 Task: Add Frontera ChickenTaco Skillet Sauce to the cart.
Action: Mouse moved to (291, 136)
Screenshot: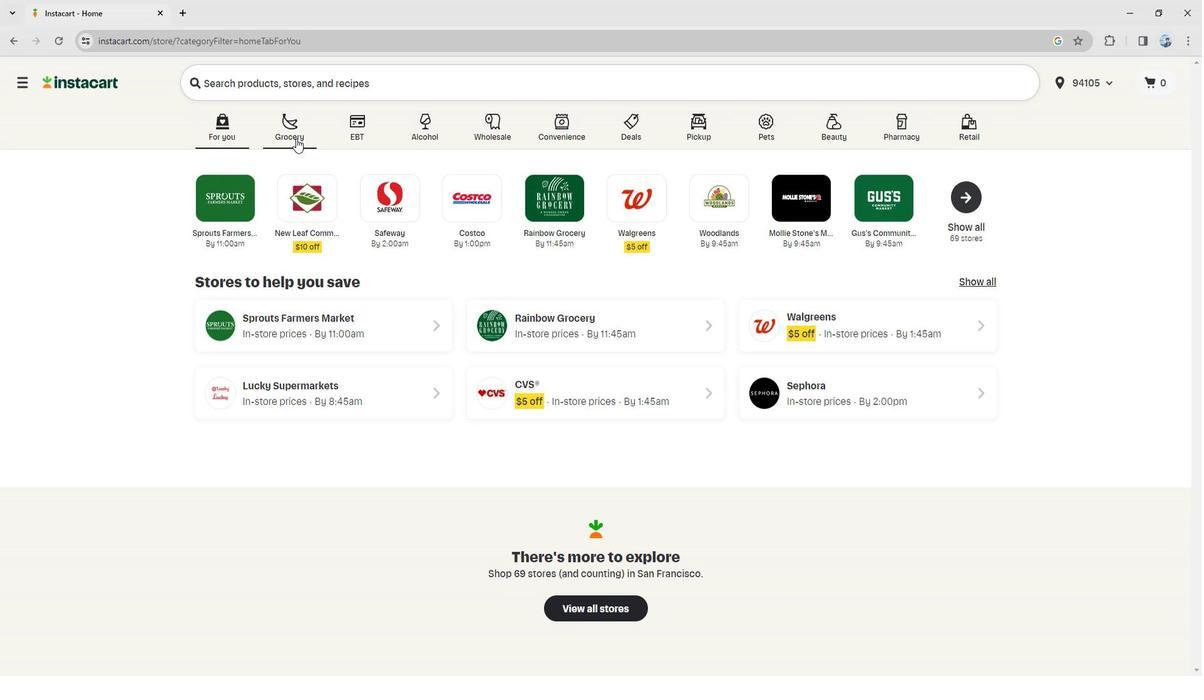 
Action: Mouse pressed left at (291, 136)
Screenshot: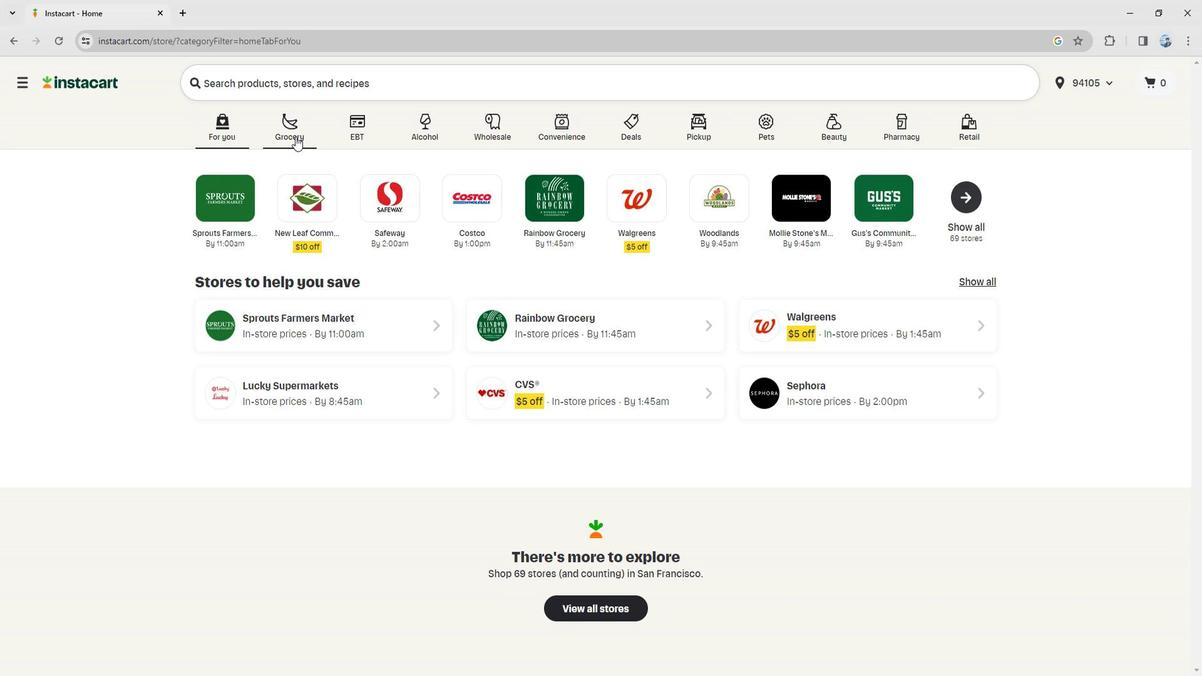 
Action: Mouse moved to (946, 204)
Screenshot: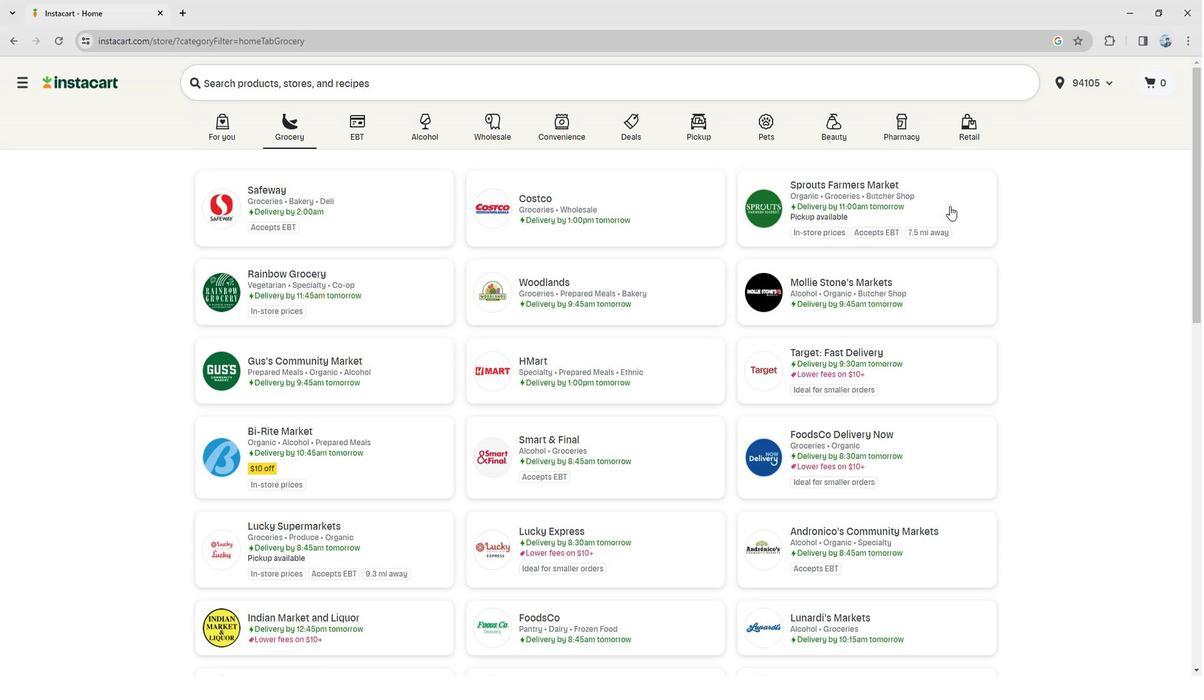 
Action: Mouse pressed left at (946, 204)
Screenshot: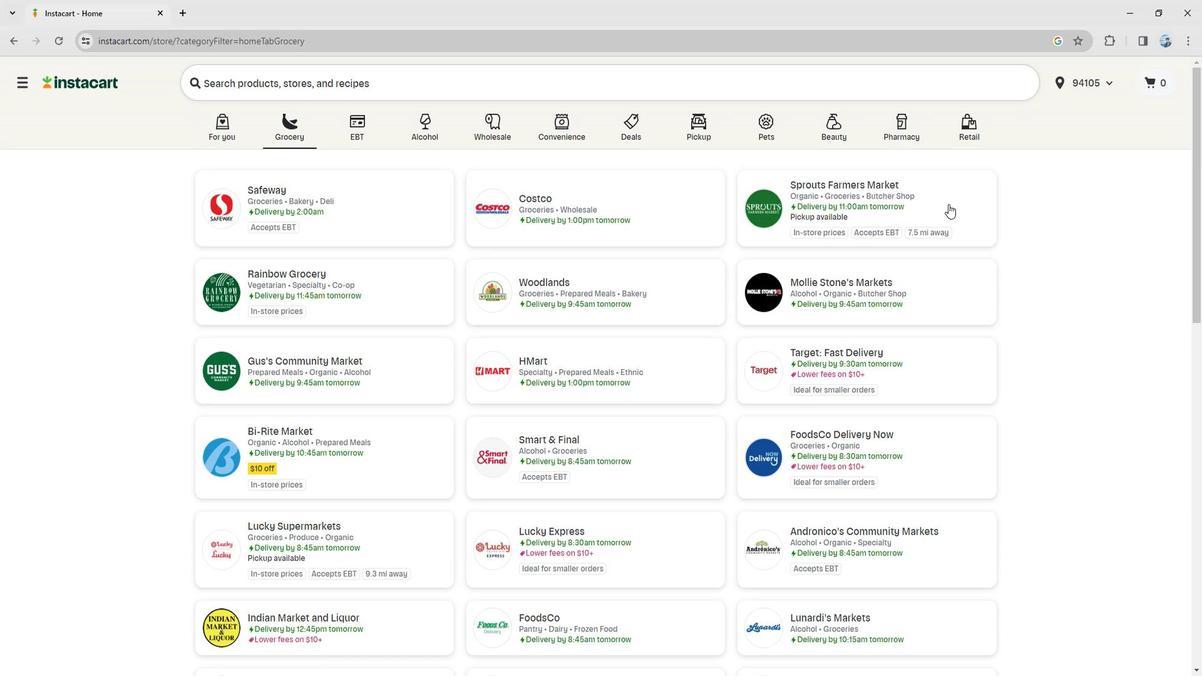 
Action: Mouse moved to (50, 483)
Screenshot: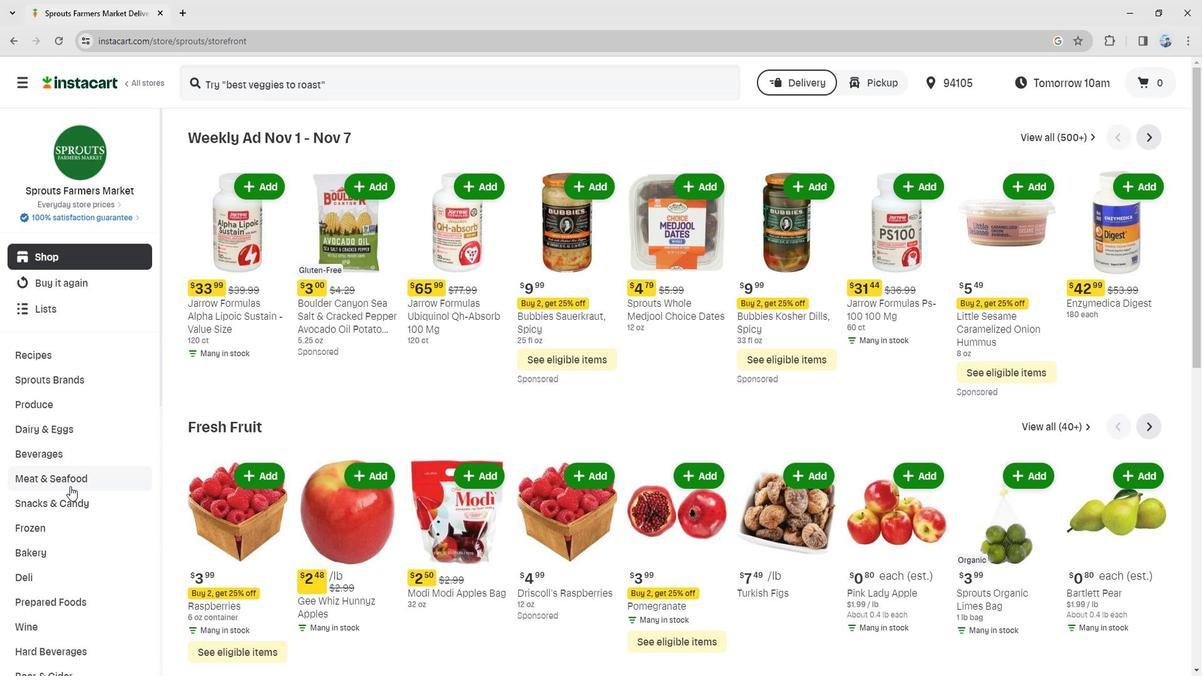
Action: Mouse scrolled (50, 483) with delta (0, 0)
Screenshot: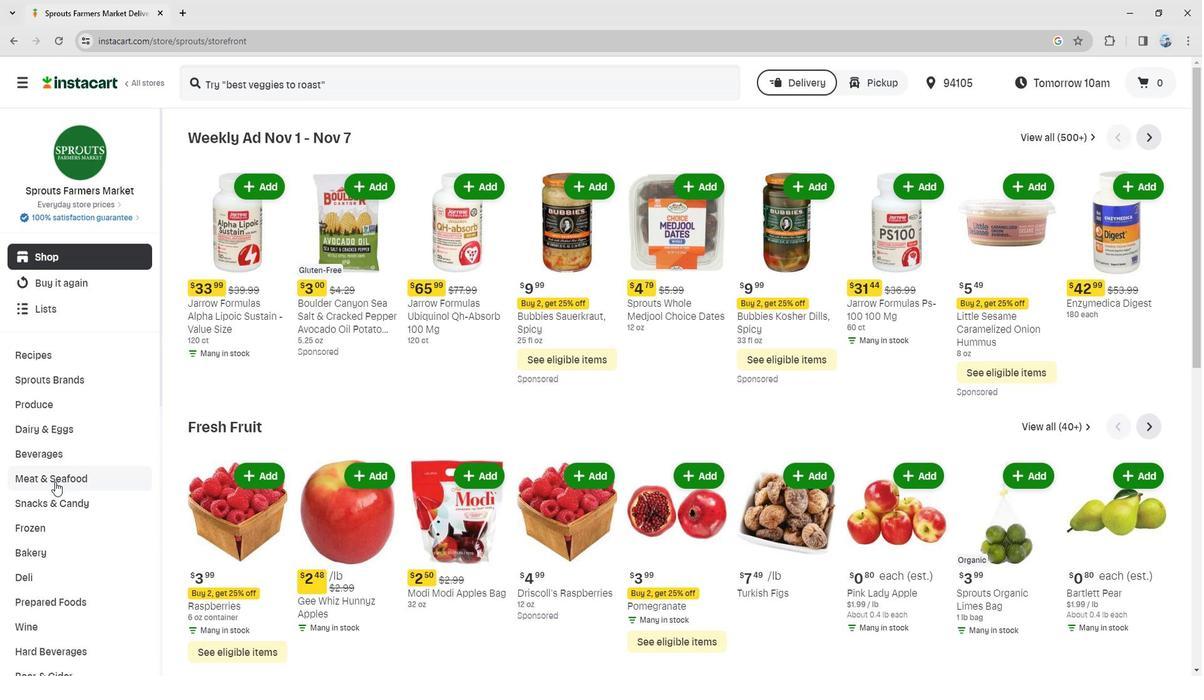 
Action: Mouse scrolled (50, 483) with delta (0, 0)
Screenshot: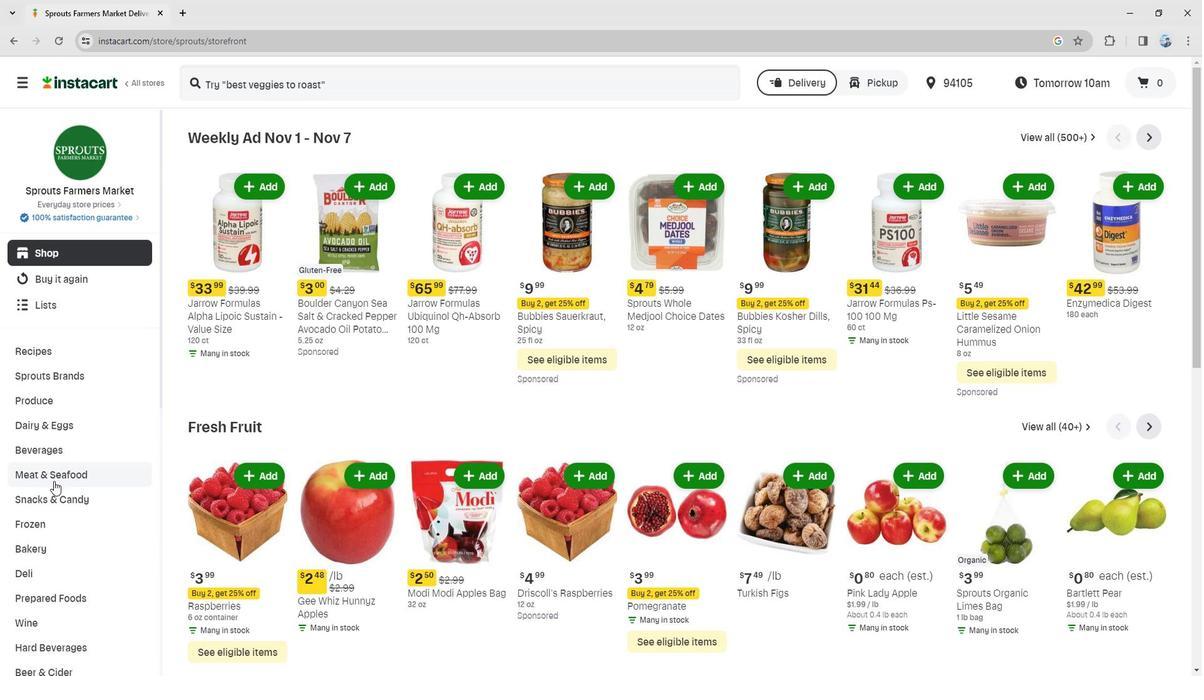 
Action: Mouse scrolled (50, 483) with delta (0, 0)
Screenshot: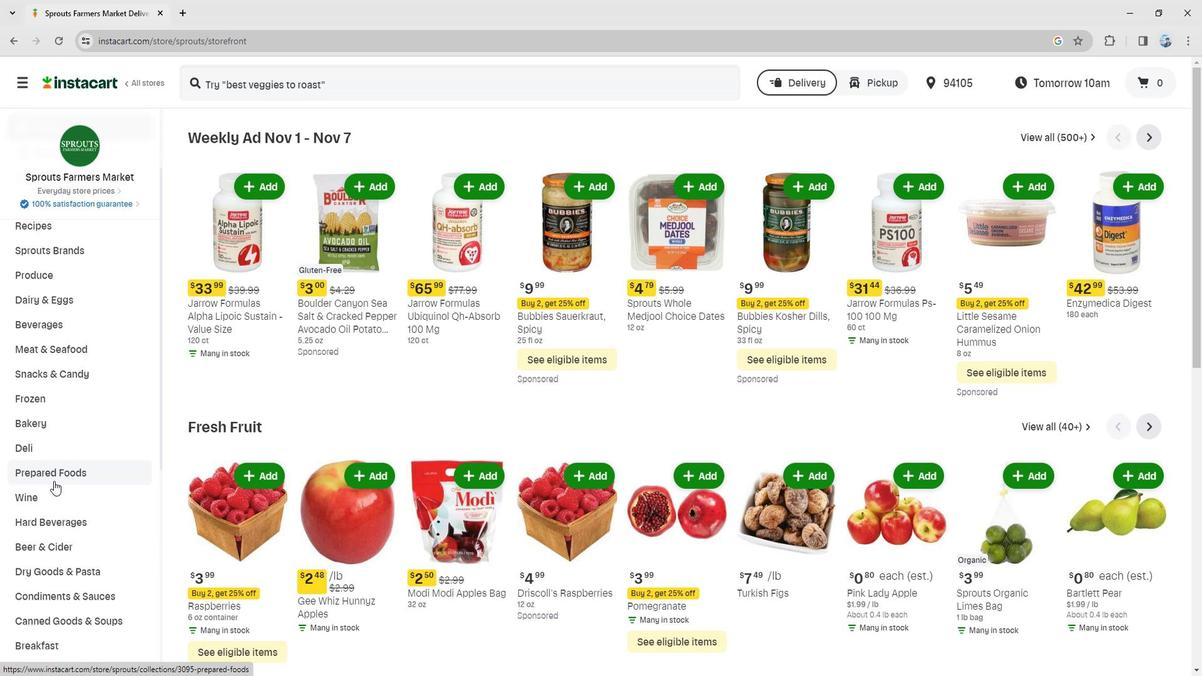 
Action: Mouse scrolled (50, 483) with delta (0, 0)
Screenshot: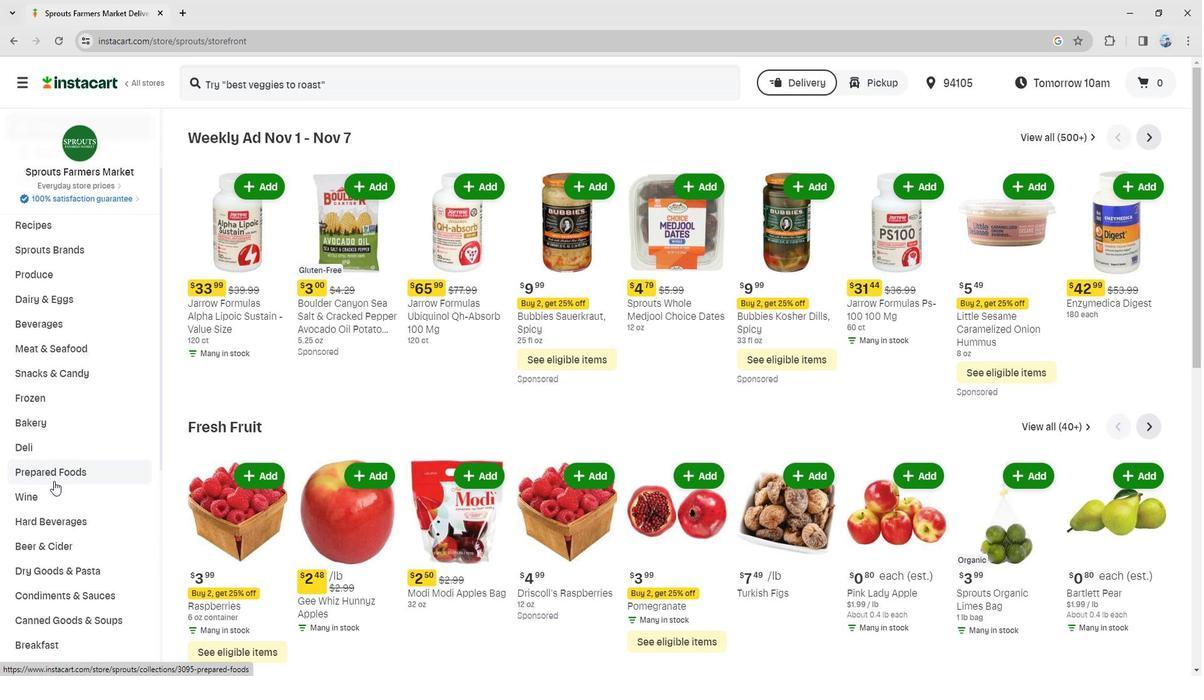 
Action: Mouse moved to (62, 459)
Screenshot: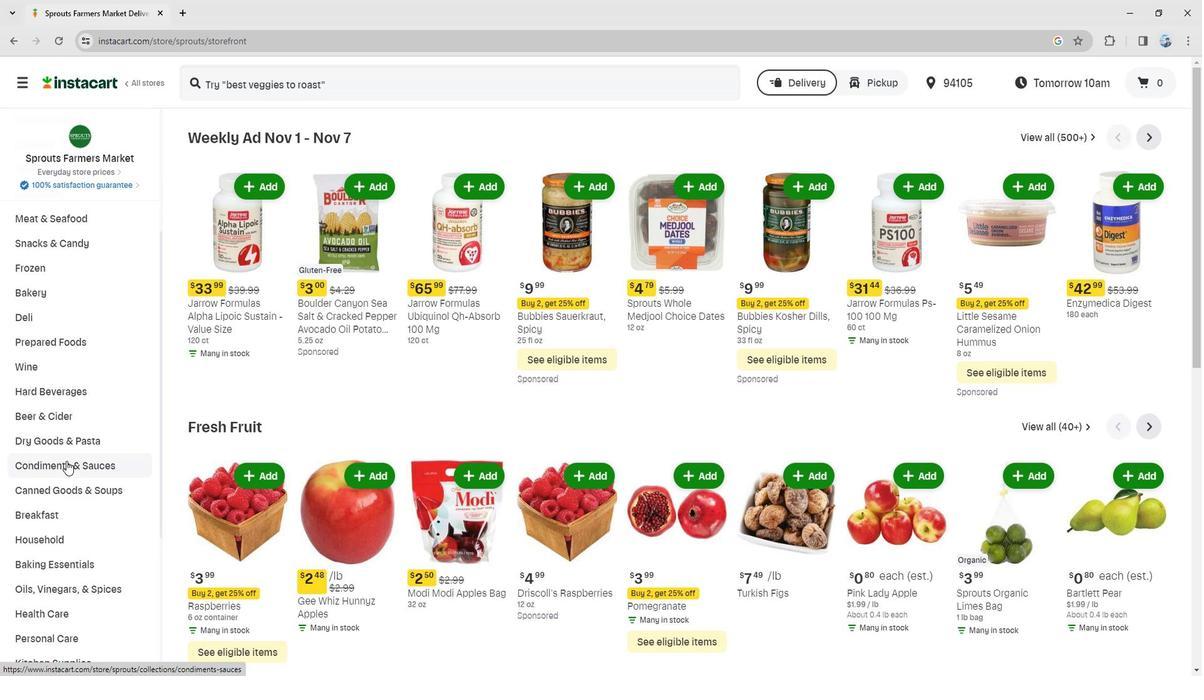
Action: Mouse pressed left at (62, 459)
Screenshot: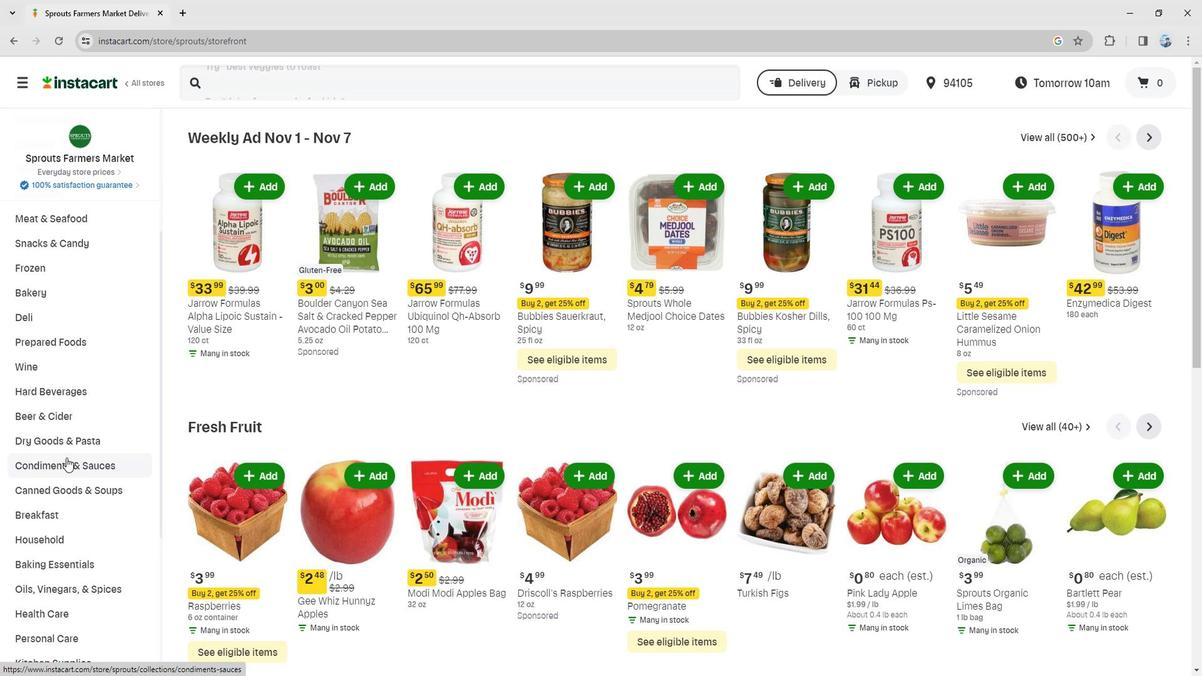 
Action: Mouse scrolled (62, 459) with delta (0, 0)
Screenshot: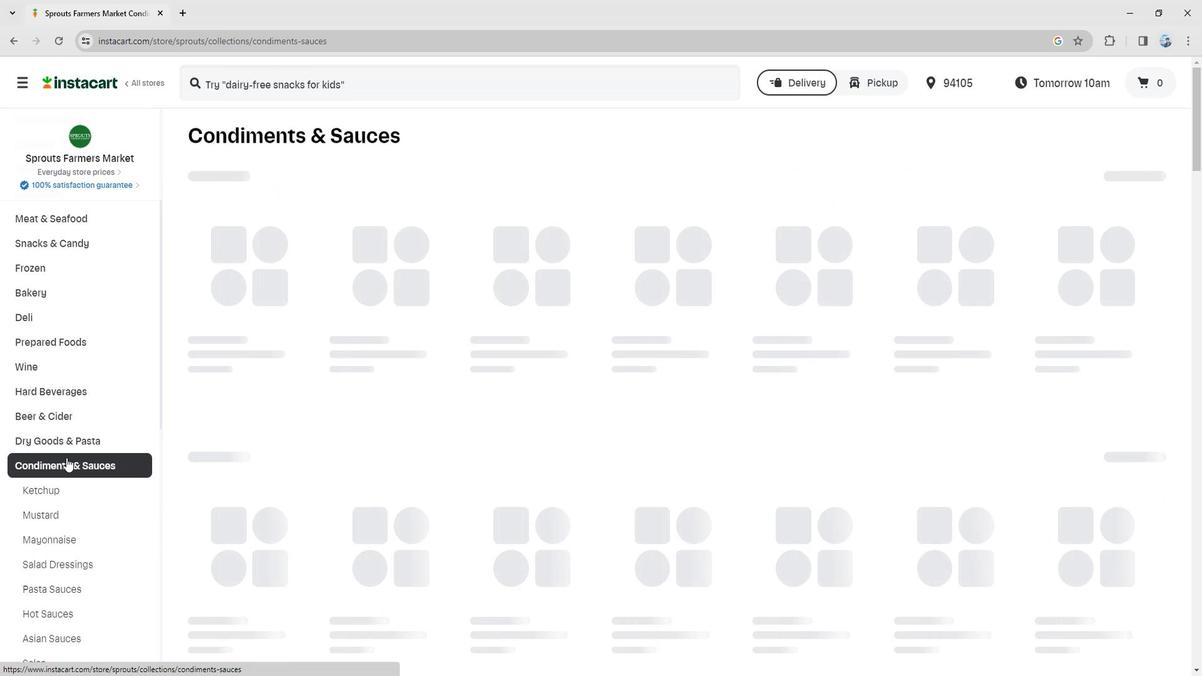 
Action: Mouse scrolled (62, 459) with delta (0, 0)
Screenshot: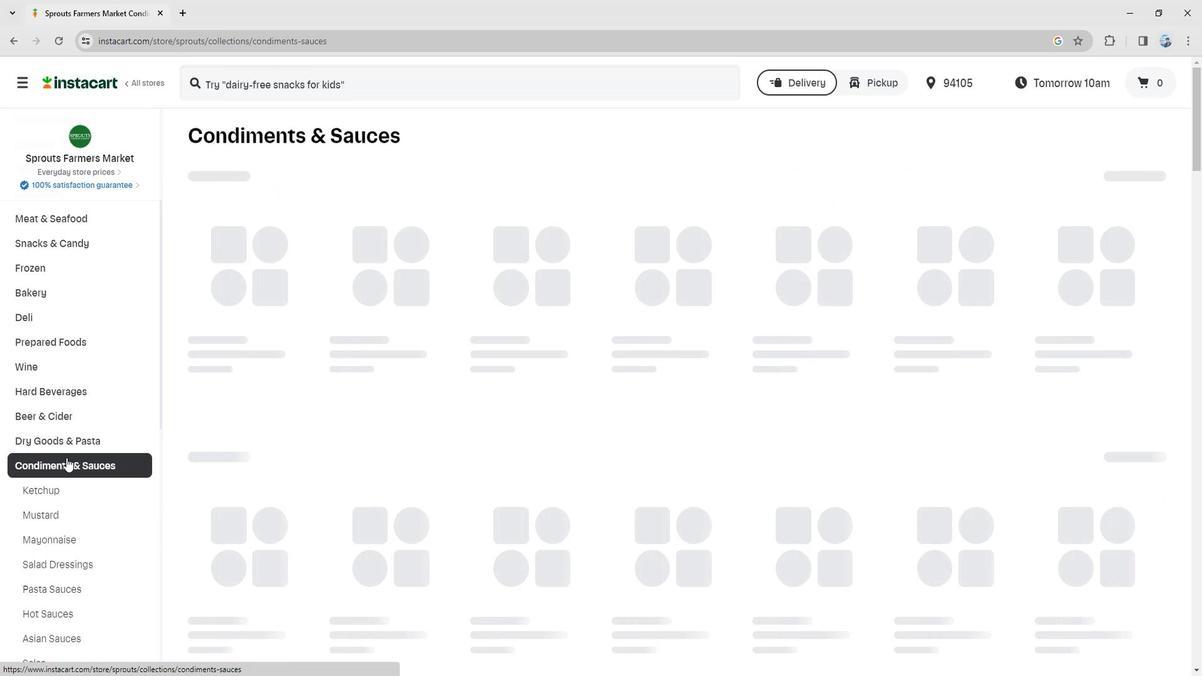 
Action: Mouse scrolled (62, 459) with delta (0, 0)
Screenshot: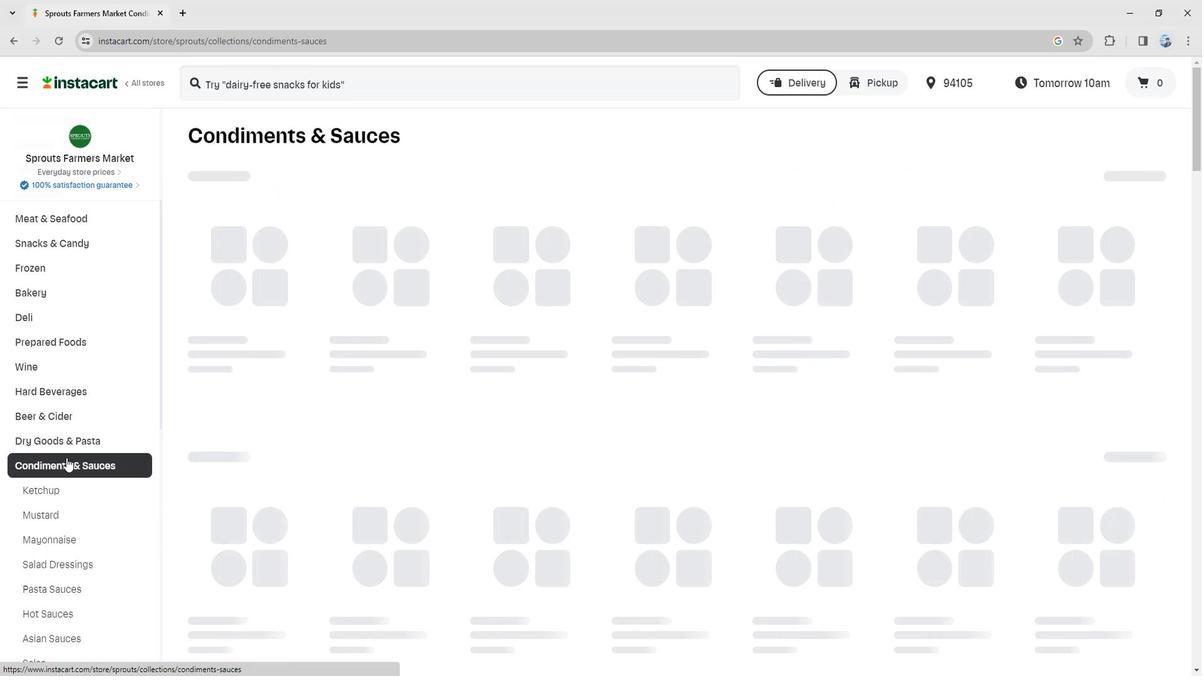 
Action: Mouse scrolled (62, 459) with delta (0, 0)
Screenshot: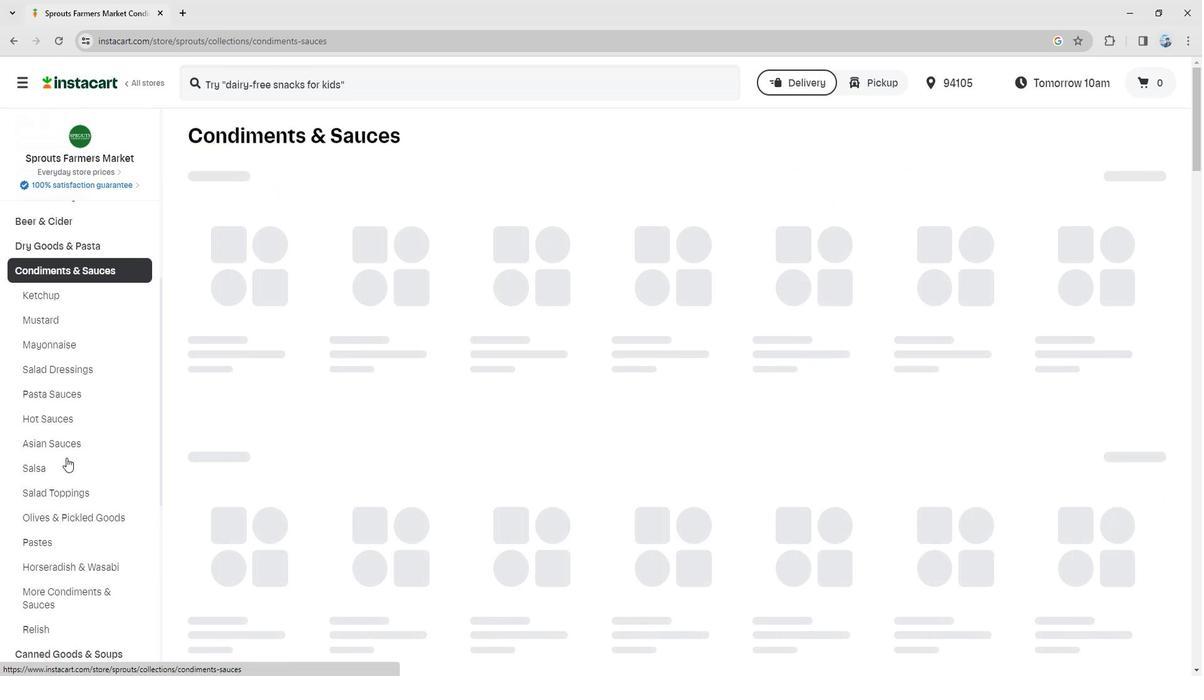 
Action: Mouse scrolled (62, 459) with delta (0, 0)
Screenshot: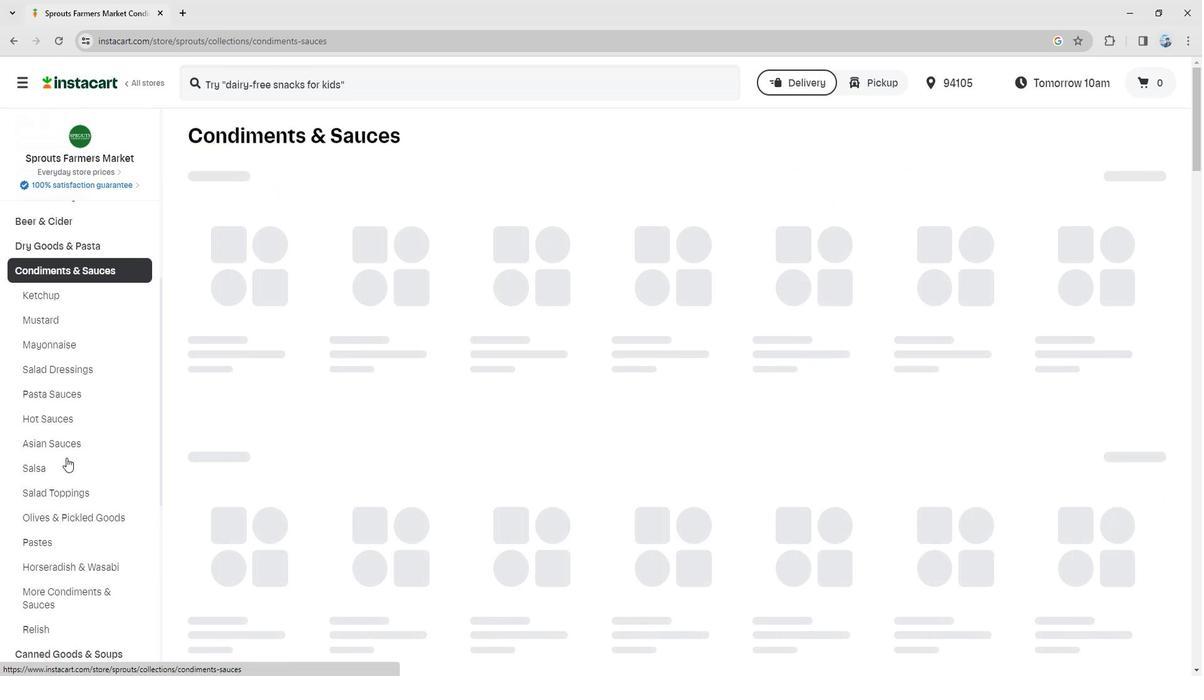 
Action: Mouse scrolled (62, 459) with delta (0, 0)
Screenshot: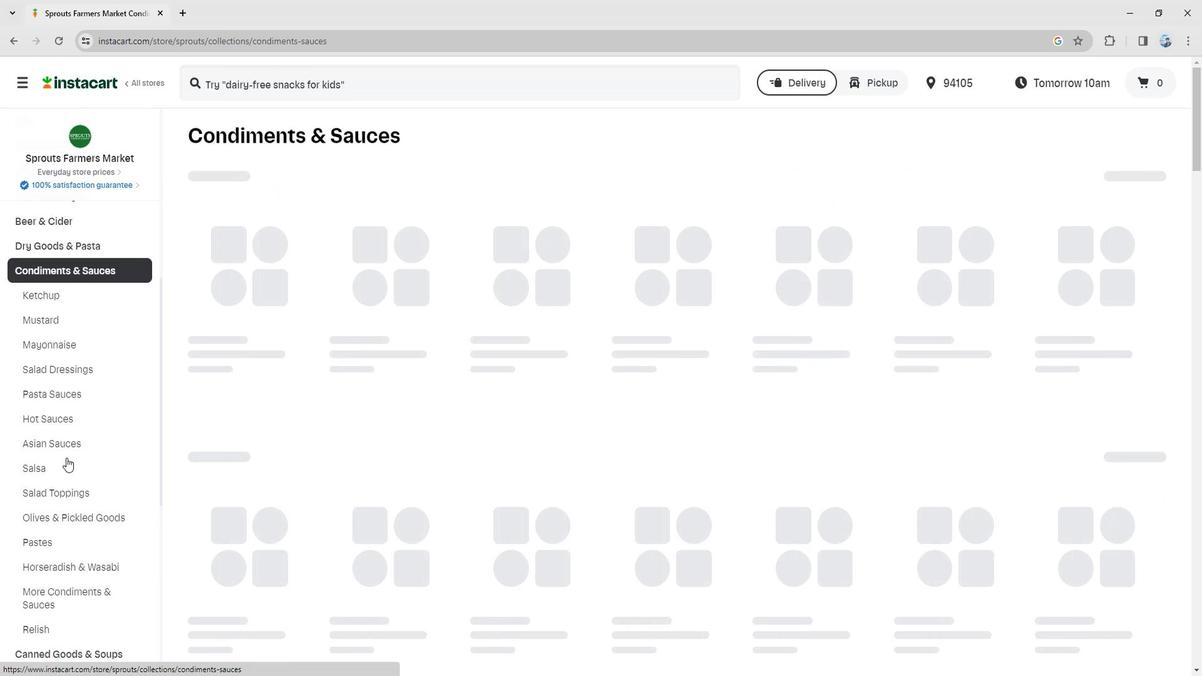 
Action: Mouse moved to (56, 410)
Screenshot: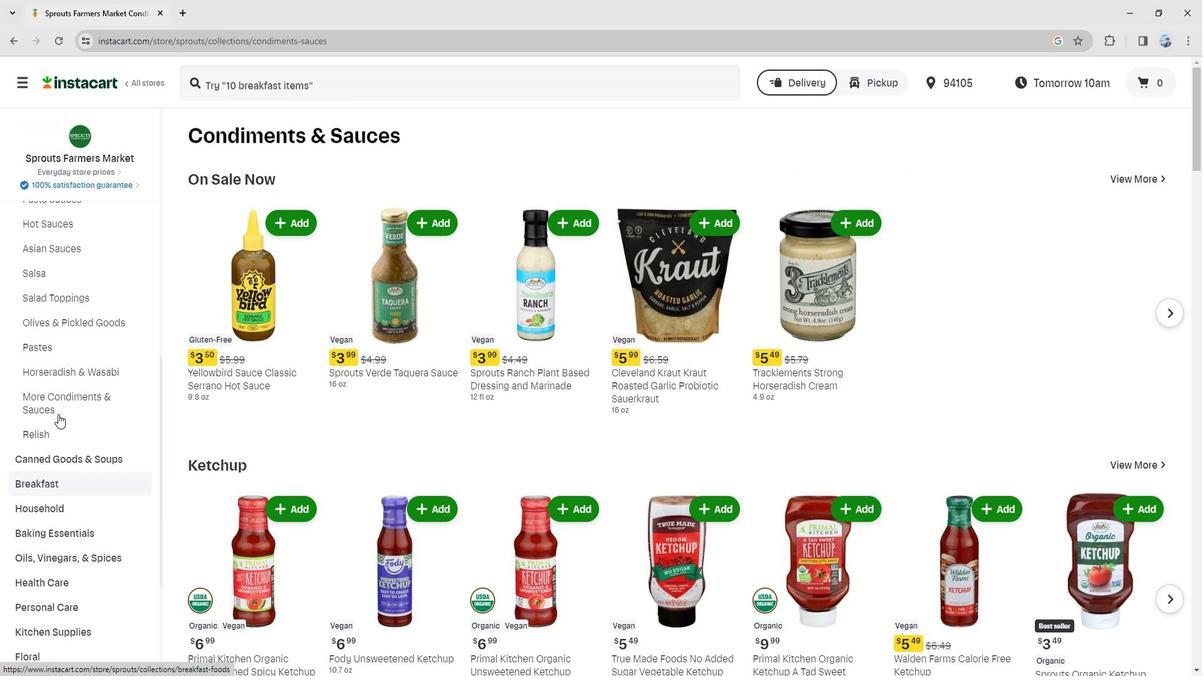 
Action: Mouse pressed left at (56, 410)
Screenshot: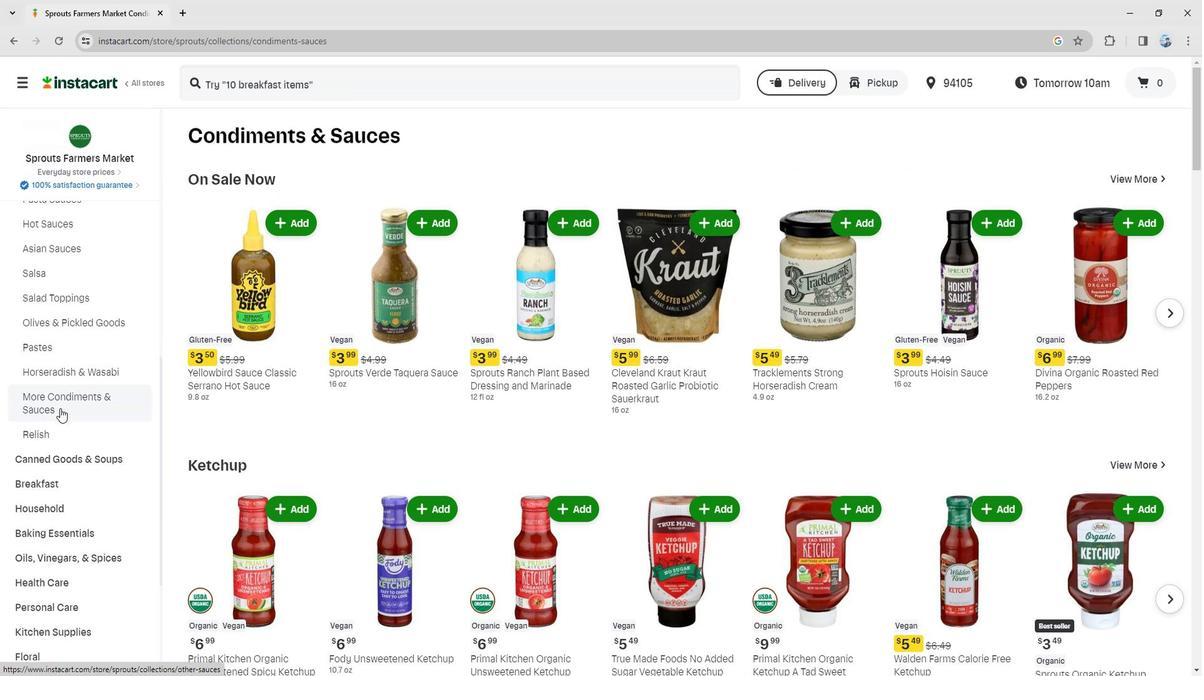 
Action: Mouse moved to (253, 79)
Screenshot: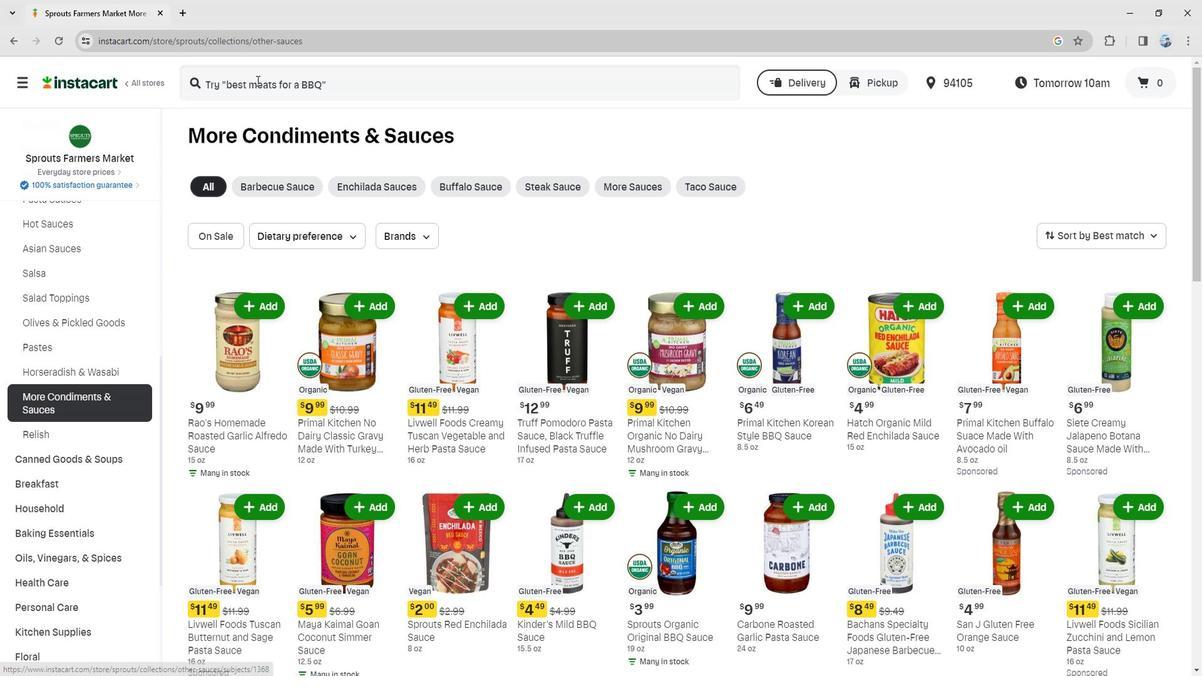 
Action: Mouse pressed left at (253, 79)
Screenshot: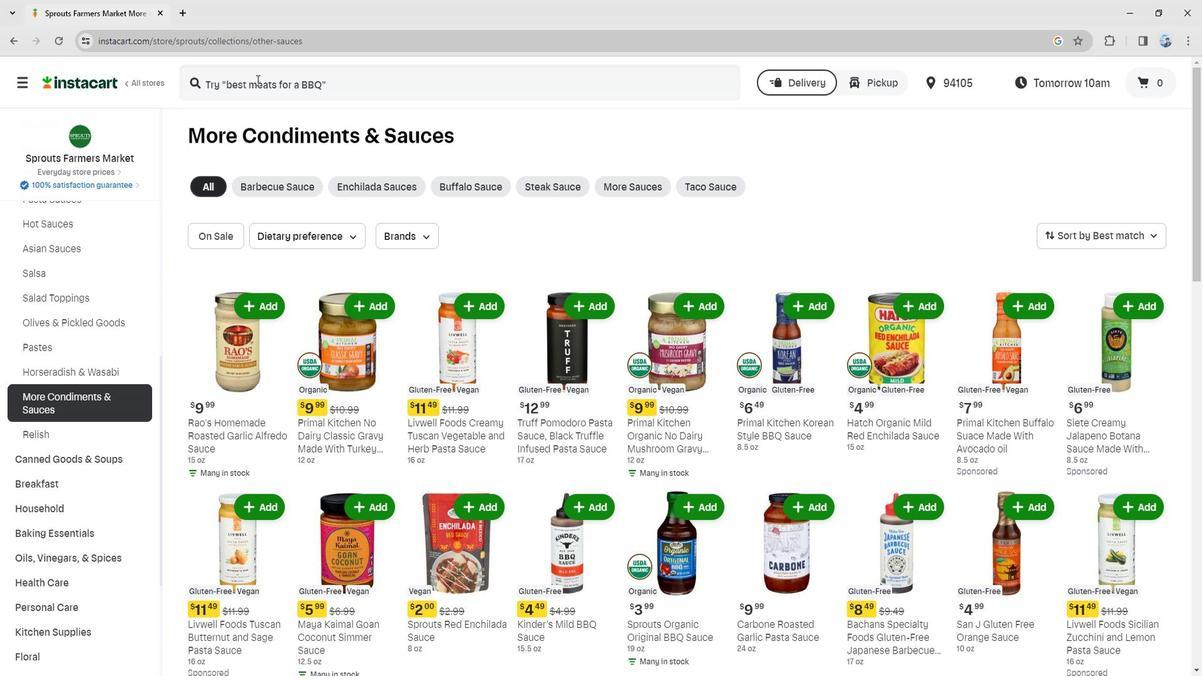 
Action: Key pressed <Key.shift>Frontera<Key.space><Key.shift>Chicken<Key.shift>Taco<Key.space><Key.shift>Skillet<Key.space><Key.shift>Sauce<Key.enter>
Screenshot: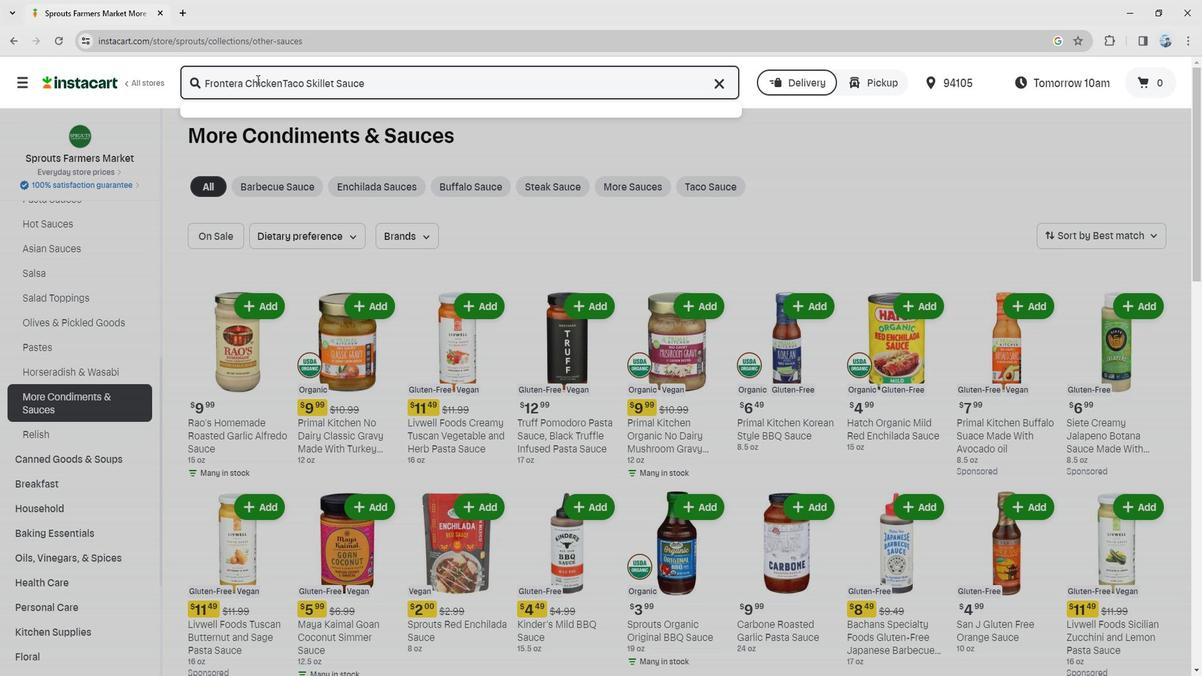 
Action: Mouse moved to (357, 327)
Screenshot: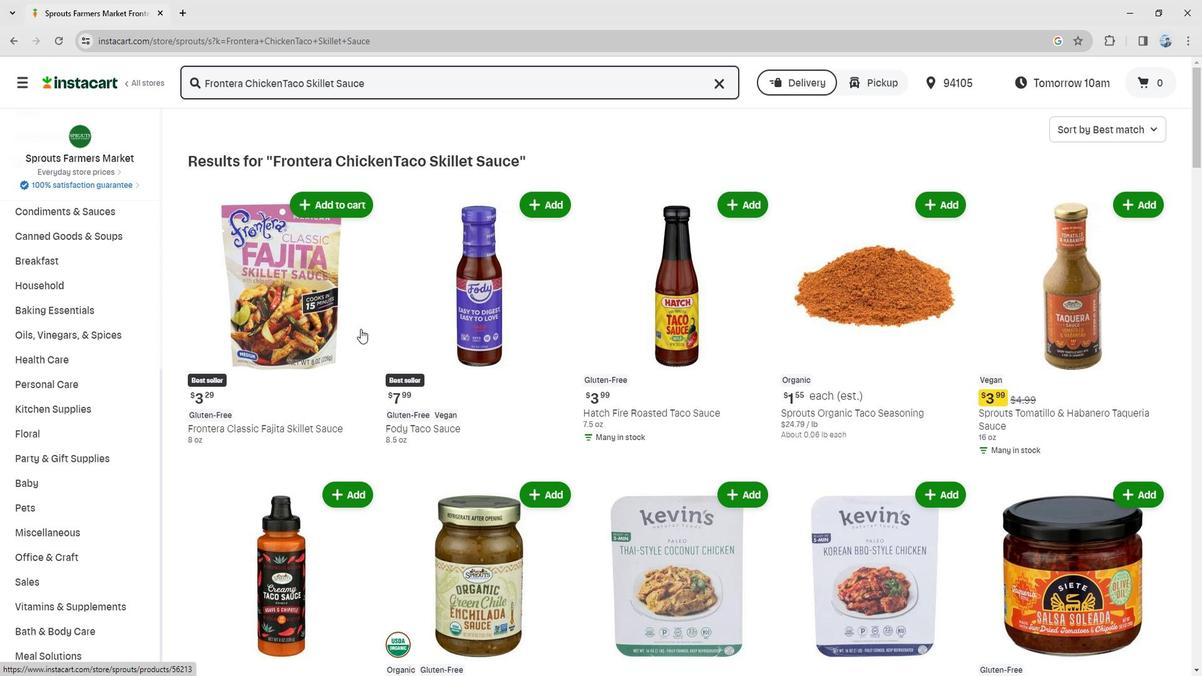 
Action: Mouse scrolled (357, 326) with delta (0, 0)
Screenshot: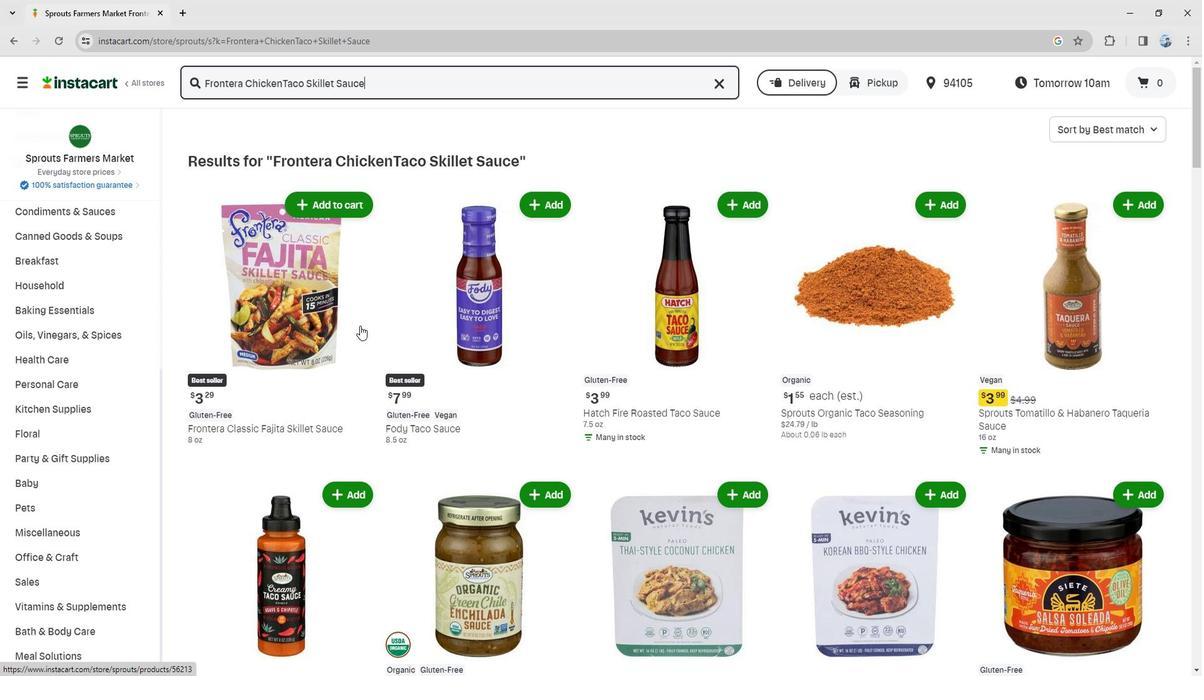 
Action: Mouse moved to (262, 389)
Screenshot: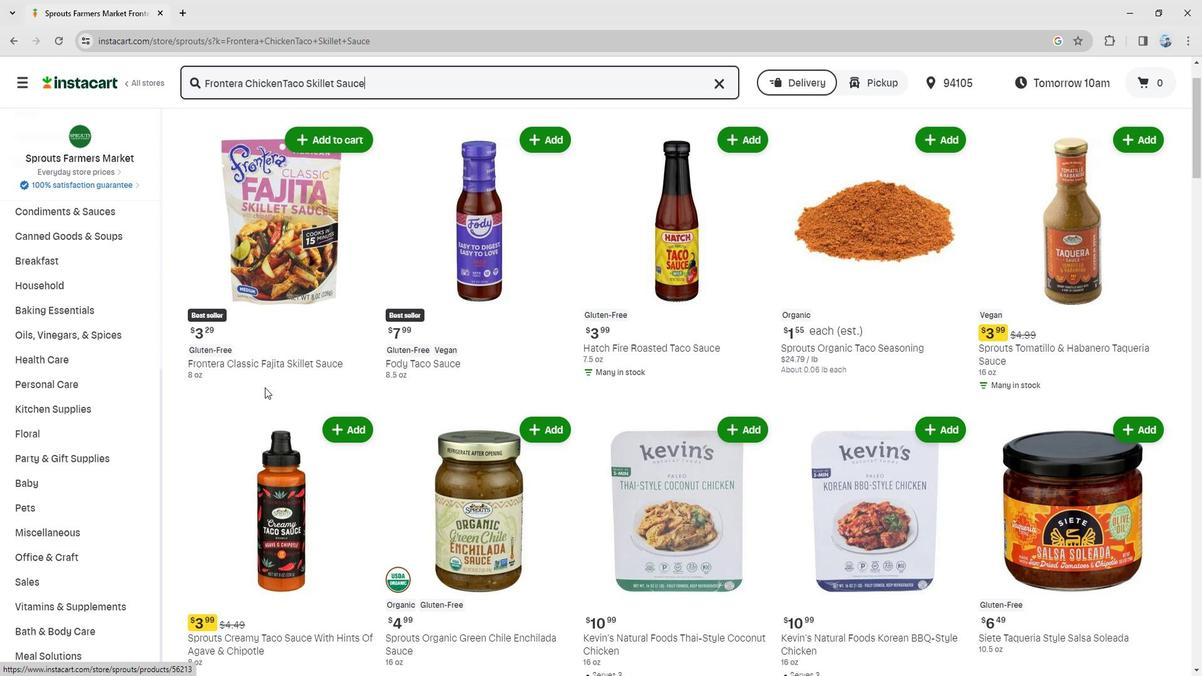 
Action: Mouse scrolled (262, 388) with delta (0, 0)
Screenshot: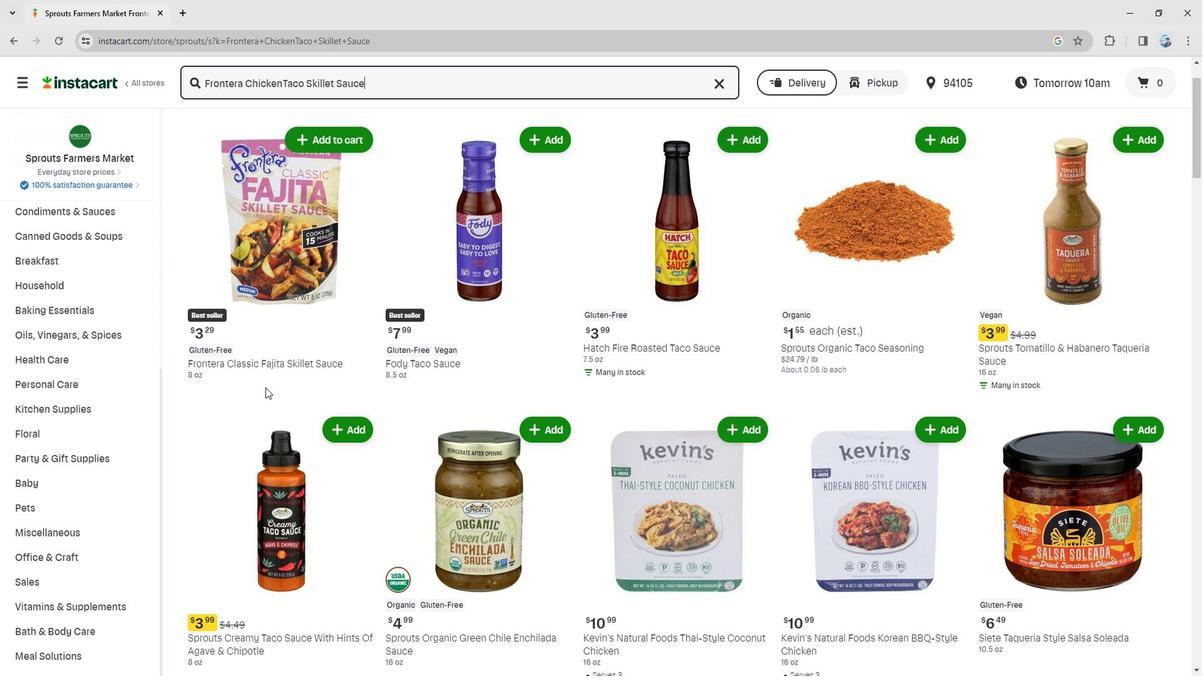 
Action: Mouse moved to (947, 320)
Screenshot: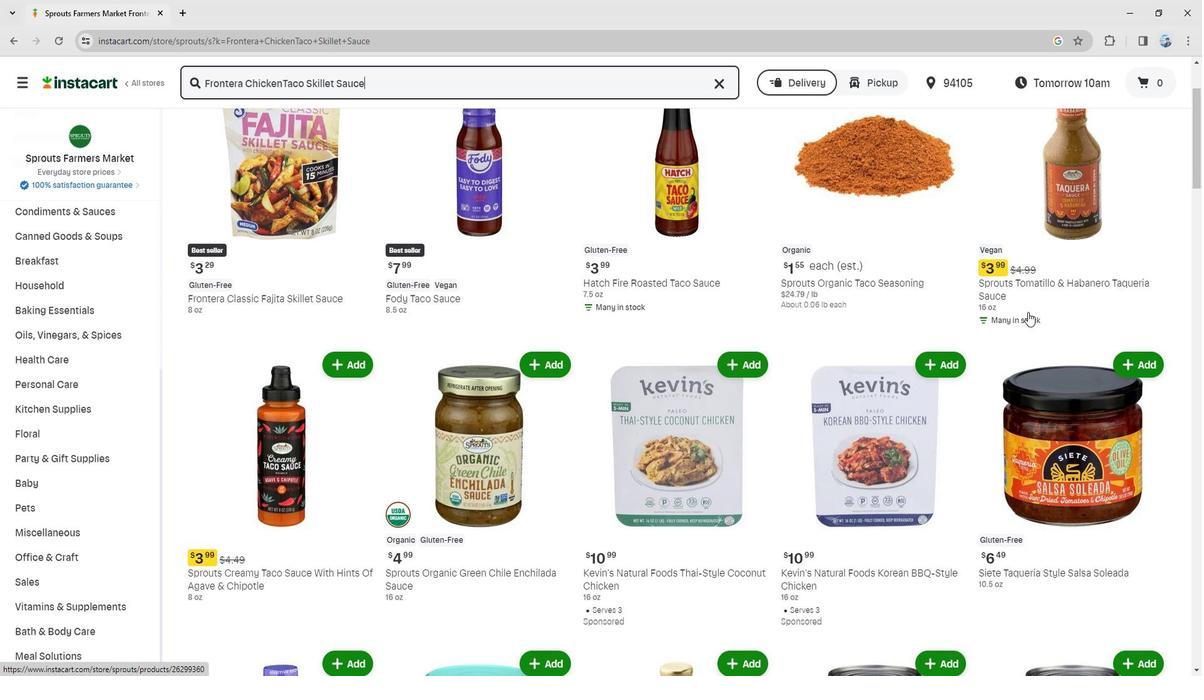 
Action: Mouse scrolled (947, 318) with delta (0, -1)
Screenshot: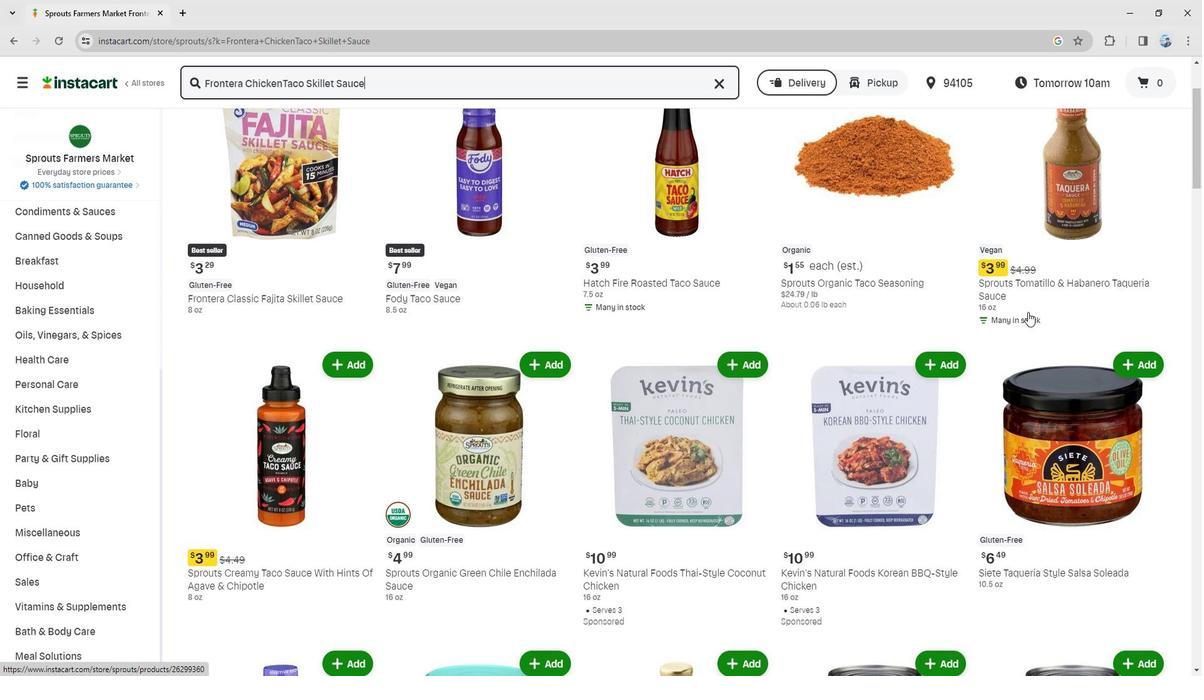 
Action: Mouse moved to (325, 394)
Screenshot: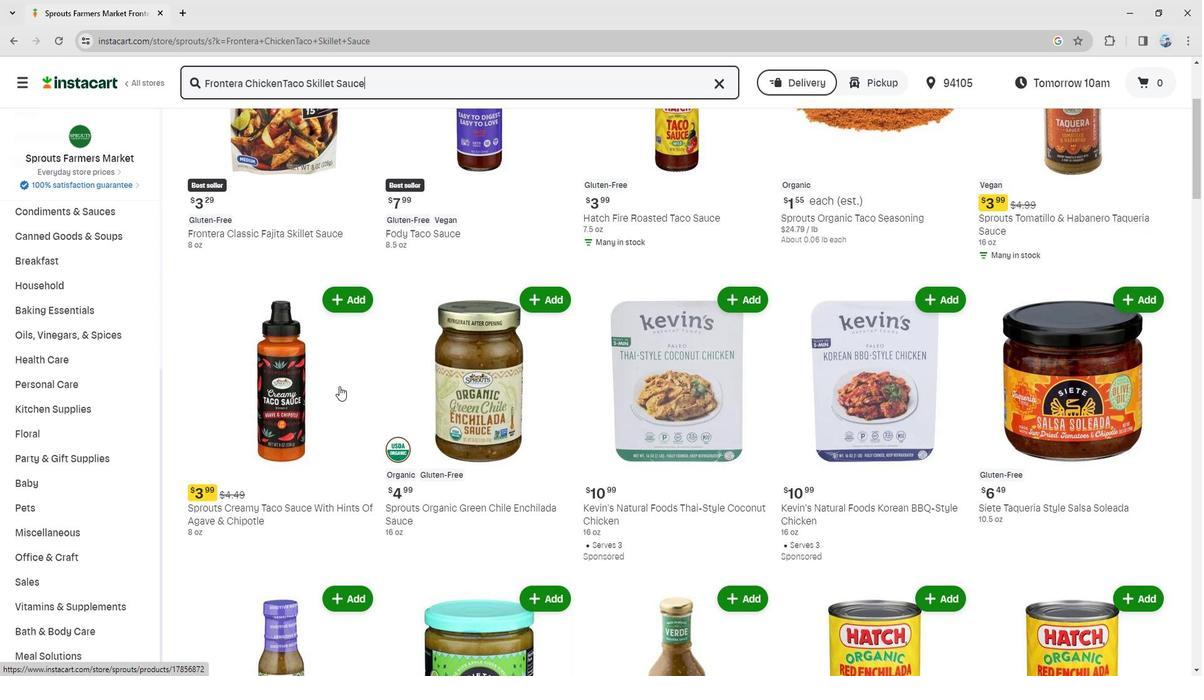 
Action: Mouse scrolled (325, 394) with delta (0, 0)
Screenshot: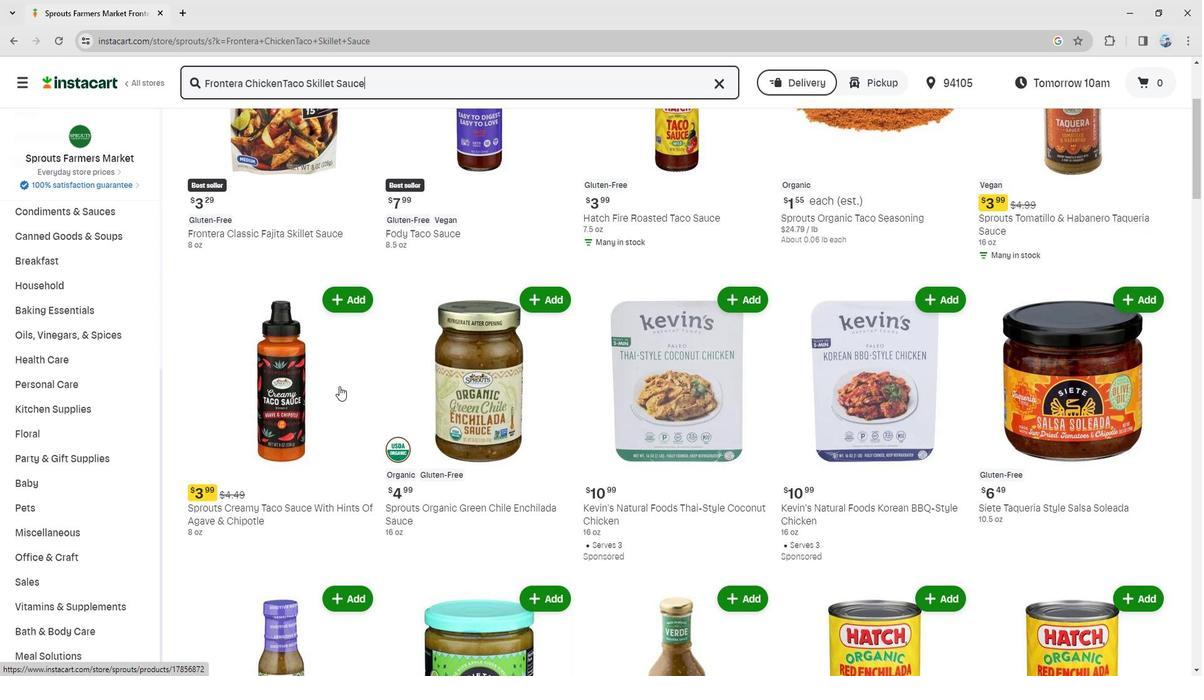 
Action: Mouse moved to (590, 482)
Screenshot: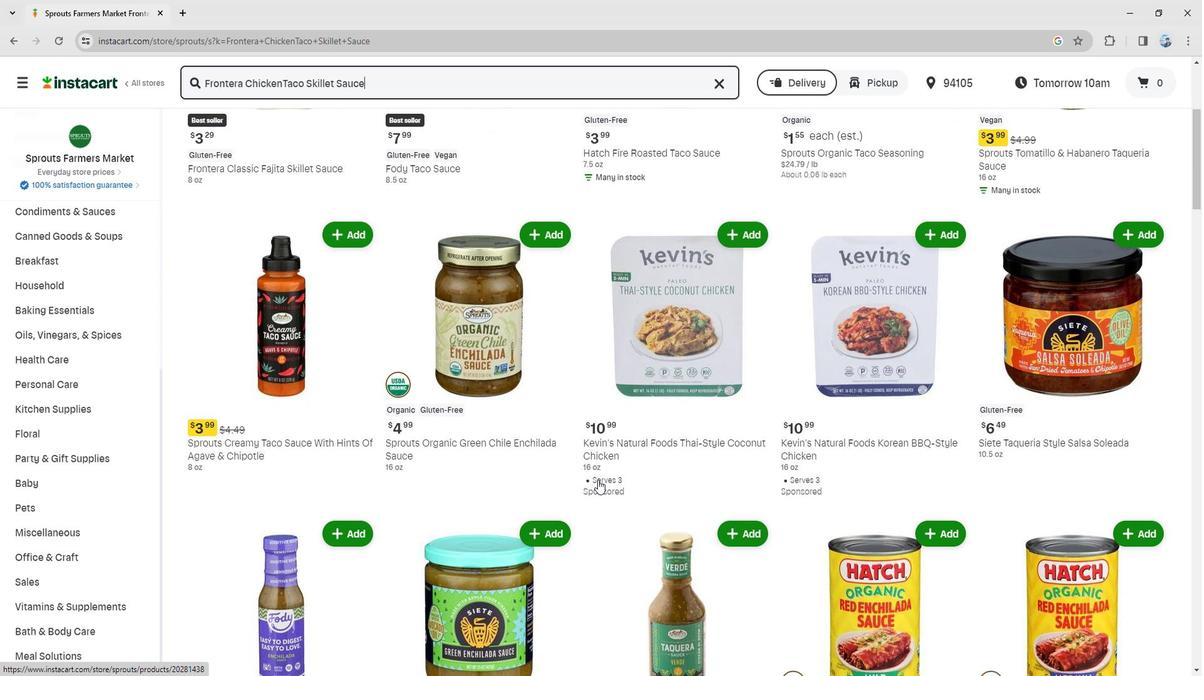 
Action: Mouse scrolled (590, 481) with delta (0, 0)
Screenshot: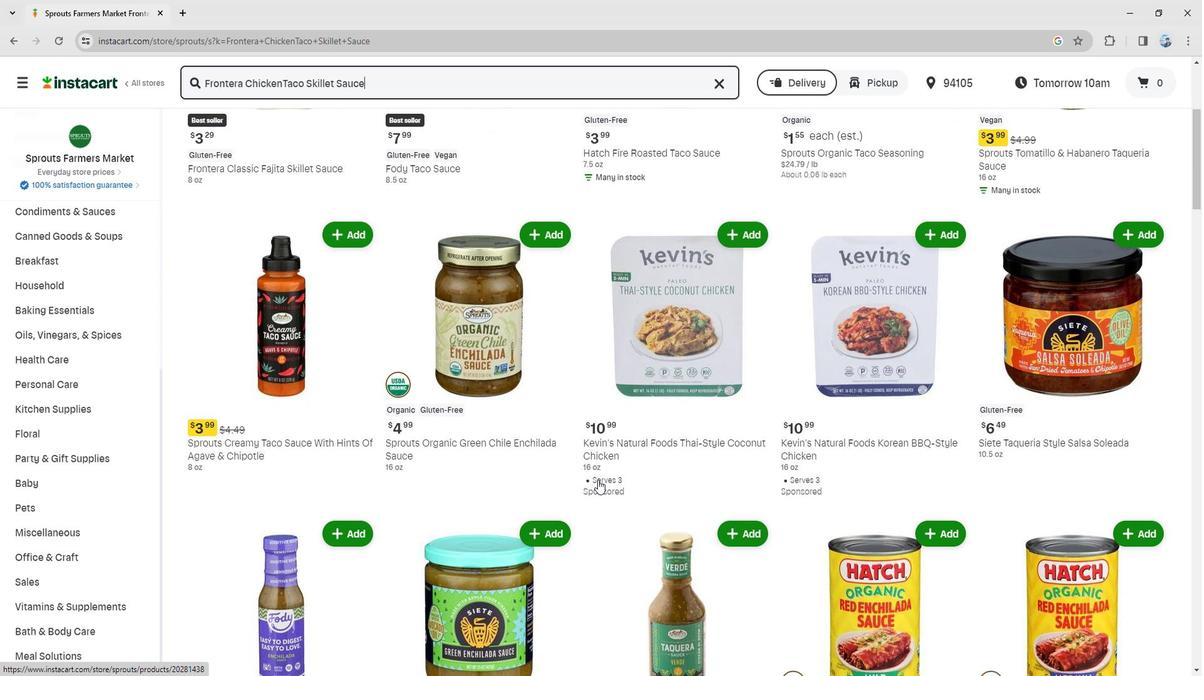
Action: Mouse moved to (580, 483)
Screenshot: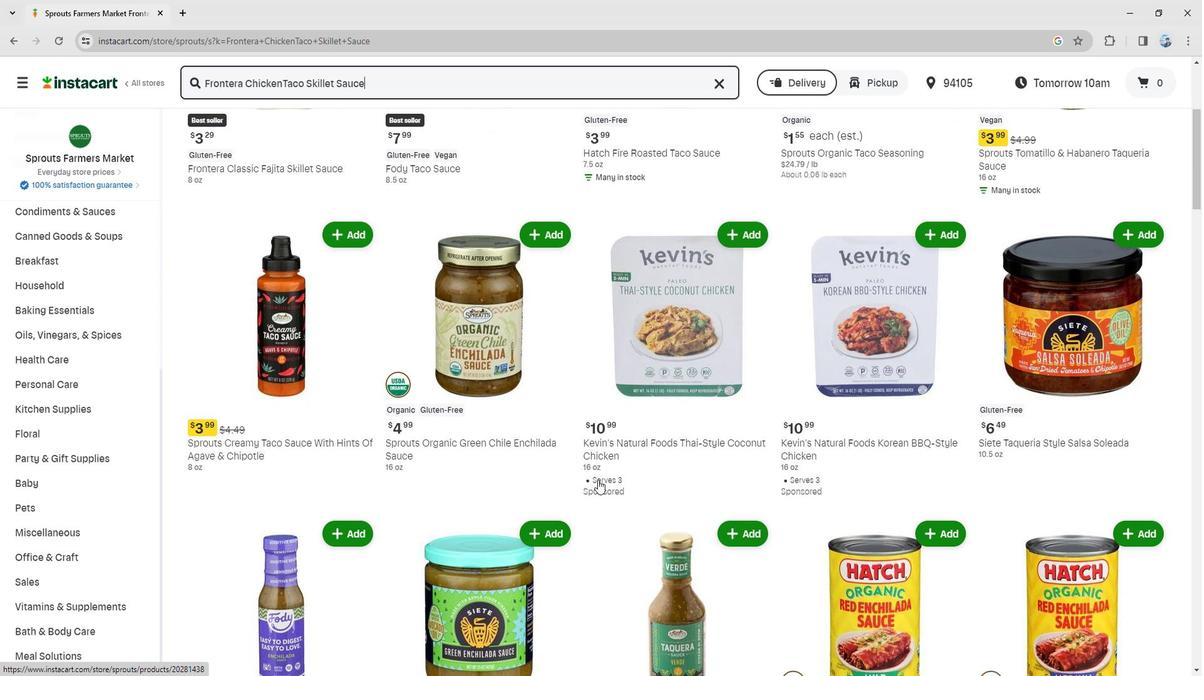 
Action: Mouse scrolled (580, 483) with delta (0, 0)
Screenshot: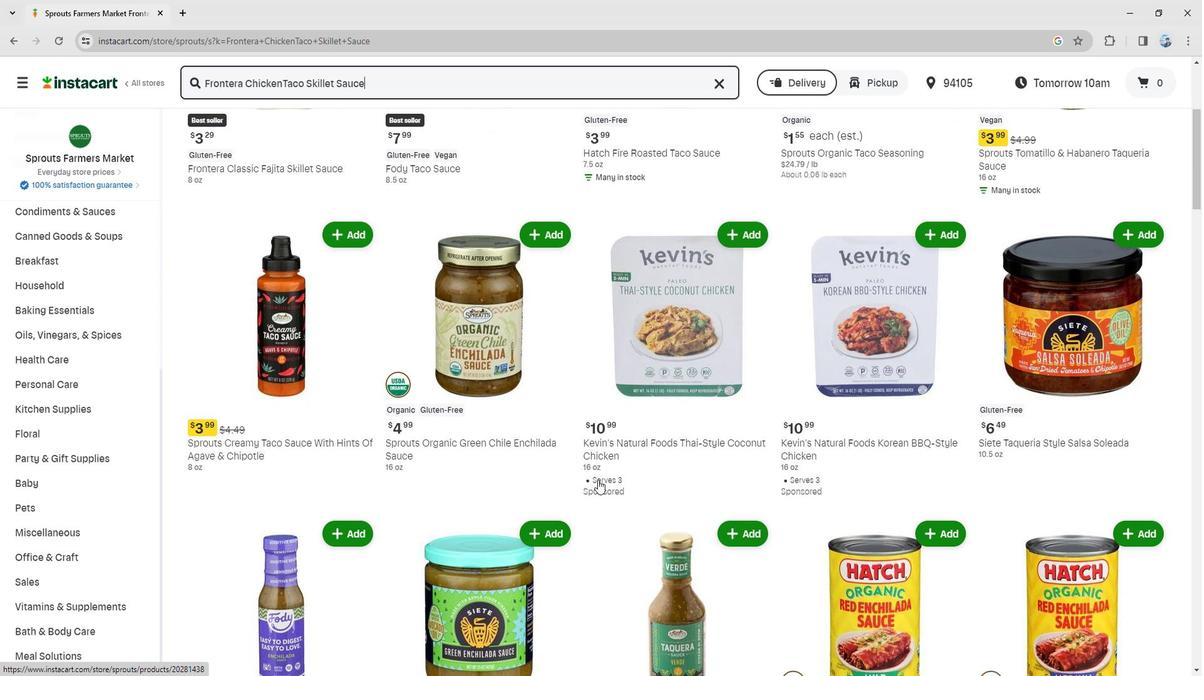 
Action: Mouse moved to (563, 483)
Screenshot: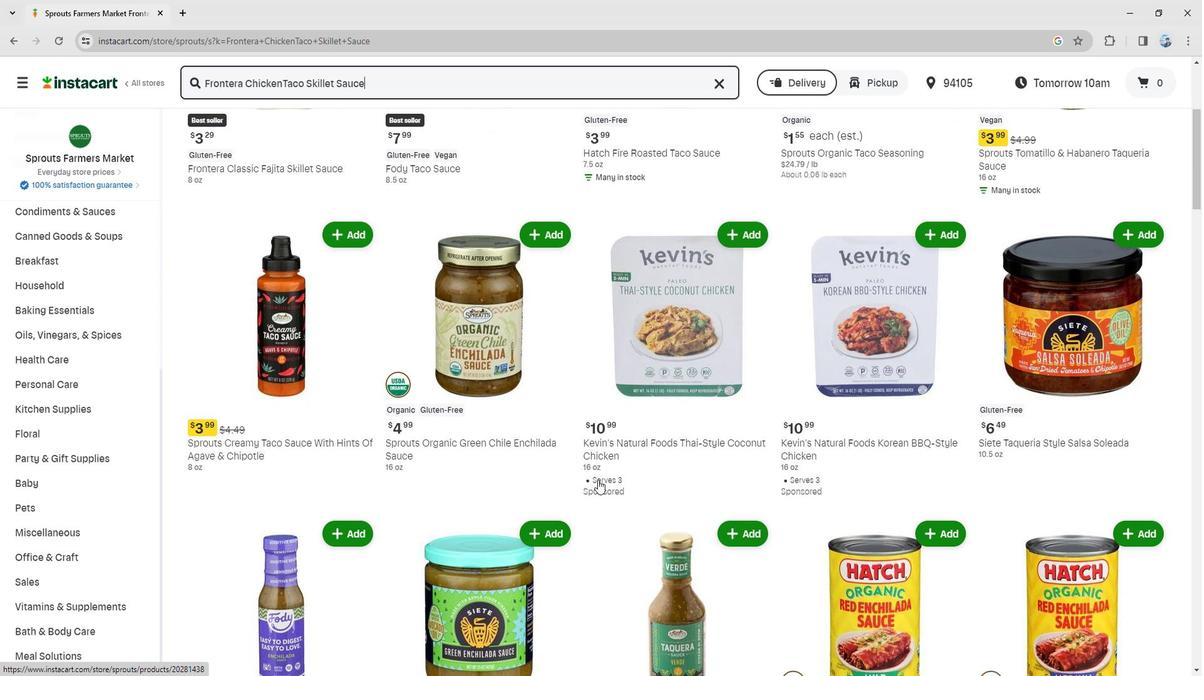 
Action: Mouse scrolled (563, 483) with delta (0, 0)
Screenshot: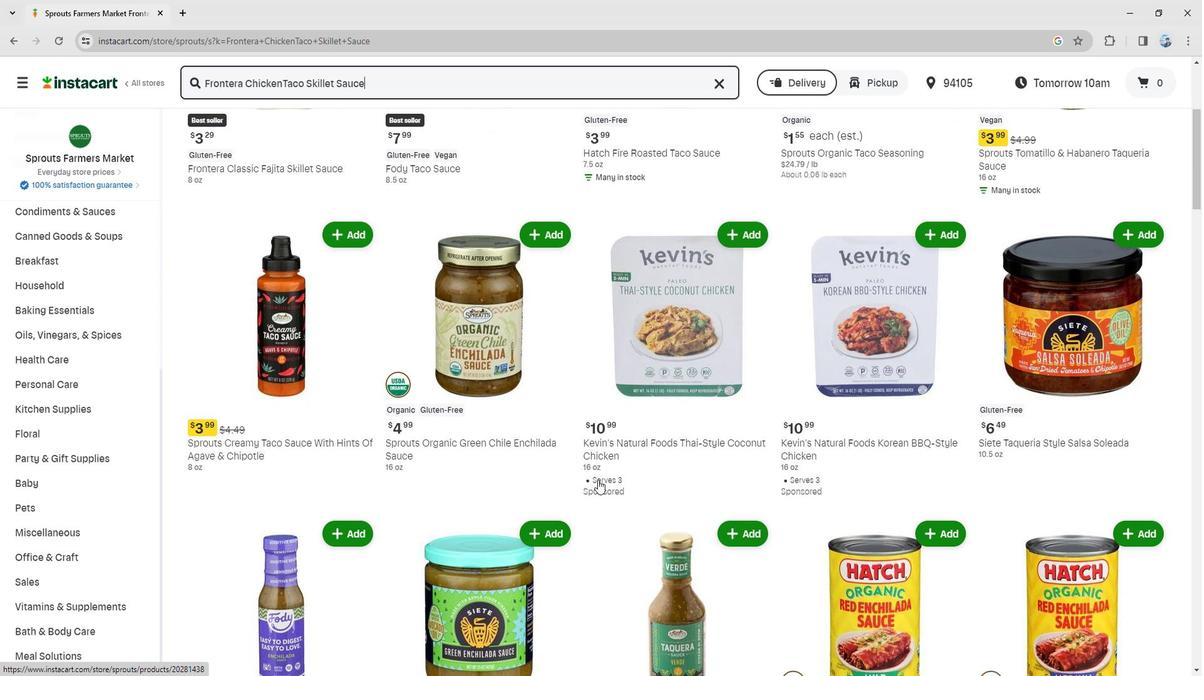 
Action: Mouse moved to (402, 449)
Screenshot: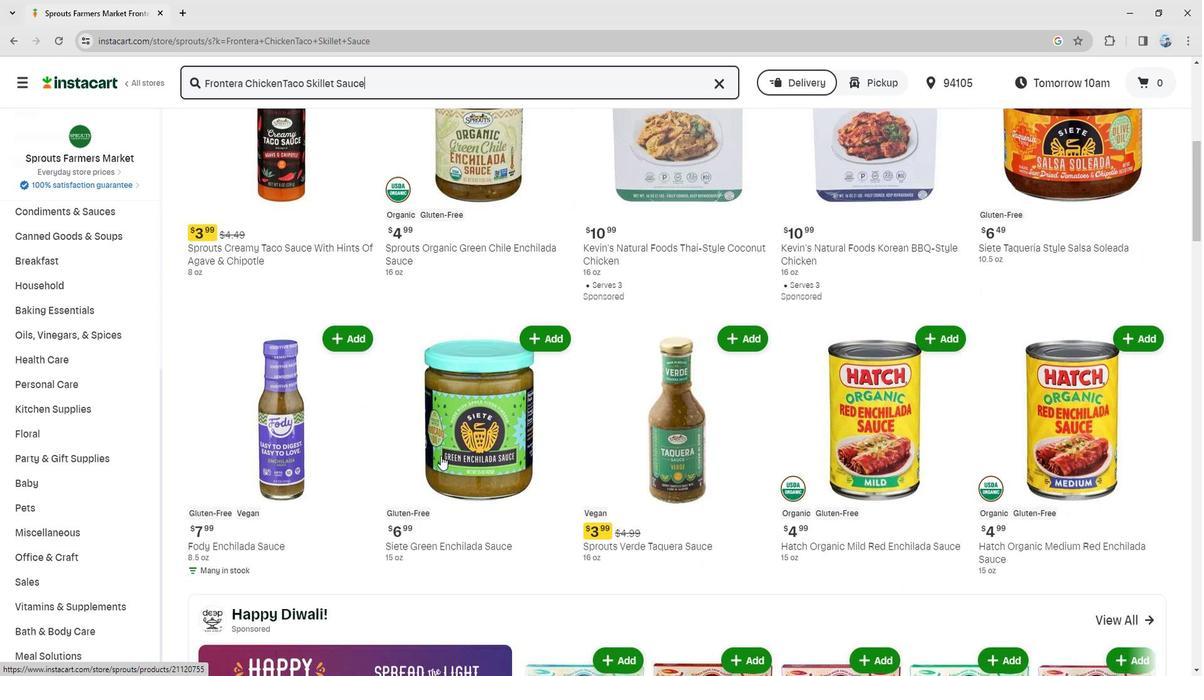 
Action: Mouse scrolled (402, 449) with delta (0, 0)
Screenshot: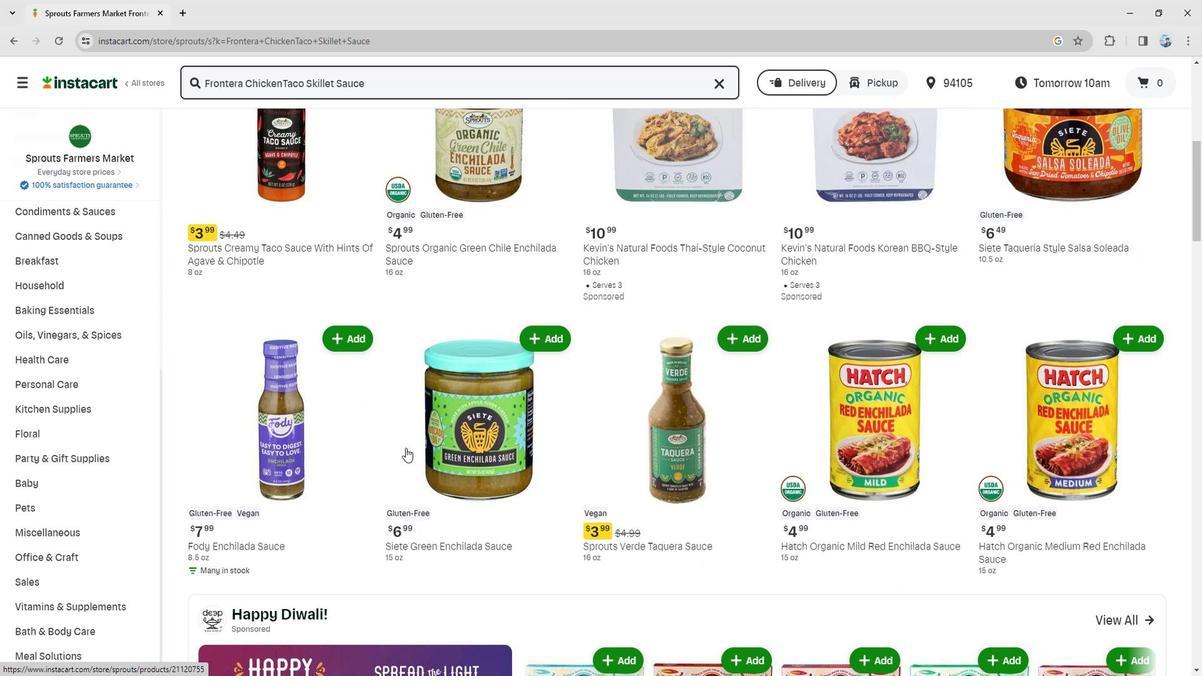 
Action: Mouse moved to (465, 489)
Screenshot: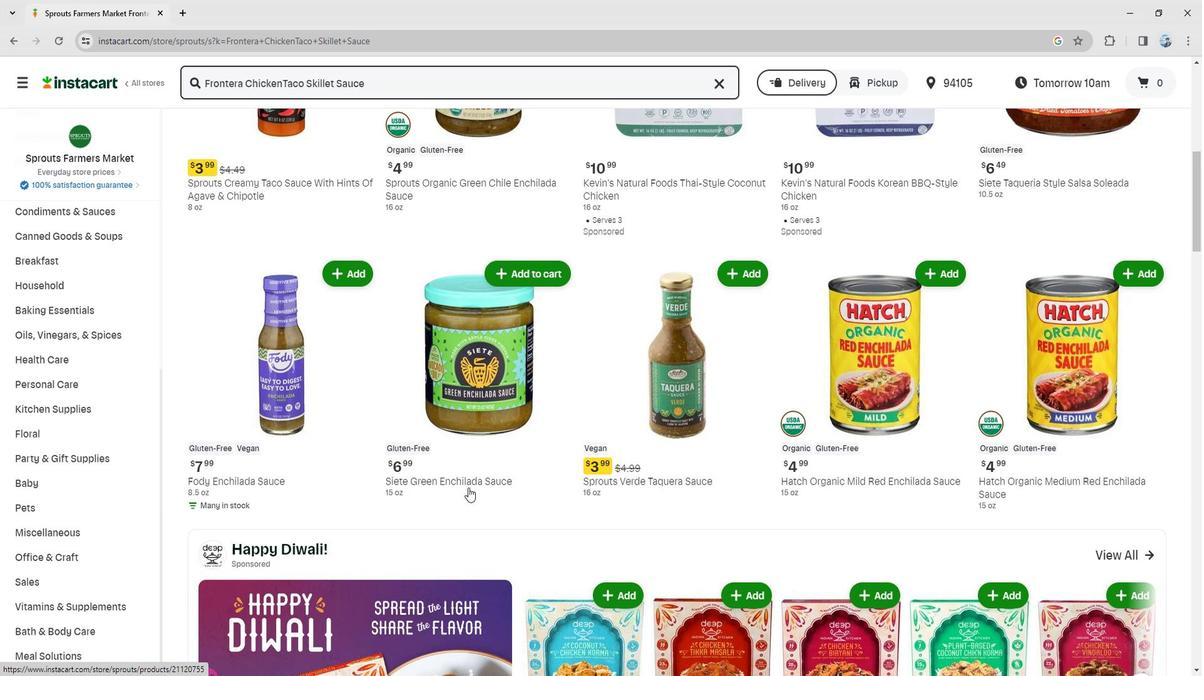 
Action: Mouse scrolled (465, 489) with delta (0, 0)
Screenshot: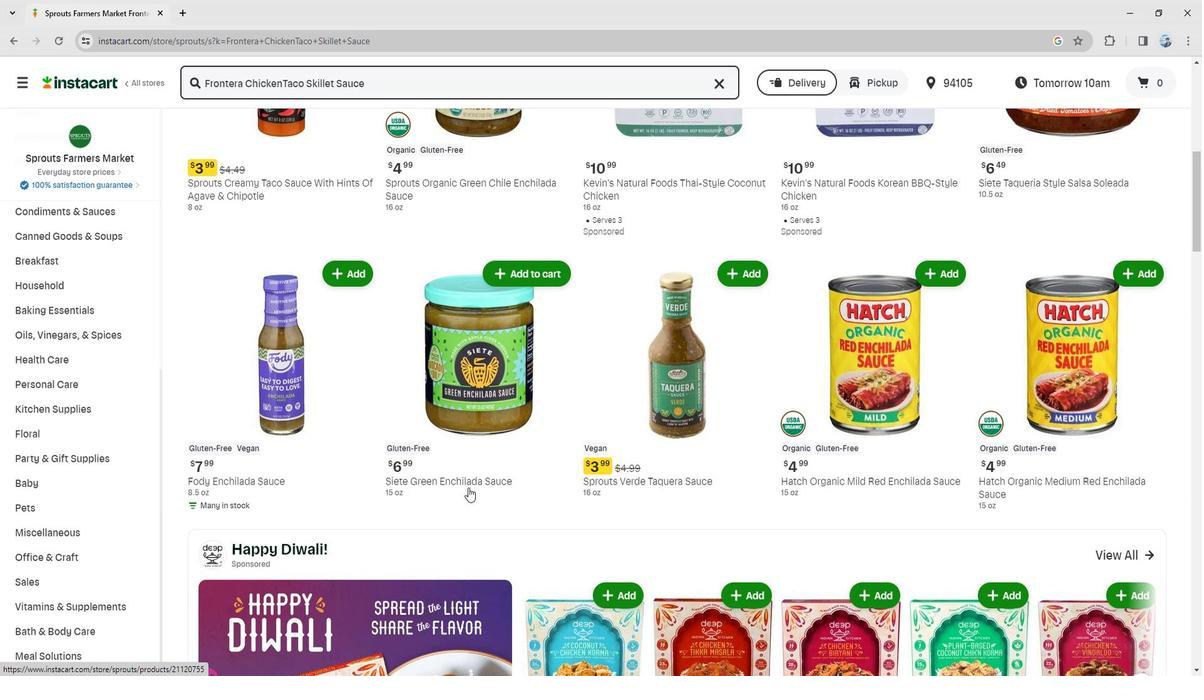 
Action: Mouse moved to (724, 451)
Screenshot: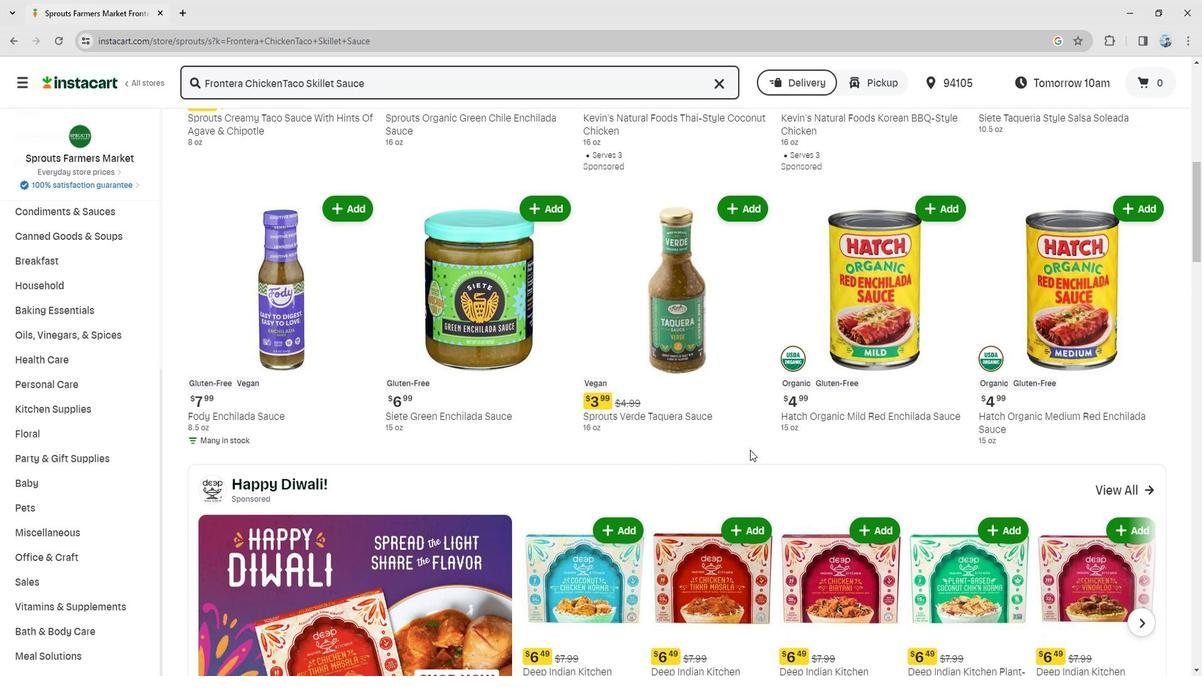 
Action: Mouse scrolled (724, 450) with delta (0, -1)
Screenshot: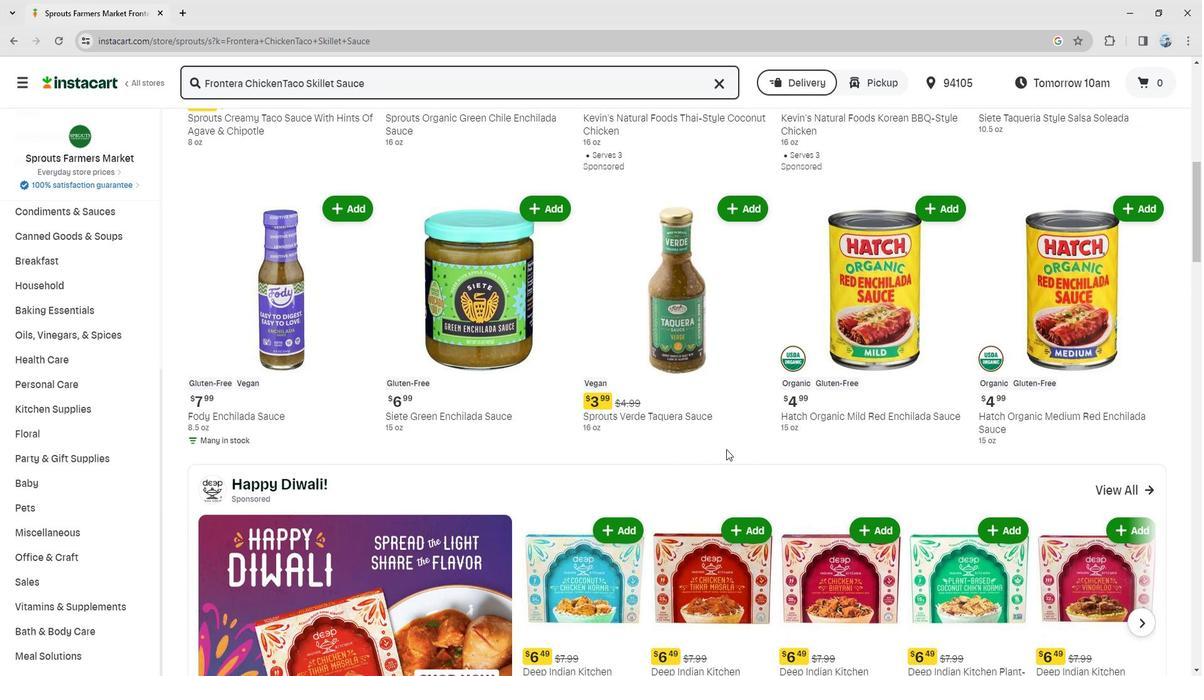 
Action: Mouse moved to (629, 442)
Screenshot: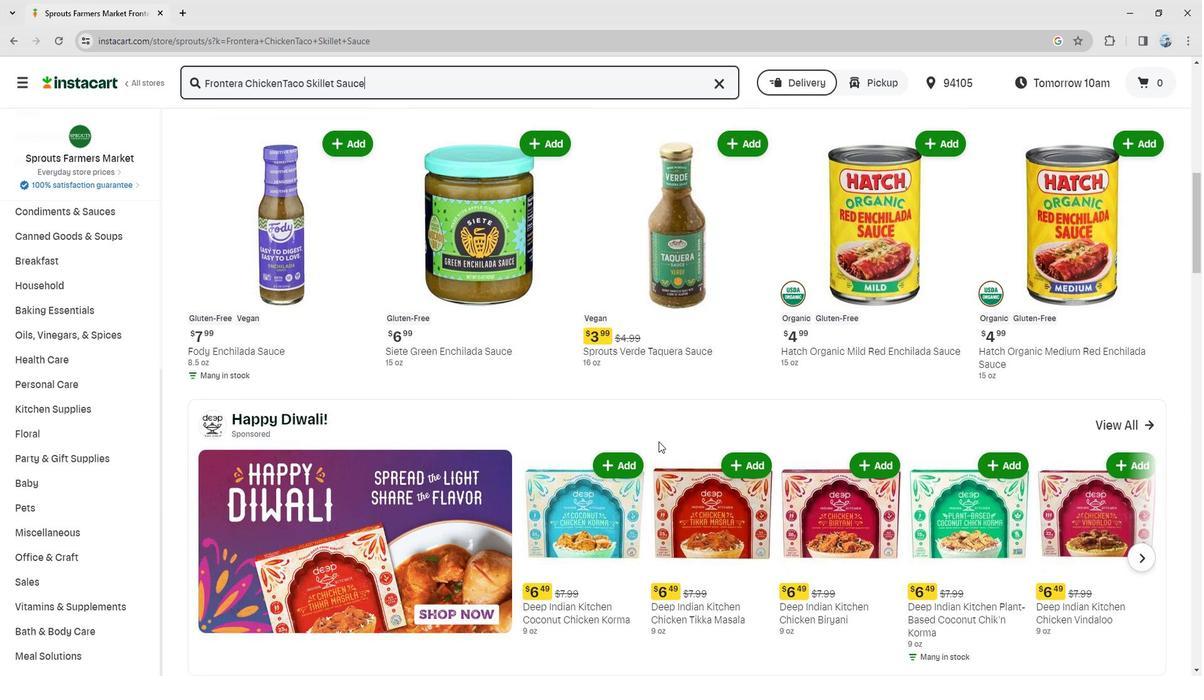 
Action: Mouse scrolled (629, 441) with delta (0, 0)
Screenshot: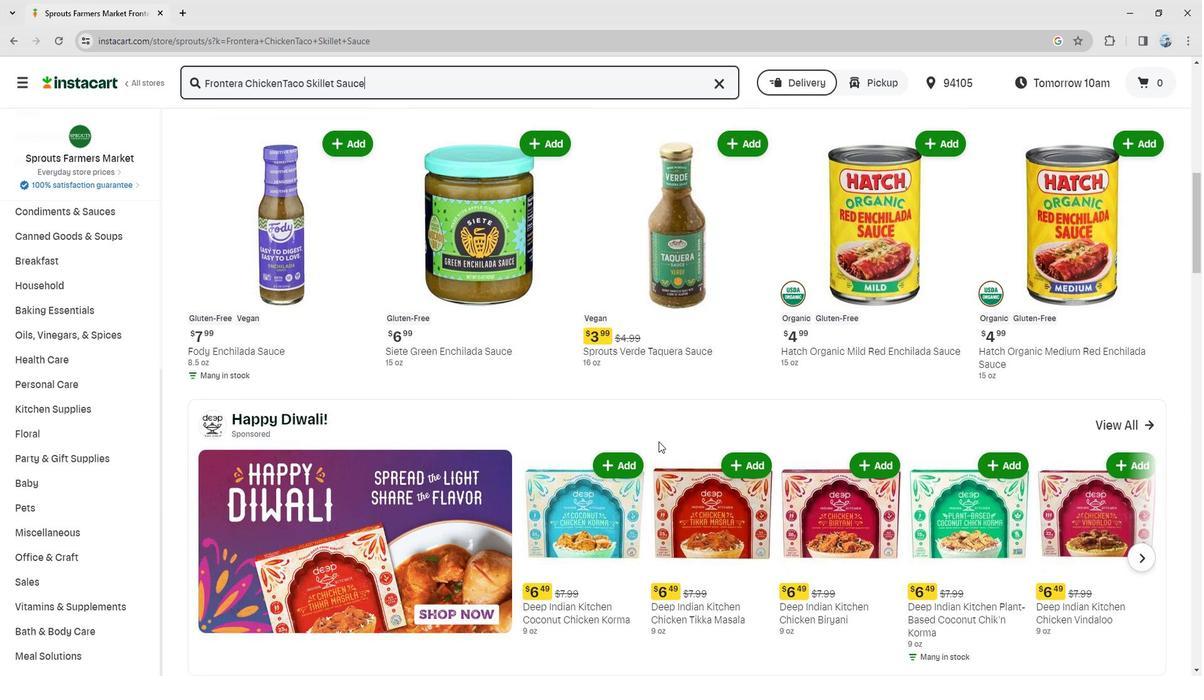 
Action: Mouse moved to (612, 442)
Screenshot: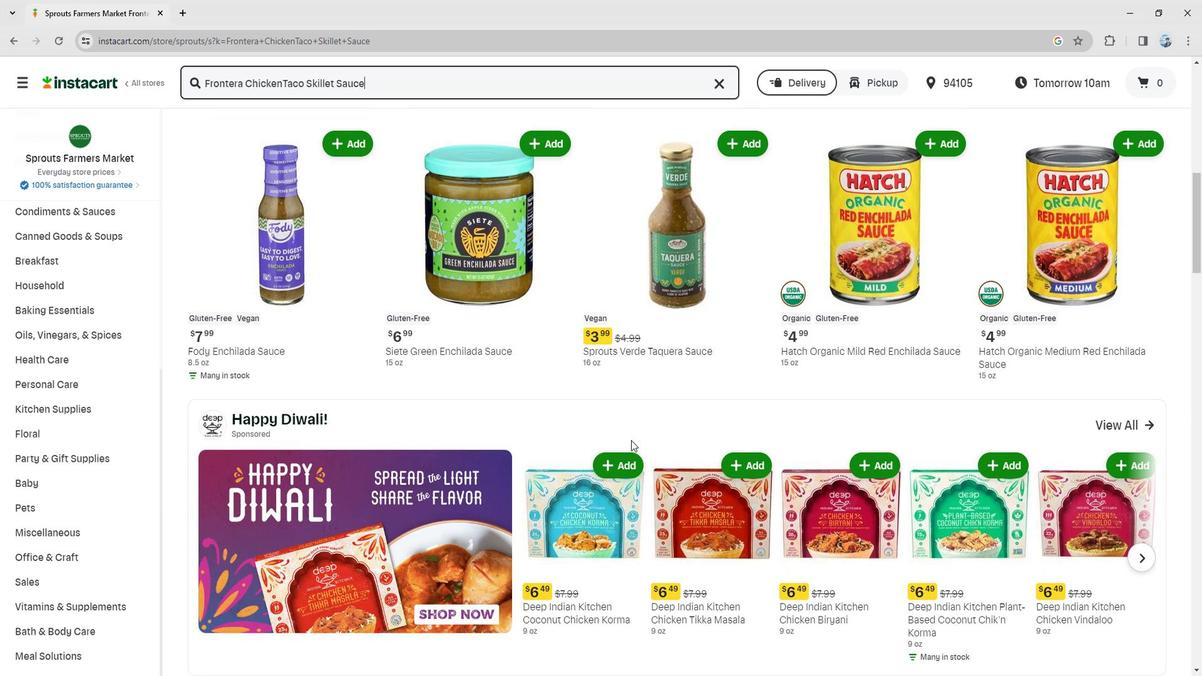 
Action: Mouse scrolled (612, 441) with delta (0, 0)
Screenshot: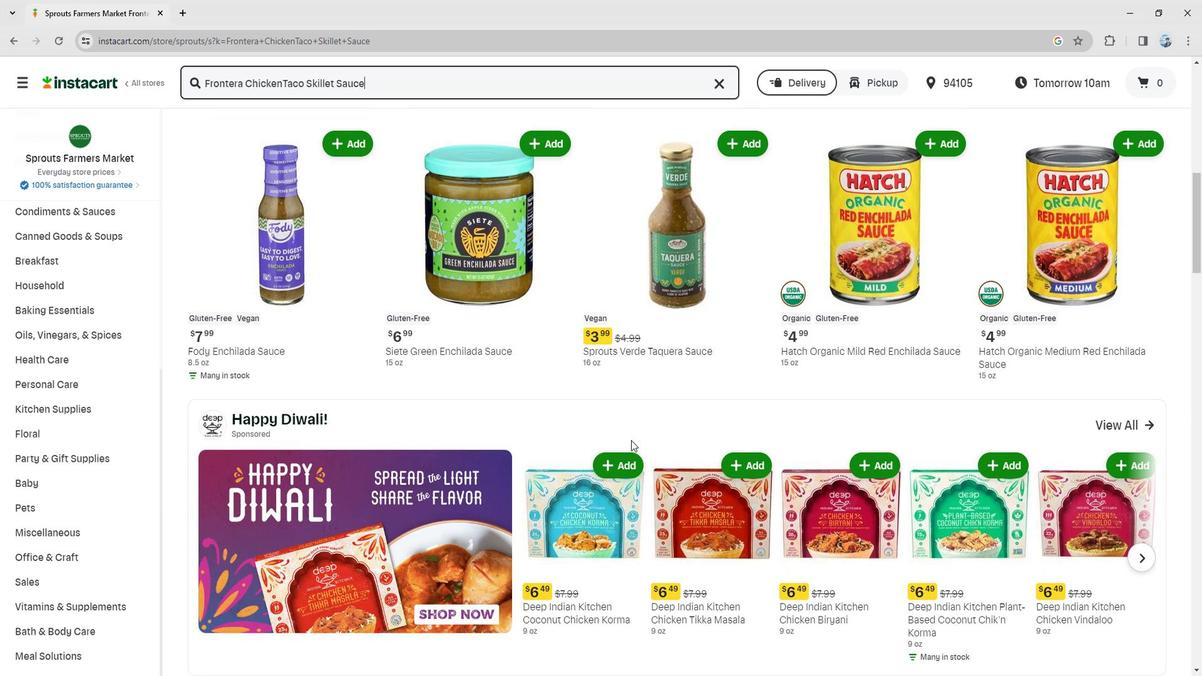 
Action: Mouse moved to (597, 442)
Screenshot: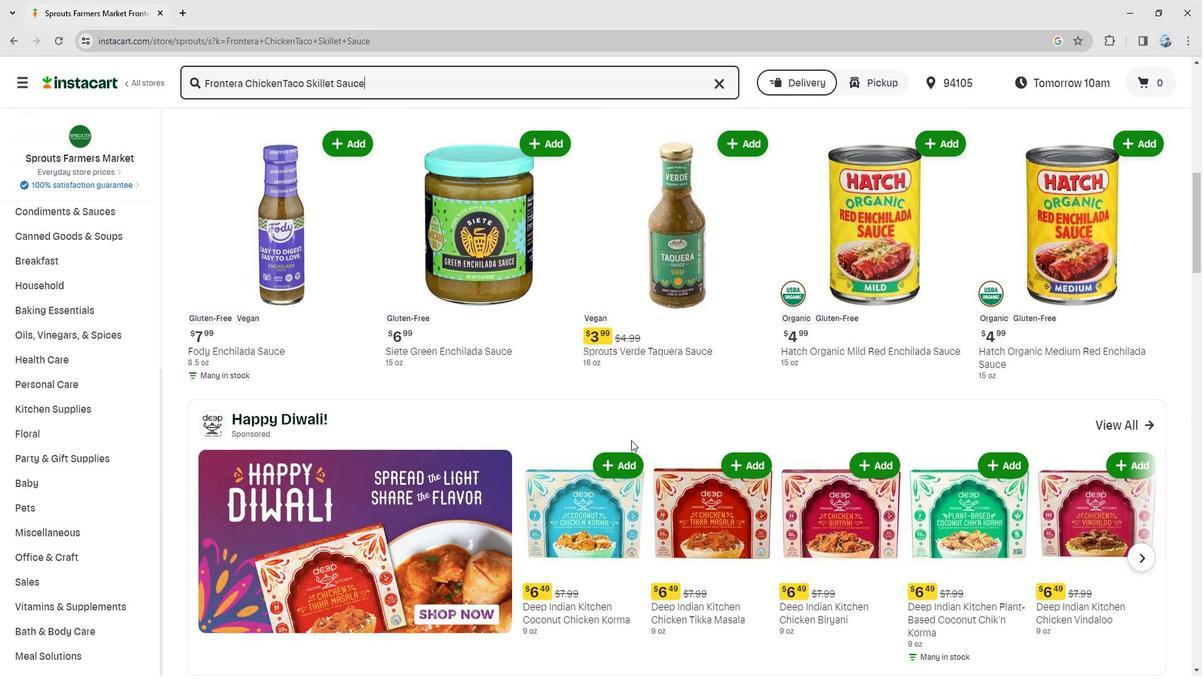 
Action: Mouse scrolled (597, 441) with delta (0, 0)
Screenshot: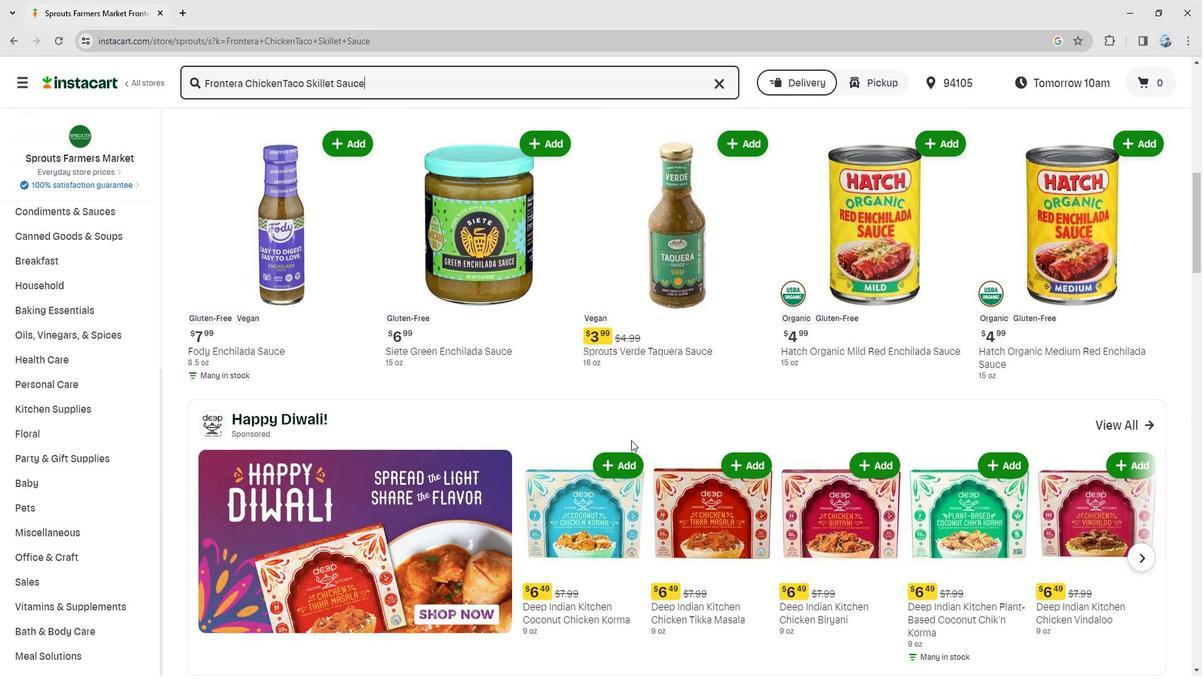 
Action: Mouse moved to (774, 455)
Screenshot: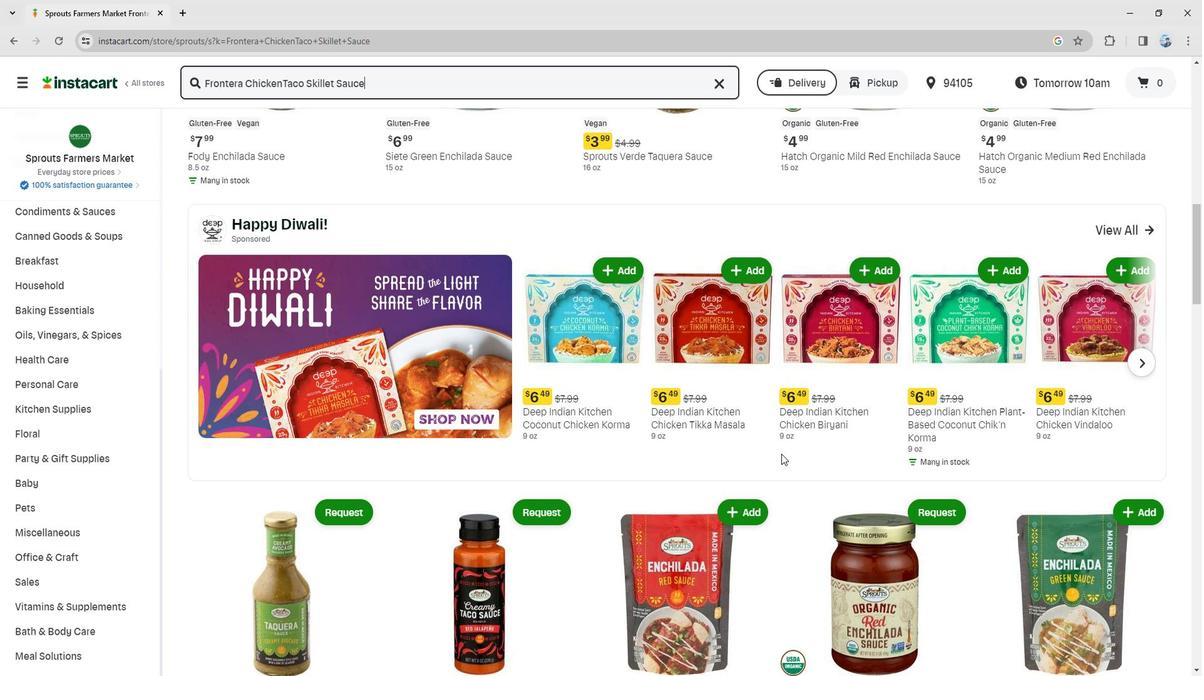 
Action: Mouse scrolled (774, 454) with delta (0, 0)
Screenshot: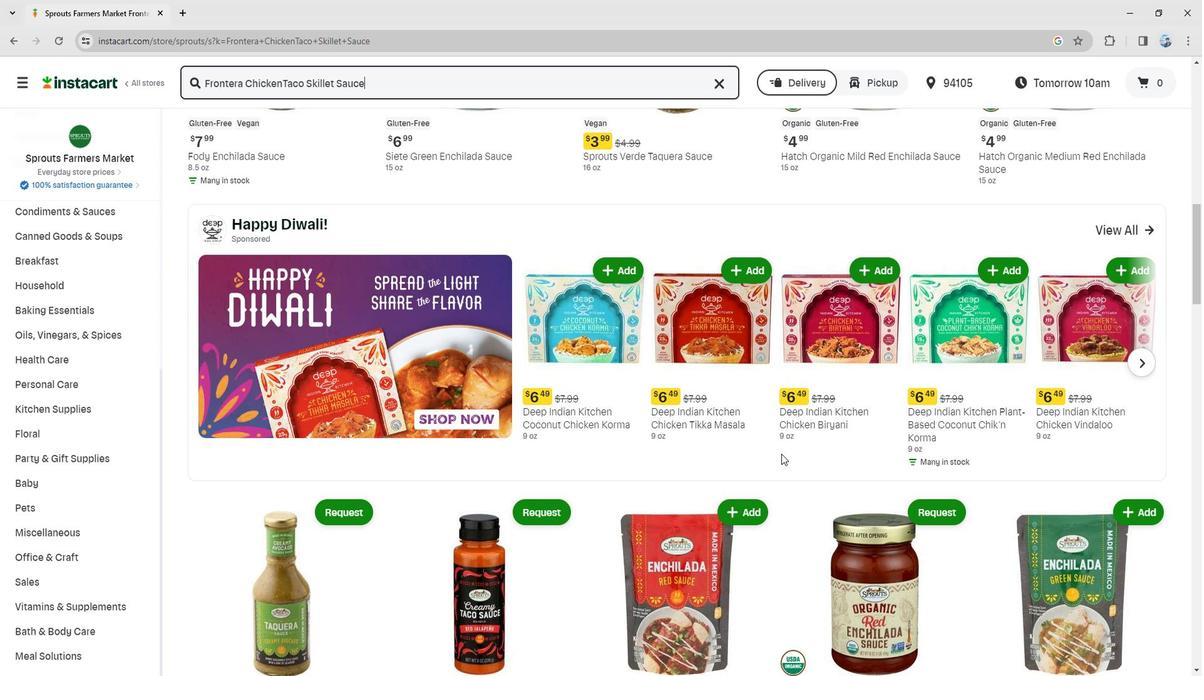 
Action: Mouse moved to (749, 454)
Screenshot: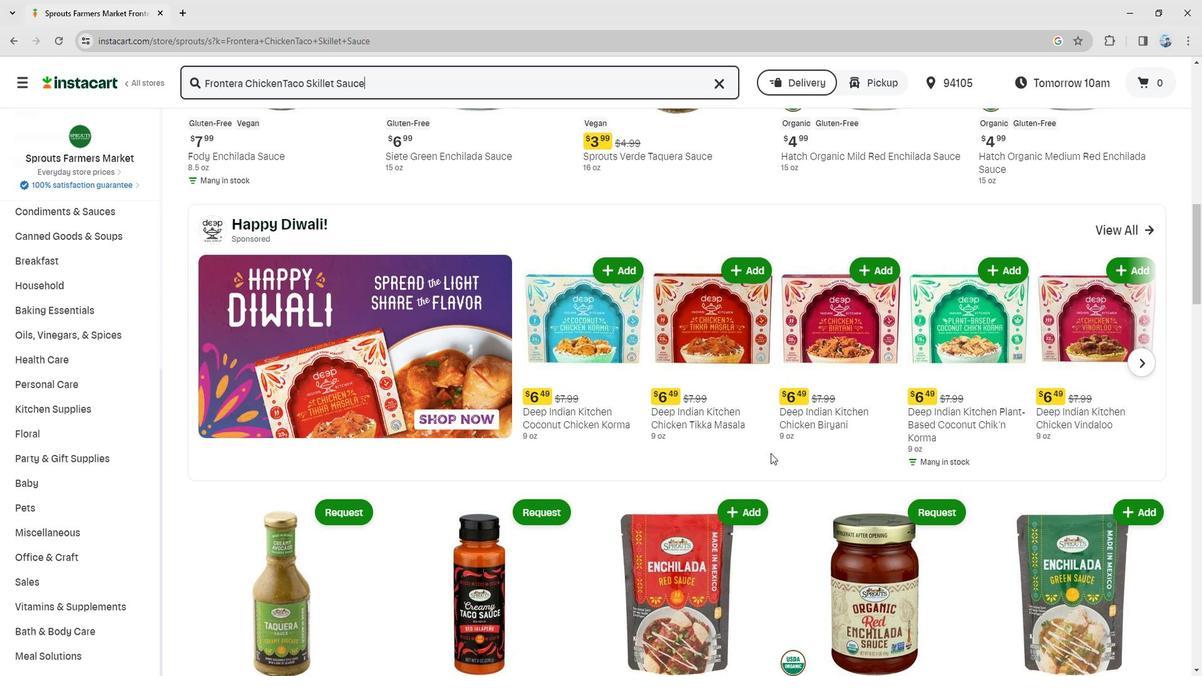 
Action: Mouse scrolled (749, 454) with delta (0, 0)
Screenshot: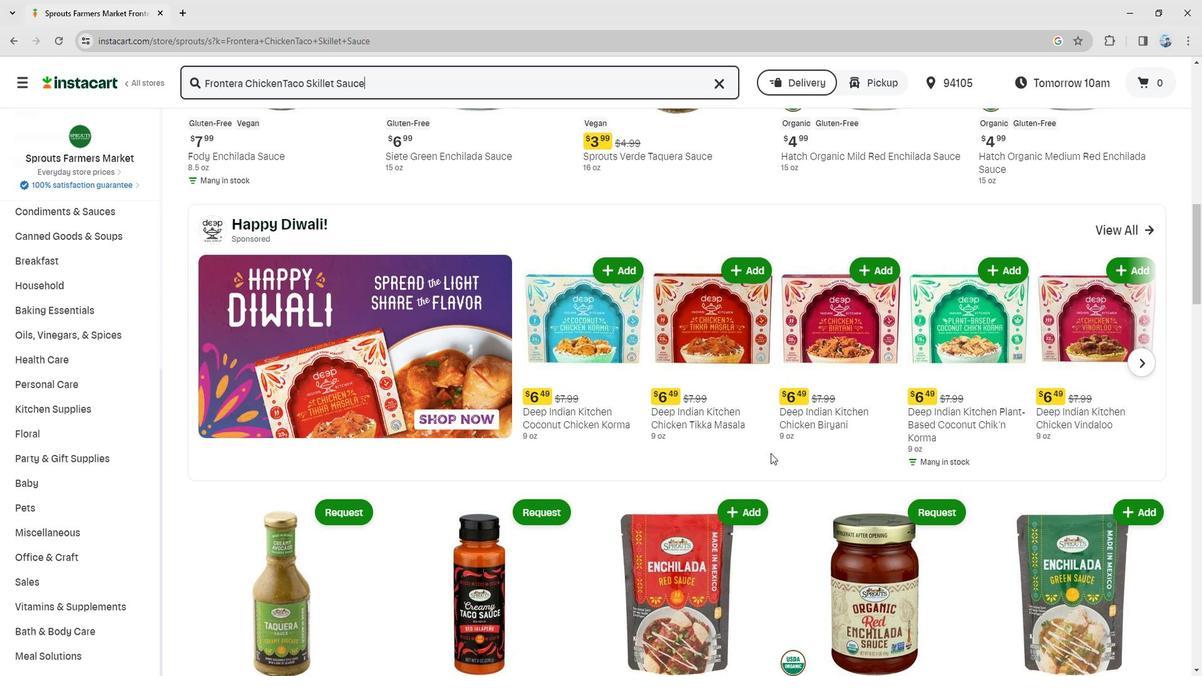 
Action: Mouse moved to (713, 450)
Screenshot: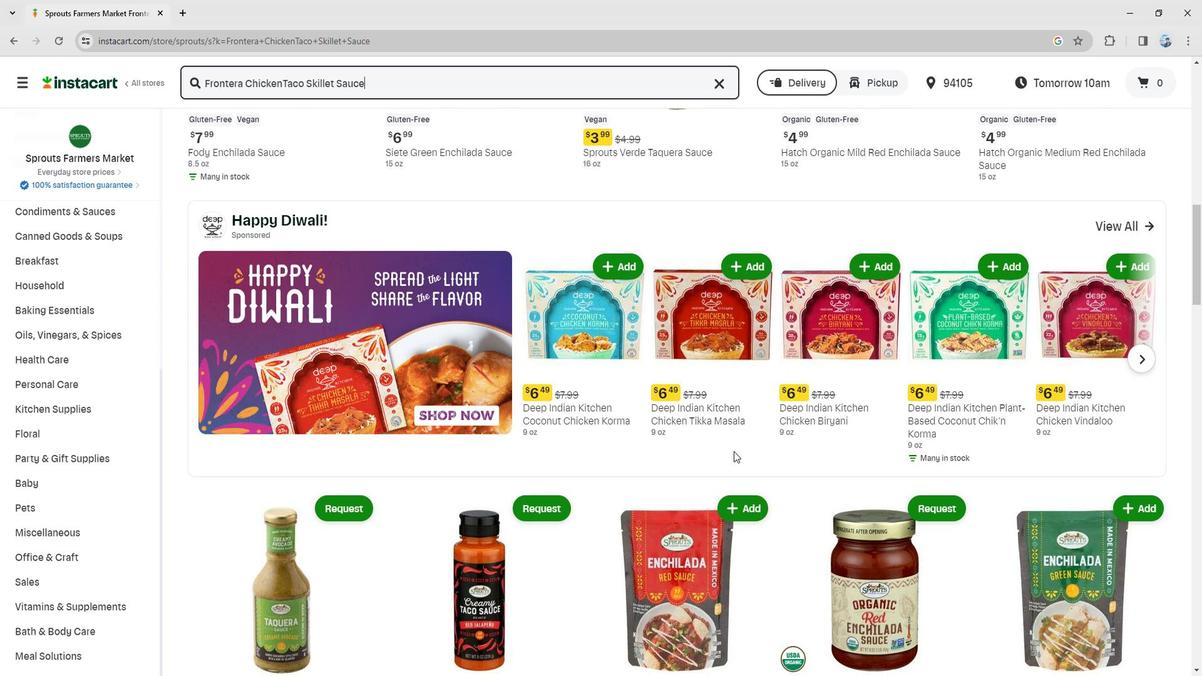 
Action: Mouse scrolled (713, 449) with delta (0, 0)
Screenshot: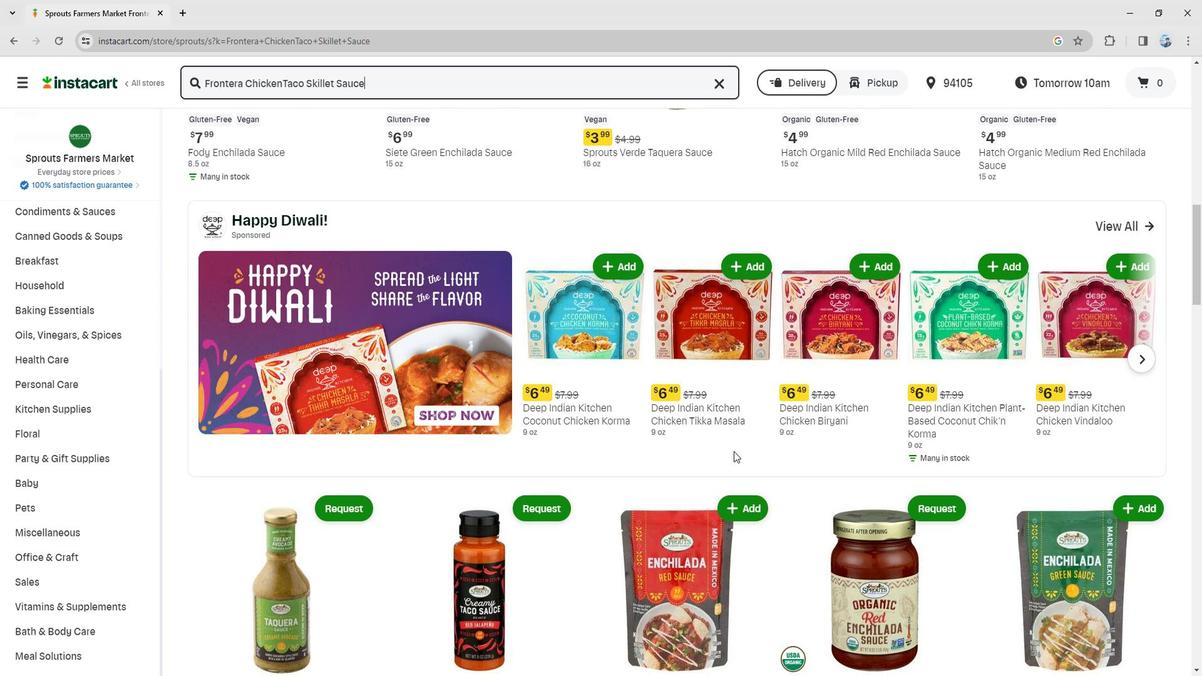 
Action: Mouse moved to (331, 488)
Screenshot: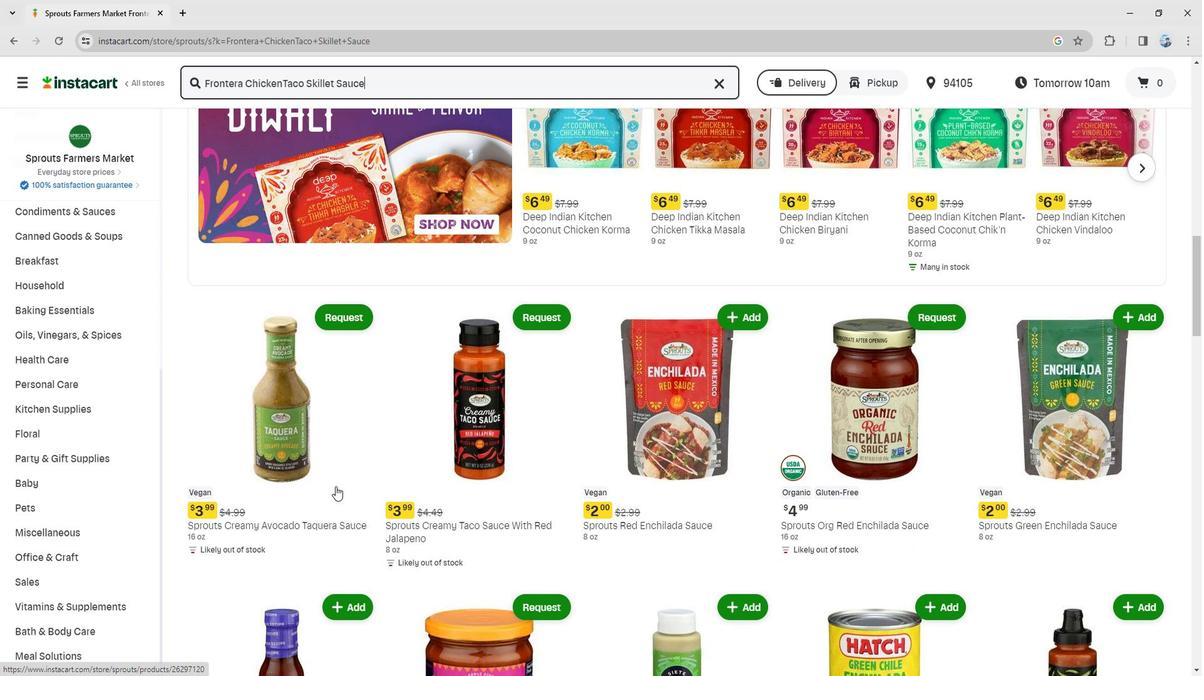 
Action: Mouse scrolled (331, 488) with delta (0, 0)
Screenshot: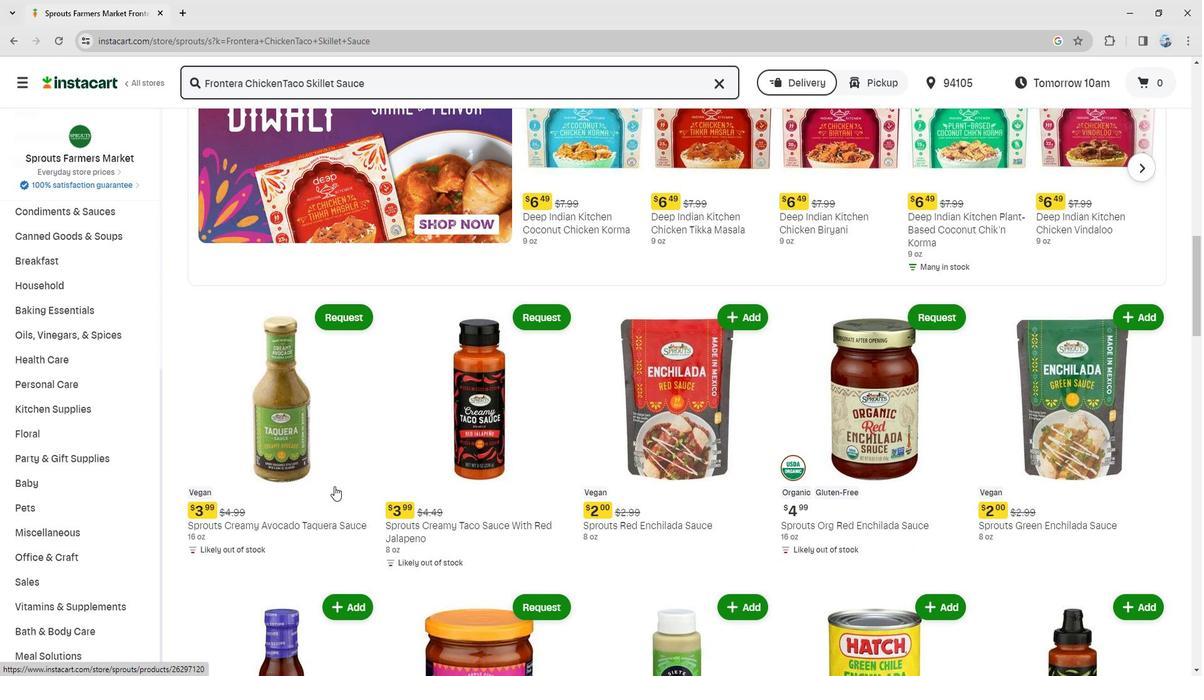
Action: Mouse moved to (862, 511)
Screenshot: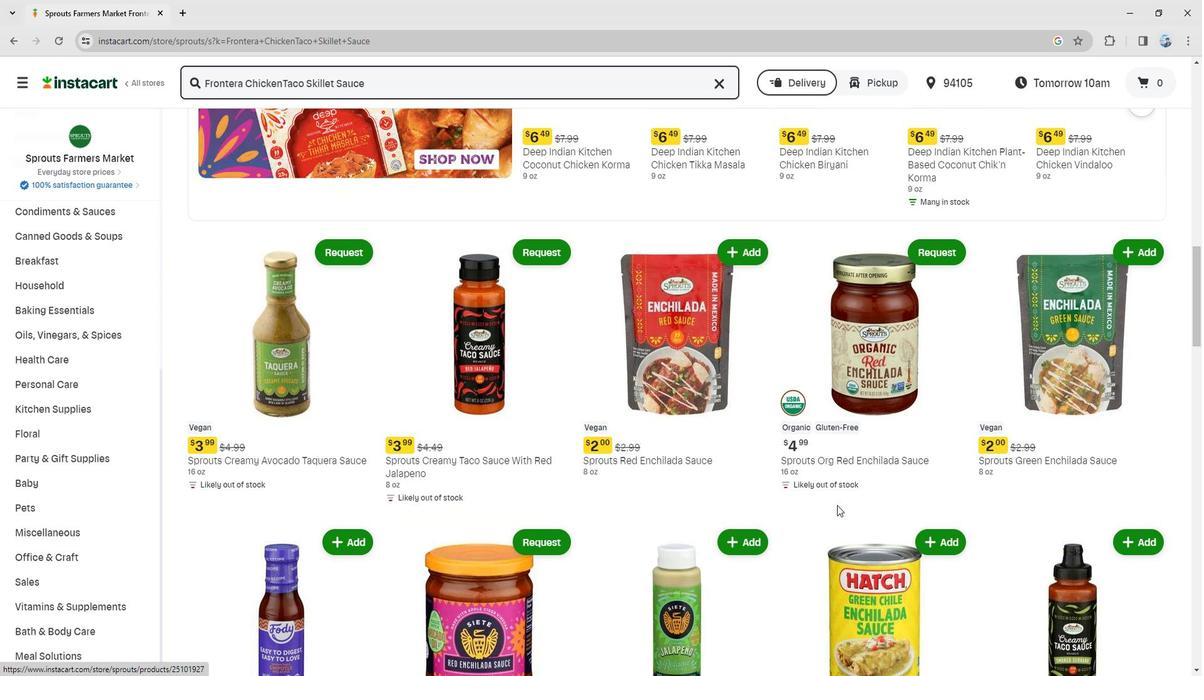 
Action: Mouse scrolled (862, 511) with delta (0, 0)
Screenshot: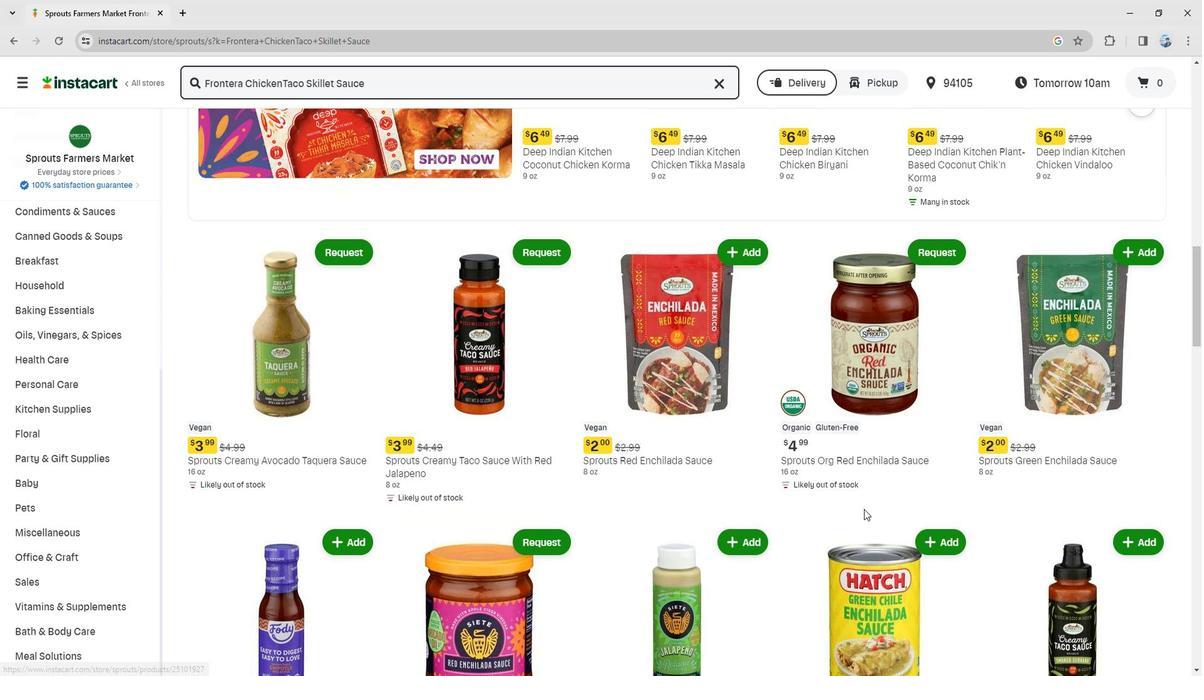 
Action: Mouse scrolled (862, 511) with delta (0, 0)
Screenshot: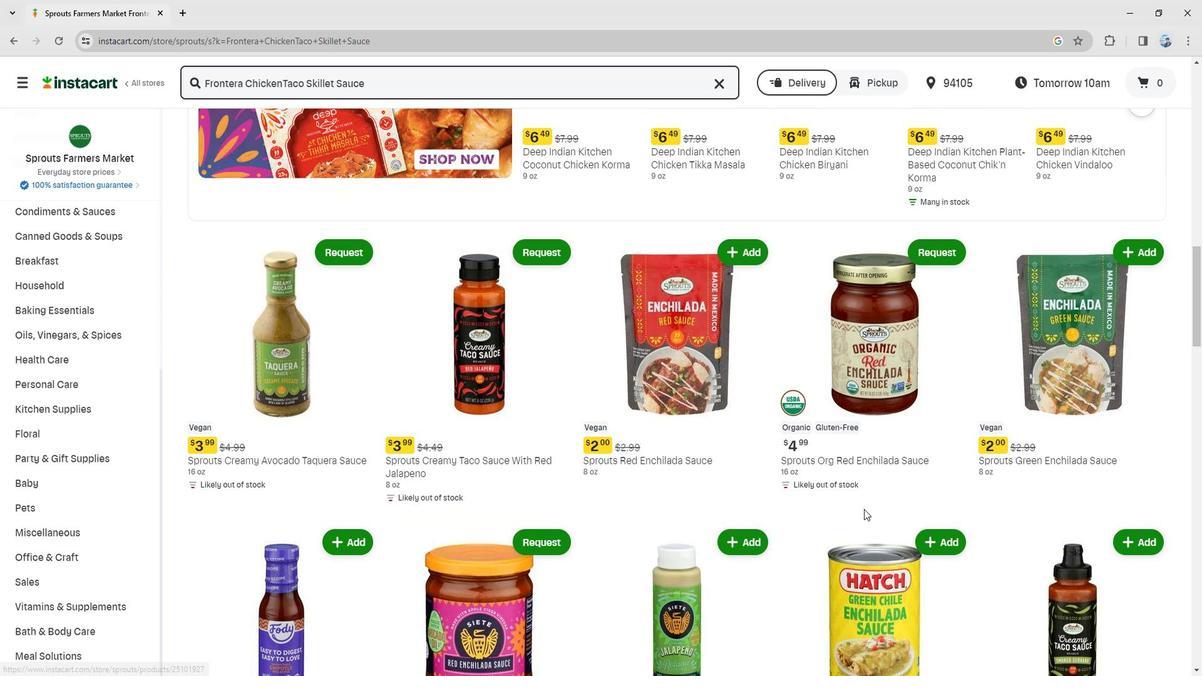 
Action: Mouse moved to (608, 484)
Screenshot: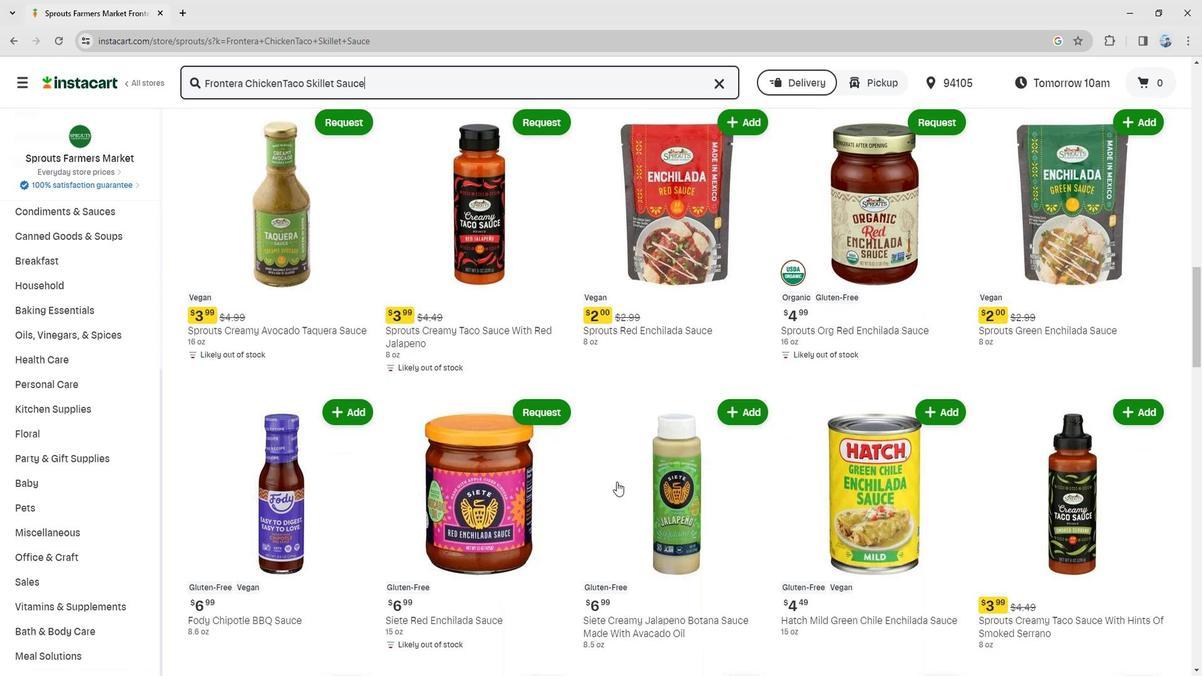 
Action: Mouse scrolled (608, 483) with delta (0, 0)
Screenshot: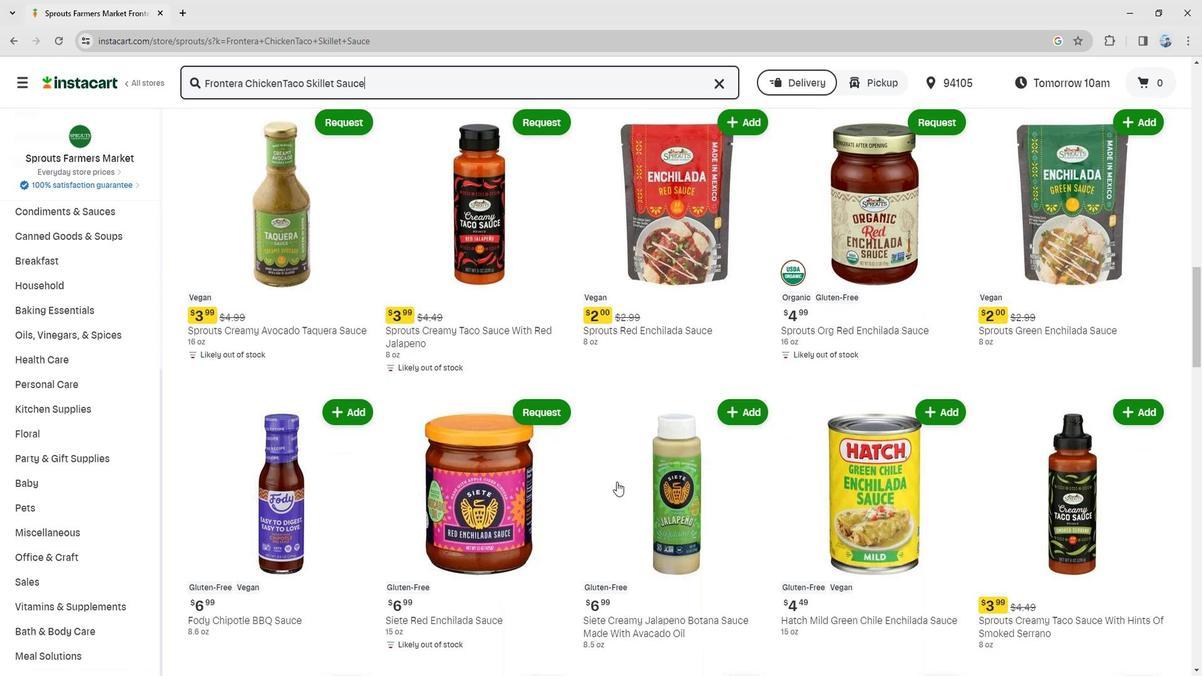 
Action: Mouse moved to (586, 484)
Screenshot: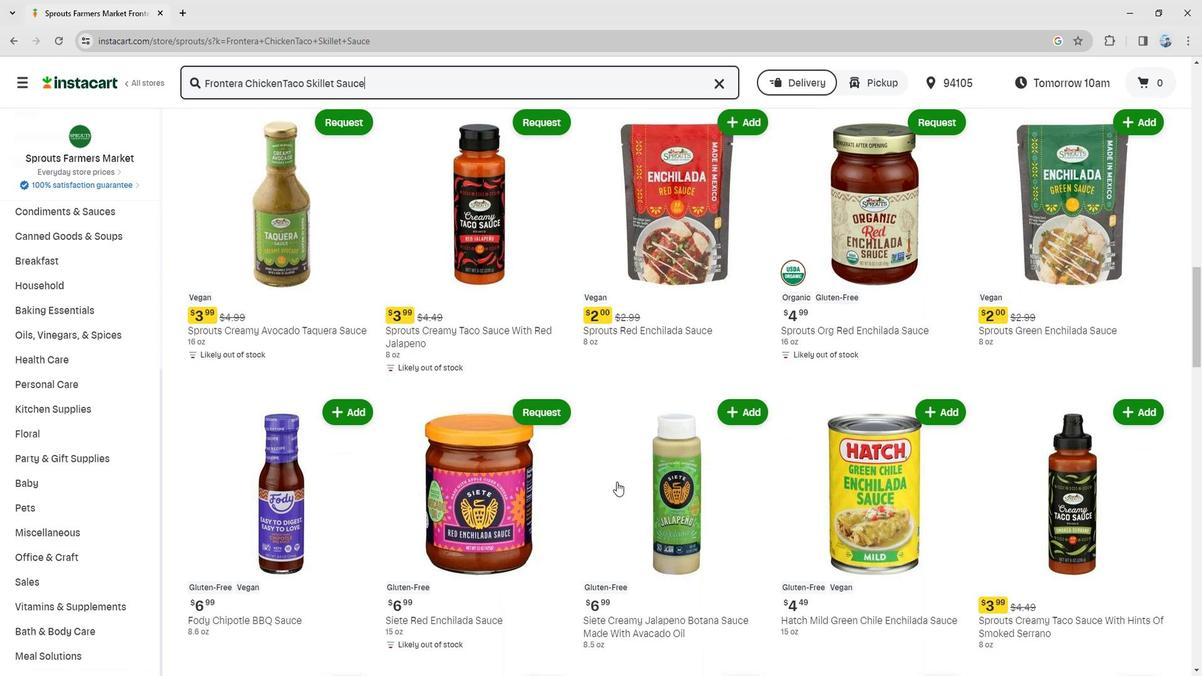 
Action: Mouse scrolled (586, 483) with delta (0, 0)
Screenshot: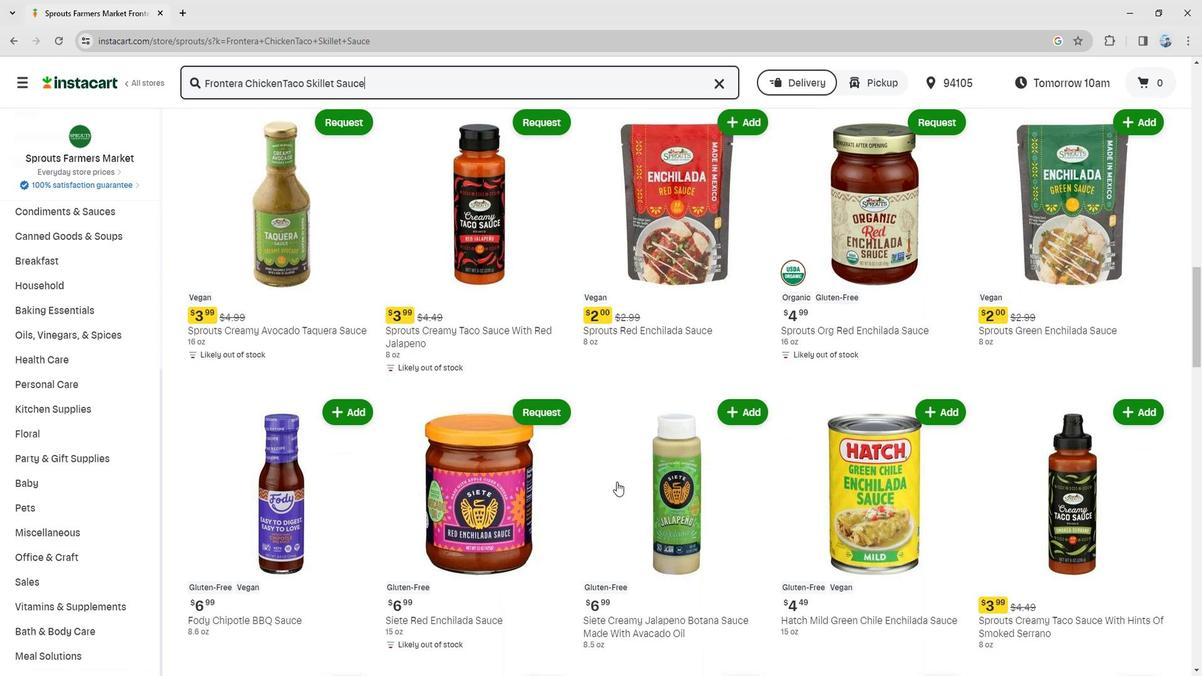 
Action: Mouse moved to (577, 481)
Screenshot: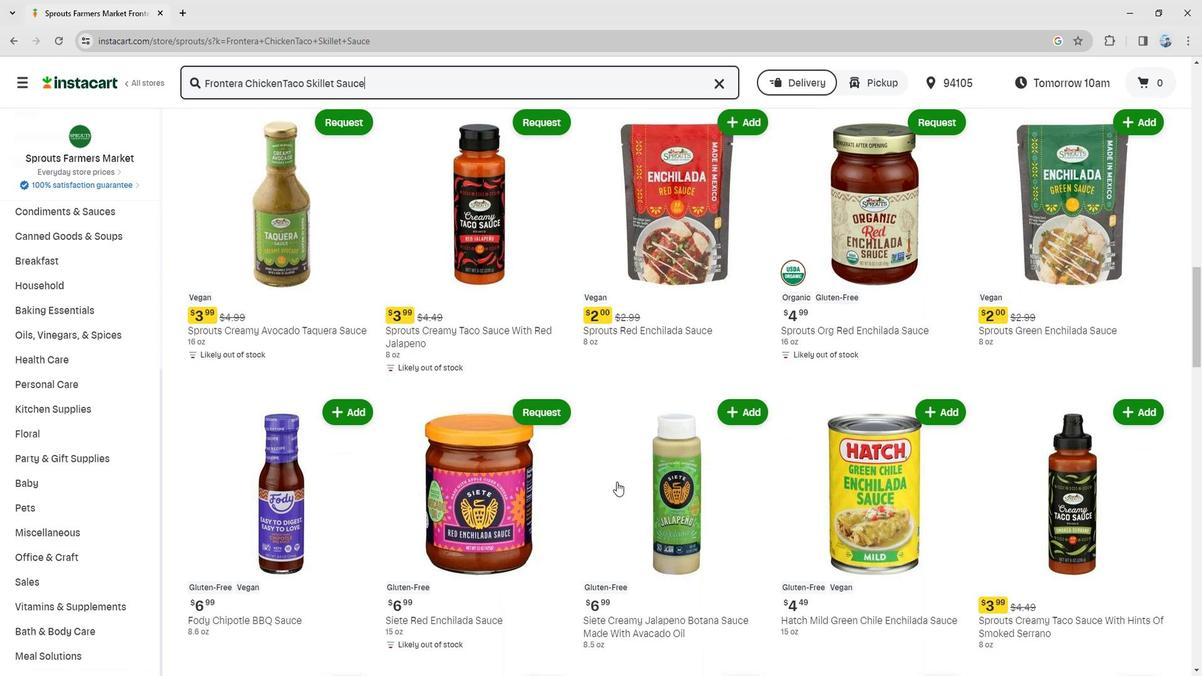 
Action: Mouse scrolled (577, 481) with delta (0, 0)
Screenshot: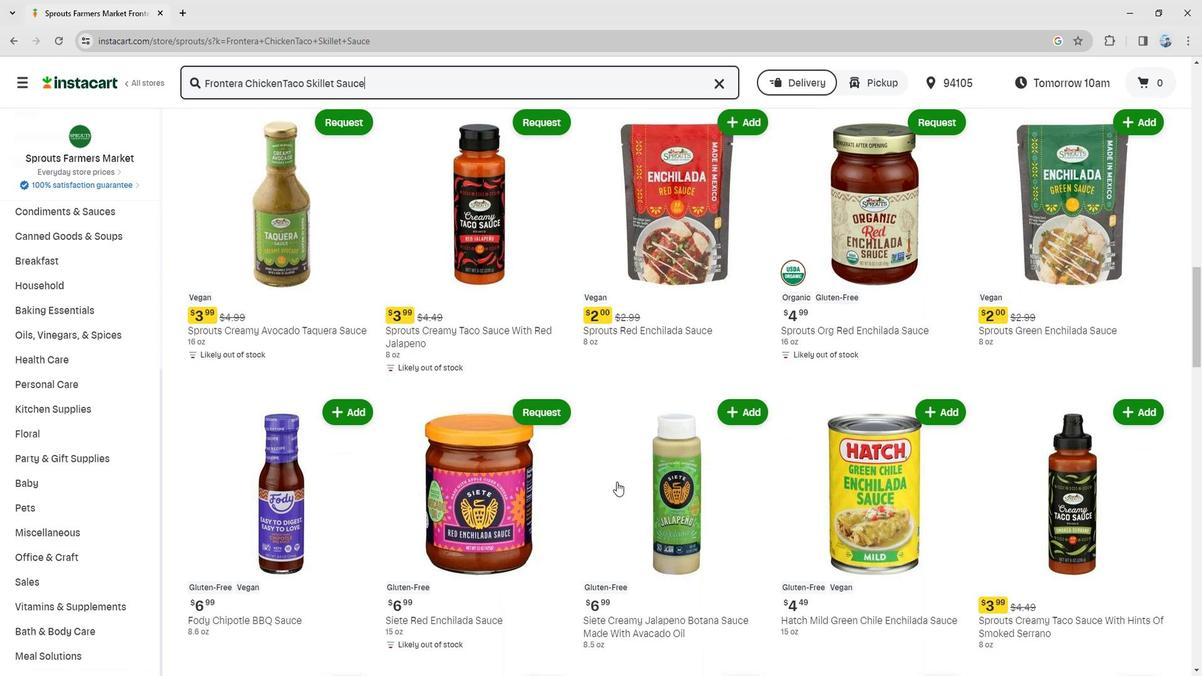 
Action: Mouse moved to (948, 456)
Screenshot: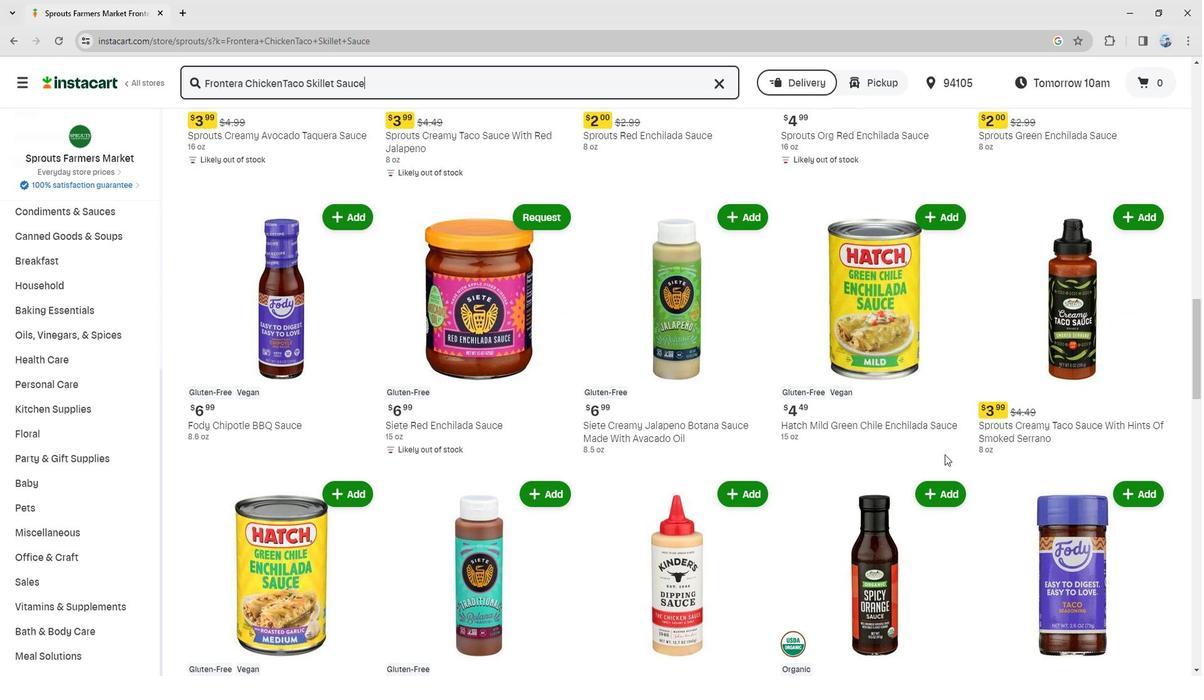 
Action: Mouse scrolled (948, 456) with delta (0, 0)
Screenshot: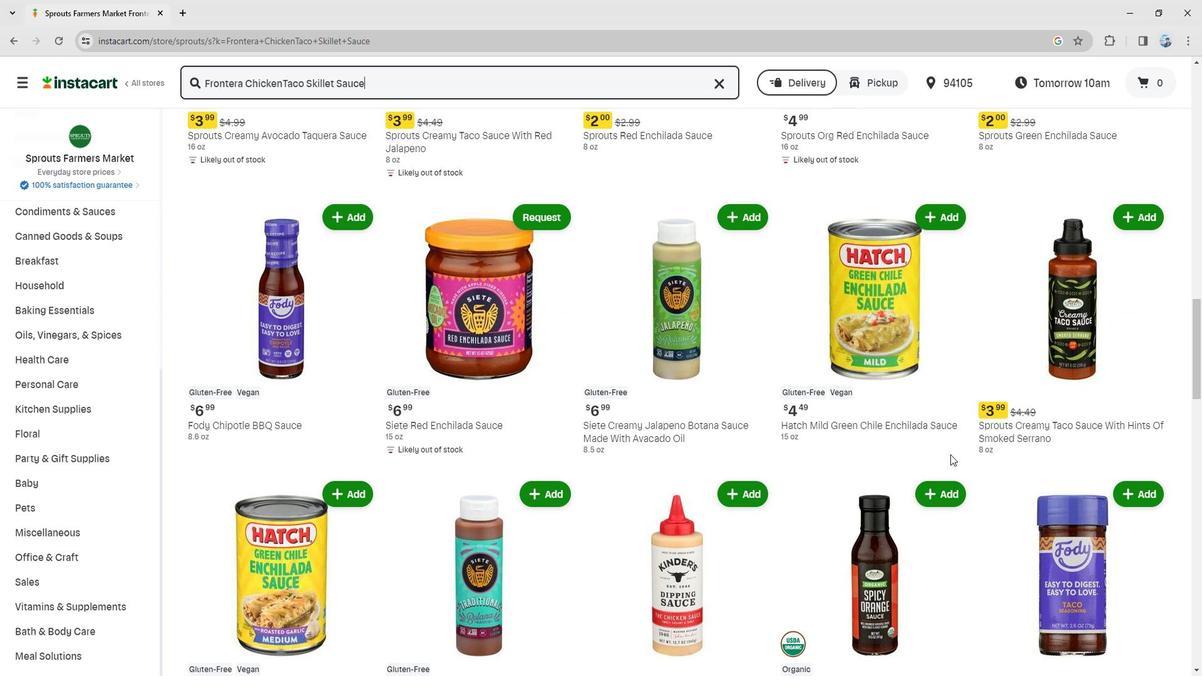 
Action: Mouse scrolled (948, 456) with delta (0, 0)
Screenshot: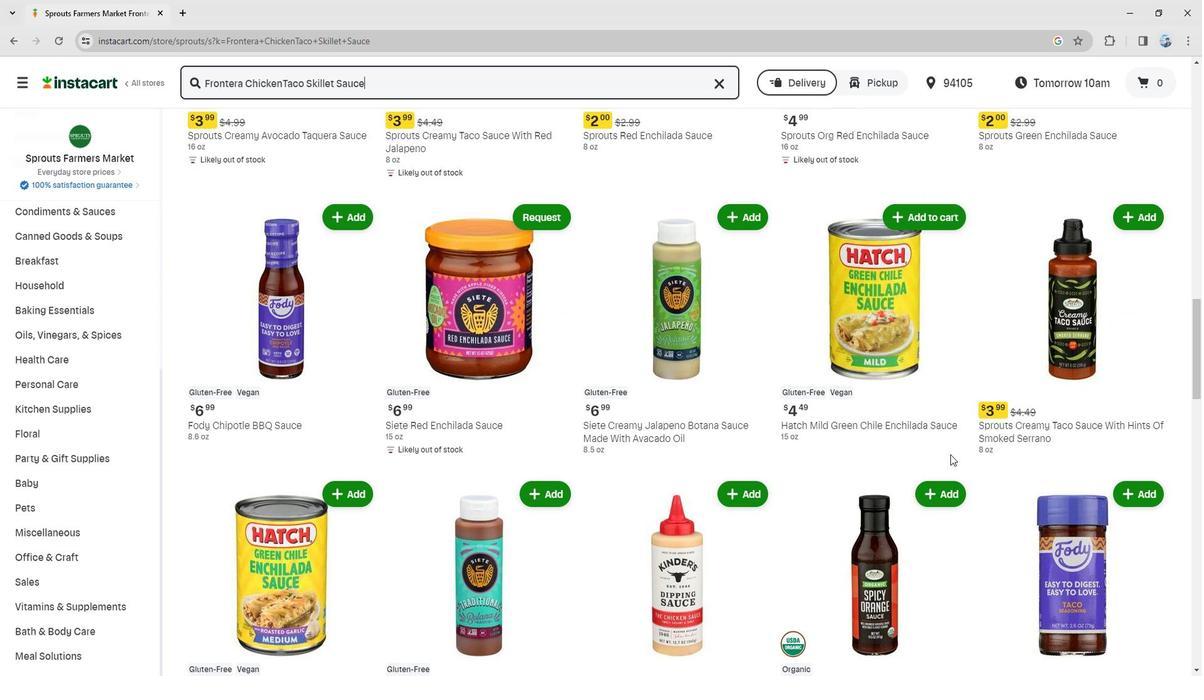 
Action: Mouse moved to (931, 456)
Screenshot: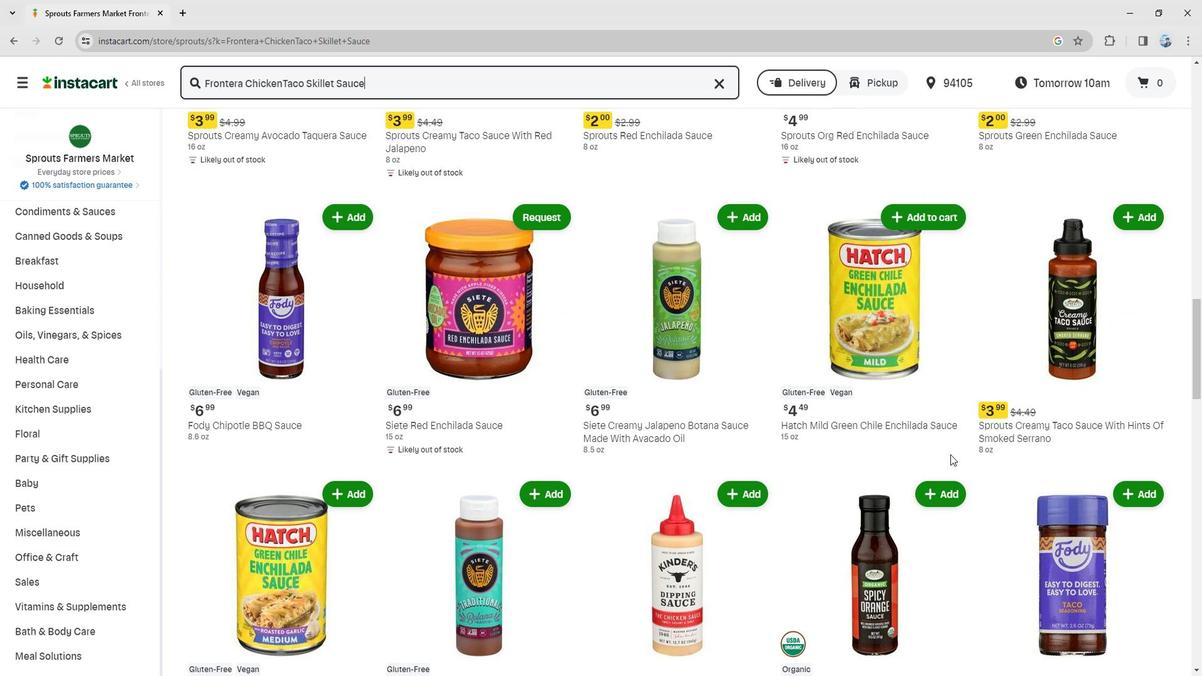 
Action: Mouse scrolled (931, 456) with delta (0, 0)
Screenshot: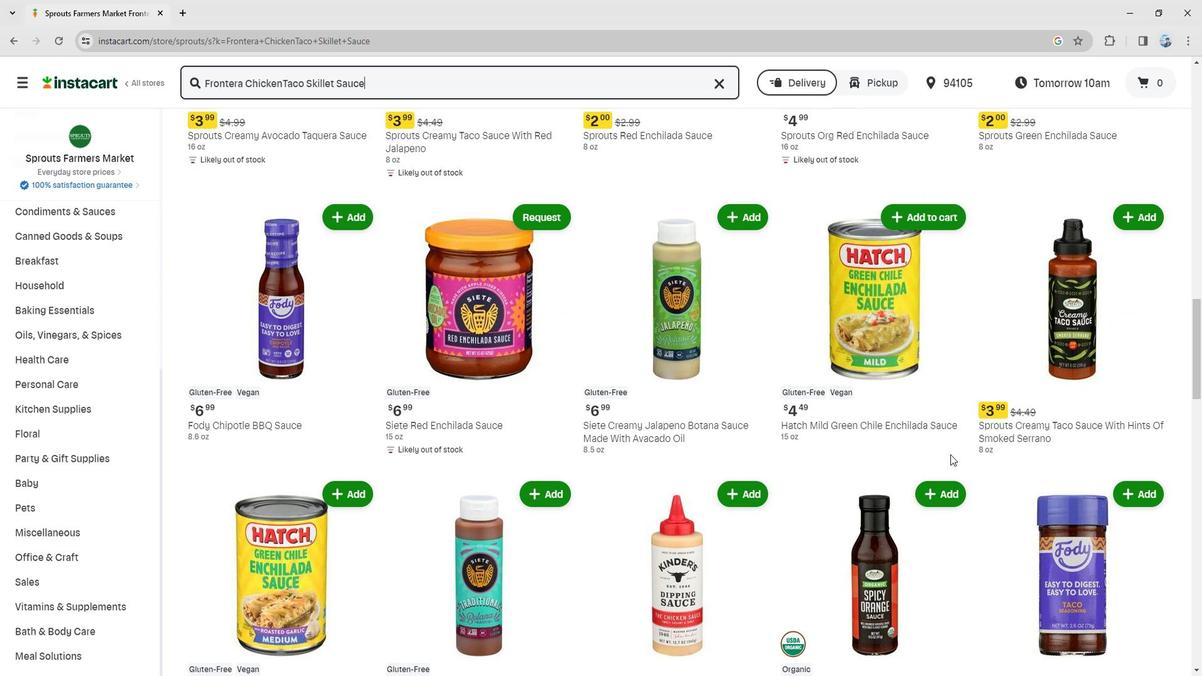 
Action: Mouse moved to (961, 513)
Screenshot: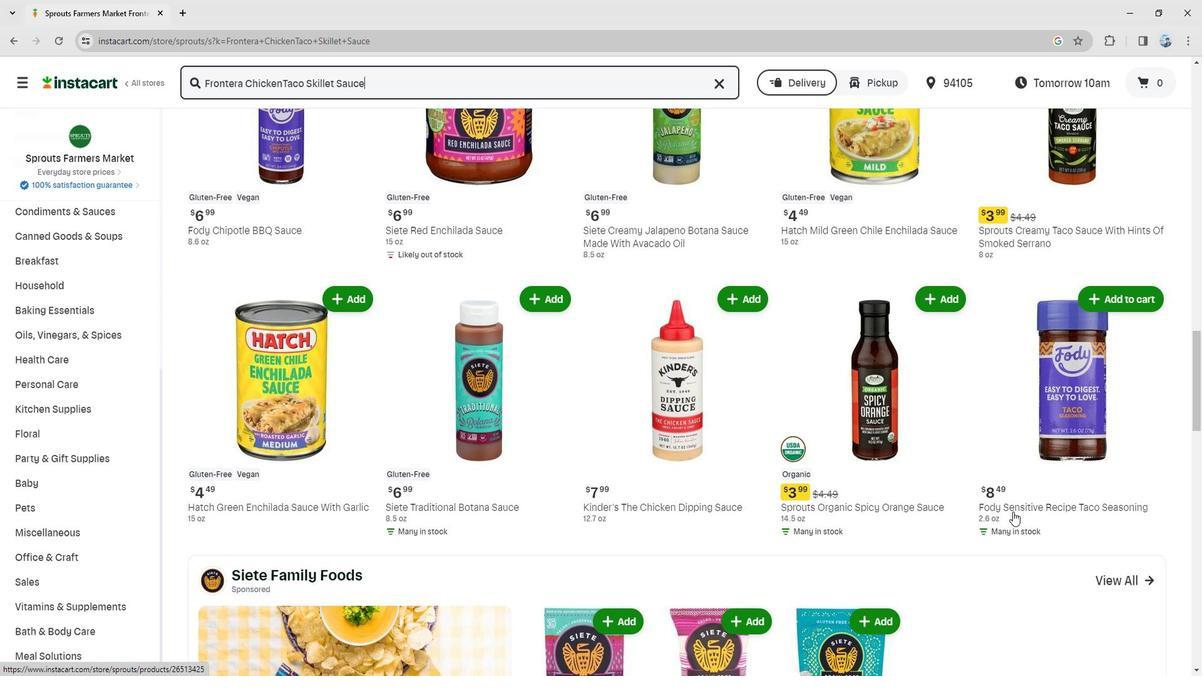 
Action: Mouse scrolled (961, 512) with delta (0, 0)
Screenshot: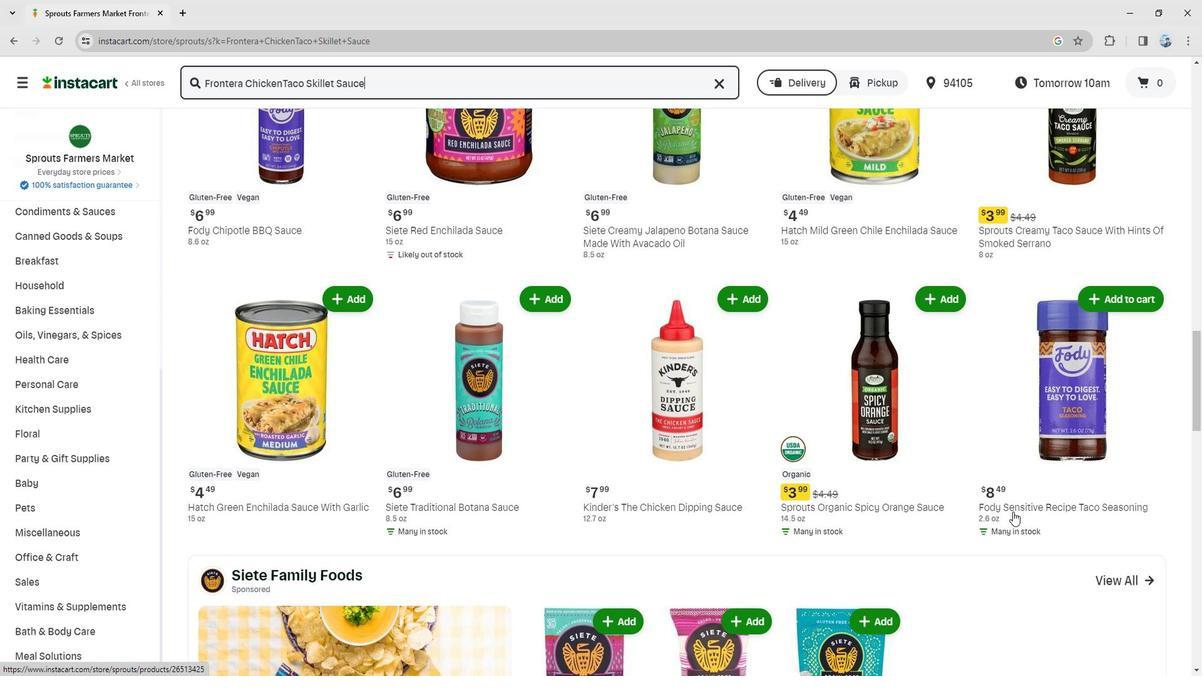 
Action: Mouse moved to (864, 504)
Screenshot: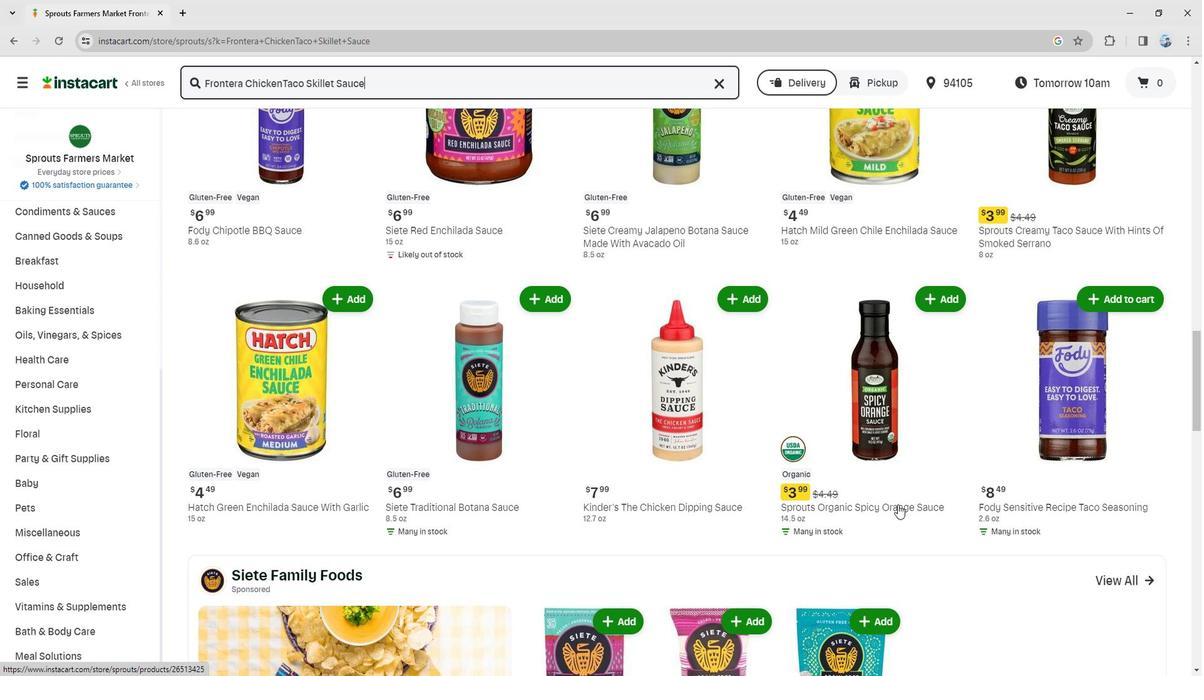 
Action: Mouse scrolled (864, 504) with delta (0, 0)
Screenshot: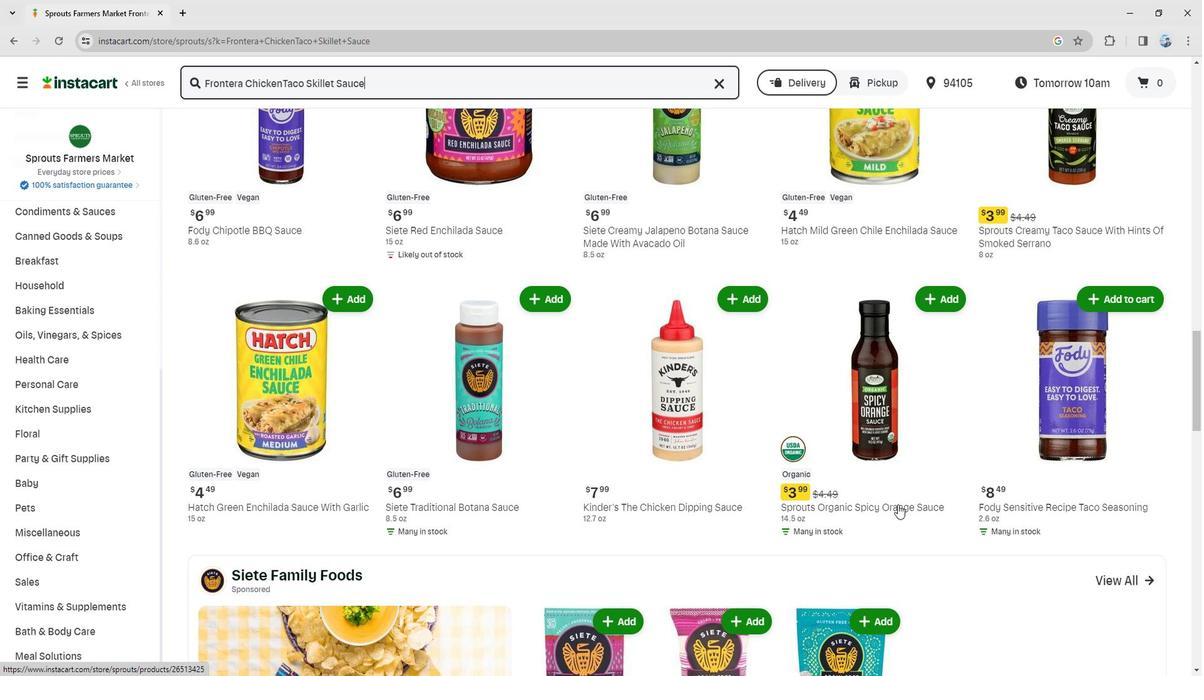 
Action: Mouse moved to (710, 471)
Screenshot: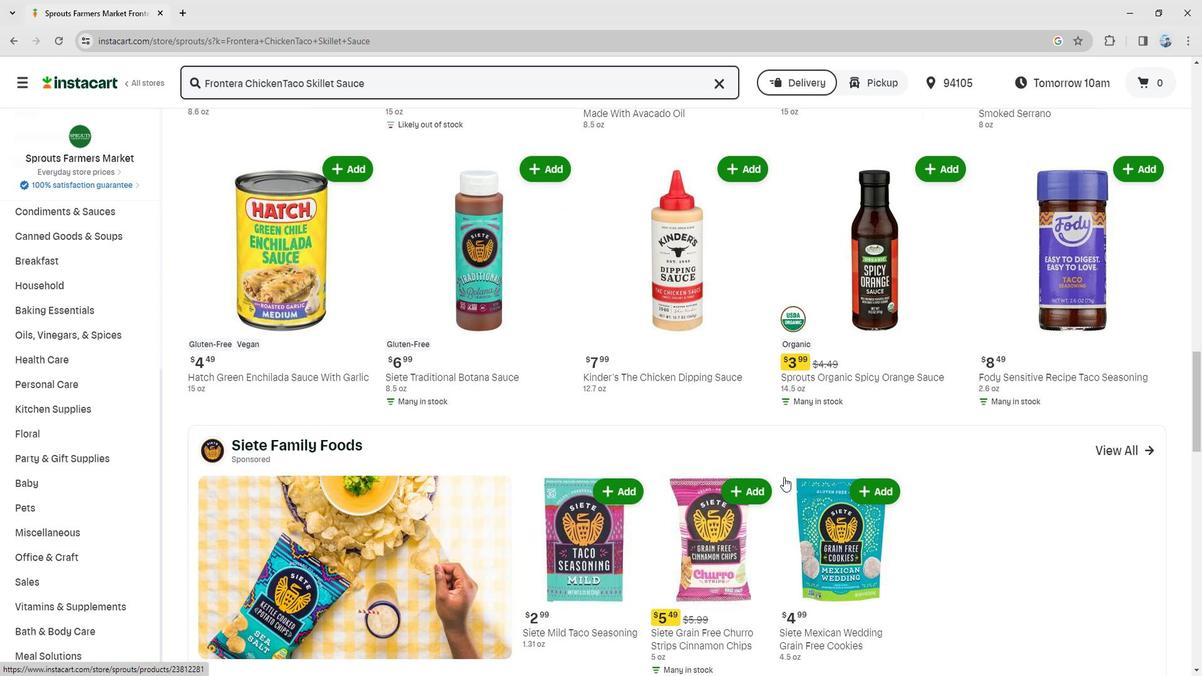 
Action: Mouse scrolled (710, 470) with delta (0, 0)
Screenshot: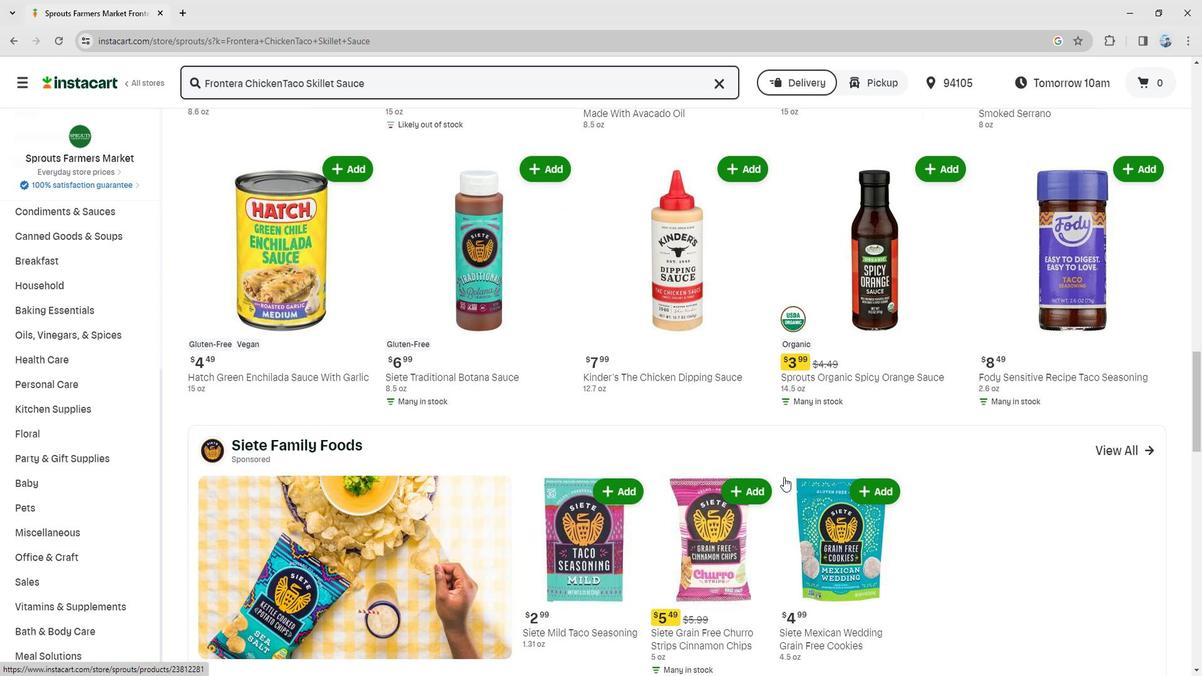 
Action: Mouse moved to (689, 469)
Screenshot: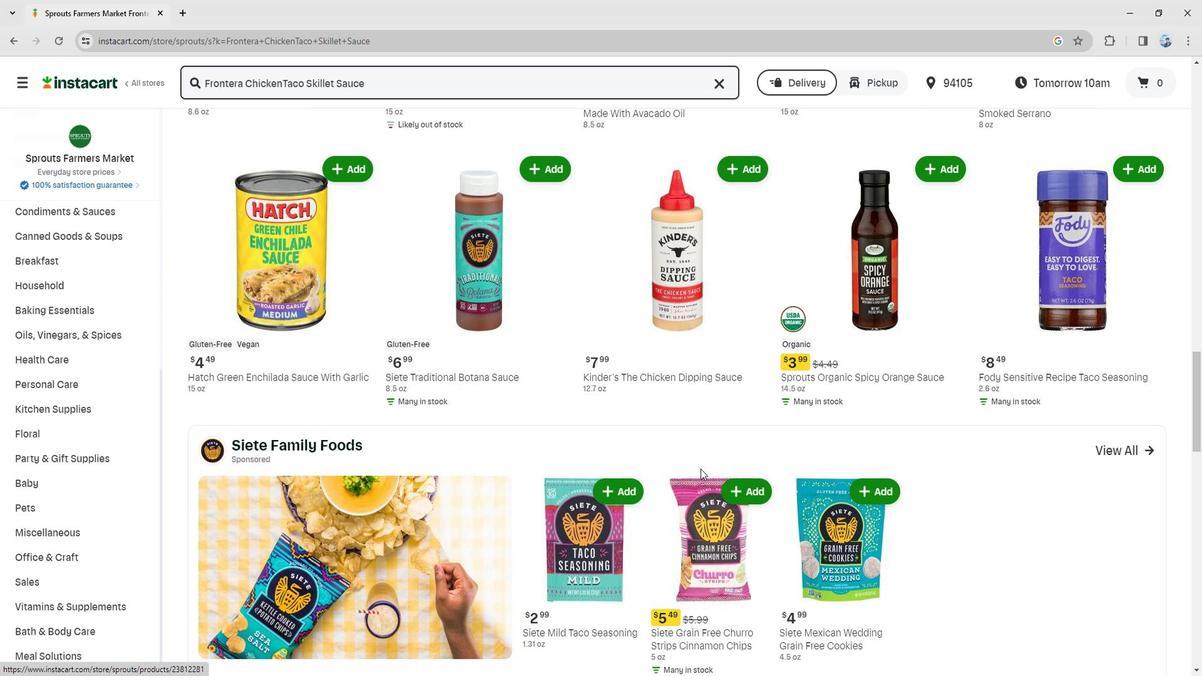 
Action: Mouse scrolled (689, 468) with delta (0, 0)
Screenshot: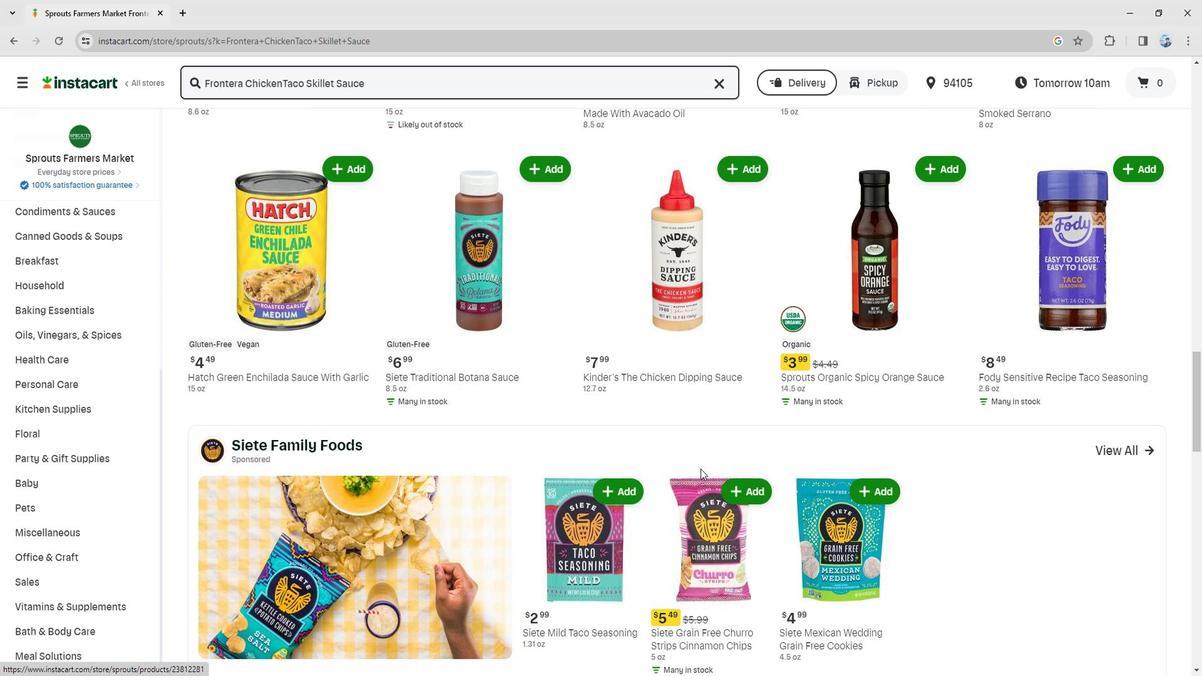 
Action: Mouse moved to (803, 525)
Screenshot: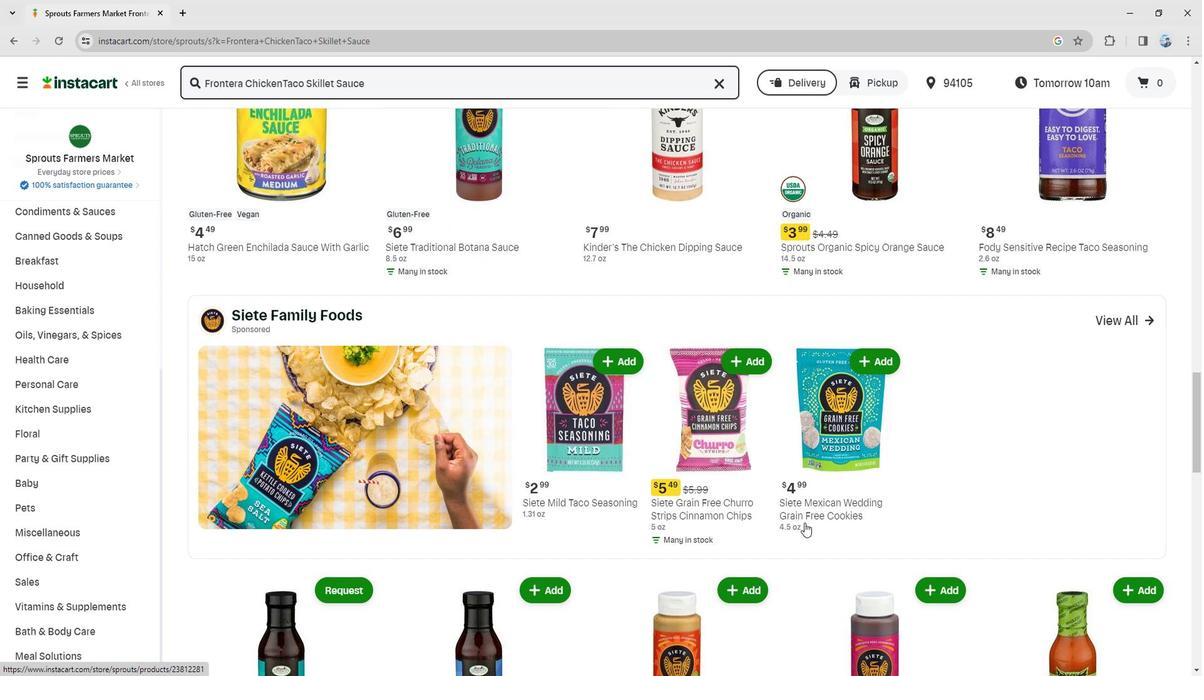 
Action: Mouse scrolled (803, 525) with delta (0, 0)
Screenshot: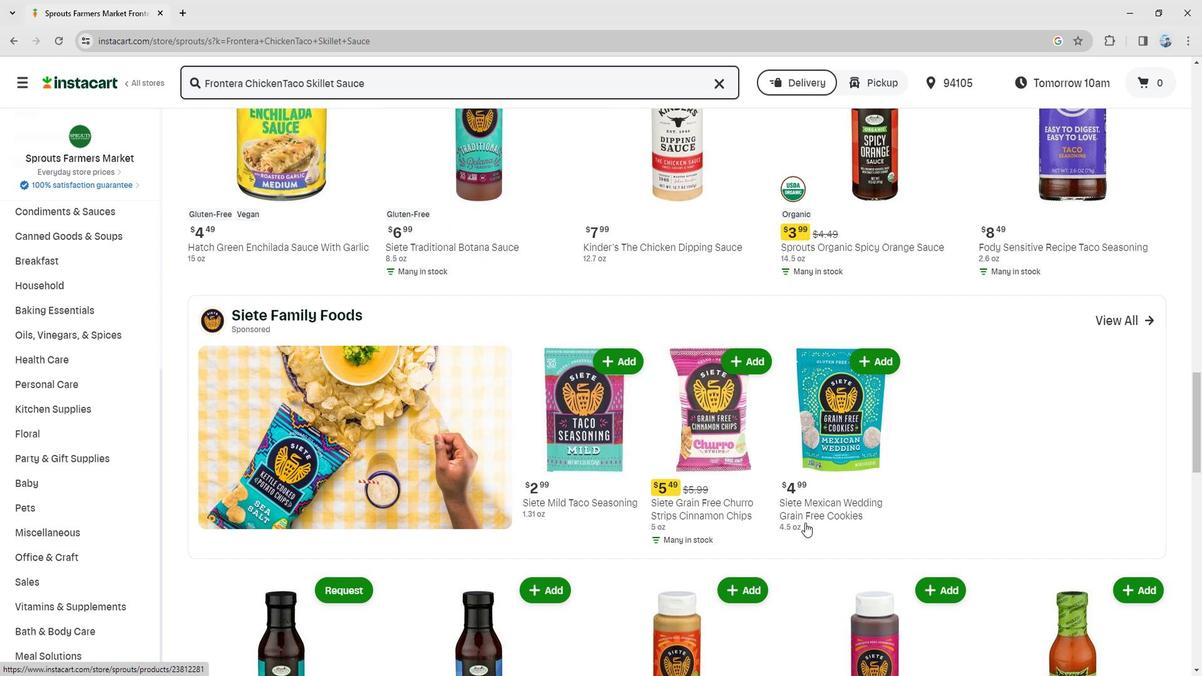 
Action: Mouse scrolled (803, 525) with delta (0, 0)
Screenshot: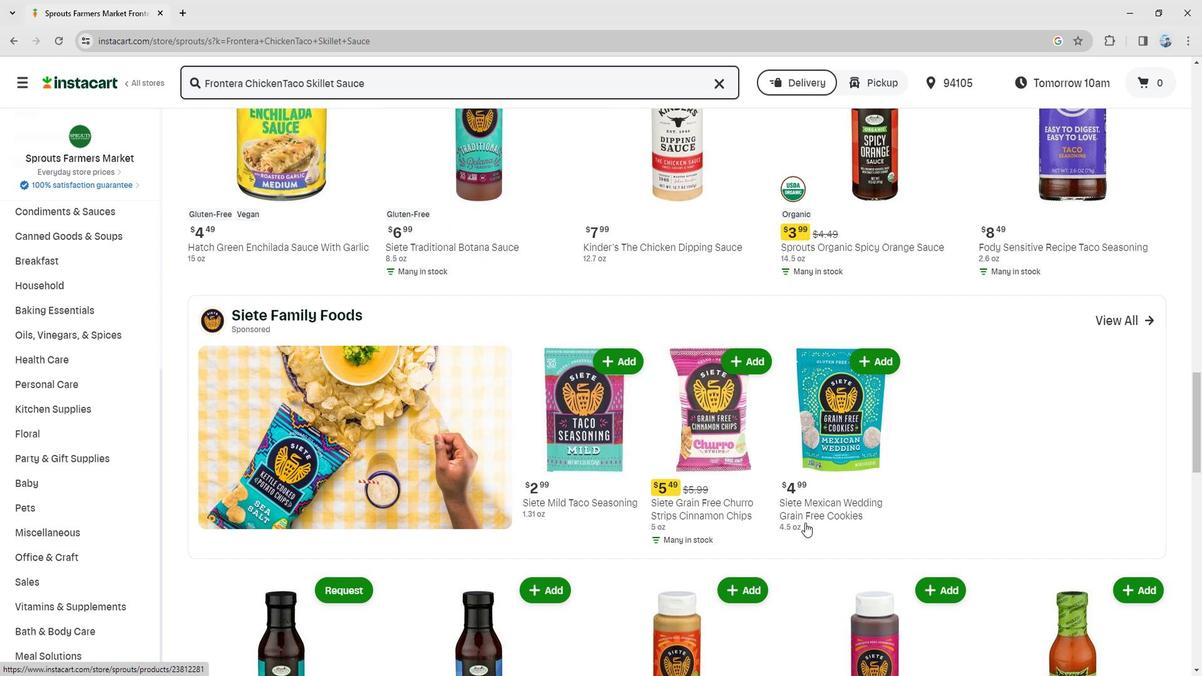 
Action: Mouse scrolled (803, 525) with delta (0, 0)
Screenshot: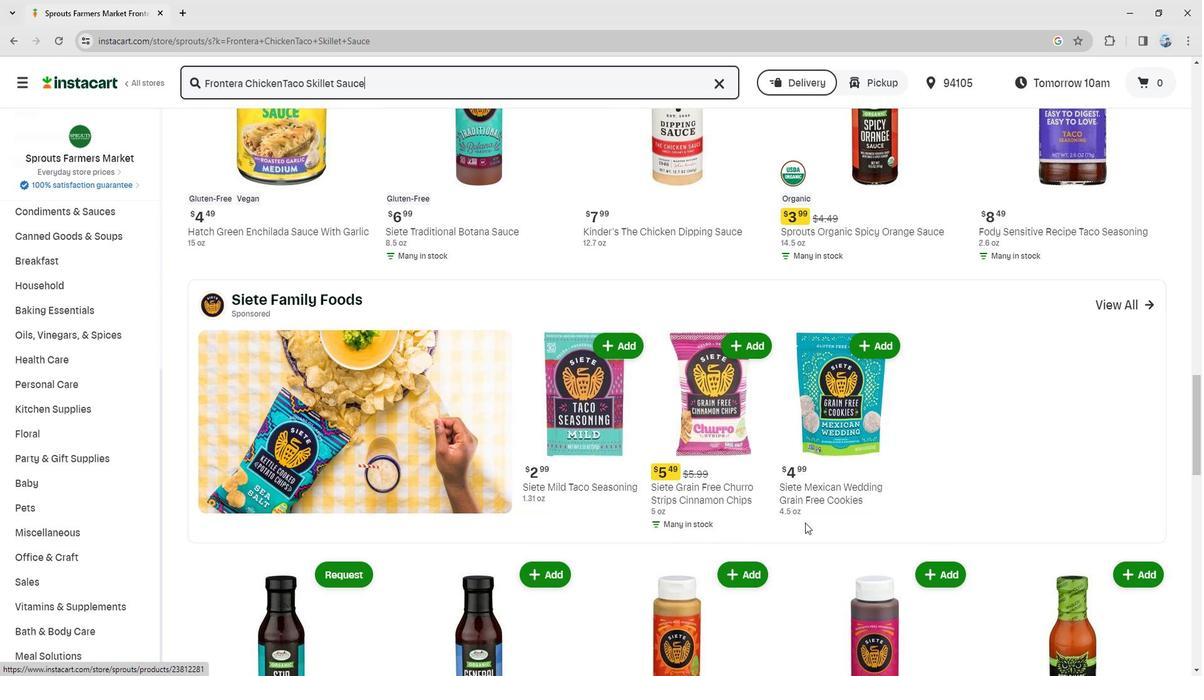 
Action: Mouse scrolled (803, 525) with delta (0, 0)
Screenshot: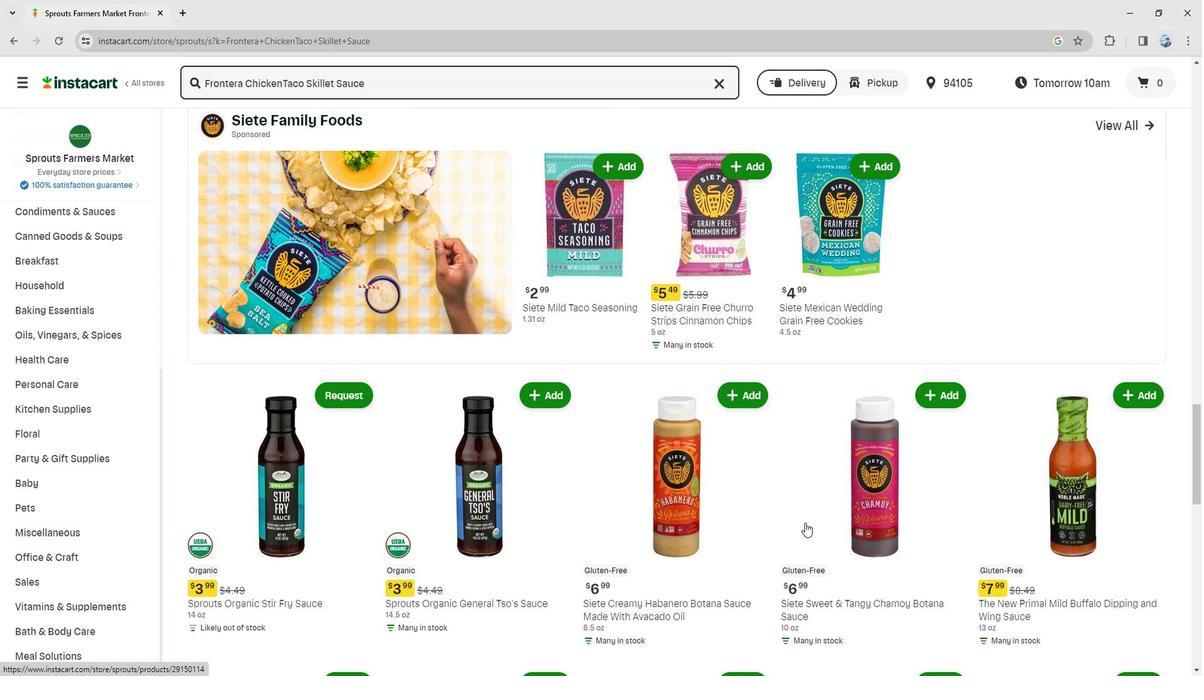 
Action: Mouse scrolled (803, 525) with delta (0, 0)
Screenshot: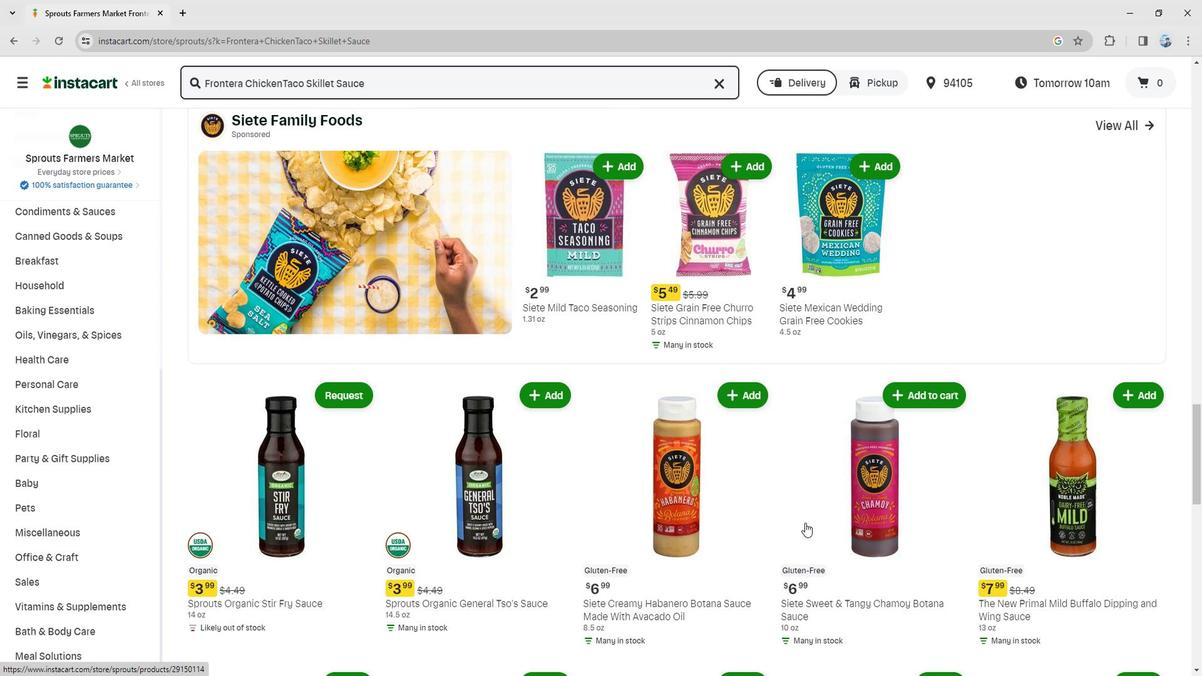 
Action: Mouse moved to (751, 517)
Screenshot: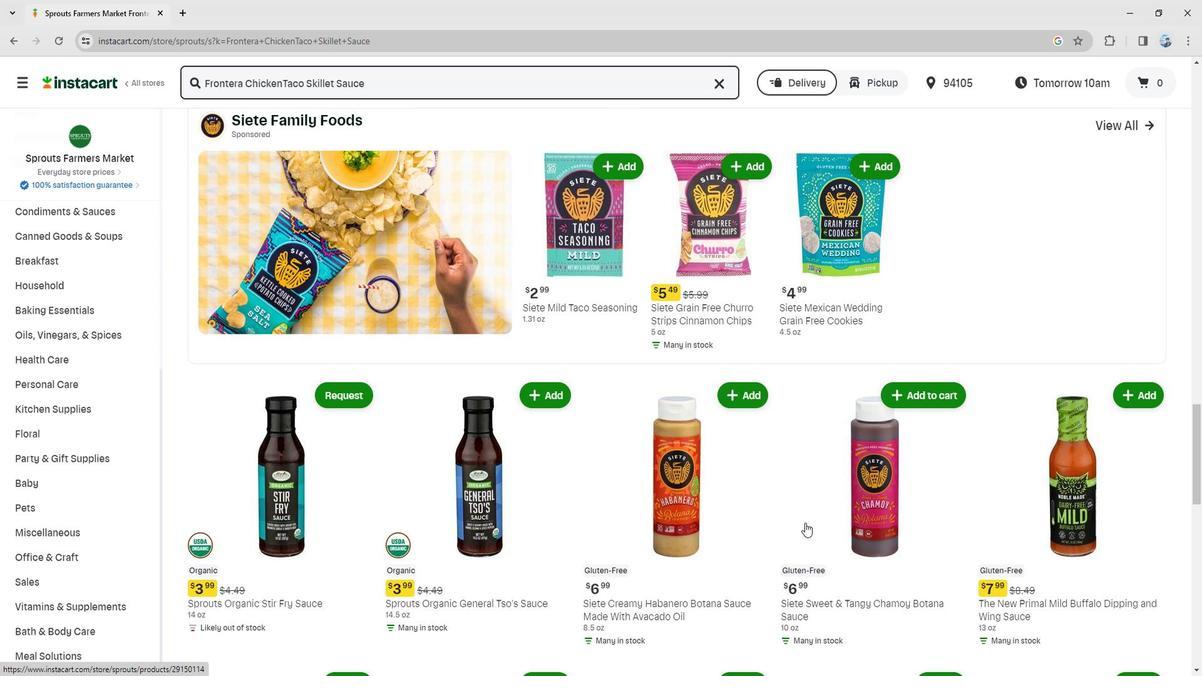 
Action: Mouse scrolled (751, 516) with delta (0, 0)
Screenshot: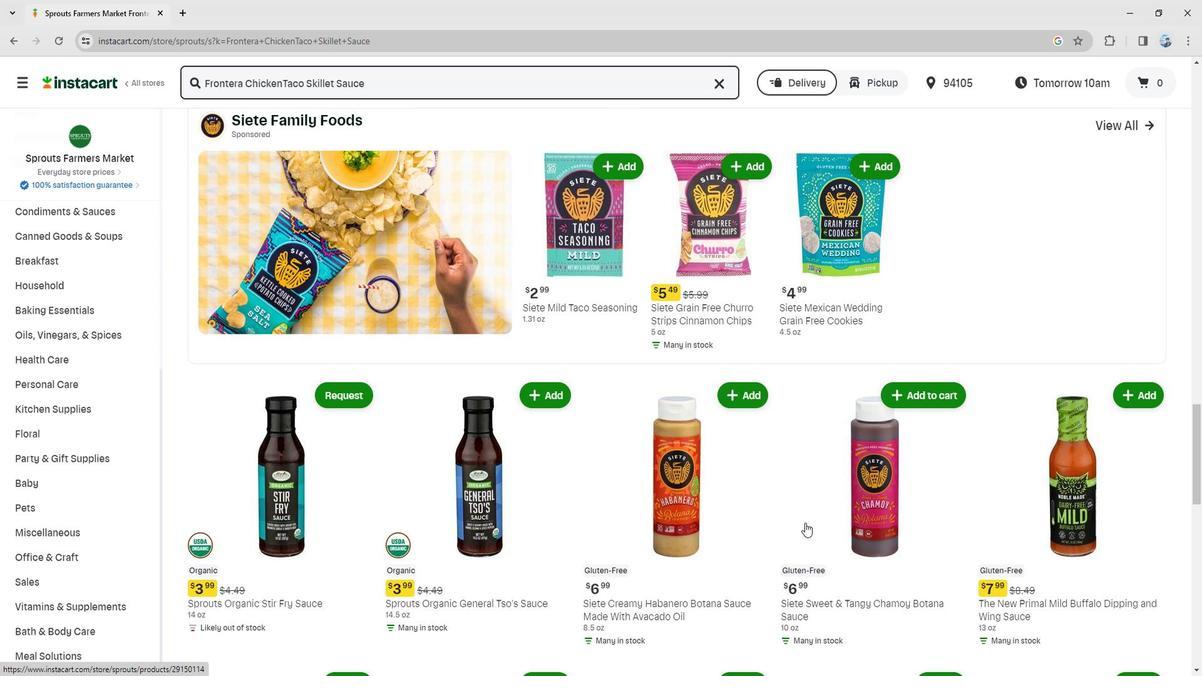 
Action: Mouse moved to (983, 476)
Screenshot: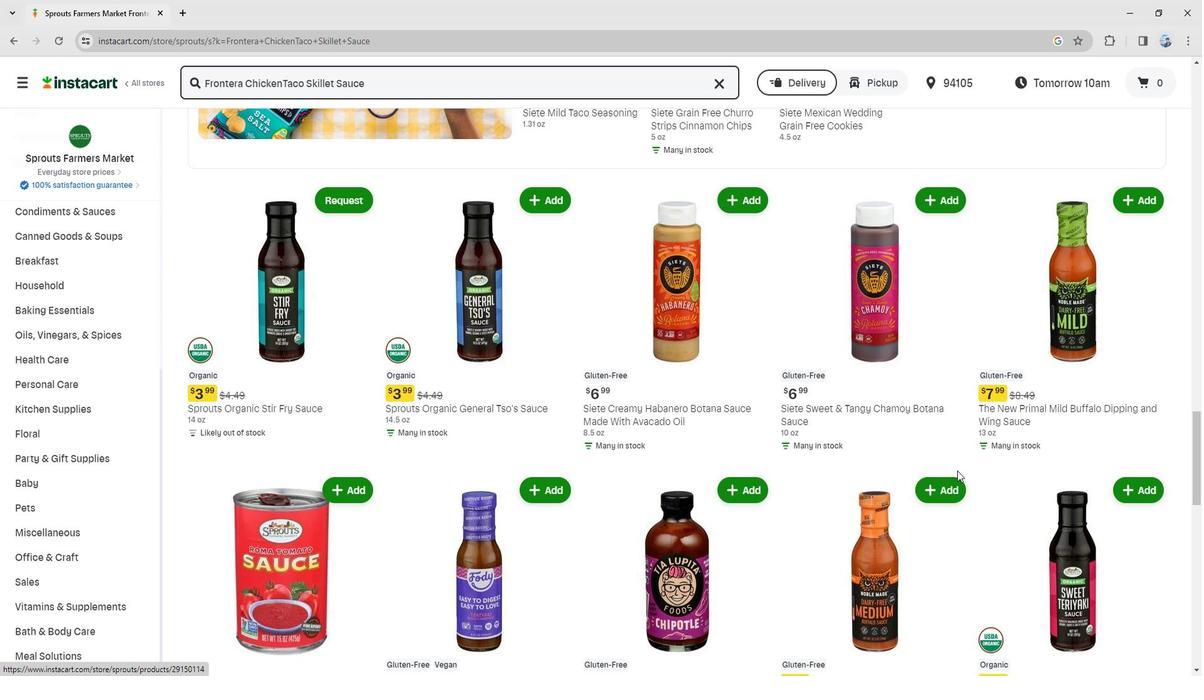 
Action: Mouse scrolled (983, 475) with delta (0, 0)
Screenshot: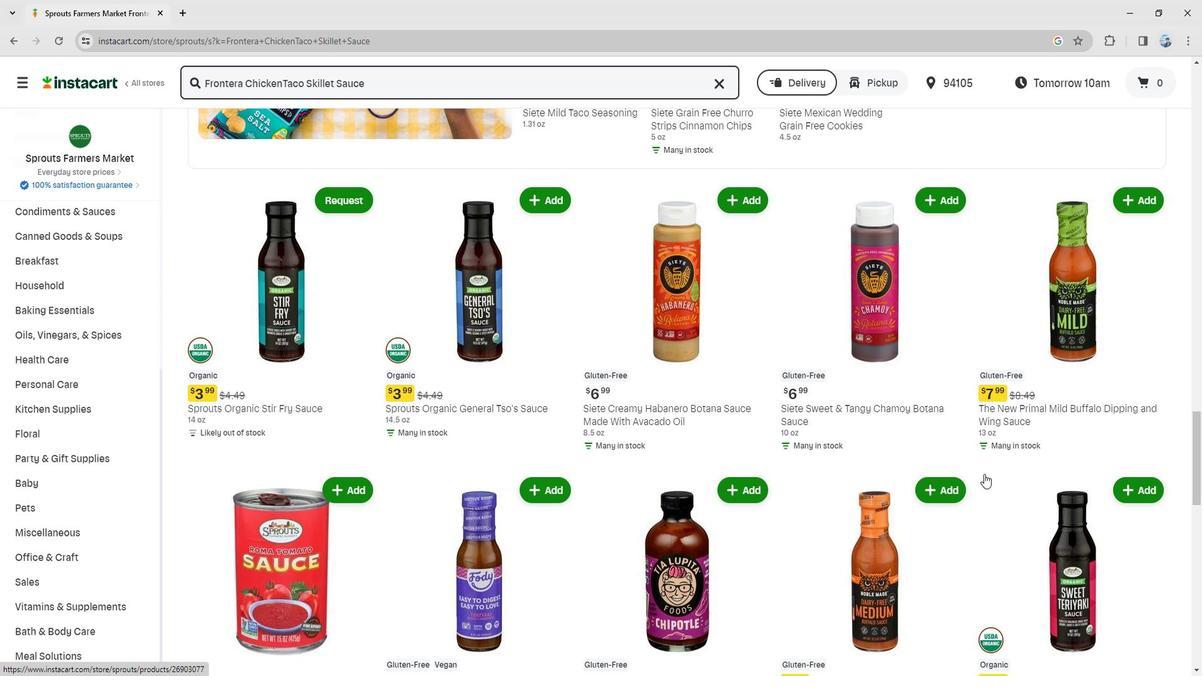 
Action: Mouse moved to (975, 481)
Screenshot: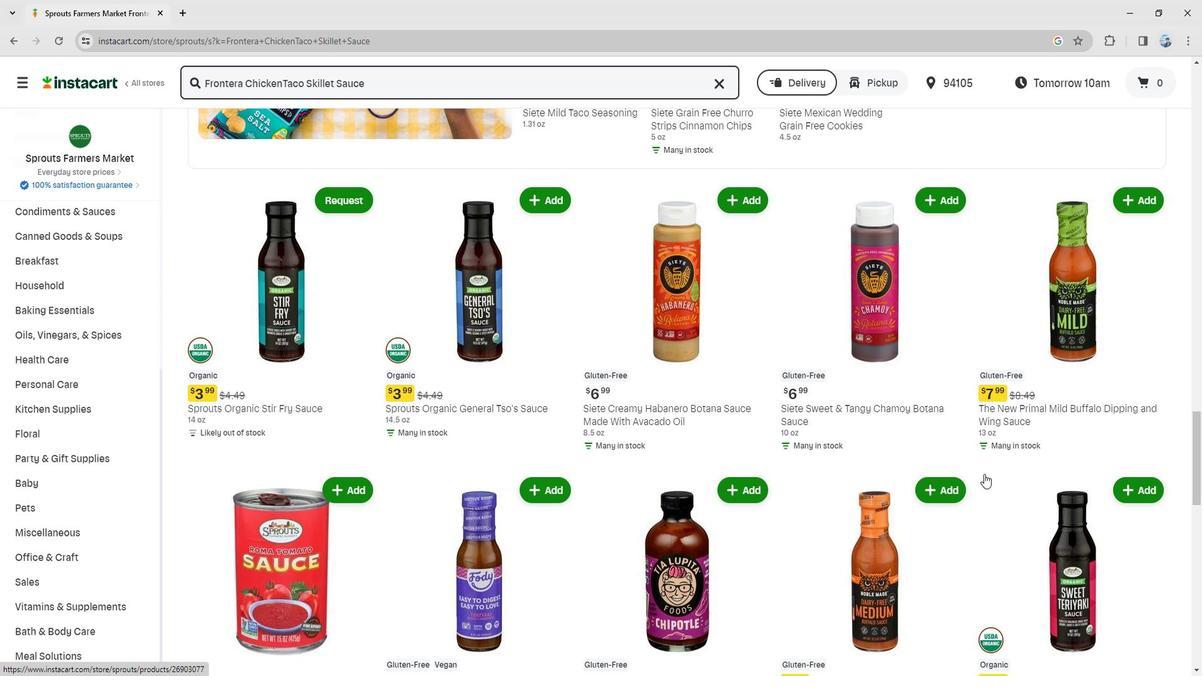
Action: Mouse scrolled (975, 480) with delta (0, 0)
Screenshot: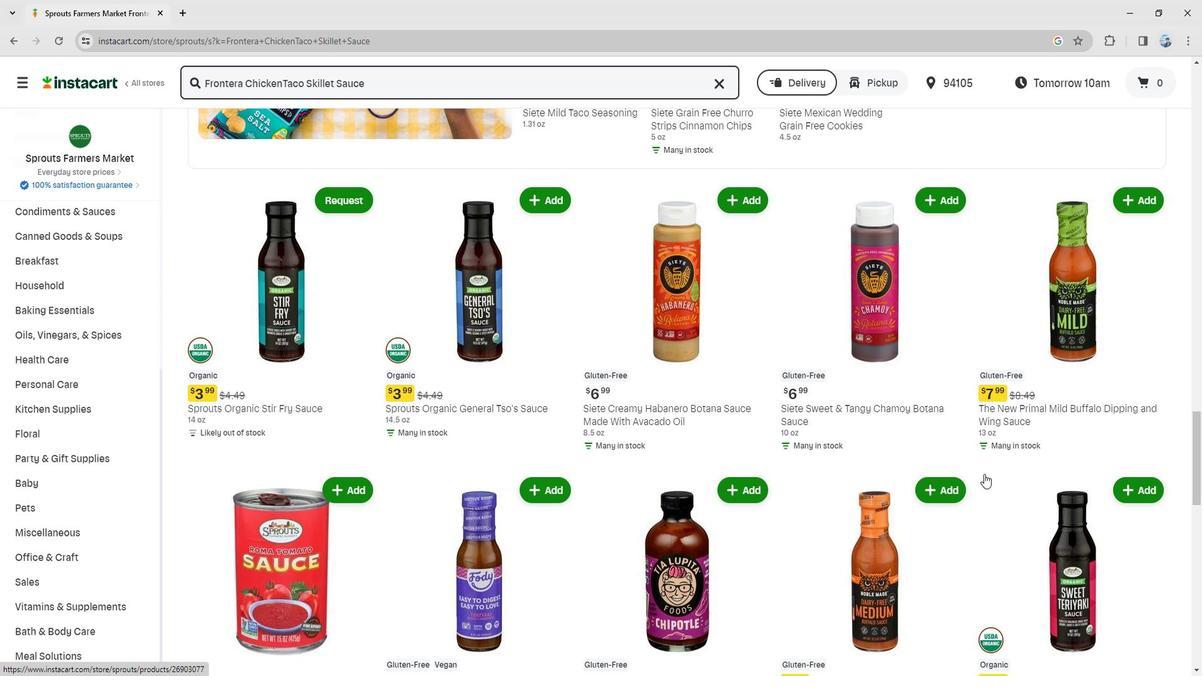 
Action: Mouse moved to (959, 481)
Screenshot: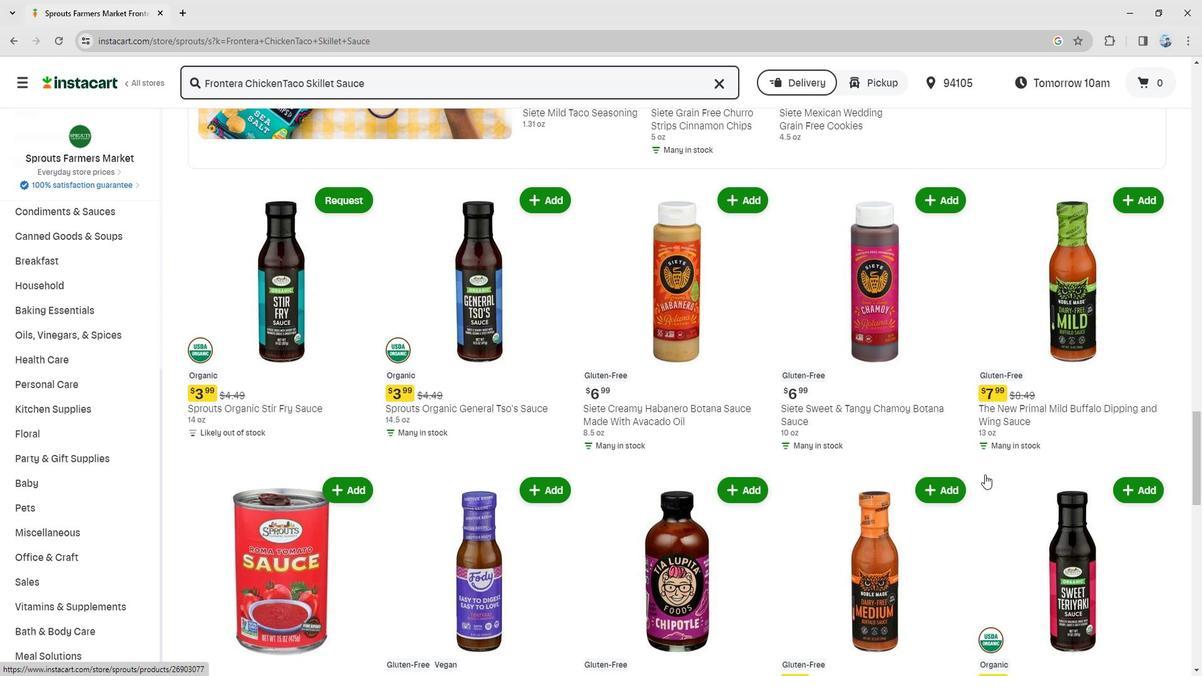 
Action: Mouse scrolled (959, 481) with delta (0, 0)
Screenshot: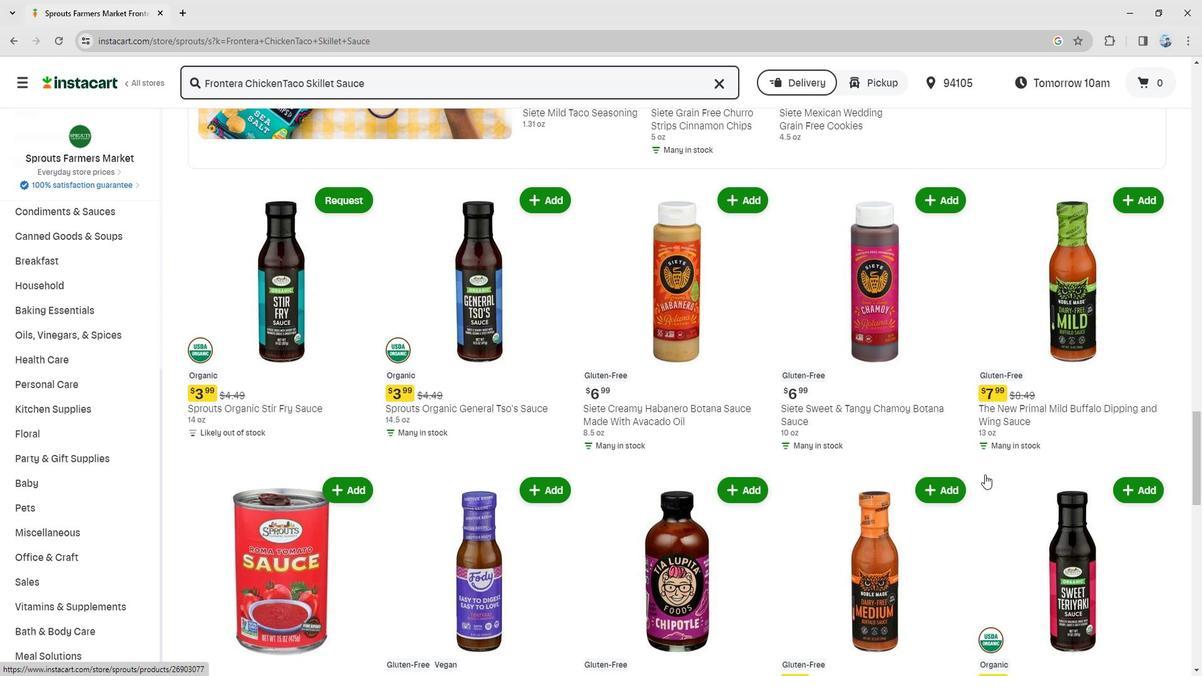 
Action: Mouse moved to (929, 519)
Screenshot: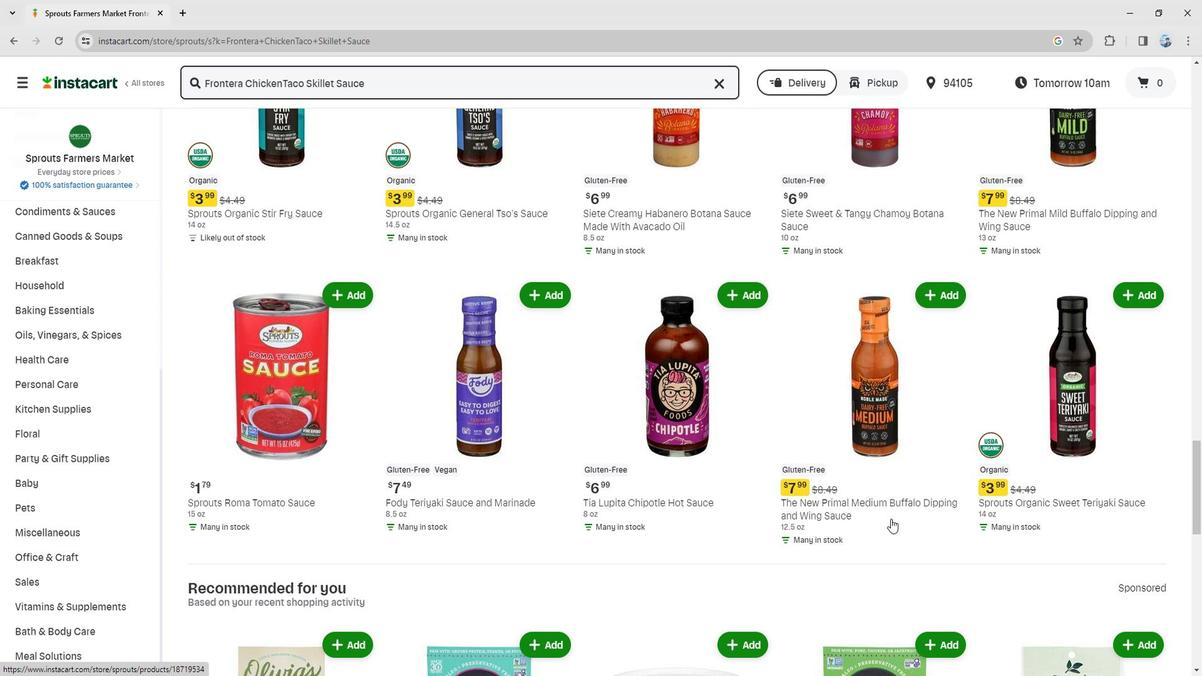 
Action: Mouse scrolled (929, 518) with delta (0, 0)
Screenshot: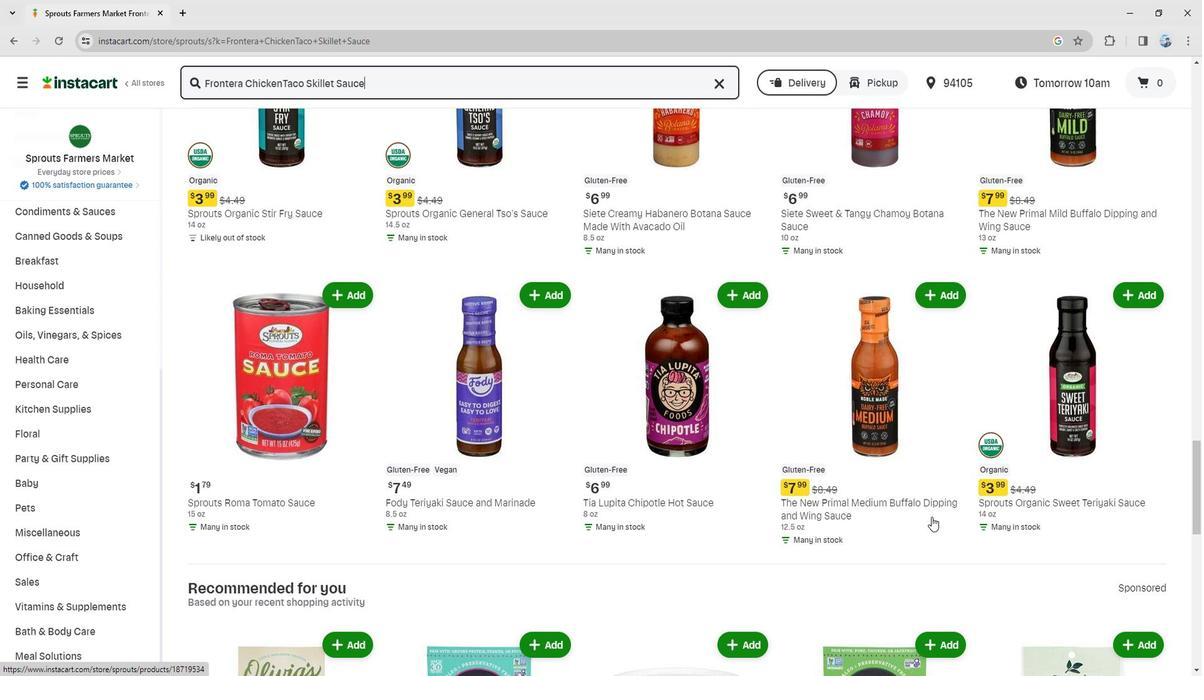 
Action: Mouse moved to (902, 519)
Screenshot: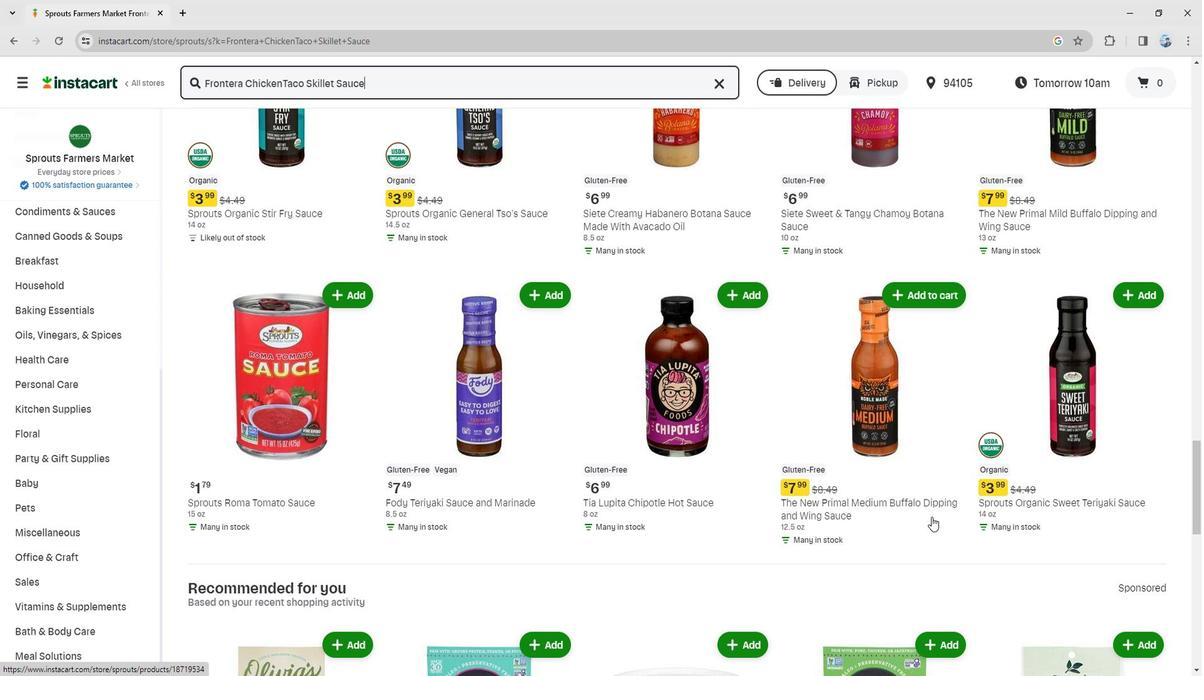 
Action: Mouse scrolled (902, 518) with delta (0, 0)
Screenshot: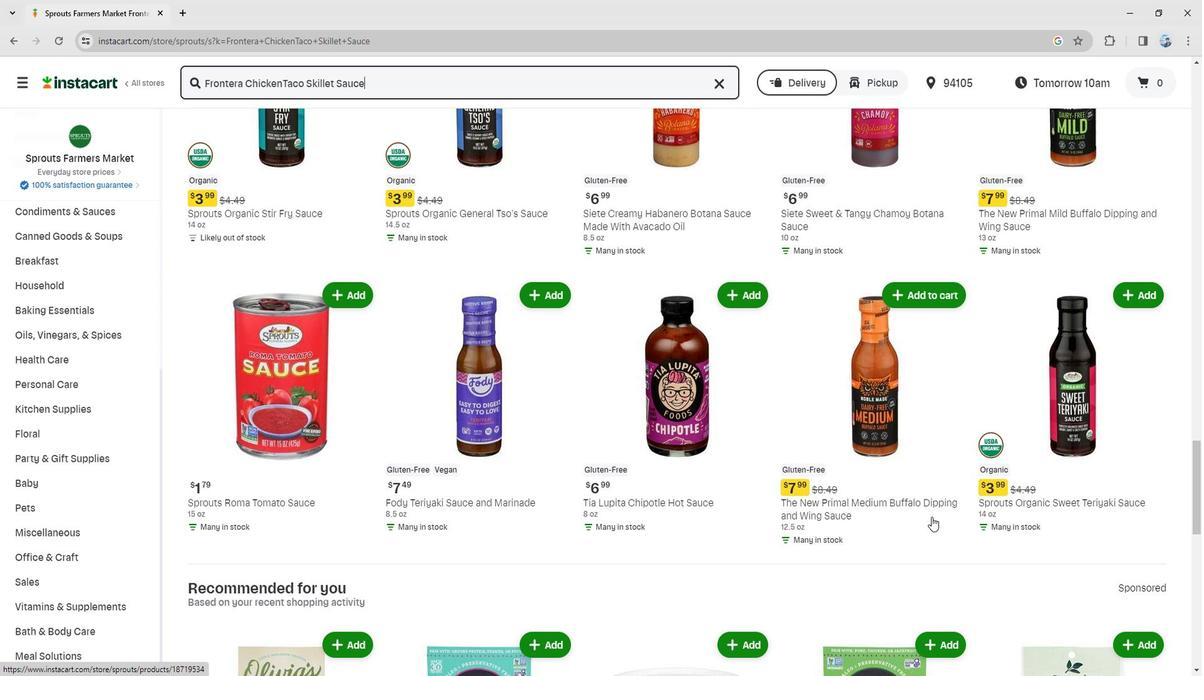 
Action: Mouse moved to (825, 516)
Screenshot: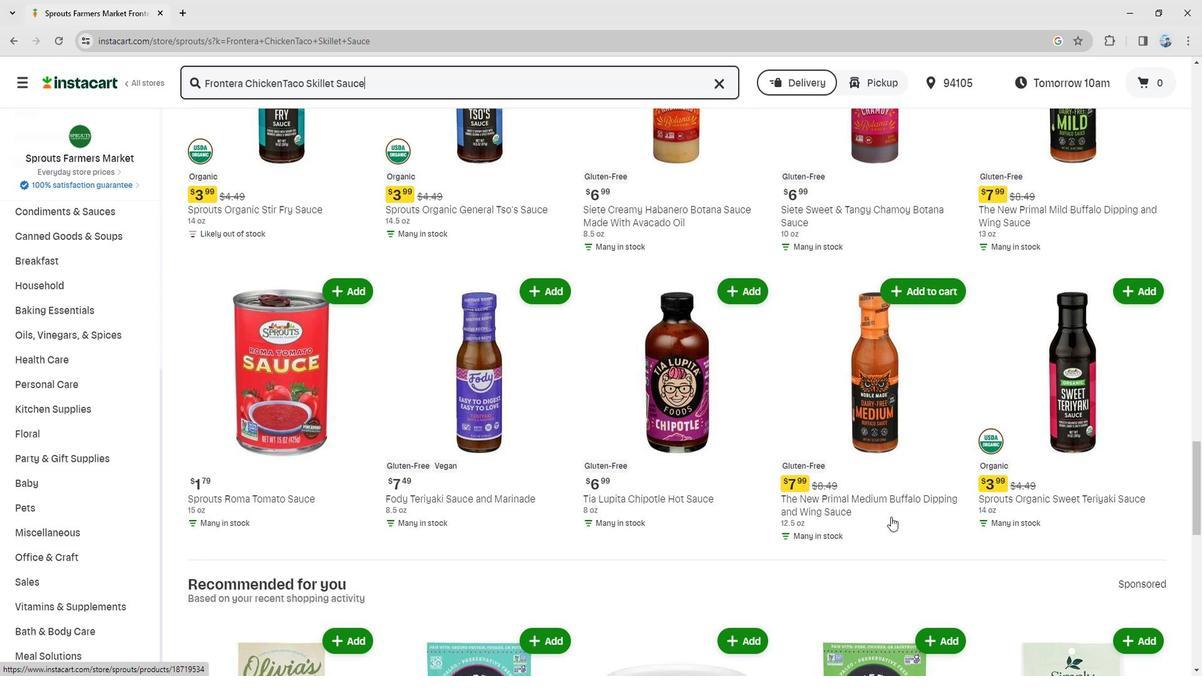 
Action: Mouse scrolled (825, 515) with delta (0, 0)
Screenshot: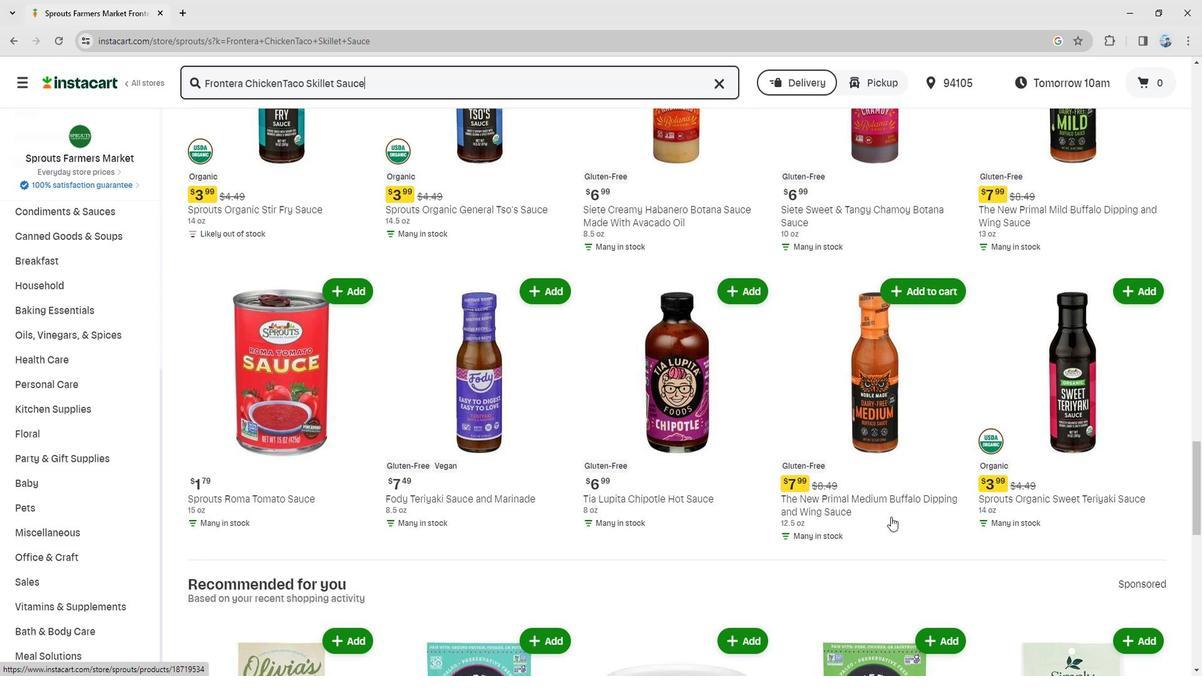 
Action: Mouse moved to (556, 458)
Screenshot: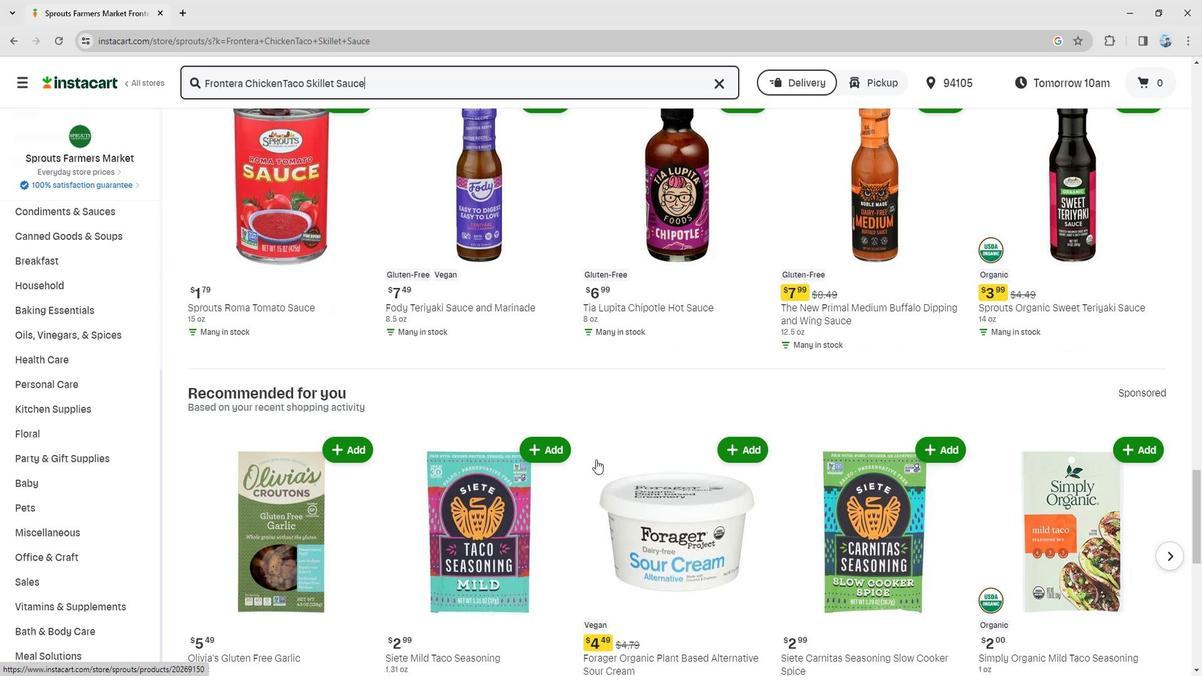 
Action: Mouse scrolled (556, 458) with delta (0, 0)
Screenshot: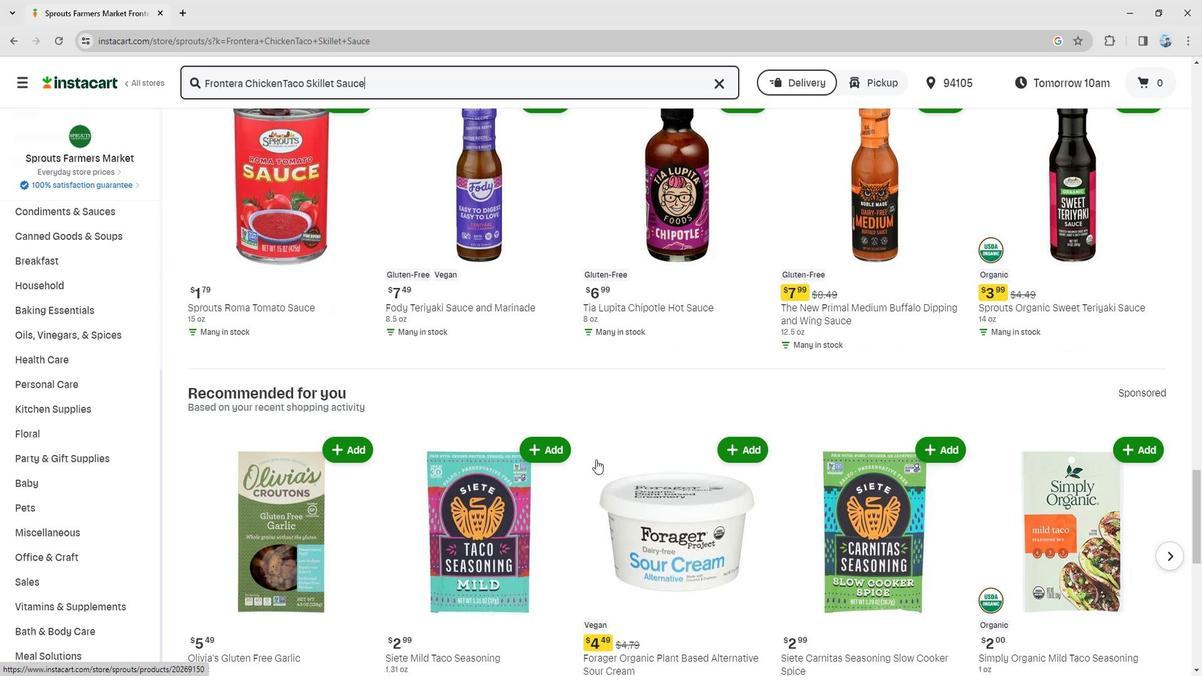
Action: Mouse moved to (538, 458)
Screenshot: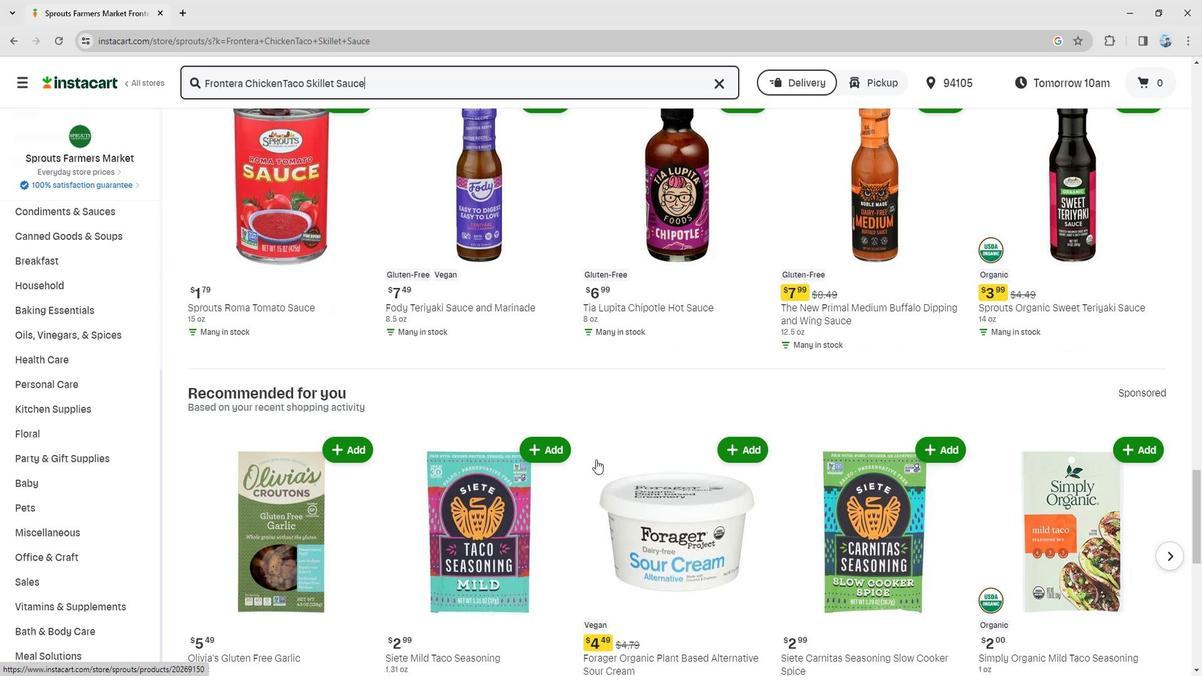 
Action: Mouse scrolled (538, 458) with delta (0, 0)
Screenshot: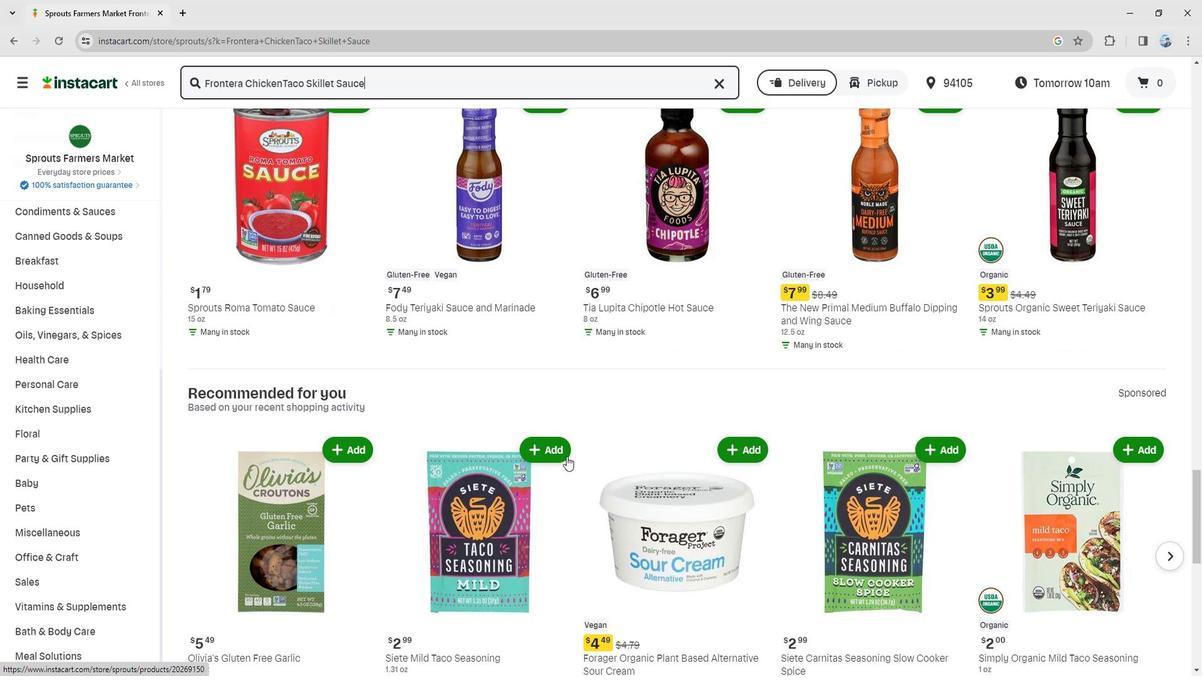 
Action: Mouse moved to (525, 446)
Screenshot: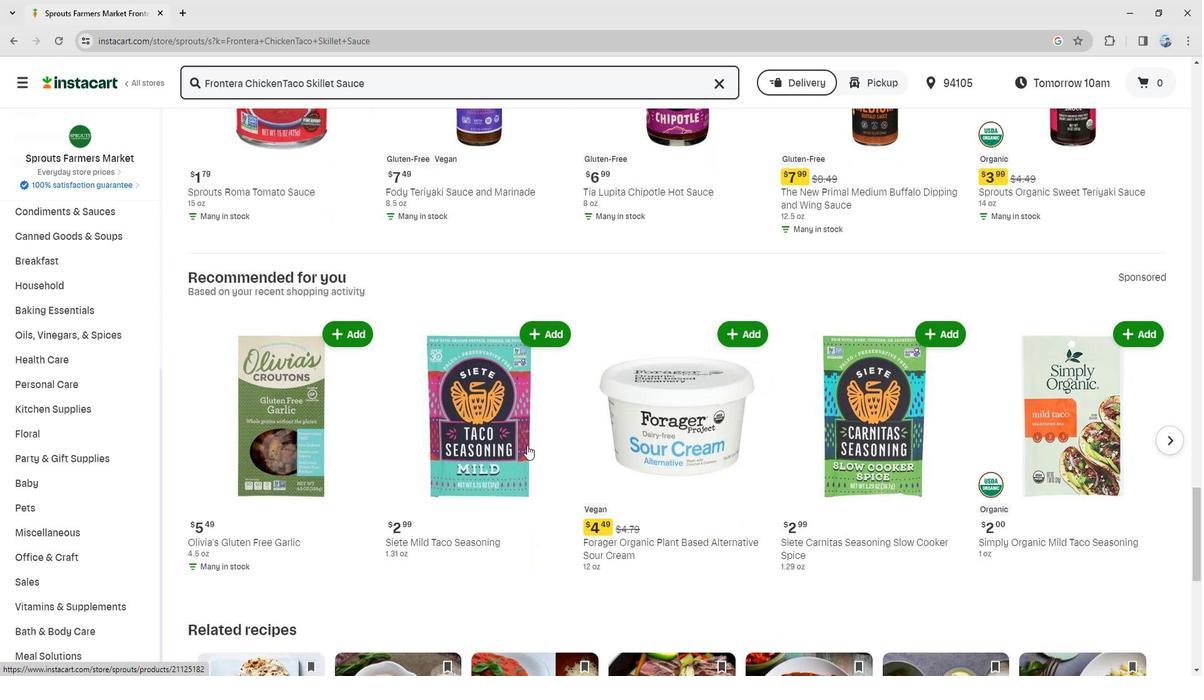 
Action: Mouse scrolled (525, 446) with delta (0, 0)
Screenshot: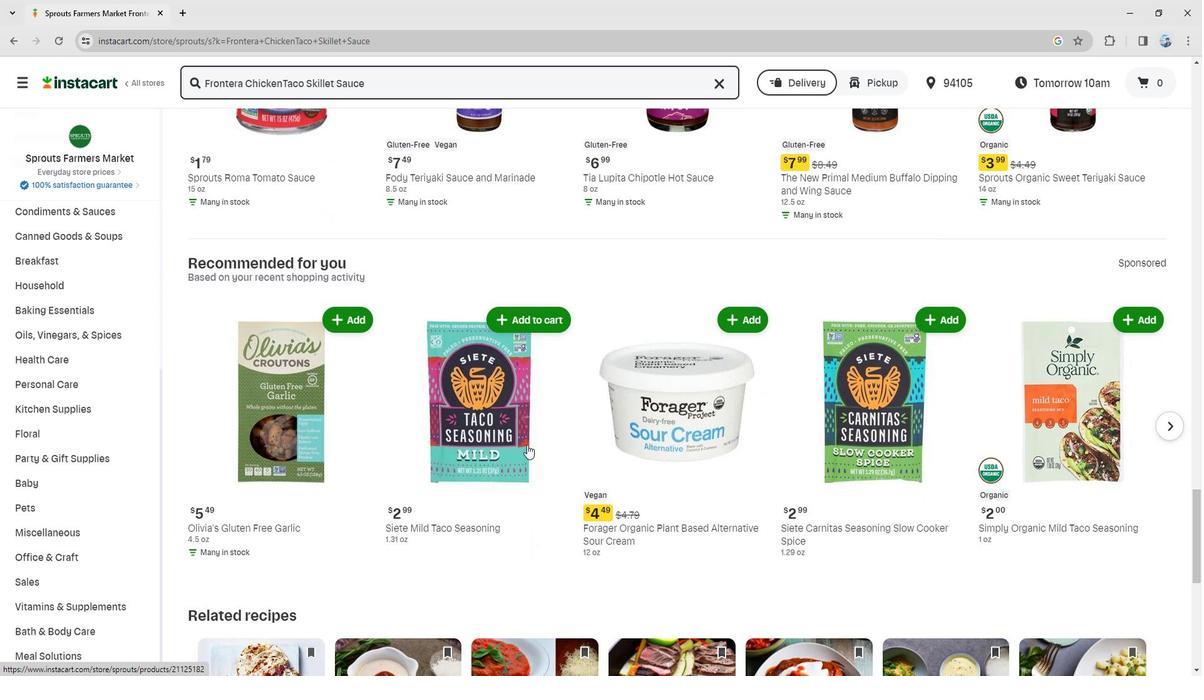 
Action: Mouse moved to (518, 446)
Screenshot: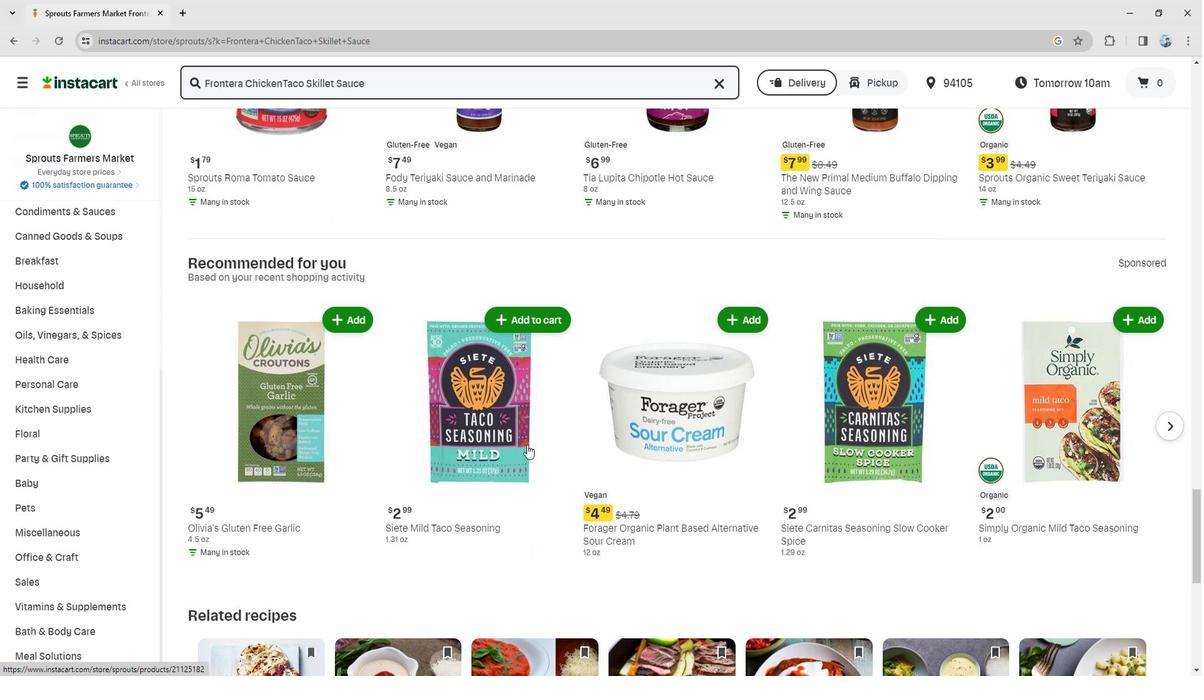 
Action: Mouse scrolled (518, 446) with delta (0, 0)
Screenshot: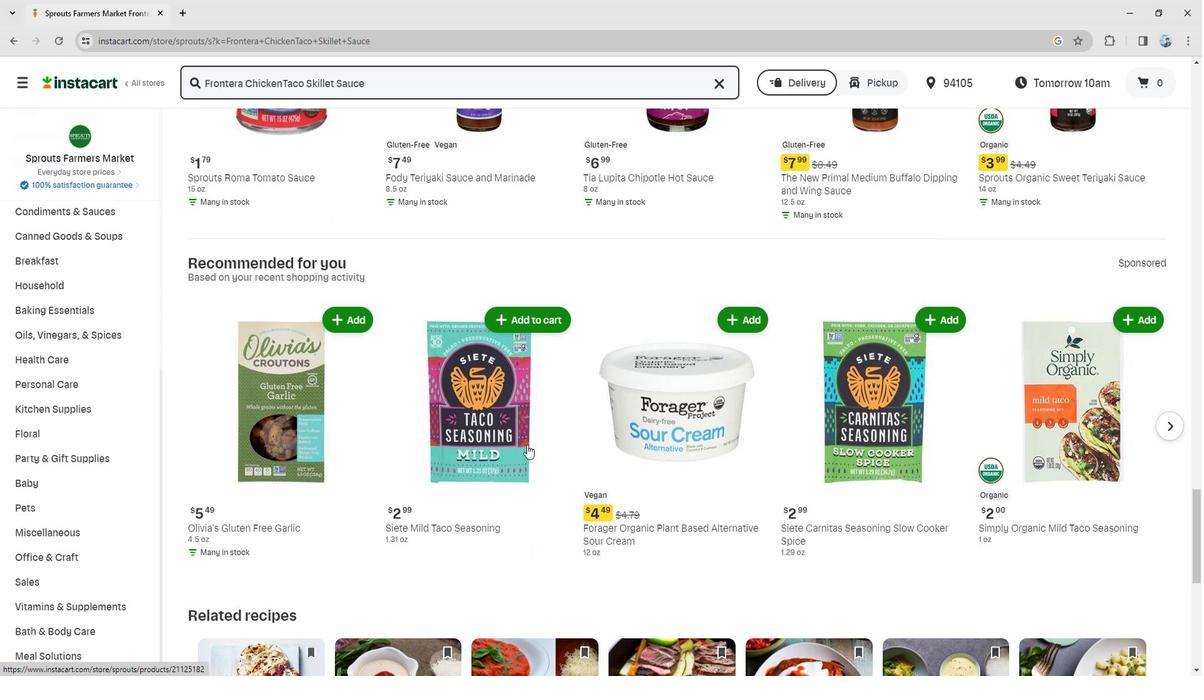 
Action: Mouse moved to (494, 453)
Screenshot: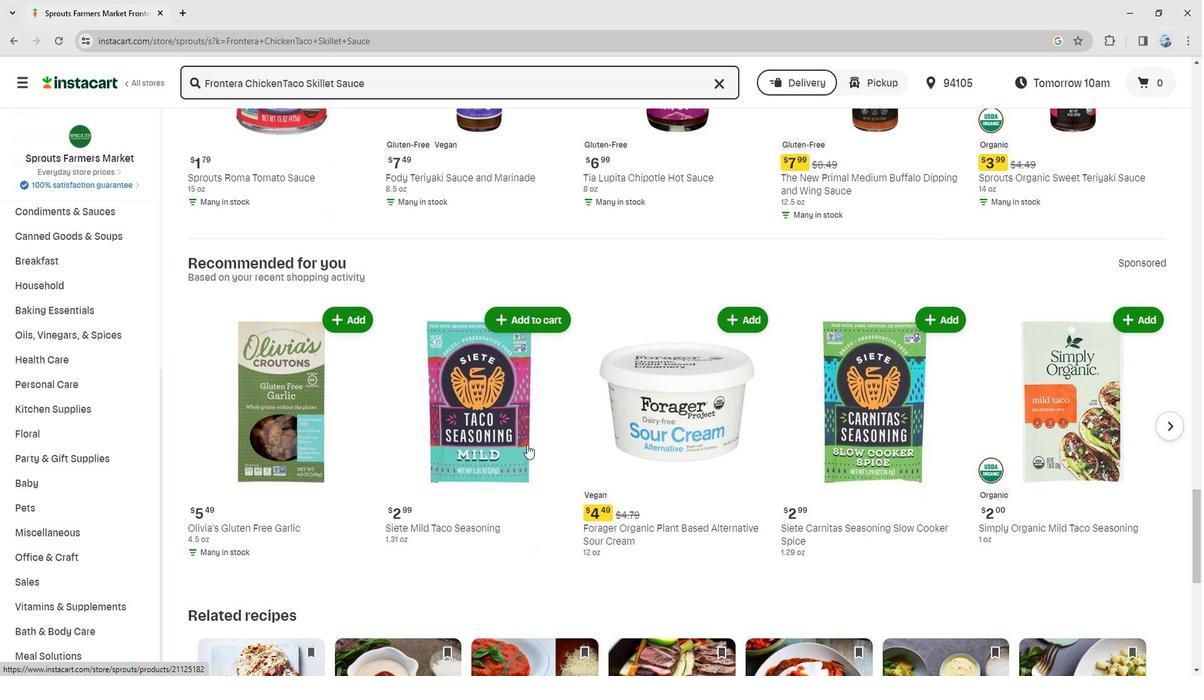 
Action: Mouse scrolled (494, 452) with delta (0, 0)
Screenshot: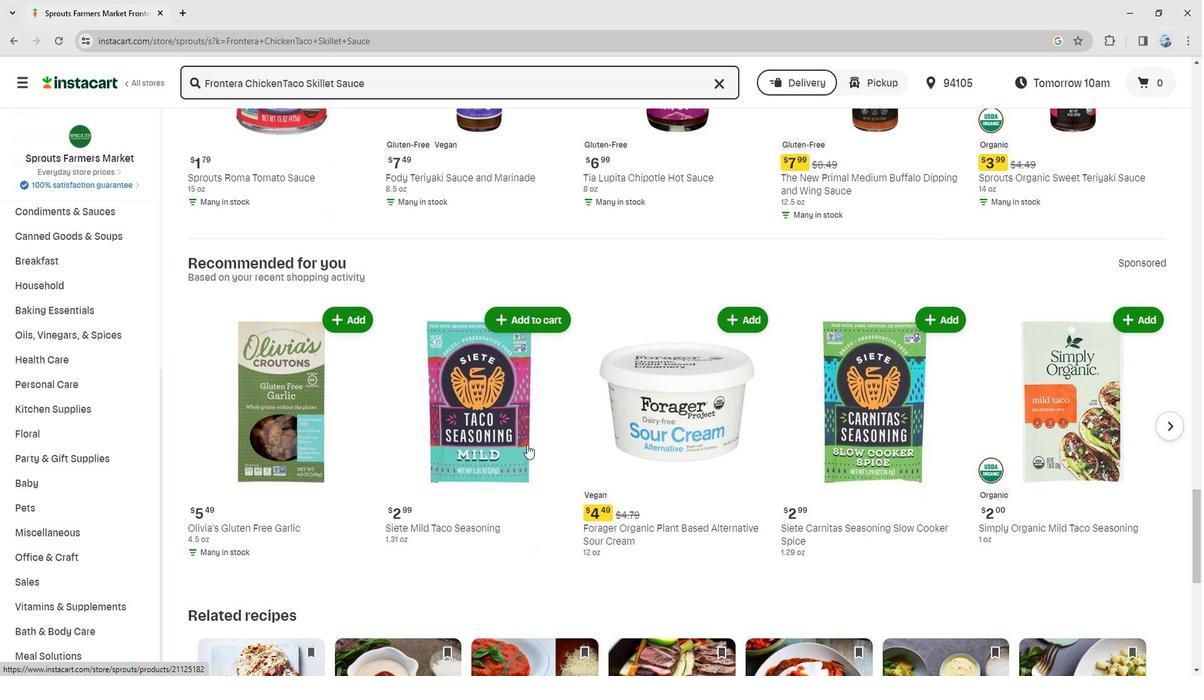 
Action: Mouse moved to (779, 378)
Screenshot: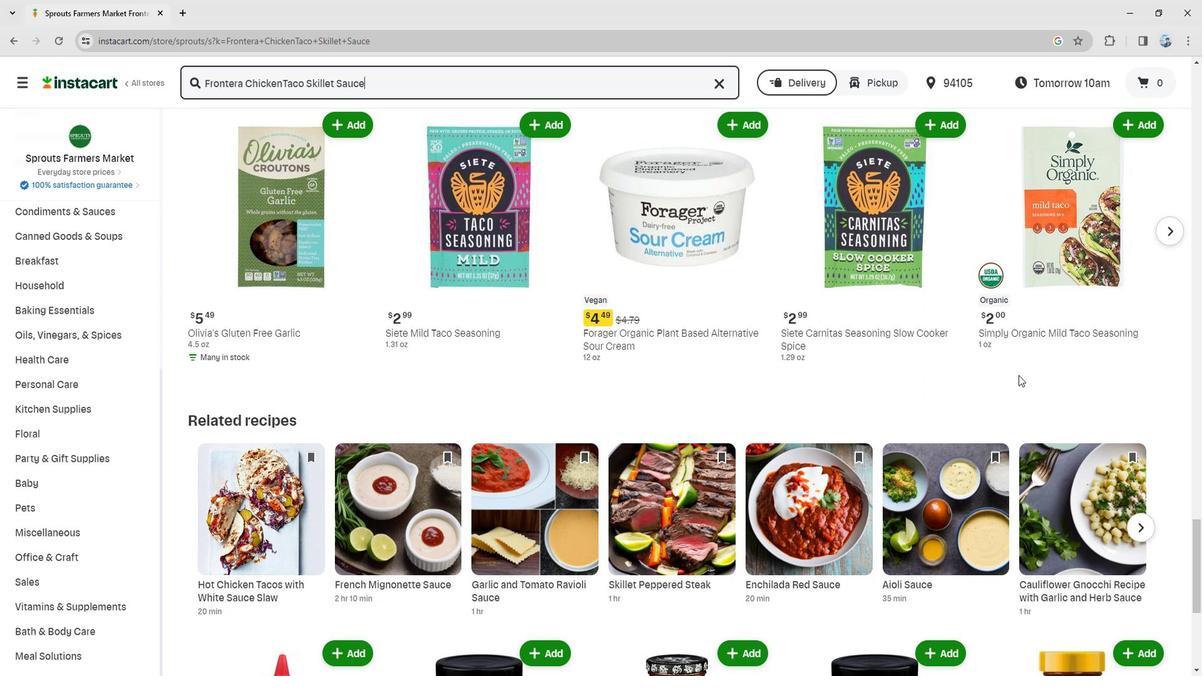 
Action: Mouse scrolled (779, 377) with delta (0, -1)
Screenshot: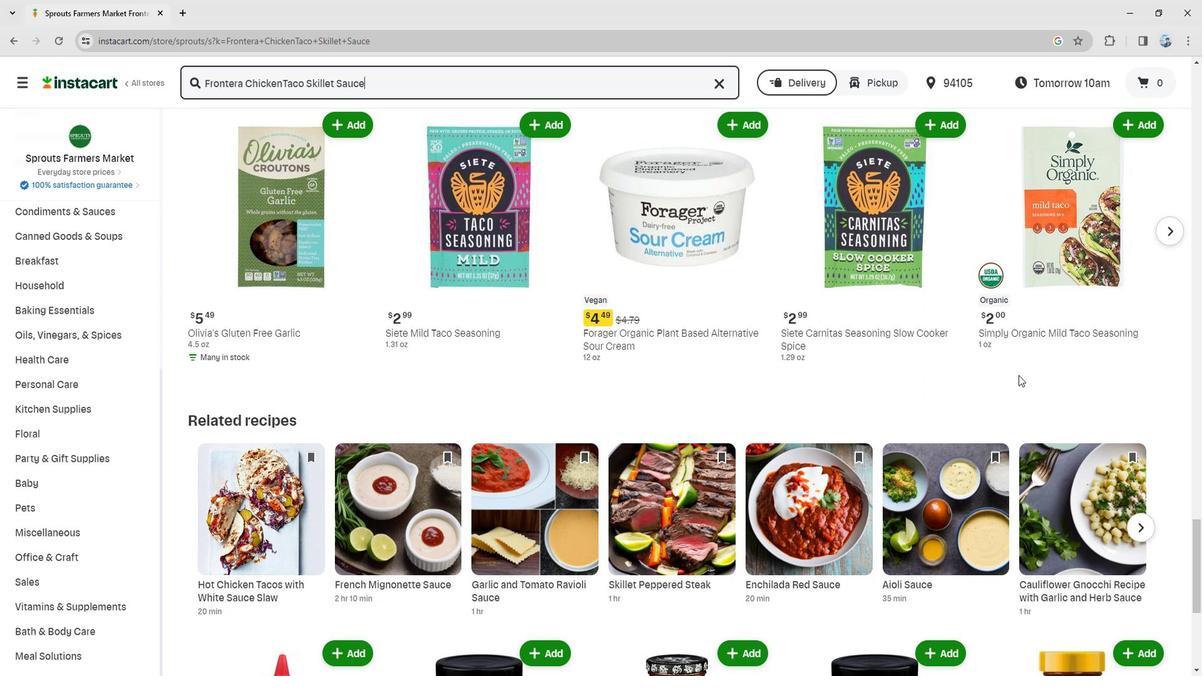 
Action: Mouse moved to (640, 385)
Screenshot: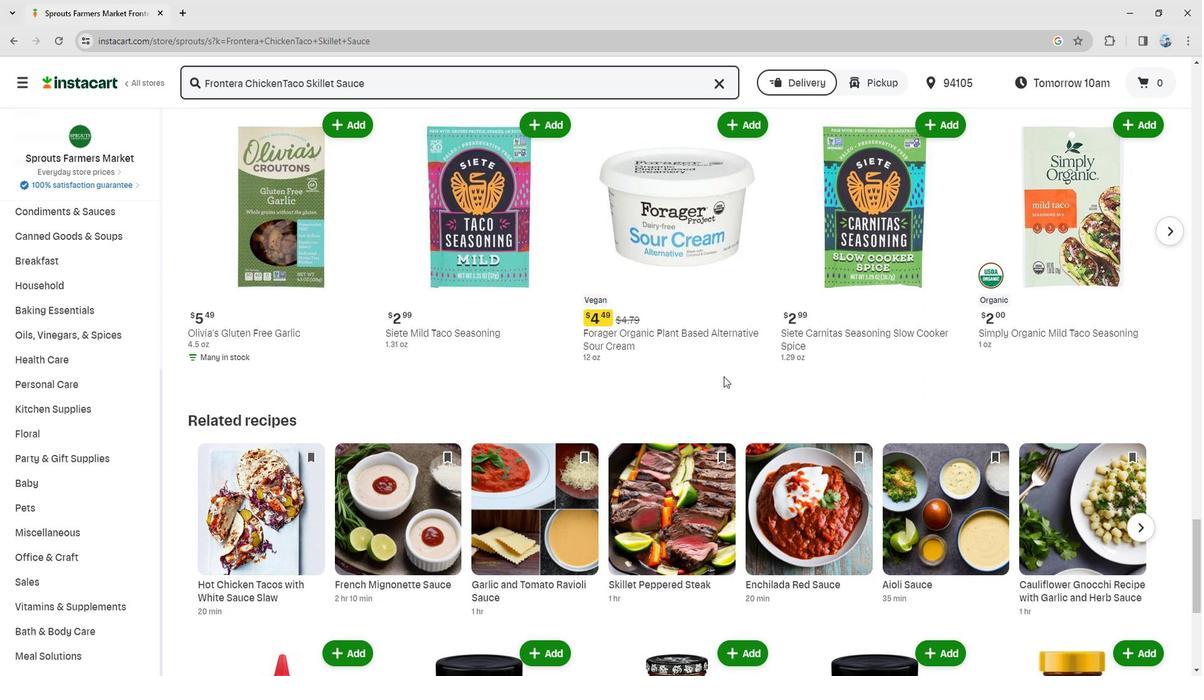 
Action: Mouse scrolled (640, 384) with delta (0, 0)
Screenshot: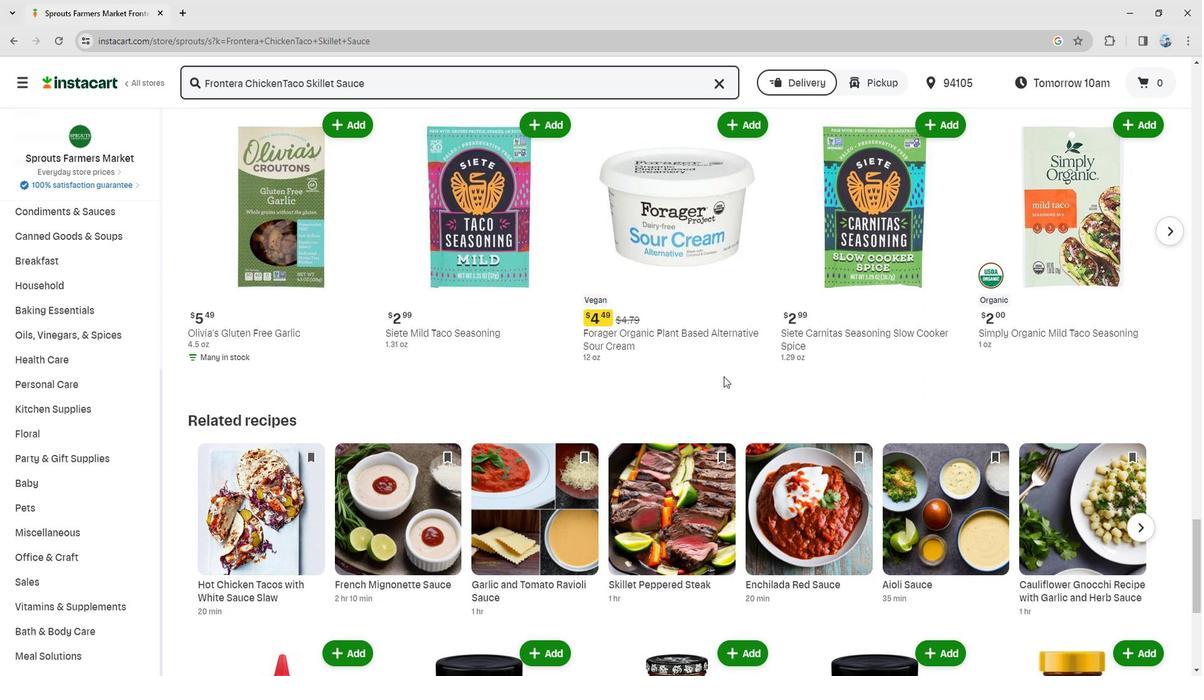 
Action: Mouse moved to (607, 387)
Screenshot: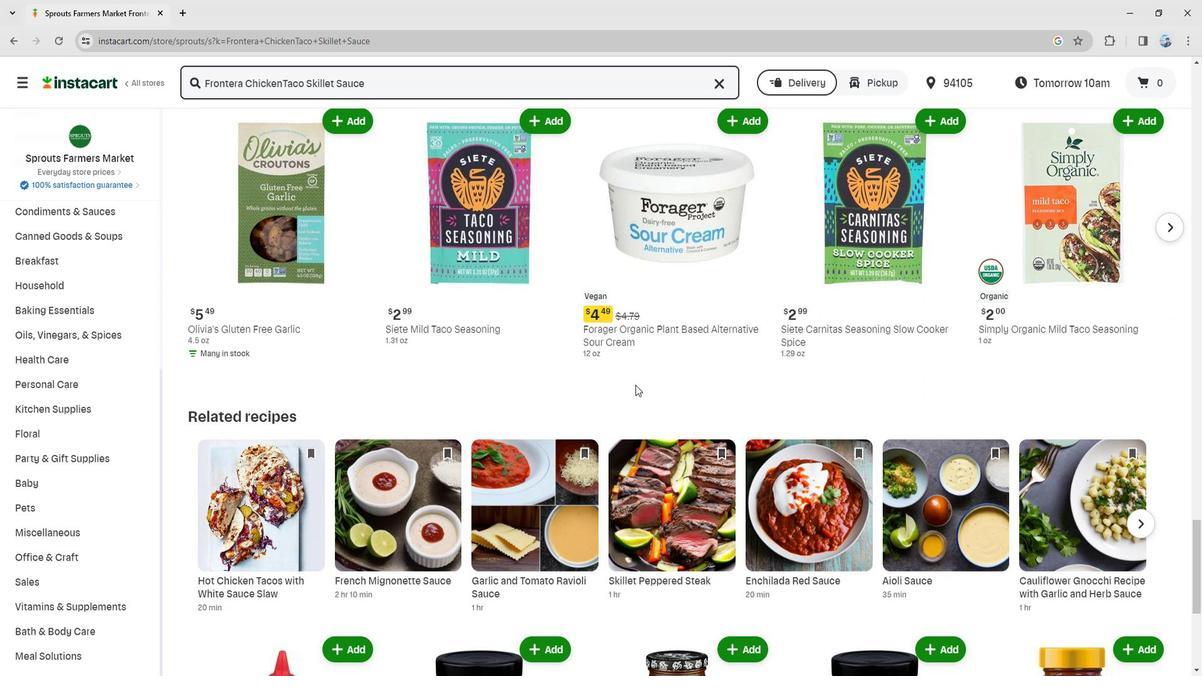 
Action: Mouse scrolled (607, 386) with delta (0, 0)
Screenshot: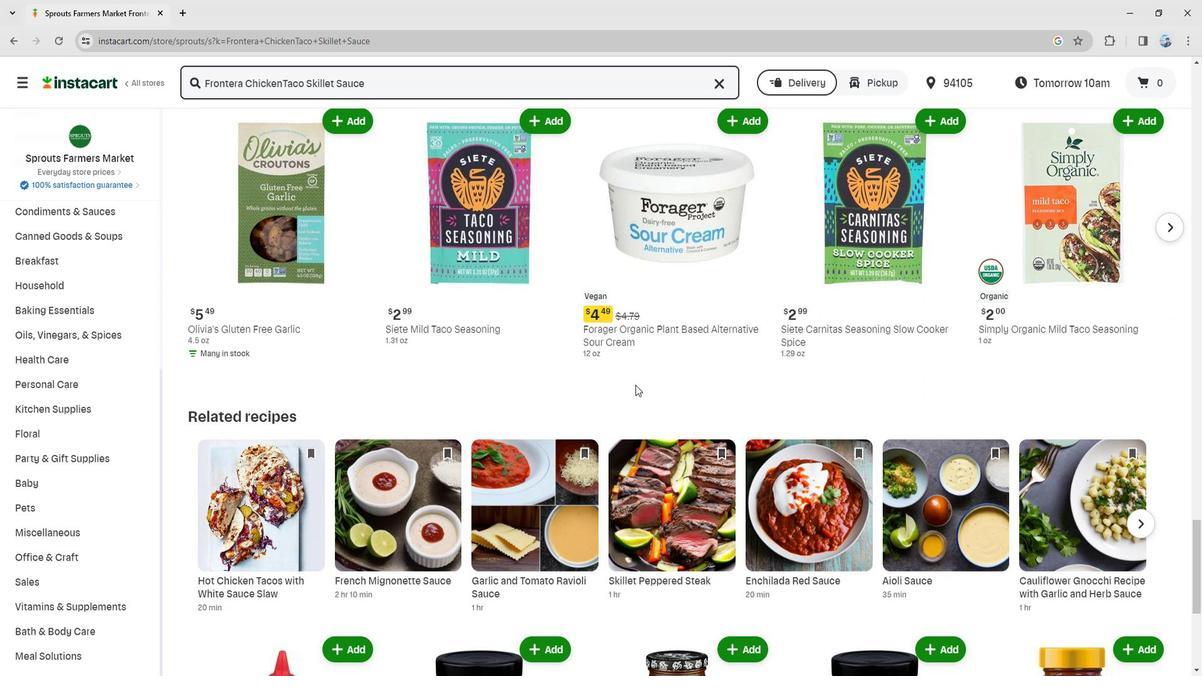 
Action: Mouse moved to (1060, 417)
Screenshot: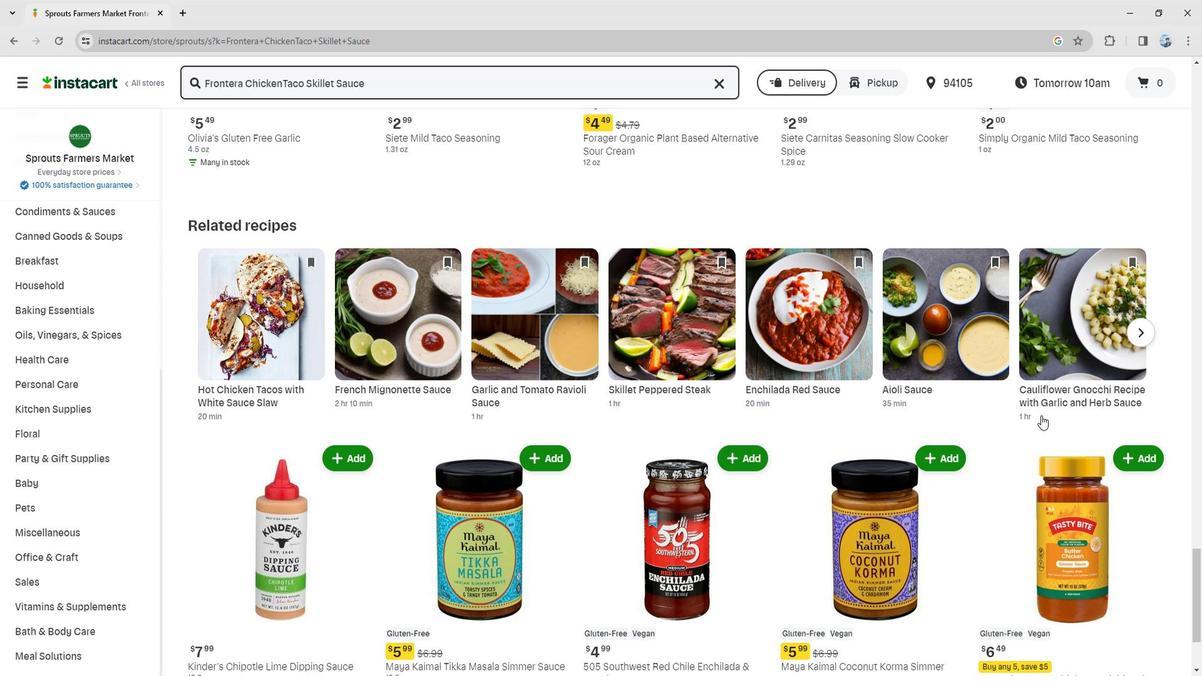 
Action: Mouse scrolled (1060, 416) with delta (0, 0)
Screenshot: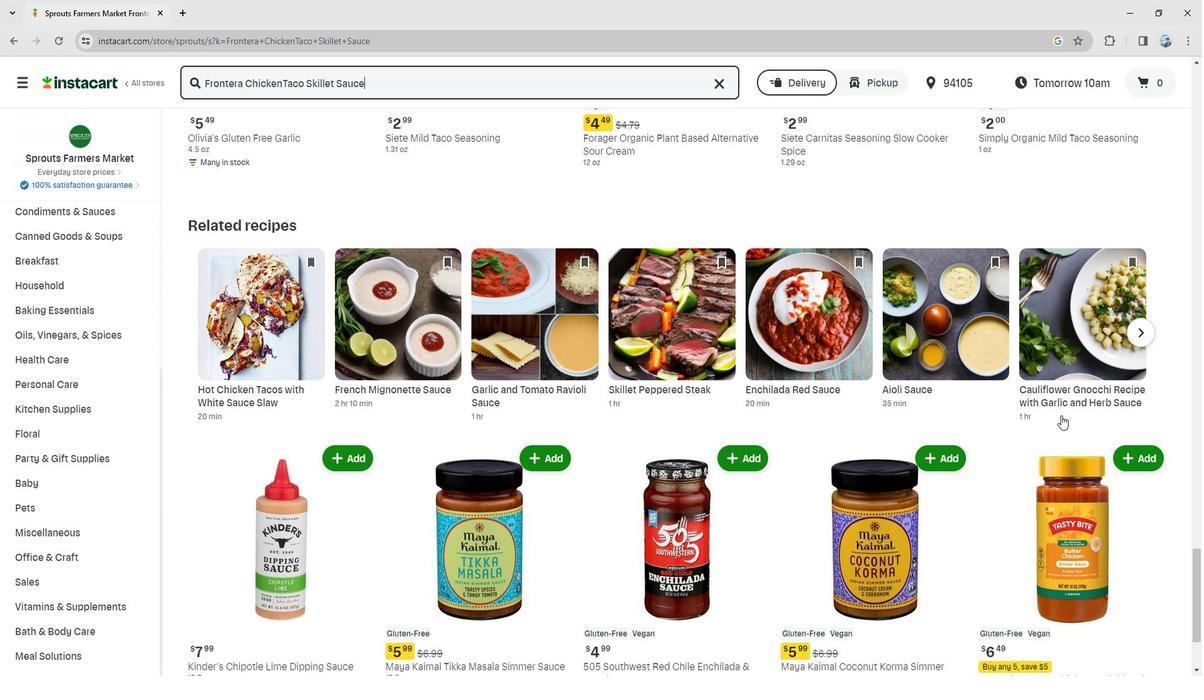 
Action: Mouse moved to (998, 419)
Screenshot: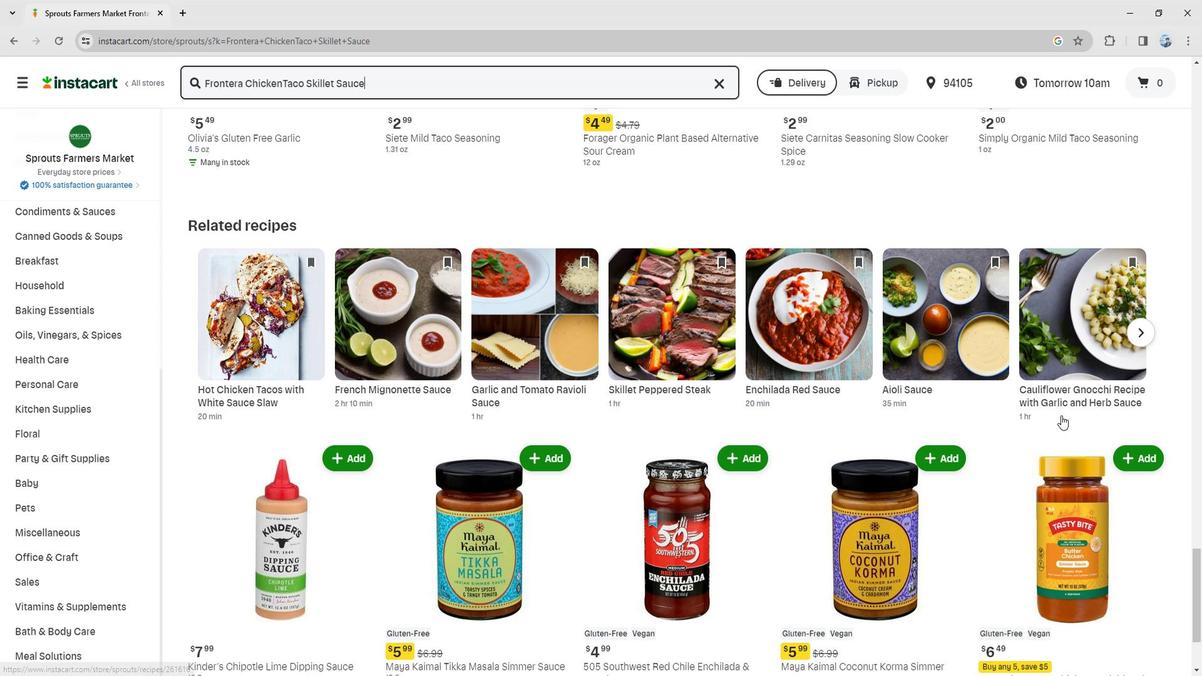 
Action: Mouse scrolled (998, 419) with delta (0, 0)
Screenshot: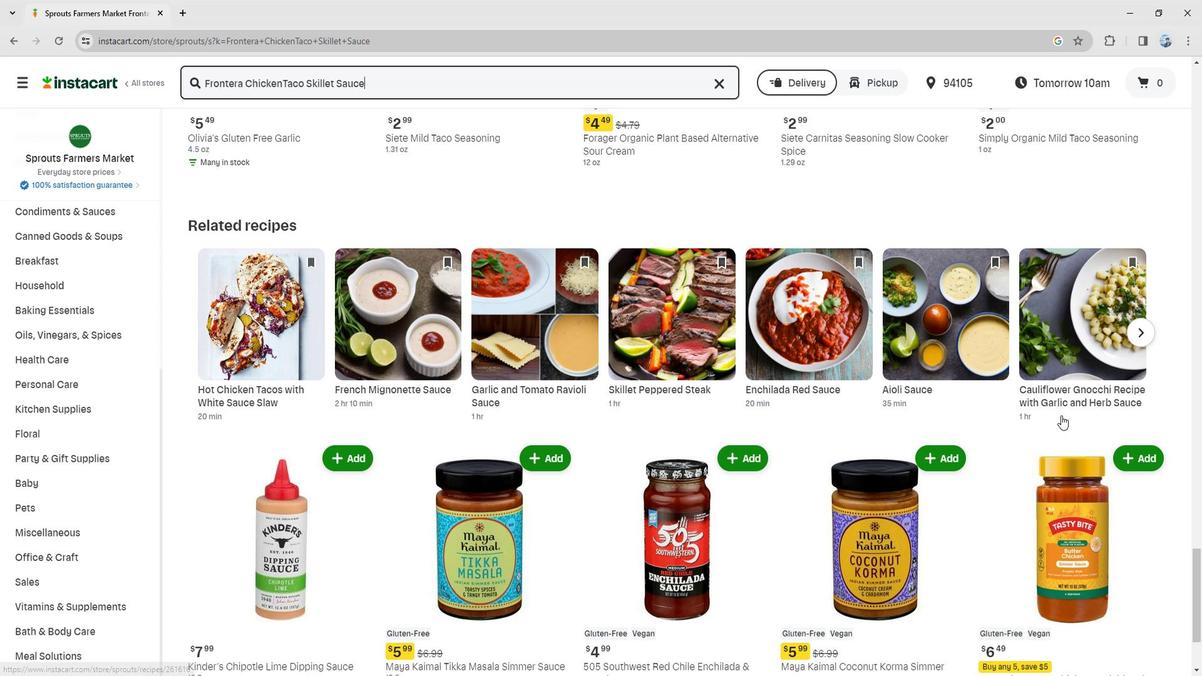 
Action: Mouse moved to (825, 418)
Screenshot: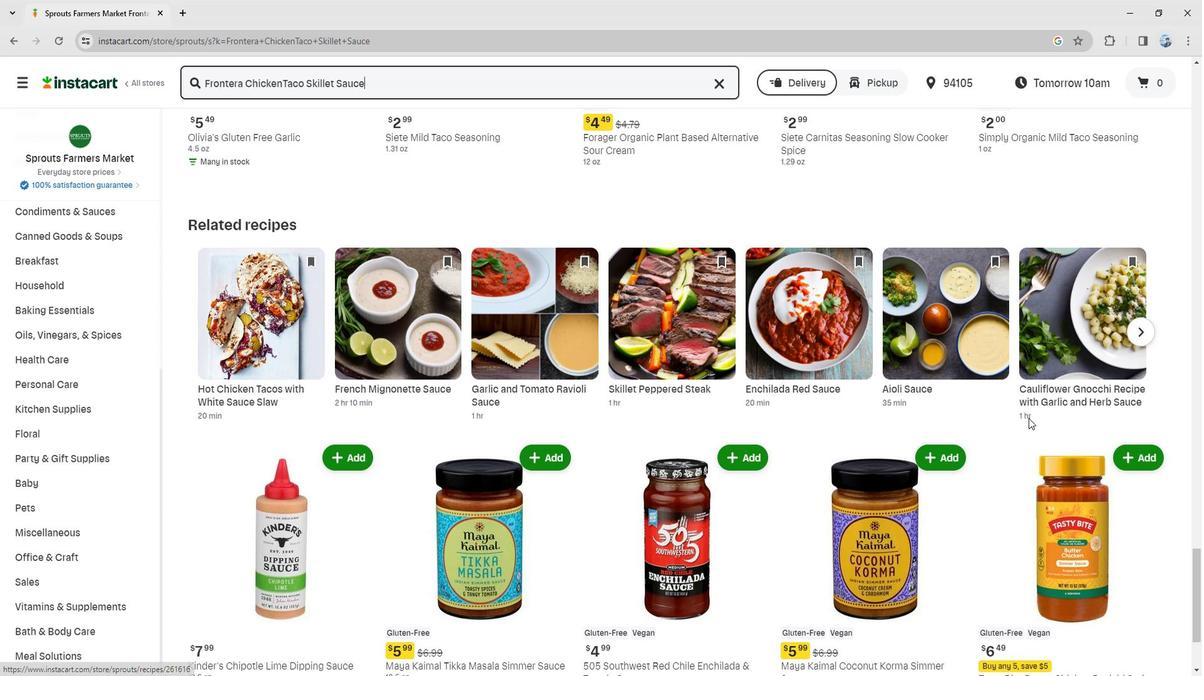 
Action: Mouse scrolled (825, 417) with delta (0, 0)
Screenshot: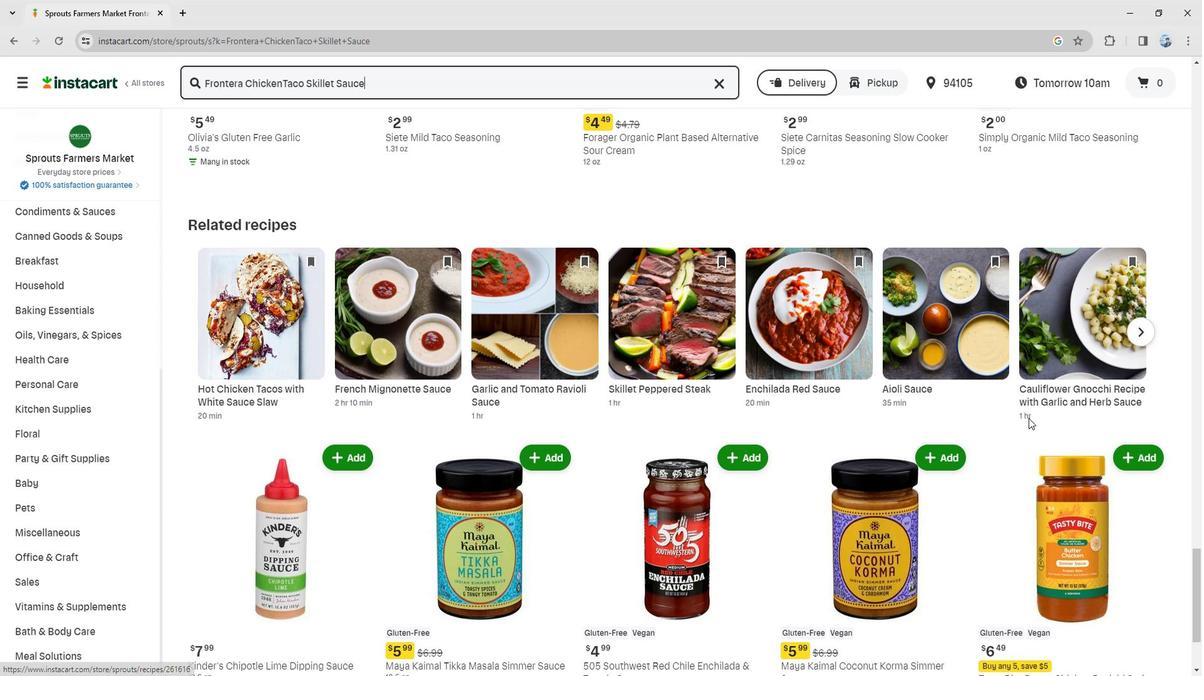 
Action: Mouse moved to (551, 513)
Screenshot: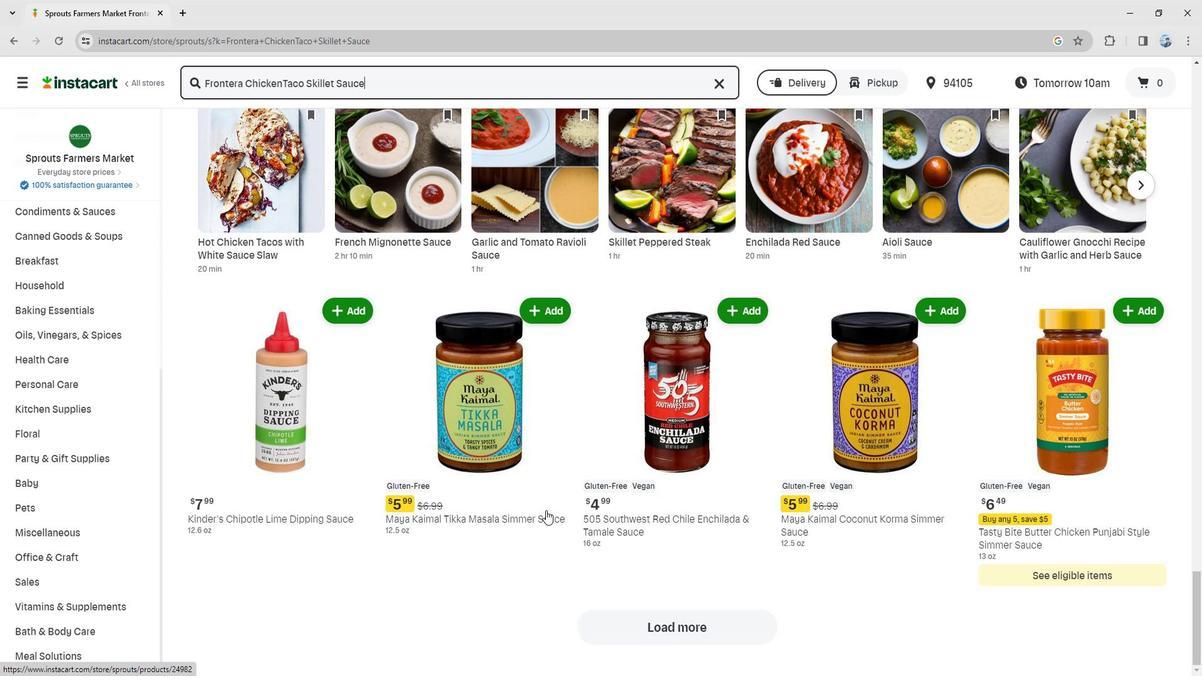 
Action: Mouse scrolled (551, 513) with delta (0, 0)
Screenshot: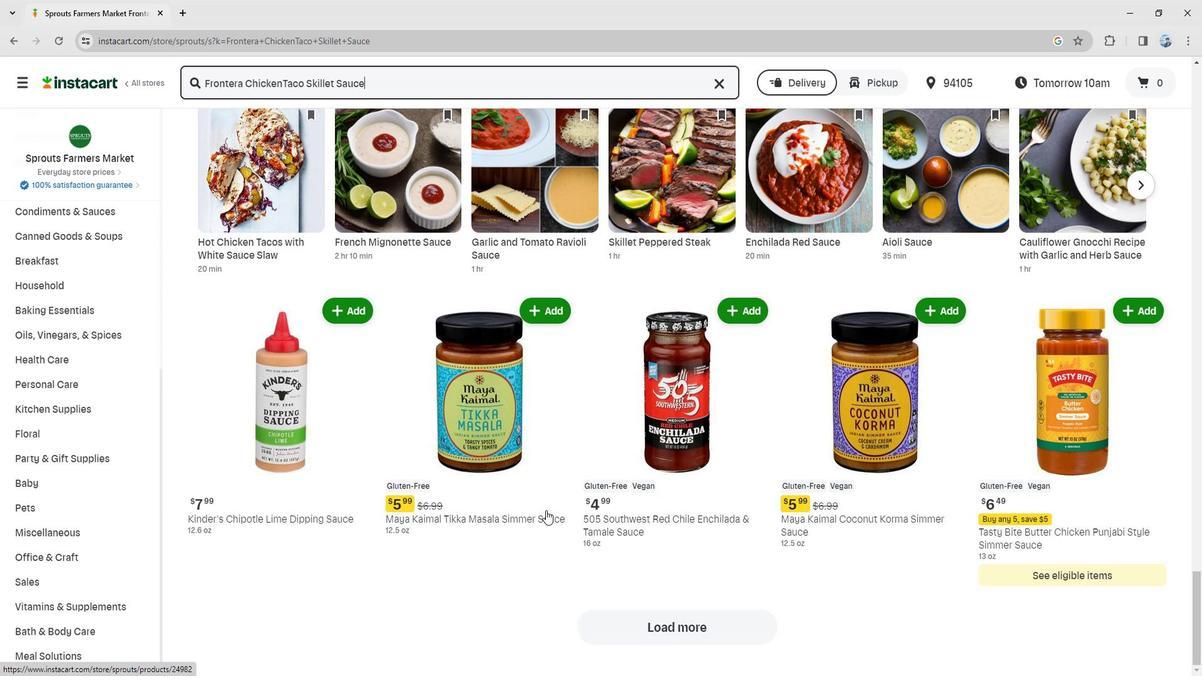 
Action: Mouse moved to (574, 515)
Screenshot: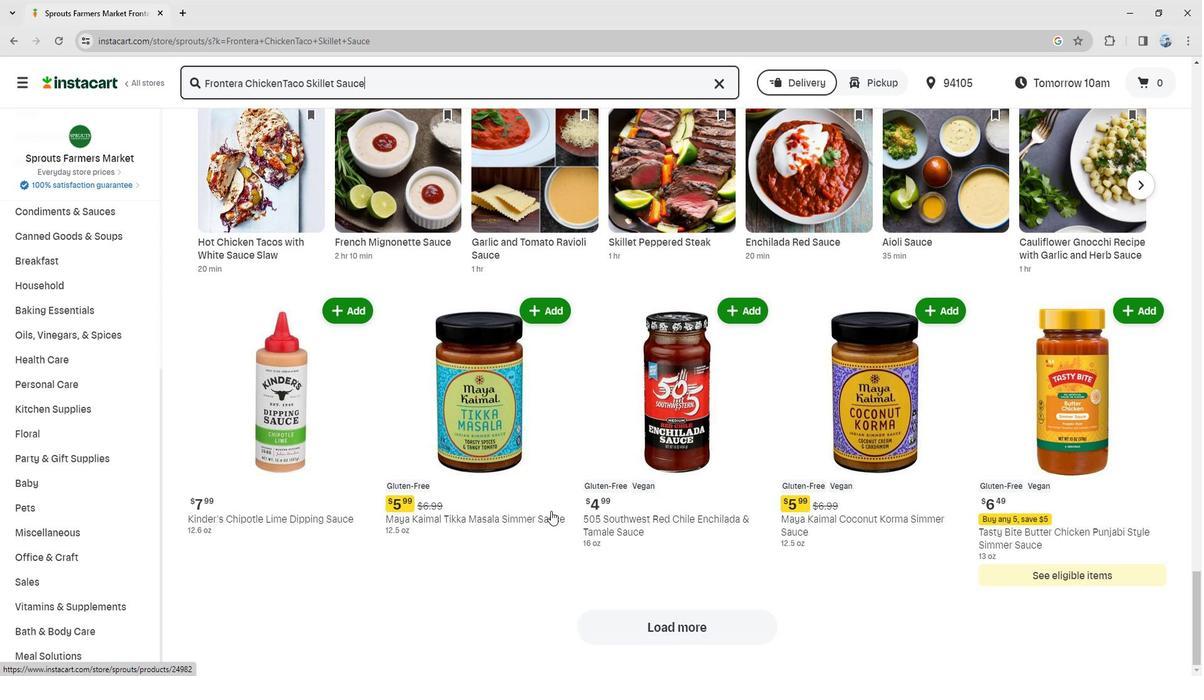 
Action: Mouse scrolled (574, 514) with delta (0, 0)
Screenshot: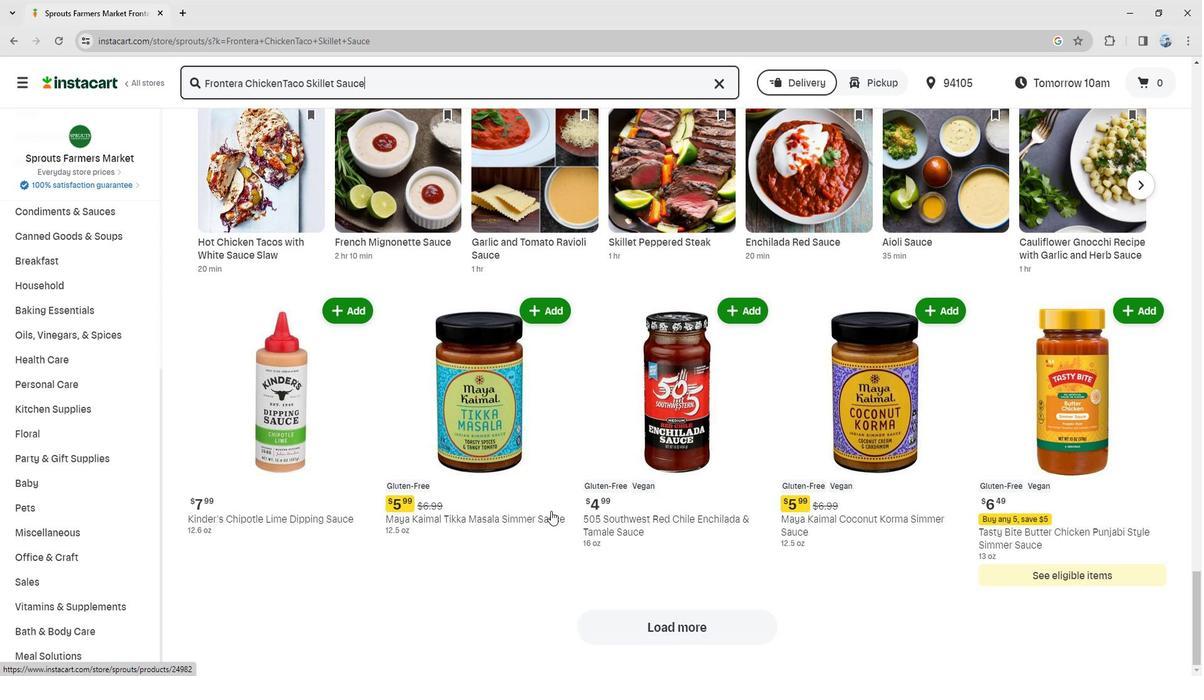 
Action: Mouse moved to (525, 506)
Screenshot: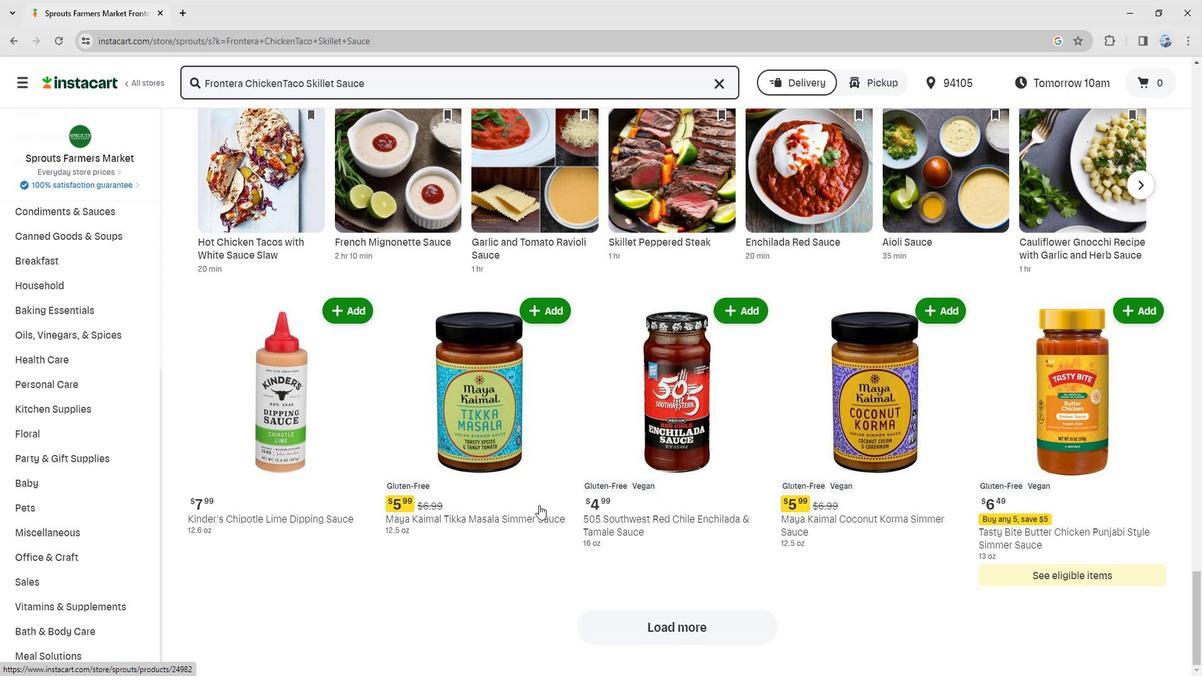 
Action: Mouse scrolled (525, 506) with delta (0, 0)
Screenshot: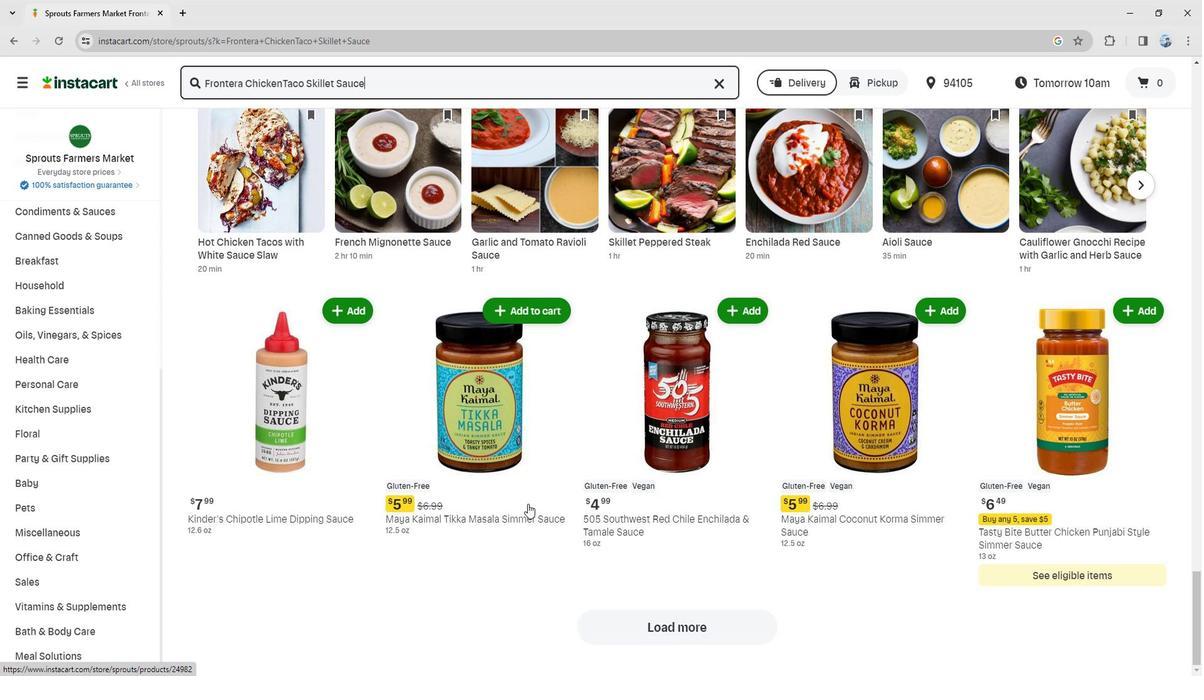 
Action: Mouse scrolled (525, 506) with delta (0, 0)
Screenshot: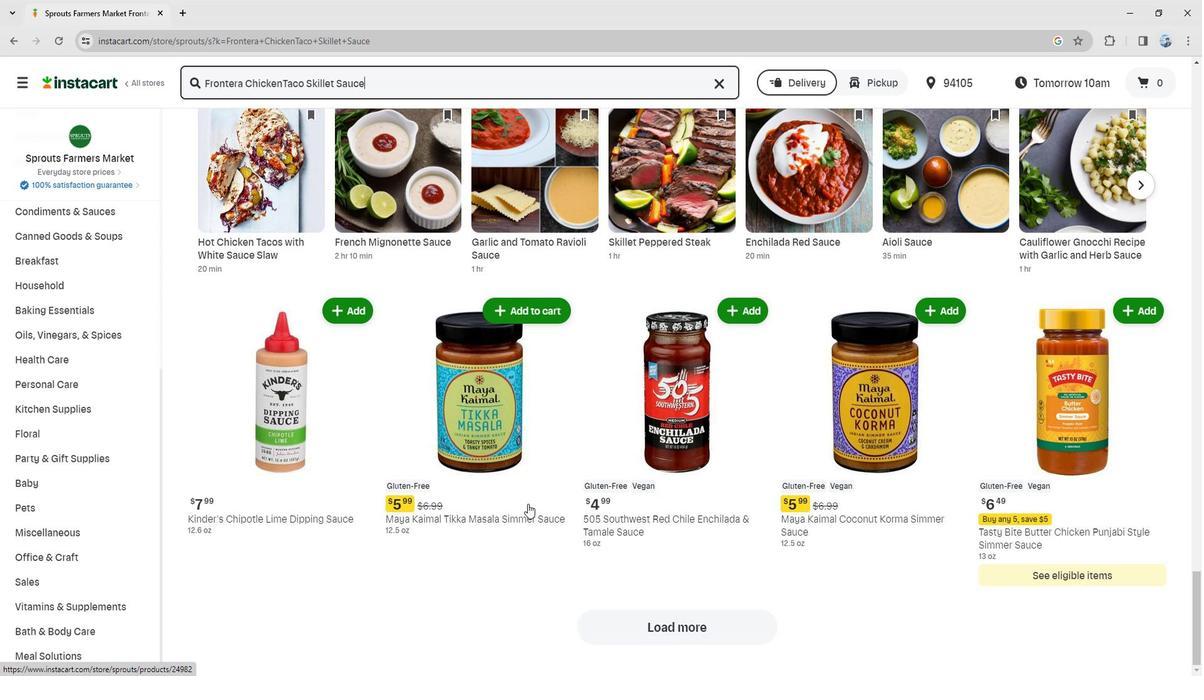 
Action: Mouse scrolled (525, 506) with delta (0, 0)
Screenshot: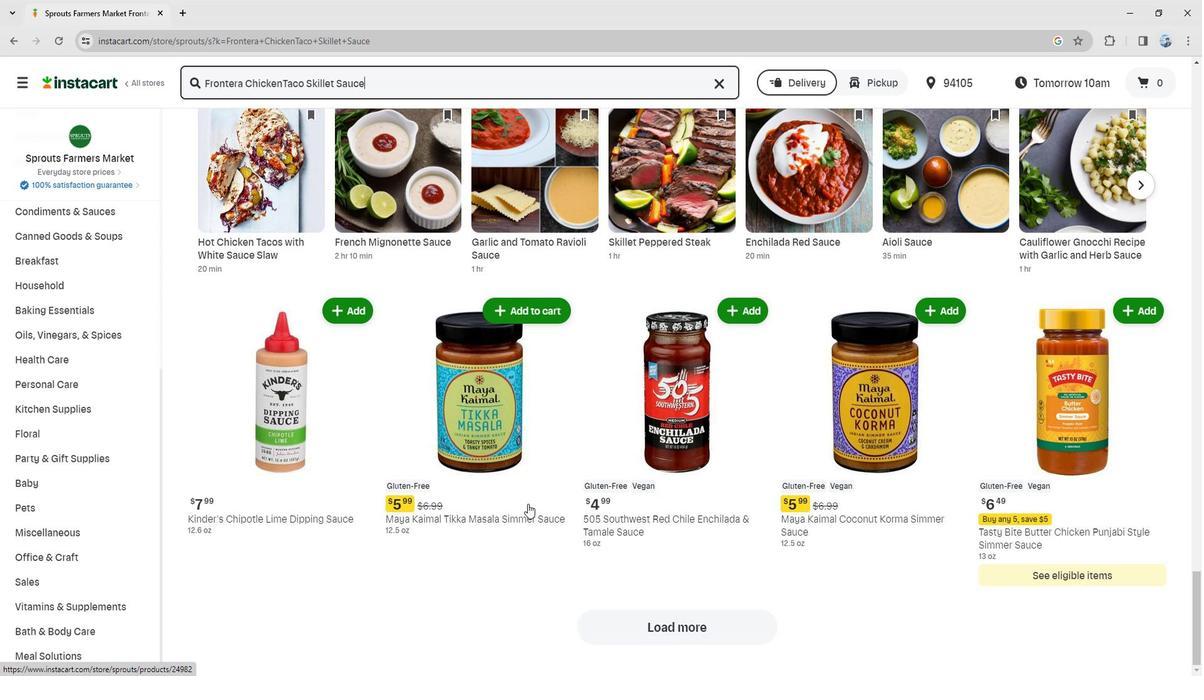 
Action: Mouse scrolled (525, 506) with delta (0, 0)
Screenshot: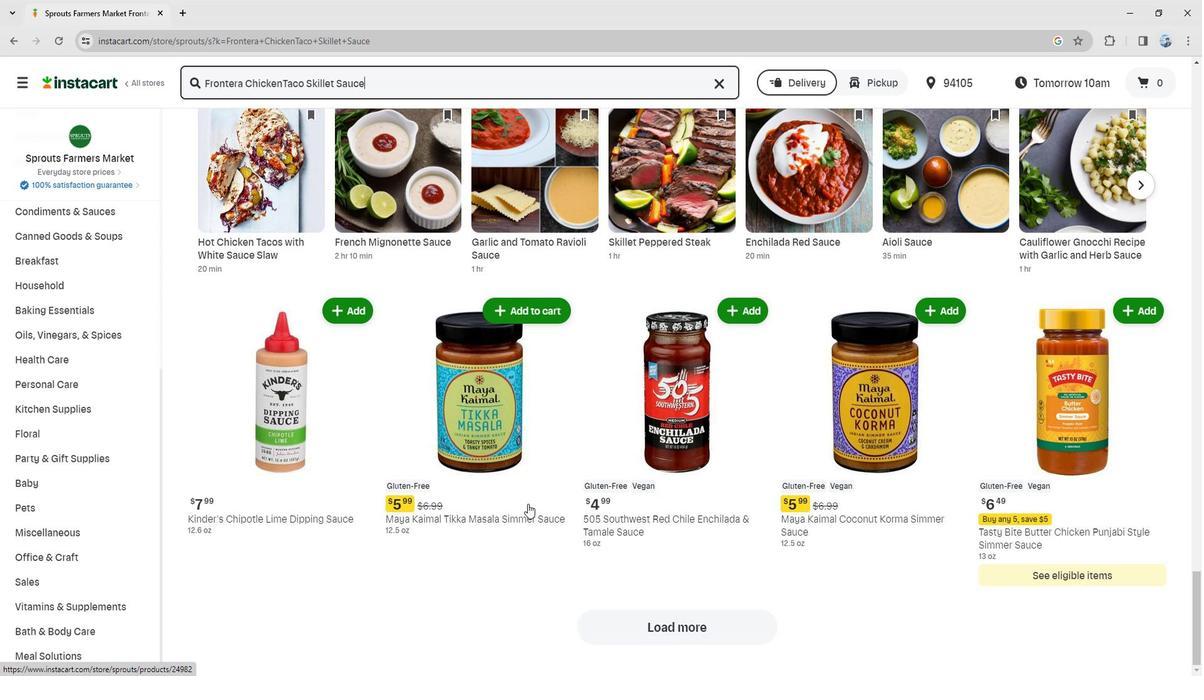 
Action: Mouse scrolled (525, 506) with delta (0, 0)
Screenshot: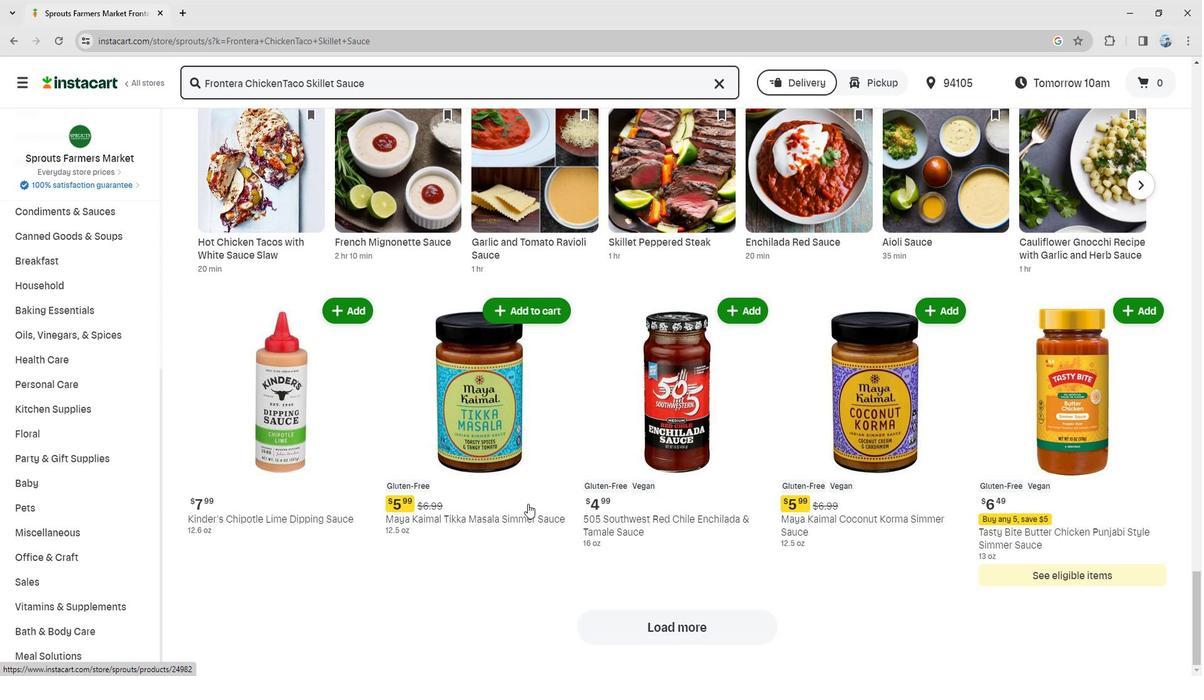 
Action: Mouse scrolled (525, 506) with delta (0, 0)
Screenshot: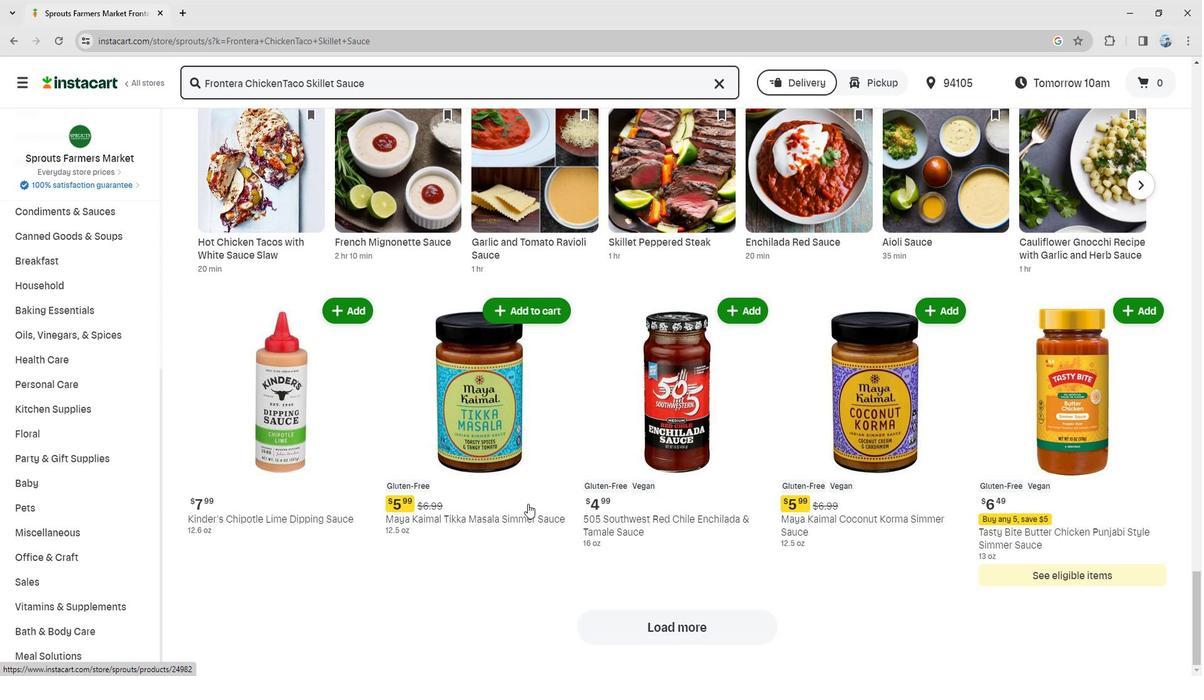 
Action: Mouse scrolled (525, 506) with delta (0, 0)
Screenshot: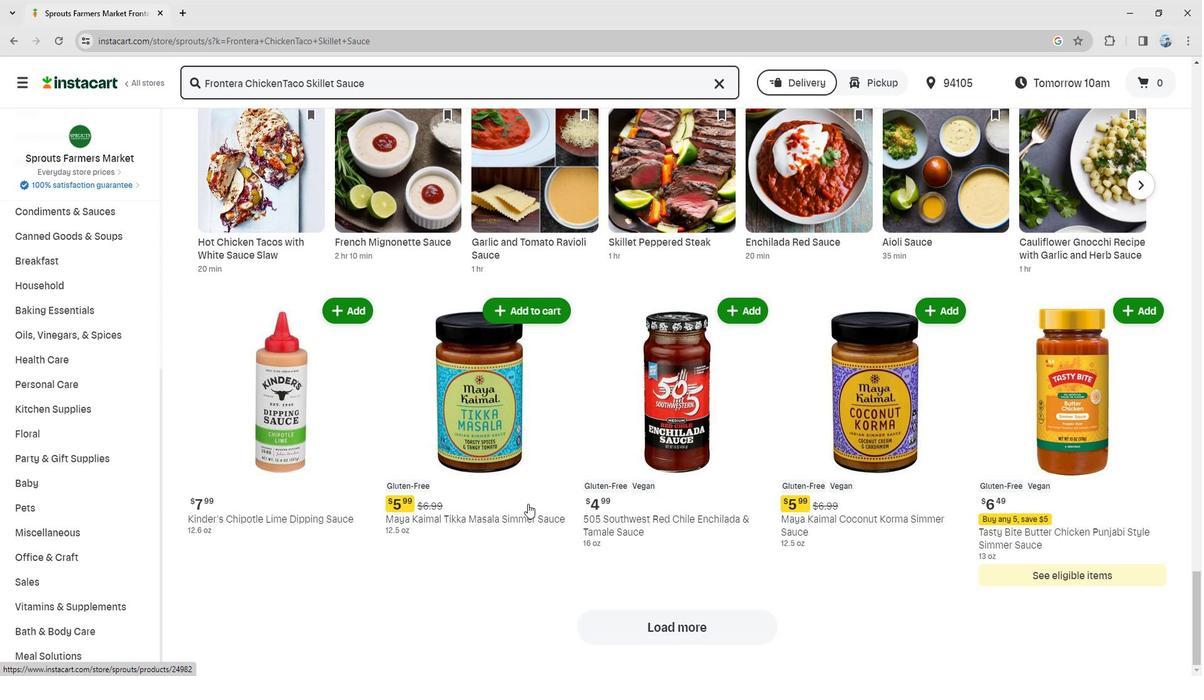 
Action: Mouse scrolled (525, 506) with delta (0, 0)
Screenshot: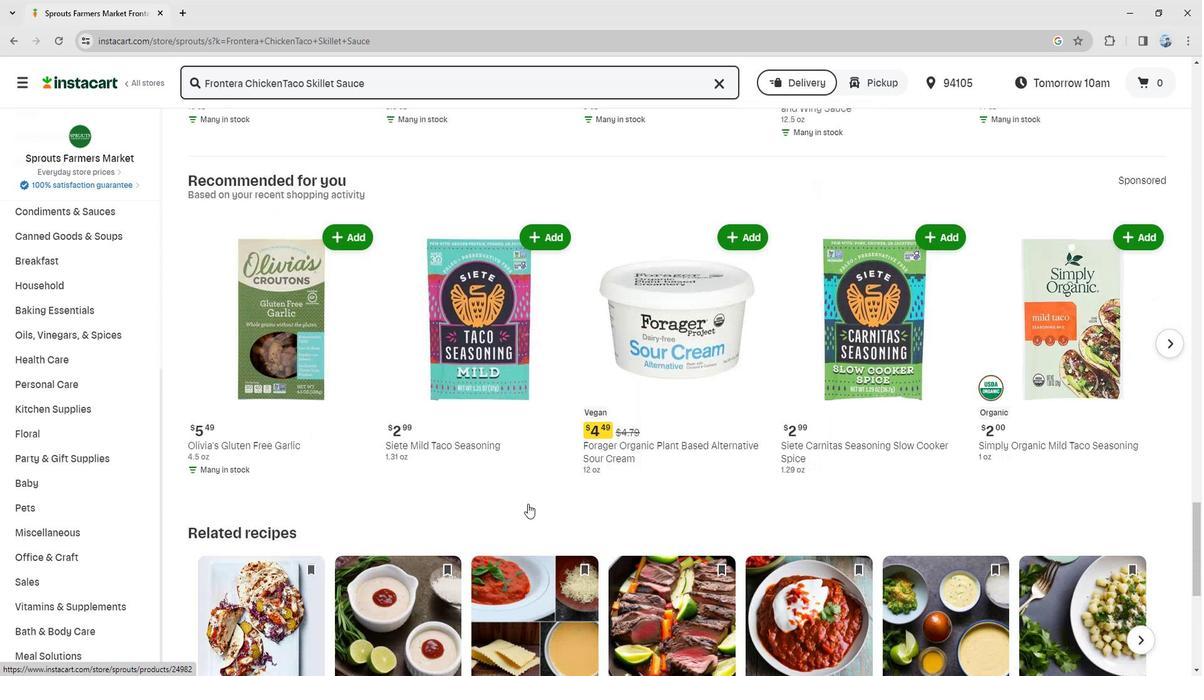 
Action: Mouse scrolled (525, 506) with delta (0, 0)
Screenshot: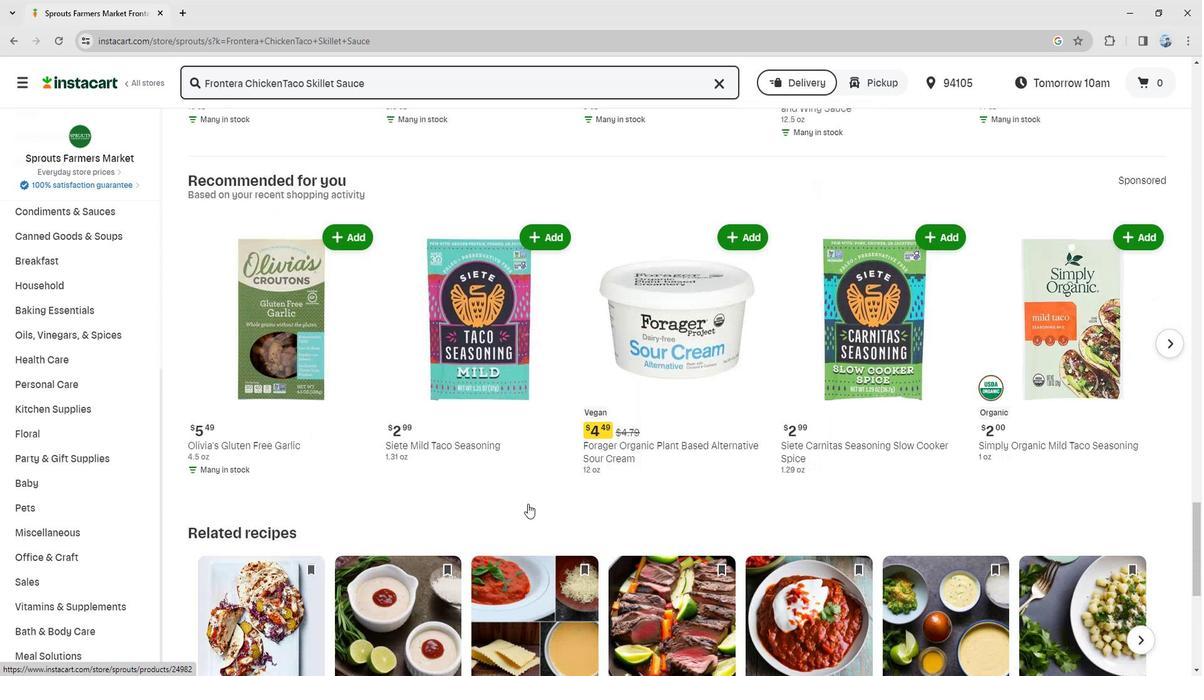 
Action: Mouse scrolled (525, 506) with delta (0, 0)
Screenshot: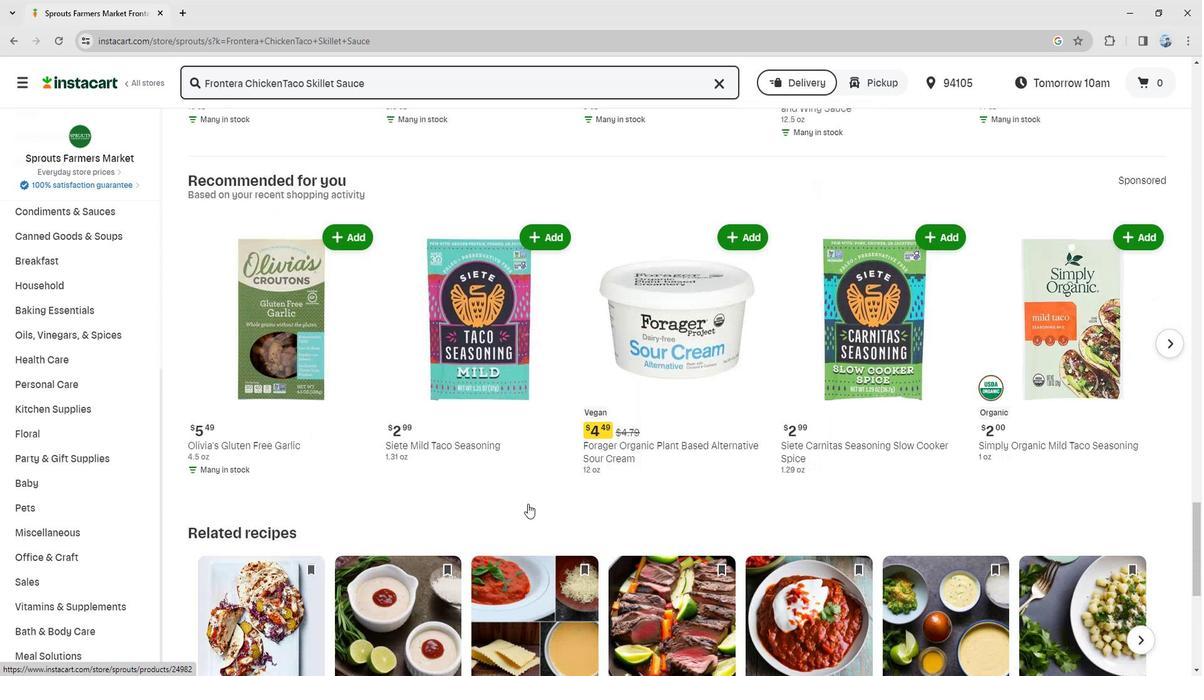 
Action: Mouse scrolled (525, 506) with delta (0, 0)
Screenshot: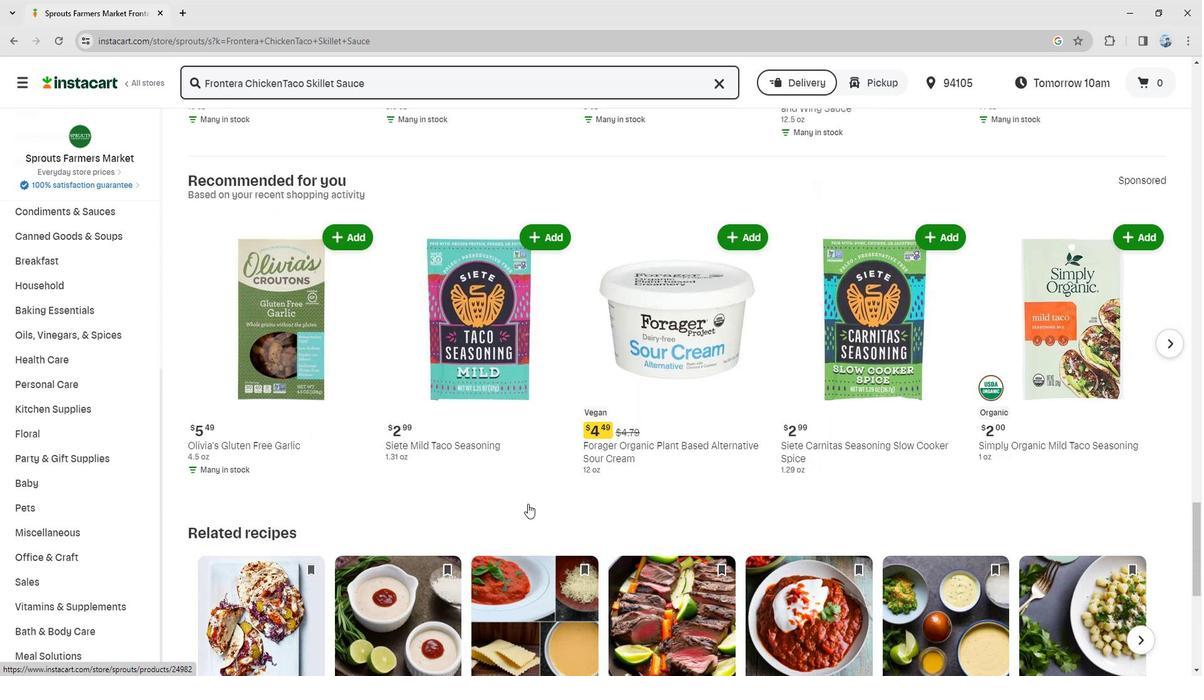 
Action: Mouse scrolled (525, 506) with delta (0, 0)
Screenshot: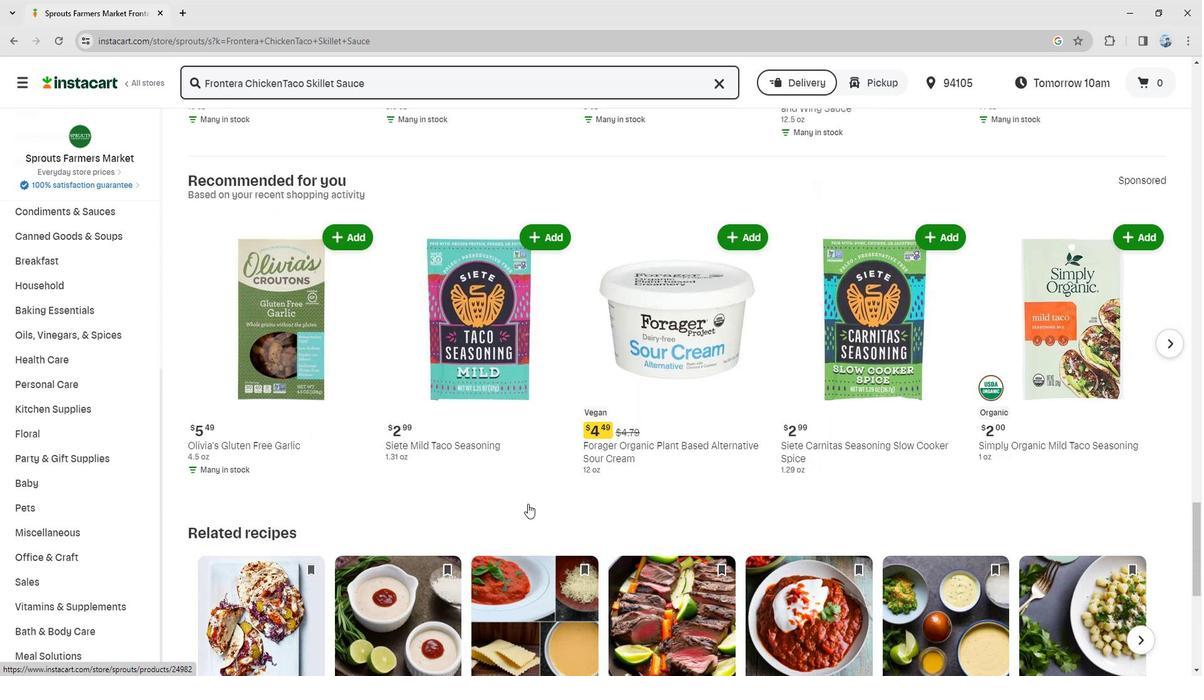 
Action: Mouse scrolled (525, 506) with delta (0, 0)
Screenshot: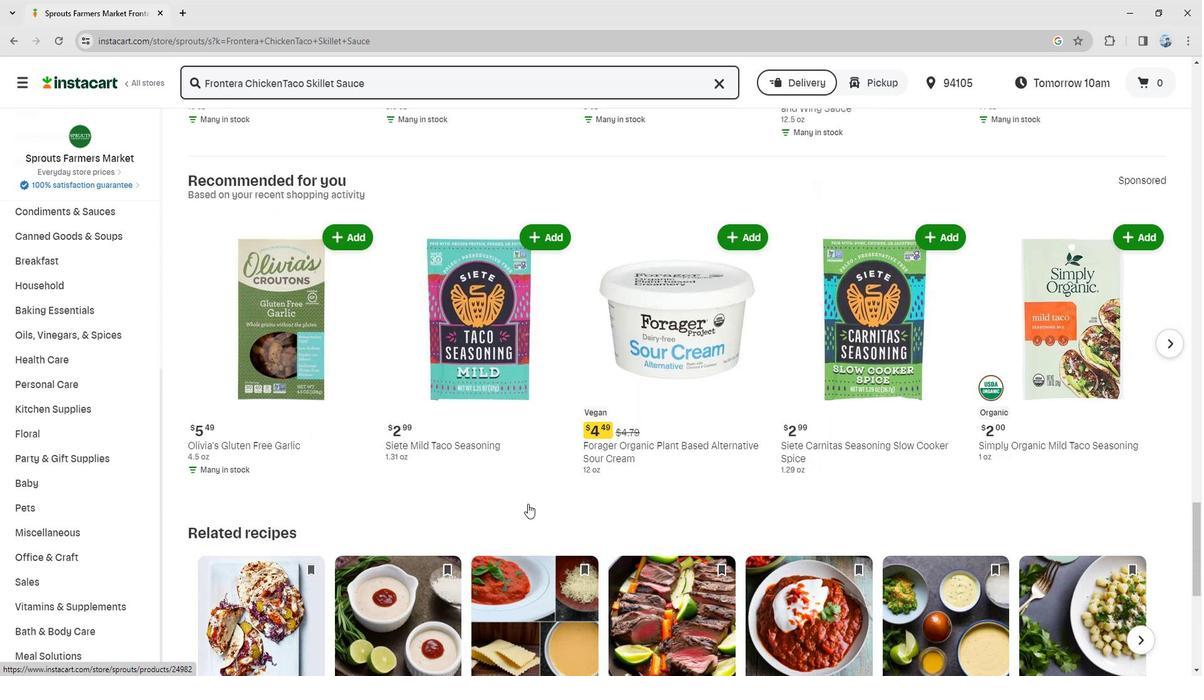 
Action: Mouse scrolled (525, 506) with delta (0, 0)
Screenshot: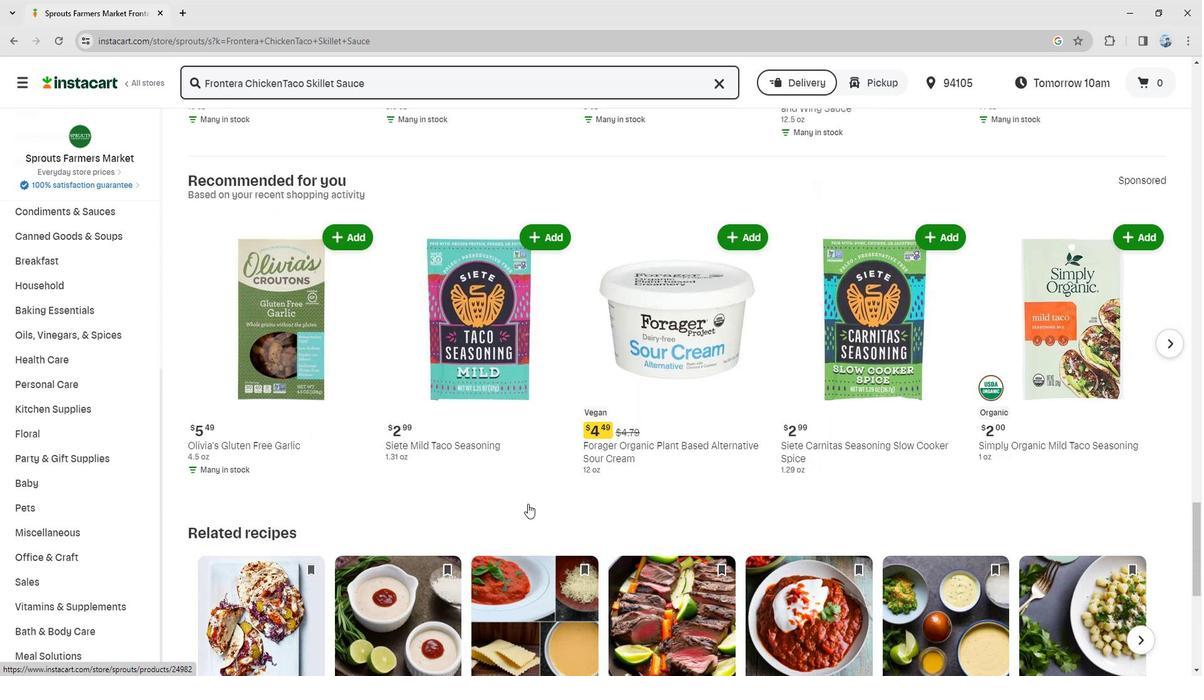 
Action: Mouse scrolled (525, 506) with delta (0, 0)
Screenshot: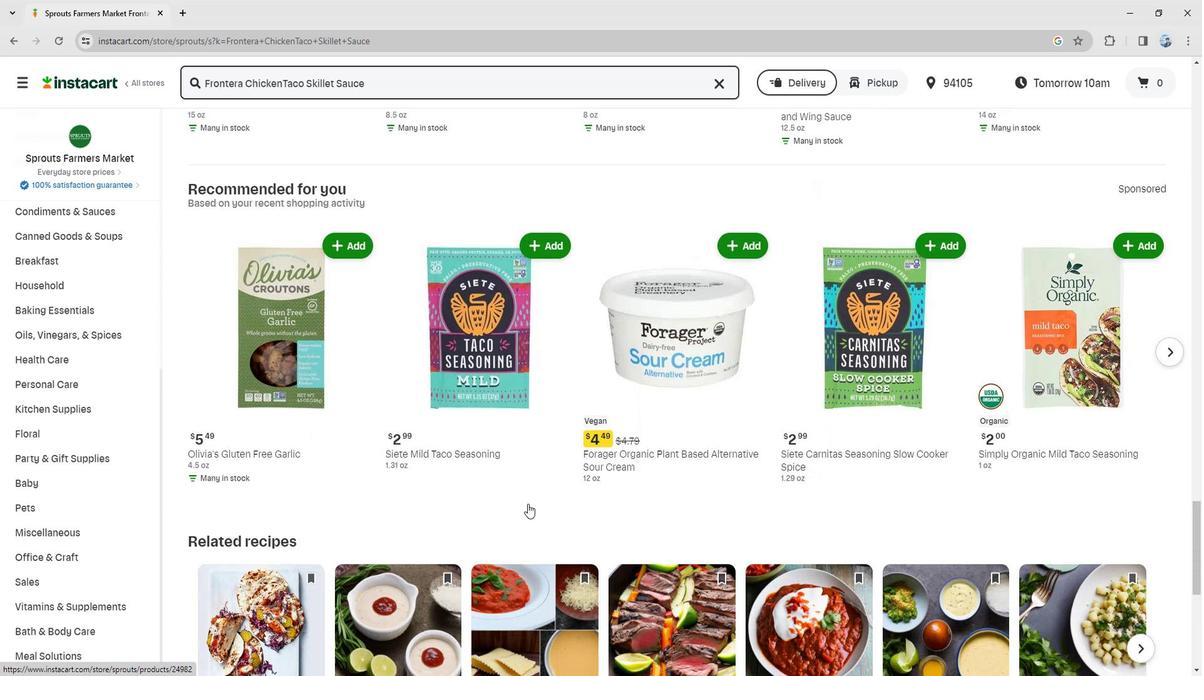 
Action: Mouse scrolled (525, 506) with delta (0, 0)
Screenshot: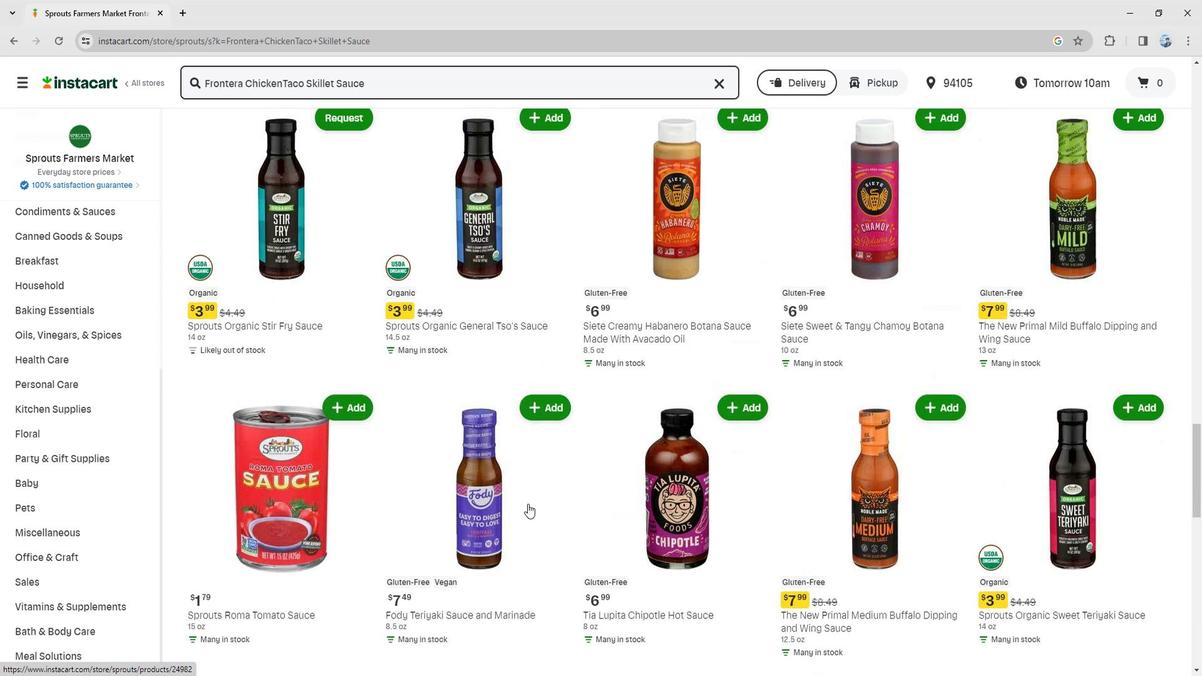 
Action: Mouse scrolled (525, 506) with delta (0, 0)
Screenshot: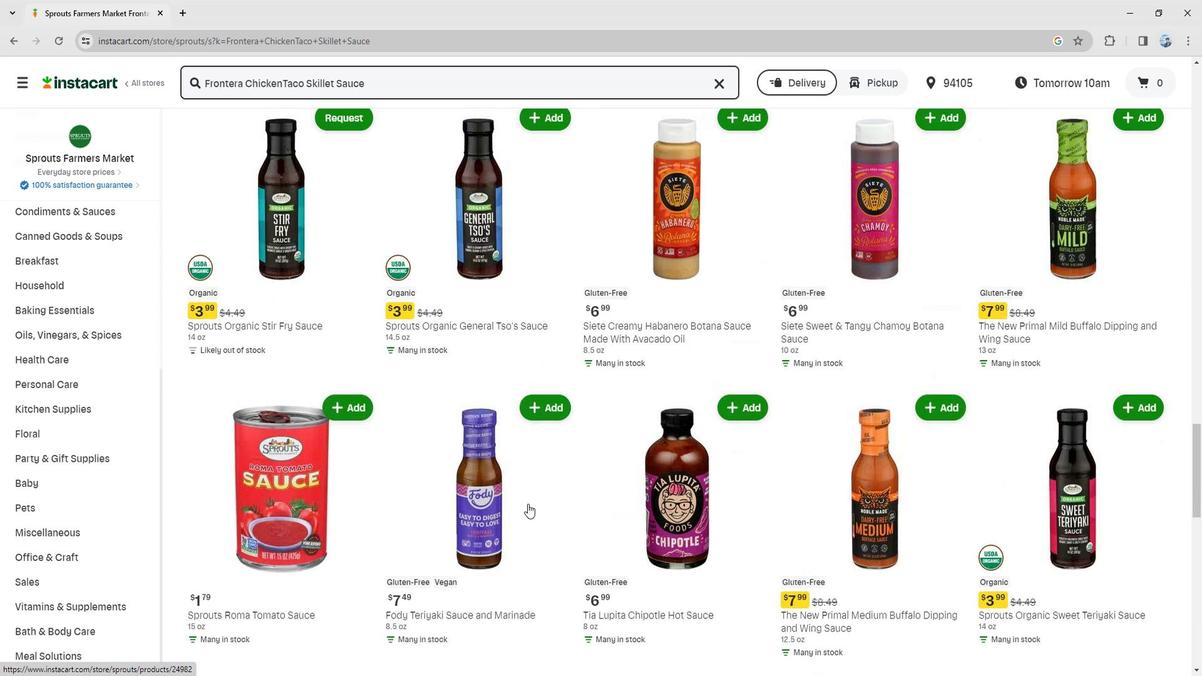 
Action: Mouse scrolled (525, 506) with delta (0, 0)
Screenshot: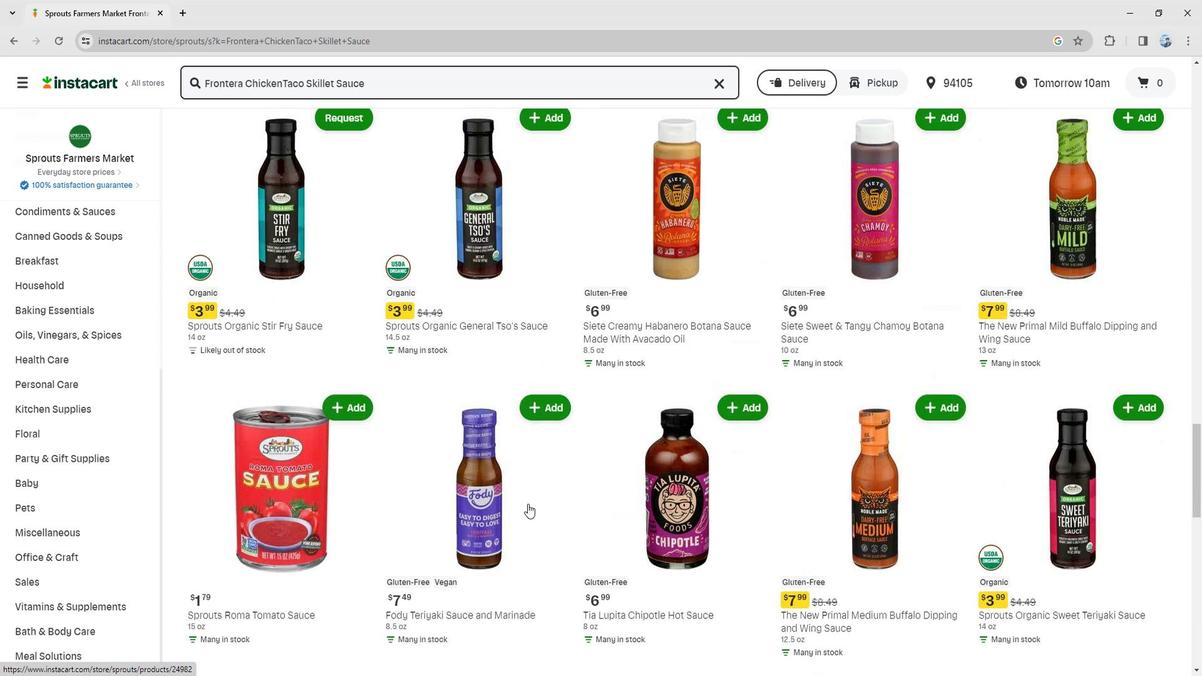 
Action: Mouse scrolled (525, 506) with delta (0, 0)
Screenshot: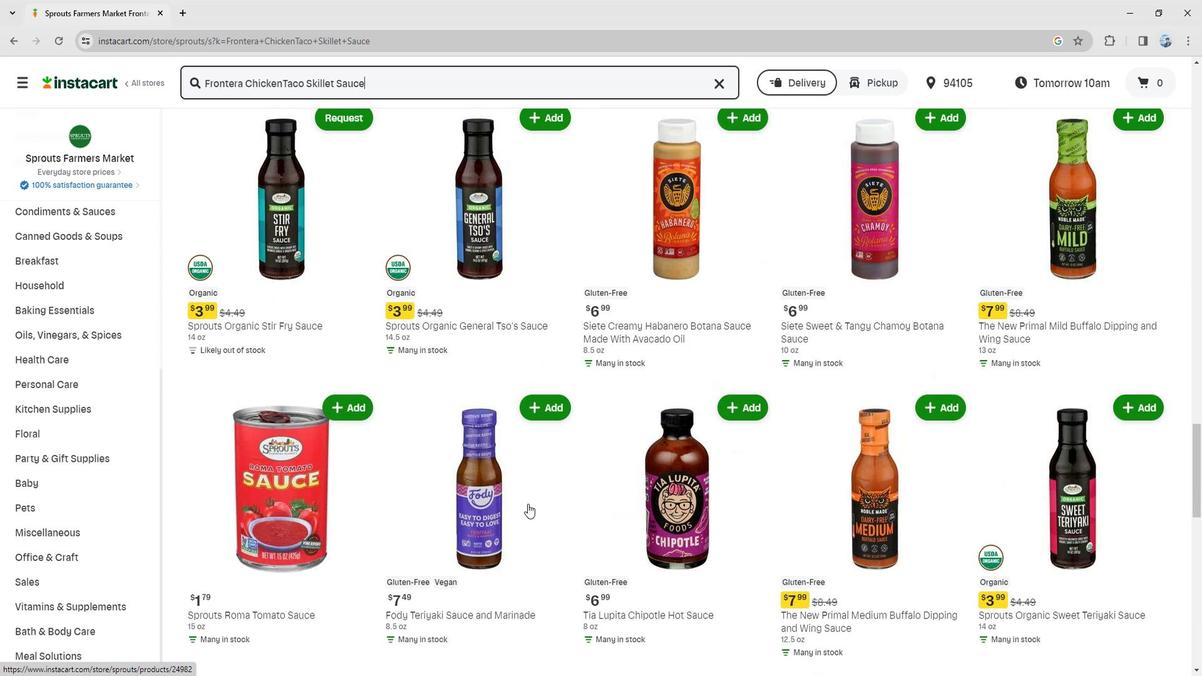 
Action: Mouse scrolled (525, 506) with delta (0, 0)
Screenshot: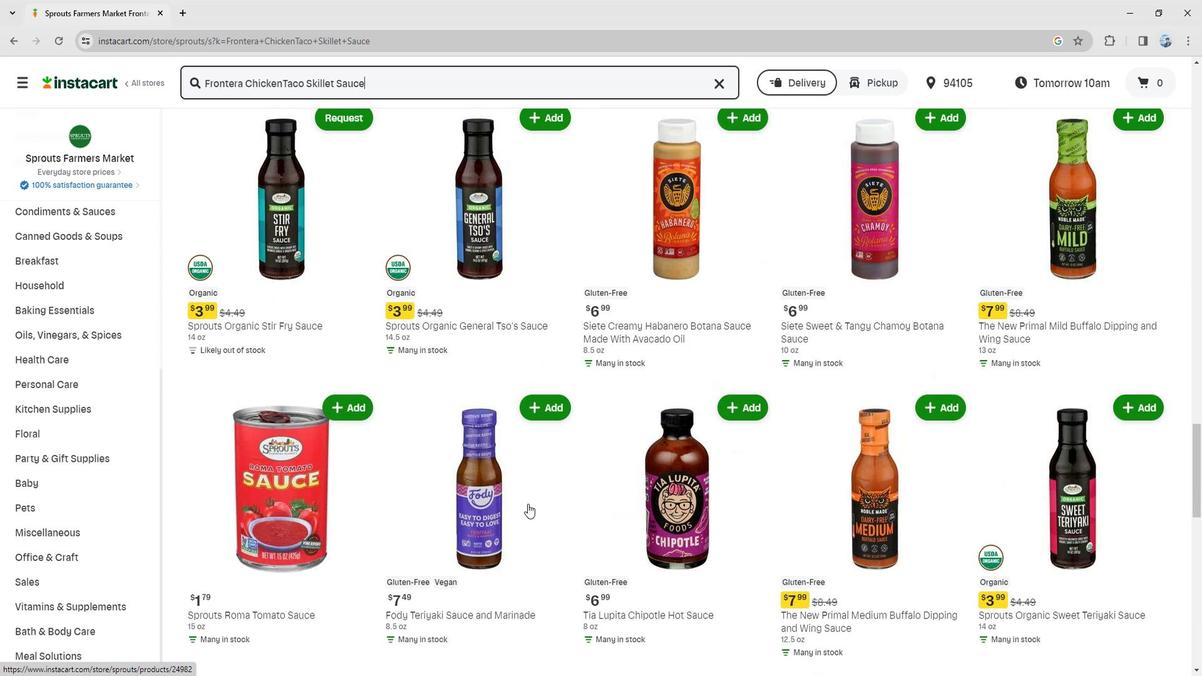 
Action: Mouse scrolled (525, 506) with delta (0, 0)
Screenshot: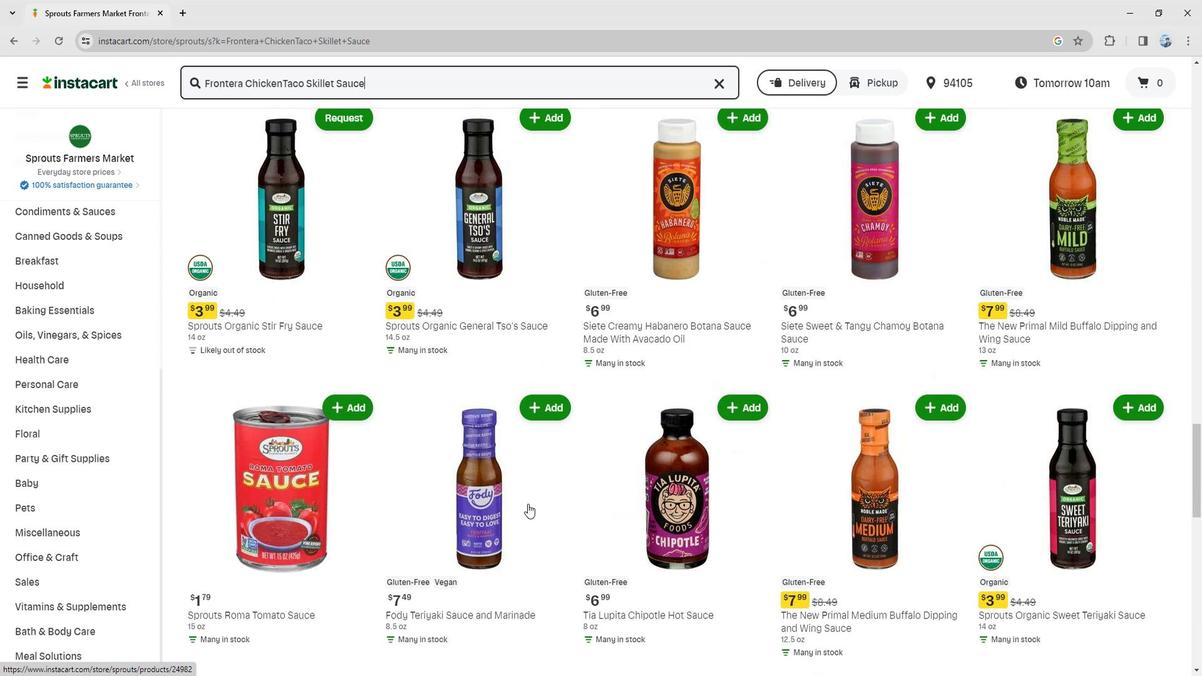 
Action: Mouse scrolled (525, 506) with delta (0, 0)
Screenshot: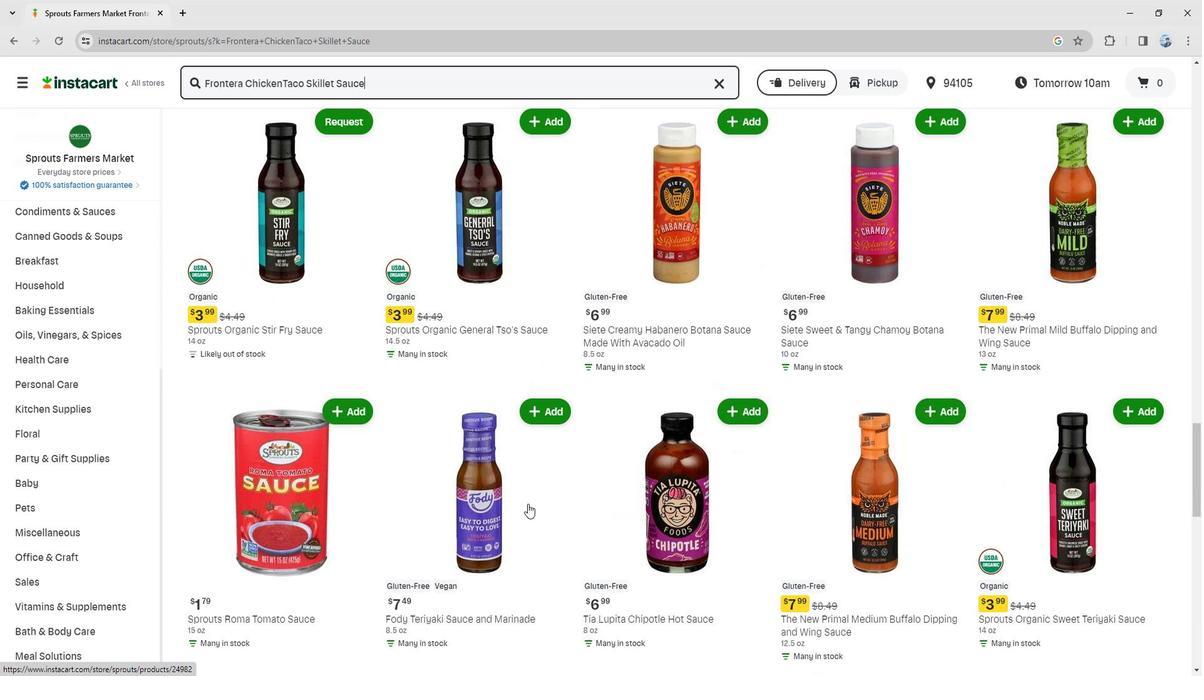 
Action: Mouse scrolled (525, 506) with delta (0, 0)
Screenshot: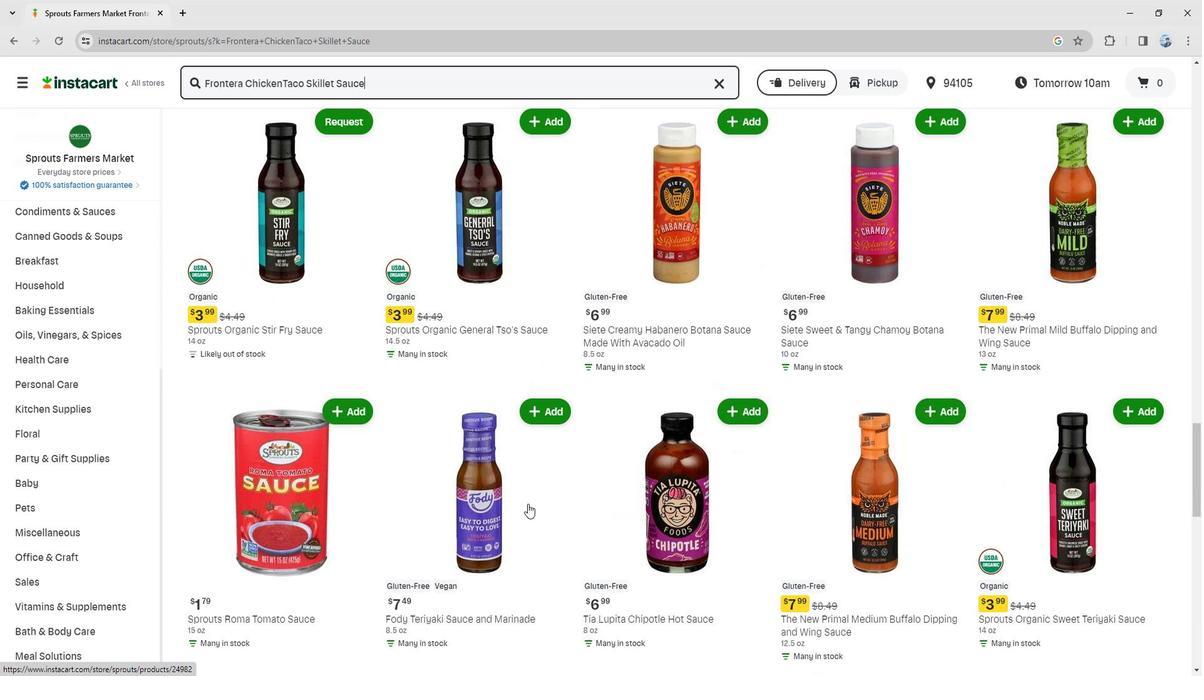 
Action: Mouse scrolled (525, 506) with delta (0, 0)
Screenshot: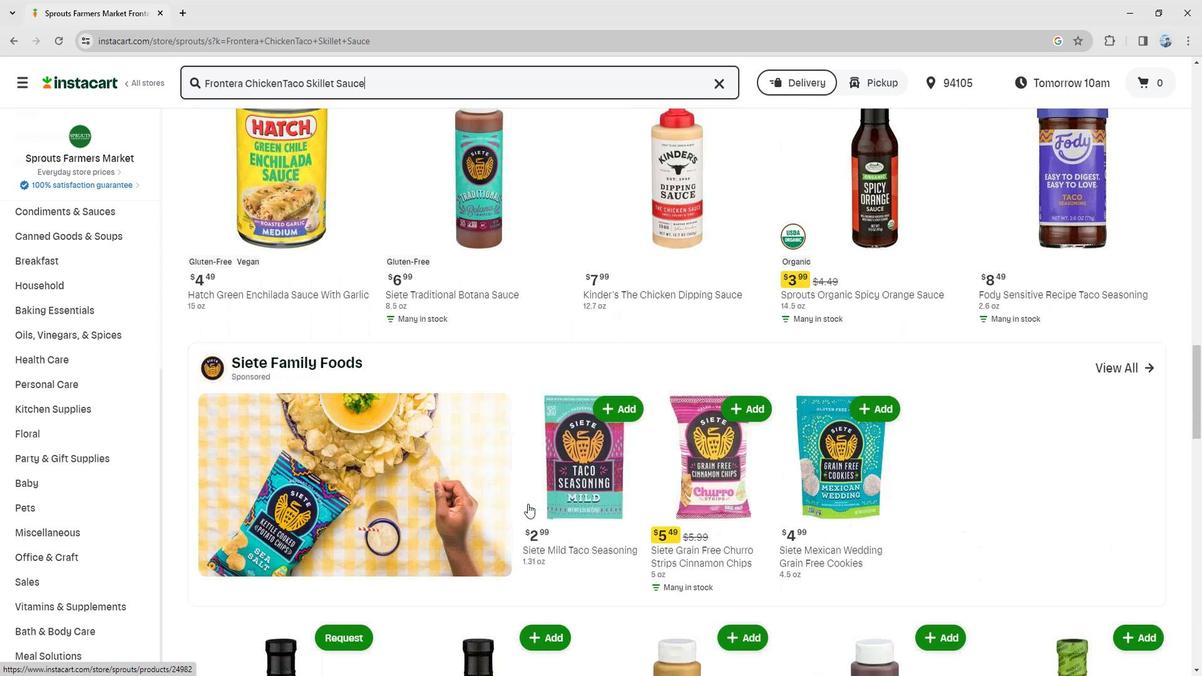 
Action: Mouse scrolled (525, 506) with delta (0, 0)
Screenshot: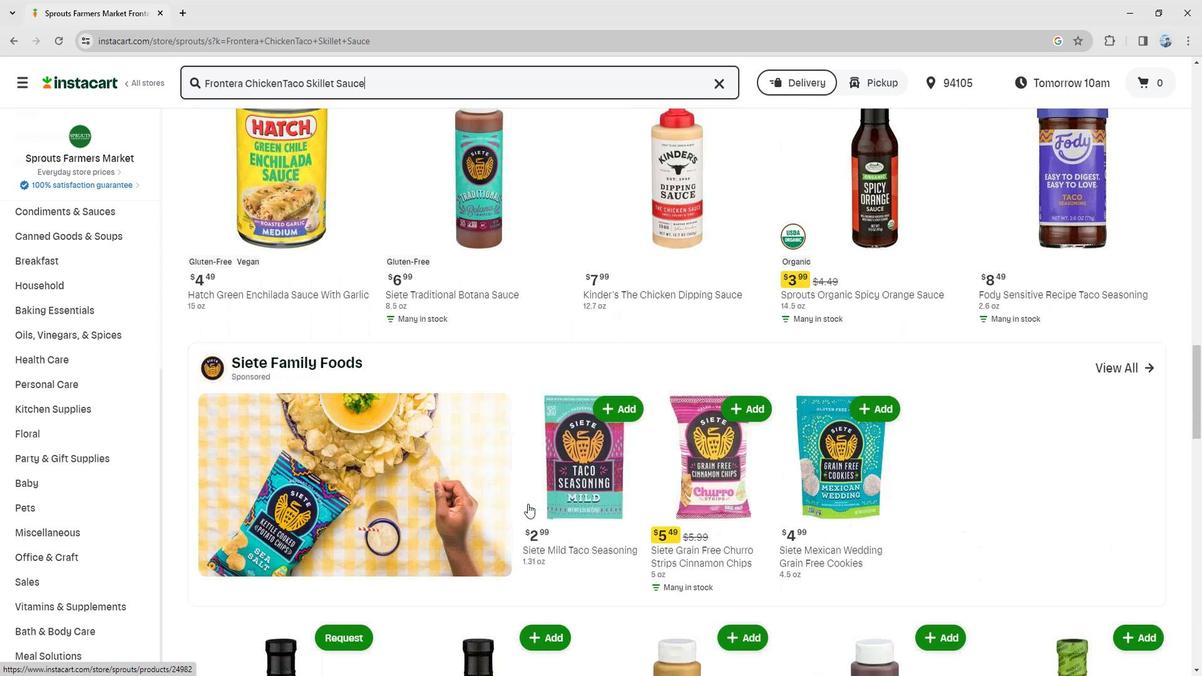 
Action: Mouse scrolled (525, 506) with delta (0, 0)
Screenshot: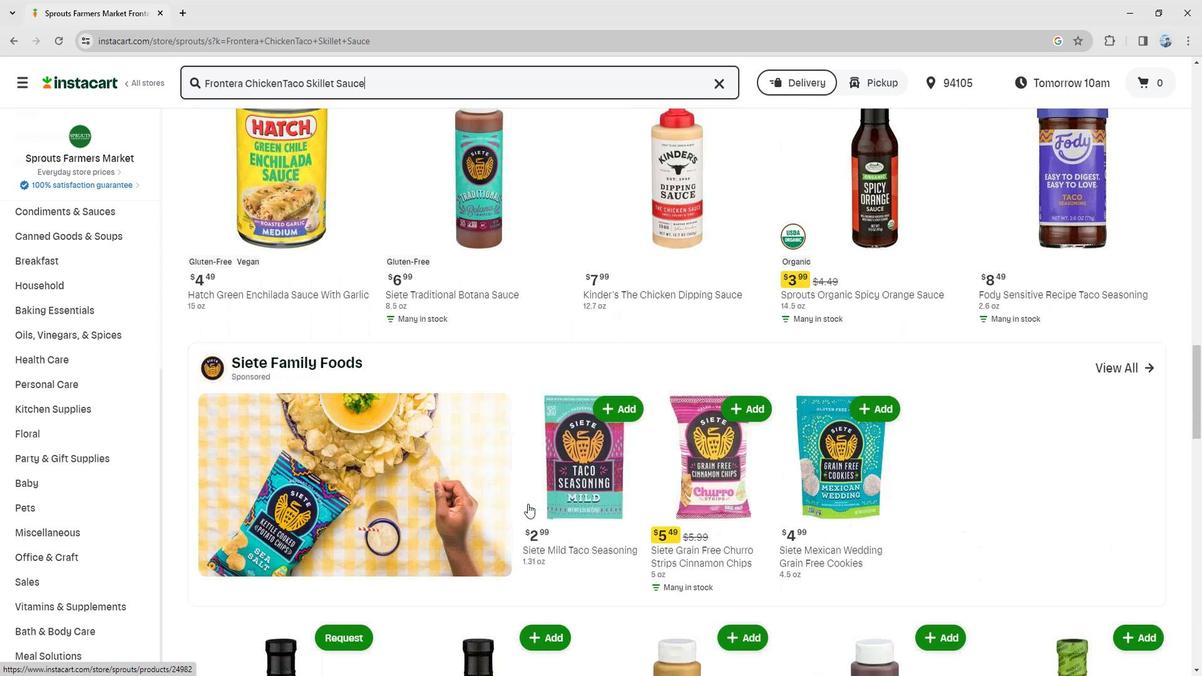 
Action: Mouse scrolled (525, 506) with delta (0, 0)
Screenshot: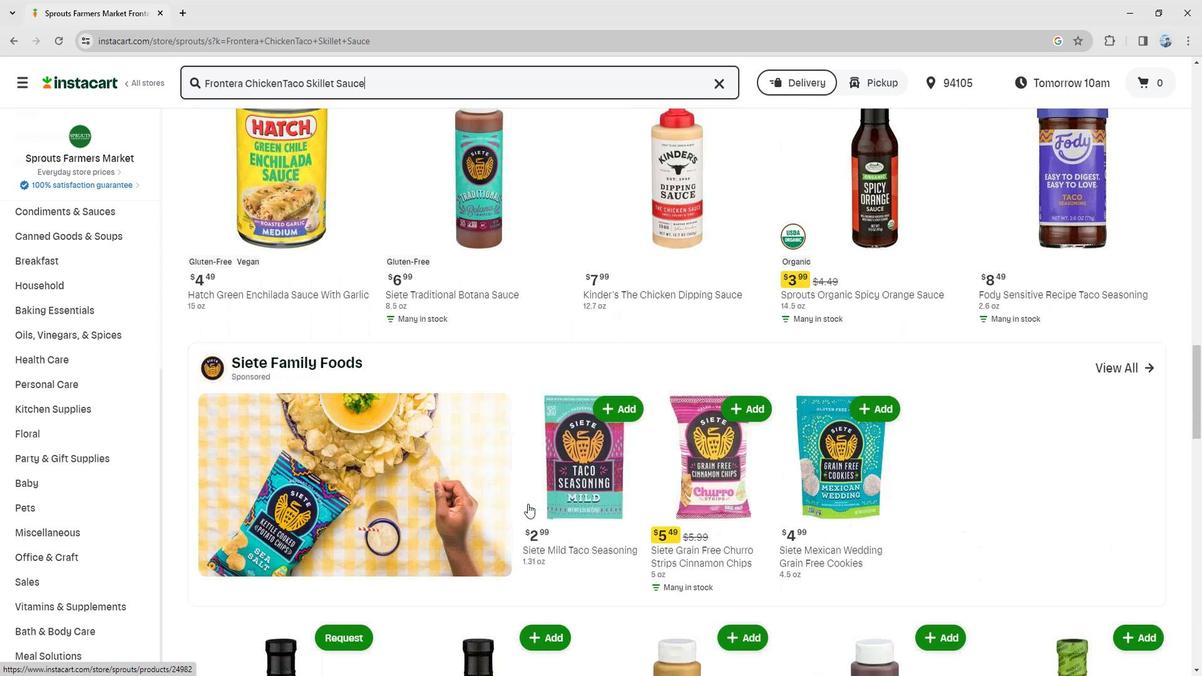 
Action: Mouse scrolled (525, 506) with delta (0, 0)
Screenshot: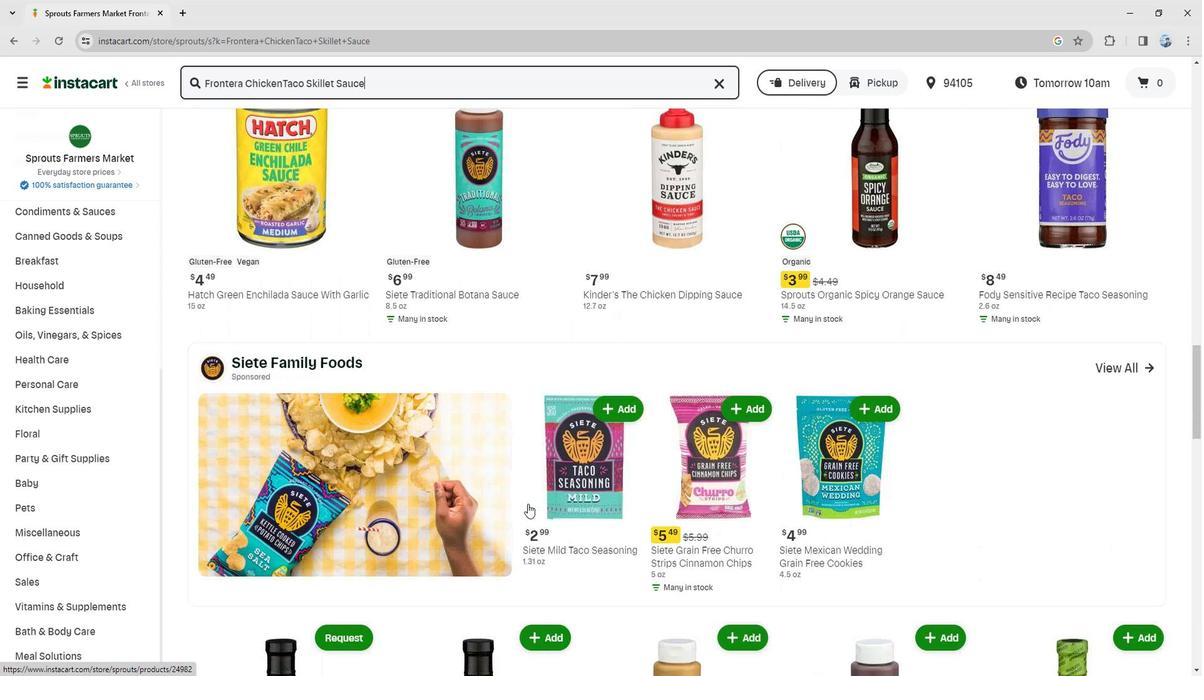 
Action: Mouse scrolled (525, 506) with delta (0, 0)
Screenshot: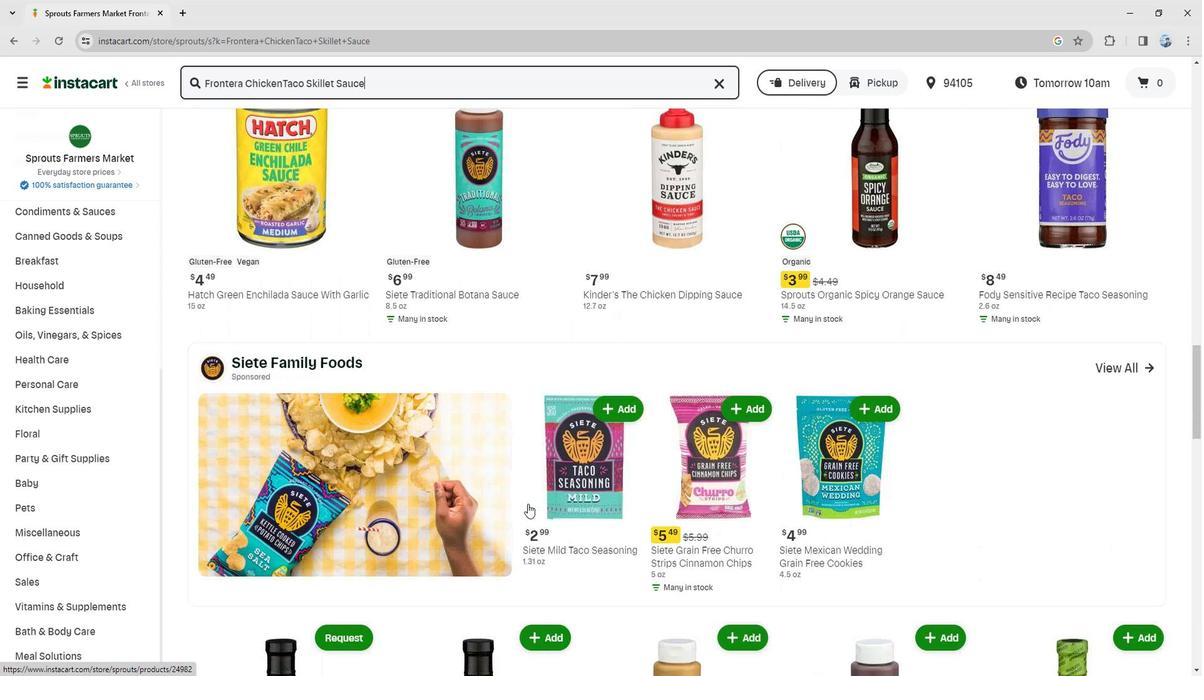 
Action: Mouse scrolled (525, 506) with delta (0, 0)
Screenshot: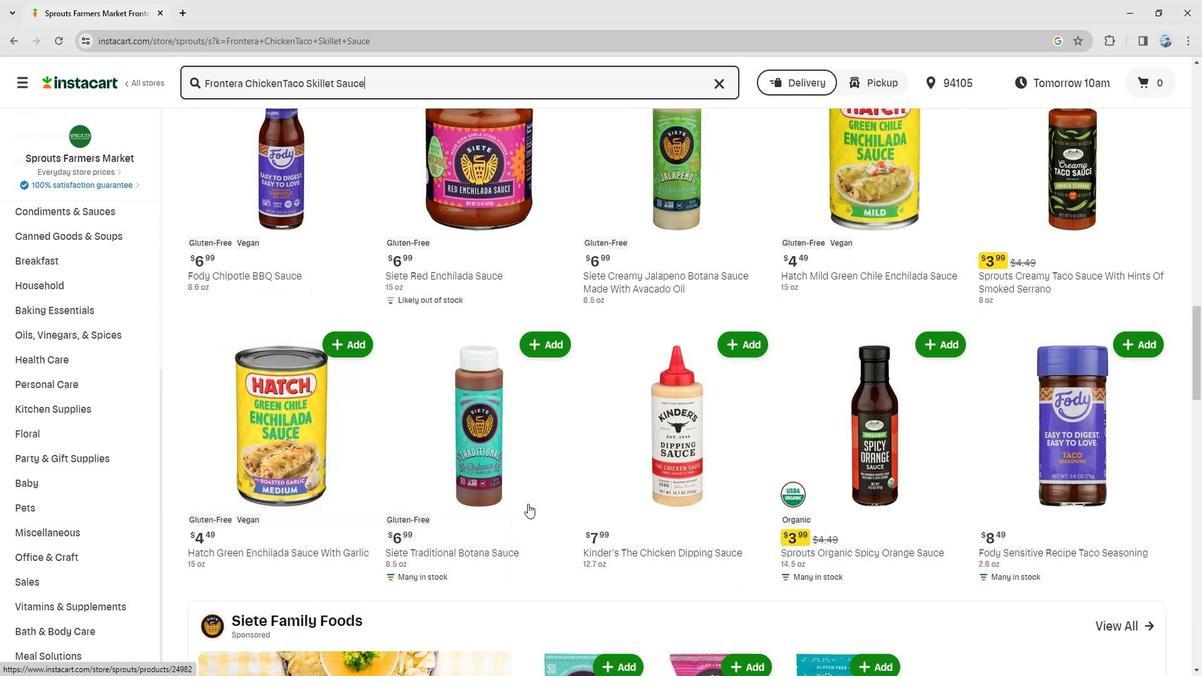 
Action: Mouse scrolled (525, 506) with delta (0, 0)
Screenshot: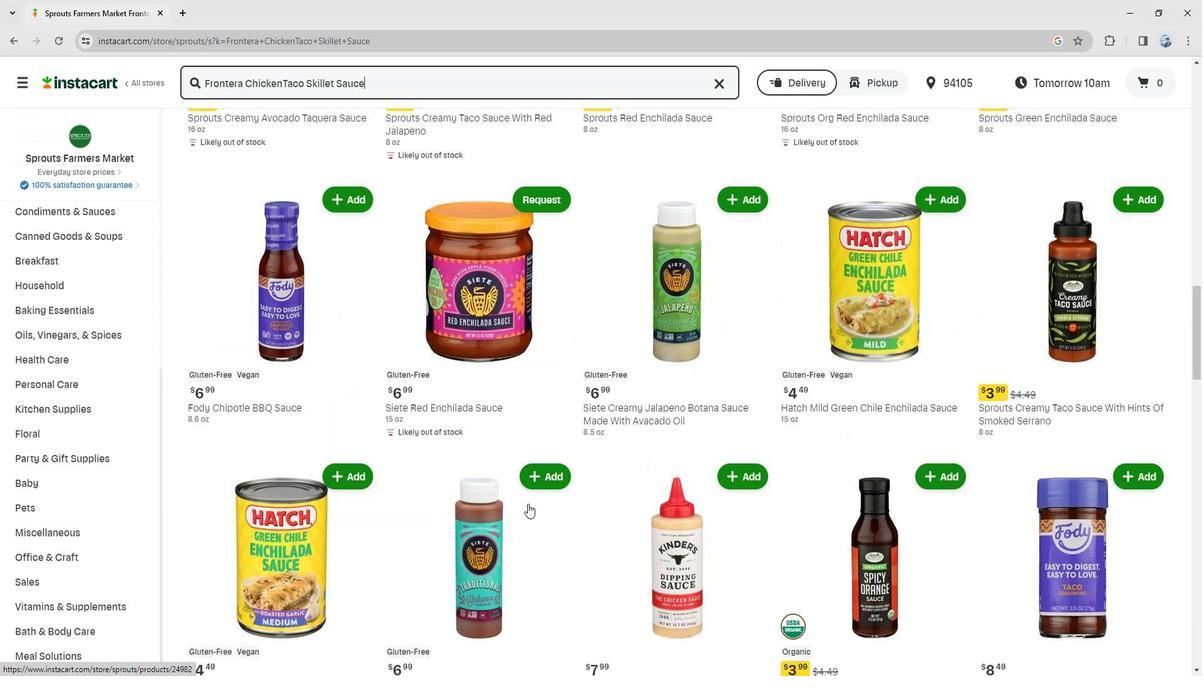 
Action: Mouse scrolled (525, 506) with delta (0, 0)
Screenshot: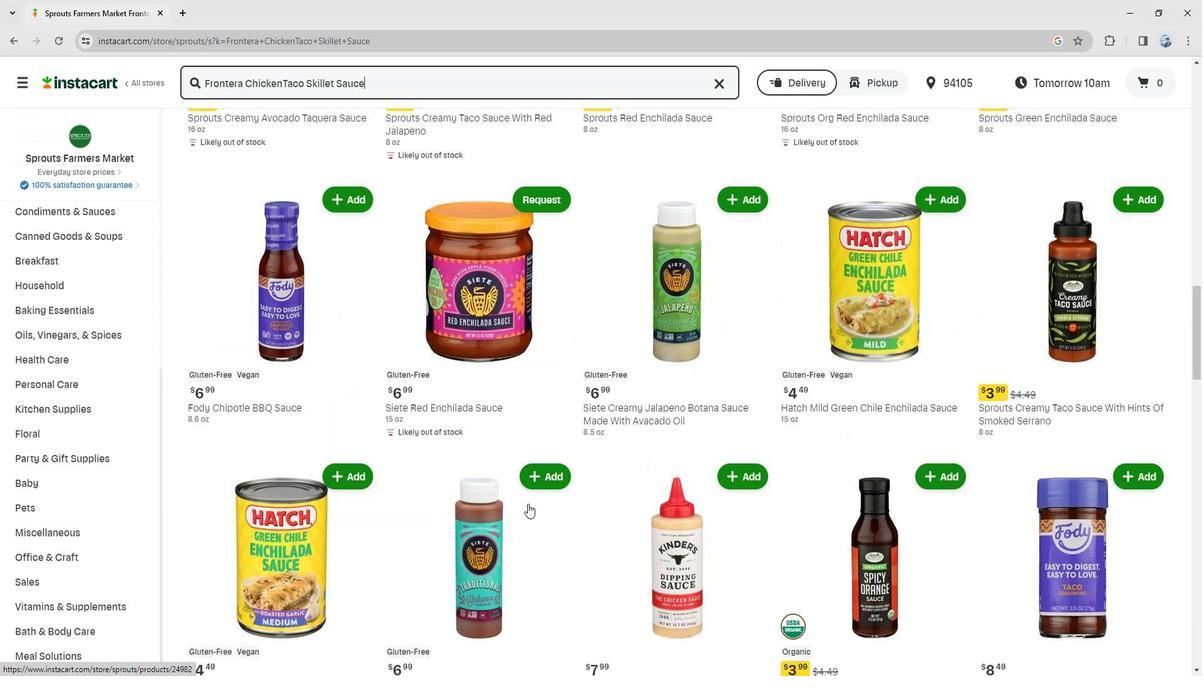 
Action: Mouse scrolled (525, 506) with delta (0, 0)
Screenshot: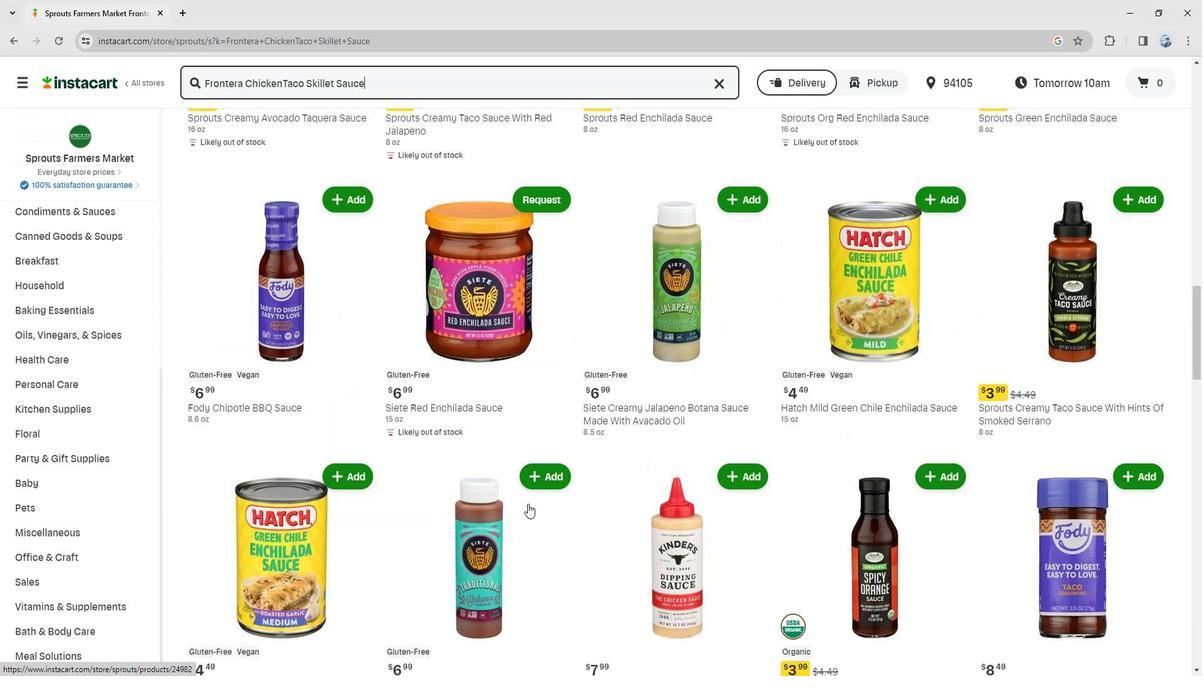 
Action: Mouse scrolled (525, 506) with delta (0, 0)
Screenshot: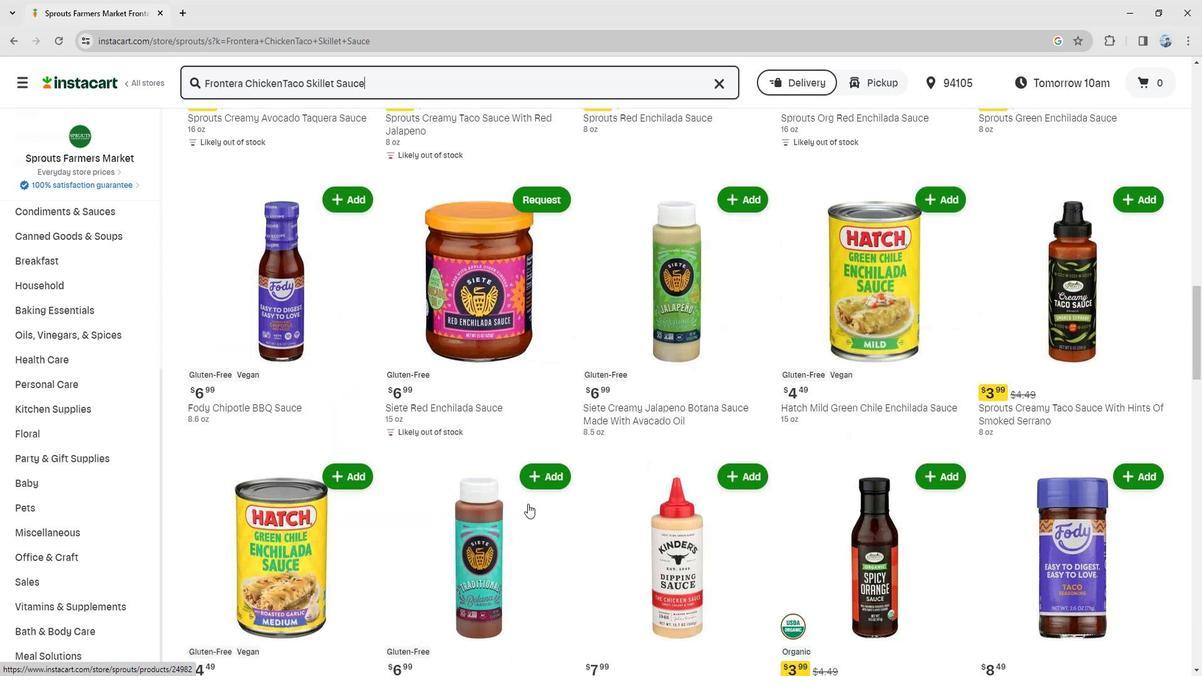 
Action: Mouse scrolled (525, 506) with delta (0, 0)
Screenshot: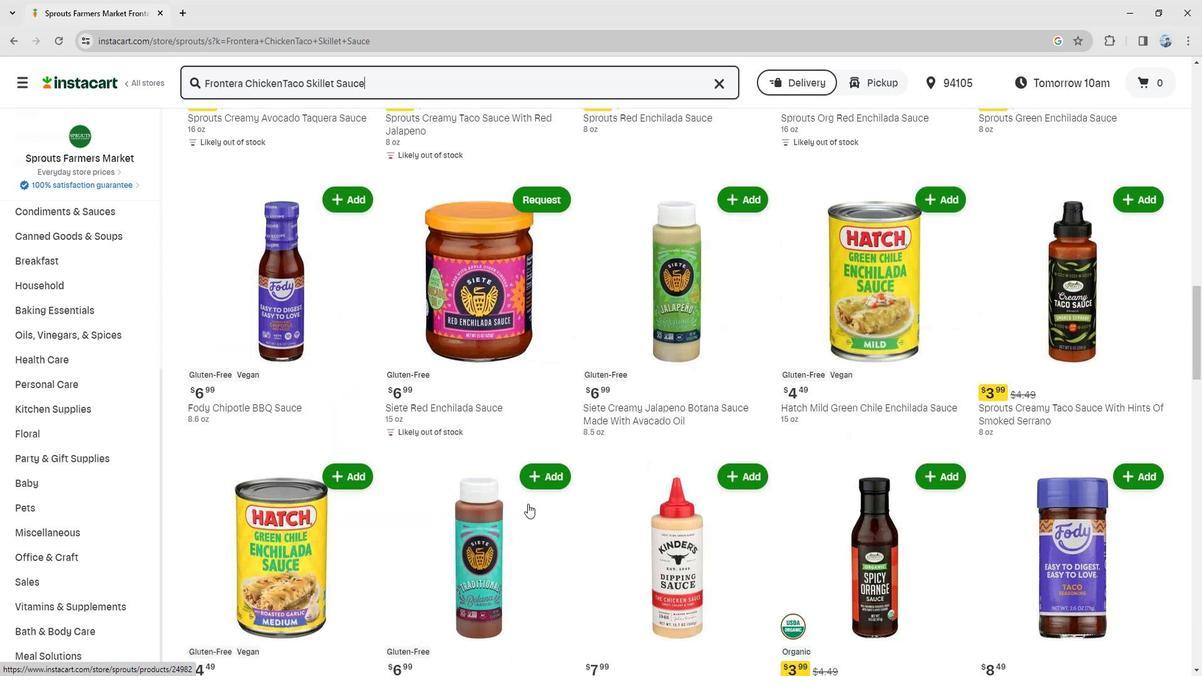 
Action: Mouse scrolled (525, 506) with delta (0, 0)
Screenshot: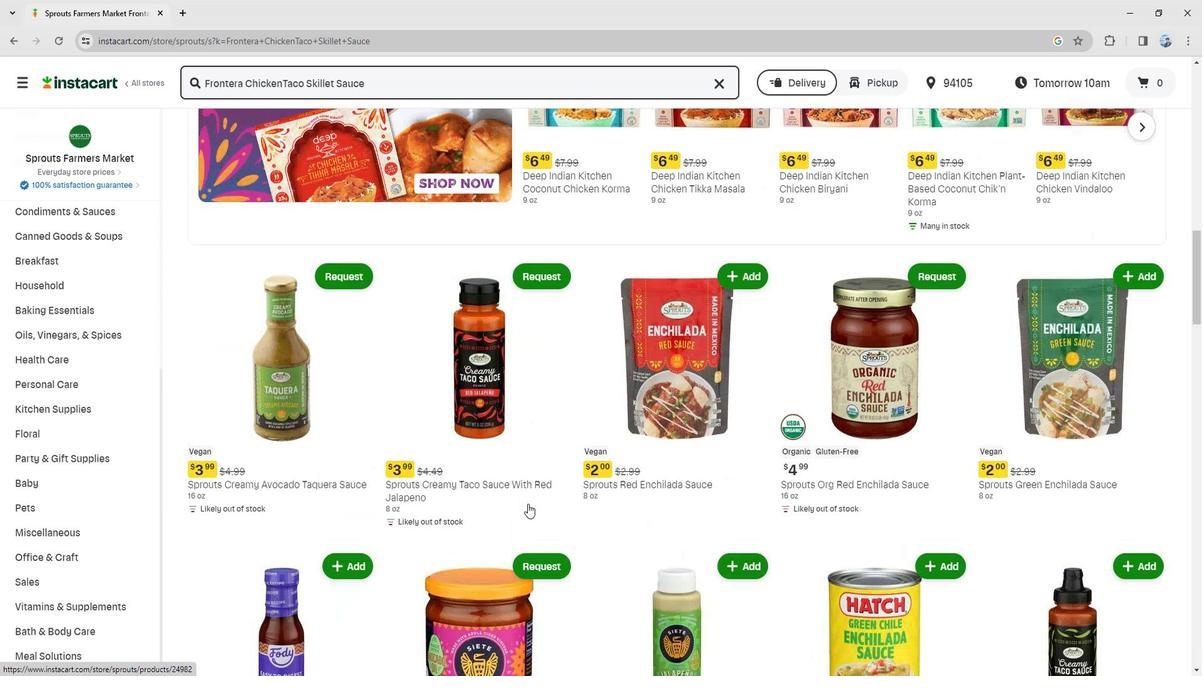 
Action: Mouse scrolled (525, 506) with delta (0, 0)
Screenshot: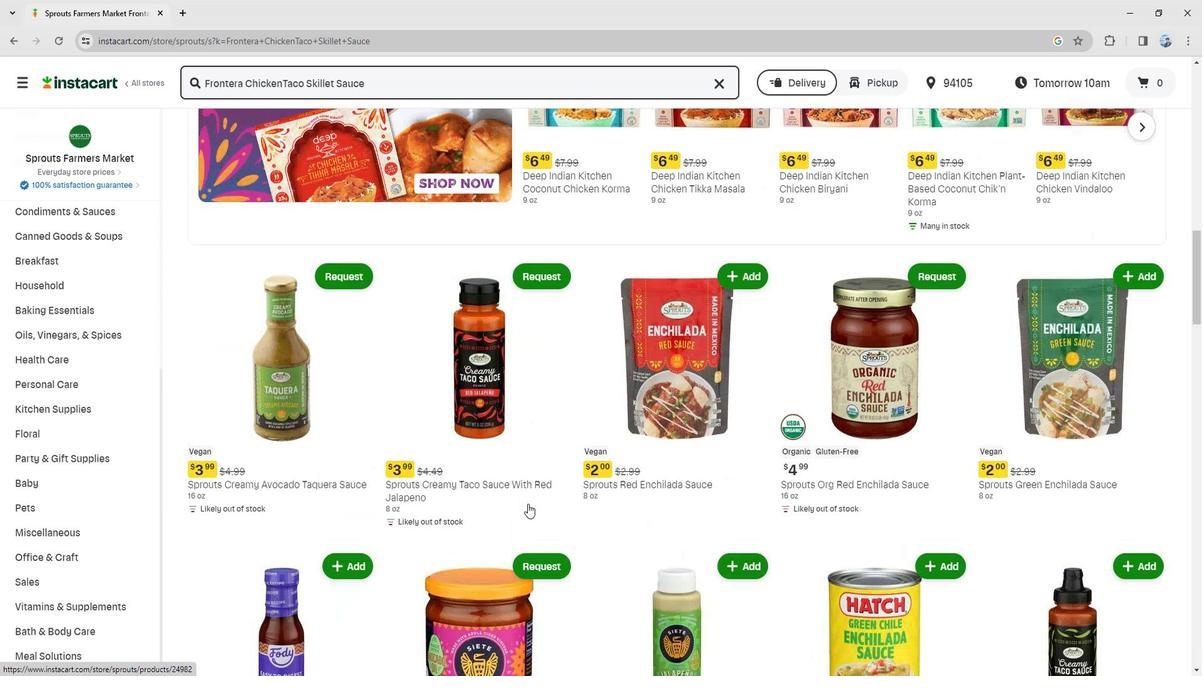 
Action: Mouse scrolled (525, 506) with delta (0, 0)
Screenshot: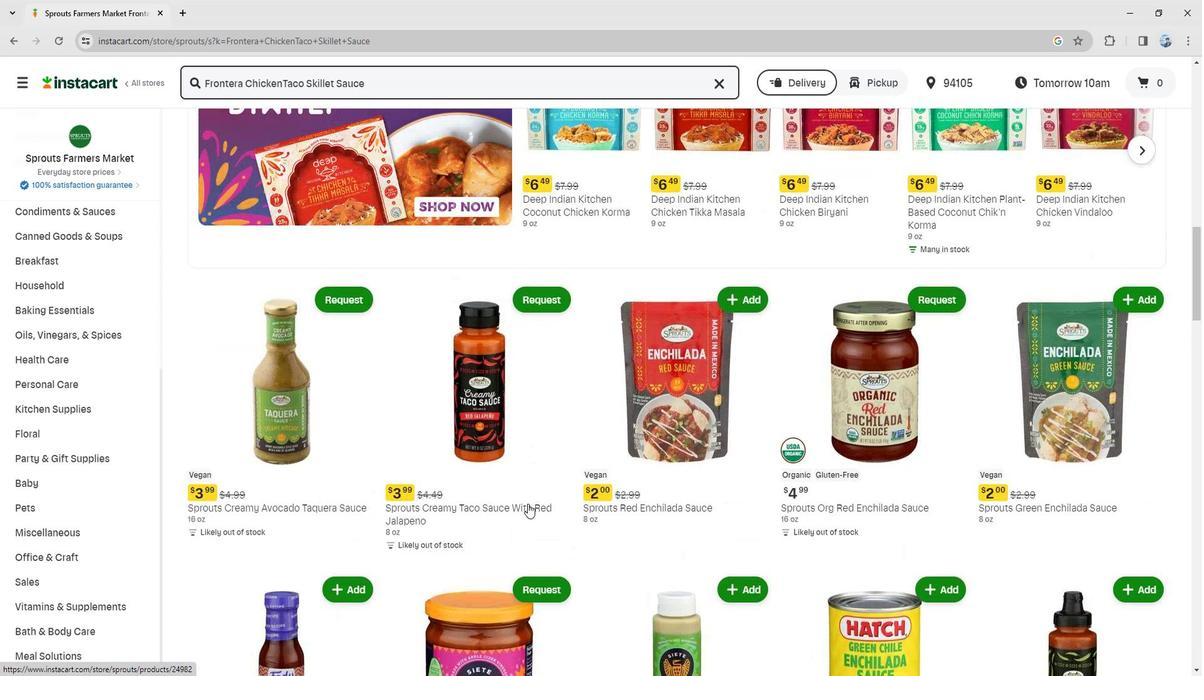 
Action: Mouse scrolled (525, 506) with delta (0, 0)
Screenshot: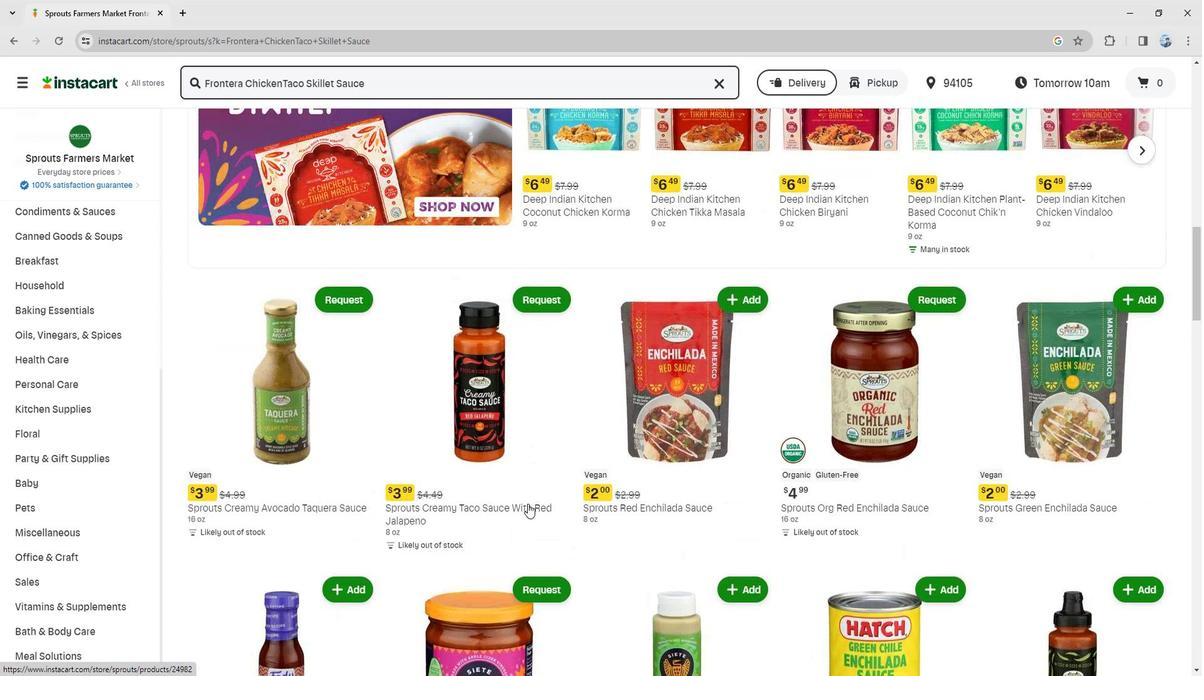 
Action: Mouse scrolled (525, 506) with delta (0, 0)
Screenshot: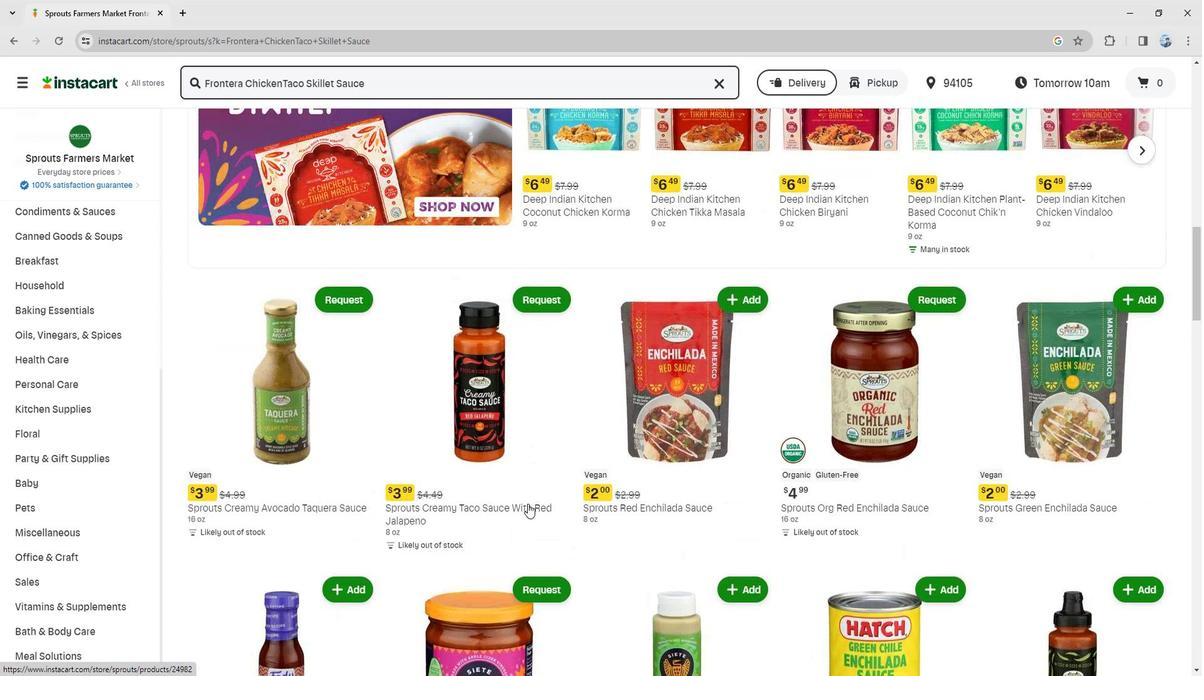 
Action: Mouse scrolled (525, 506) with delta (0, 0)
Screenshot: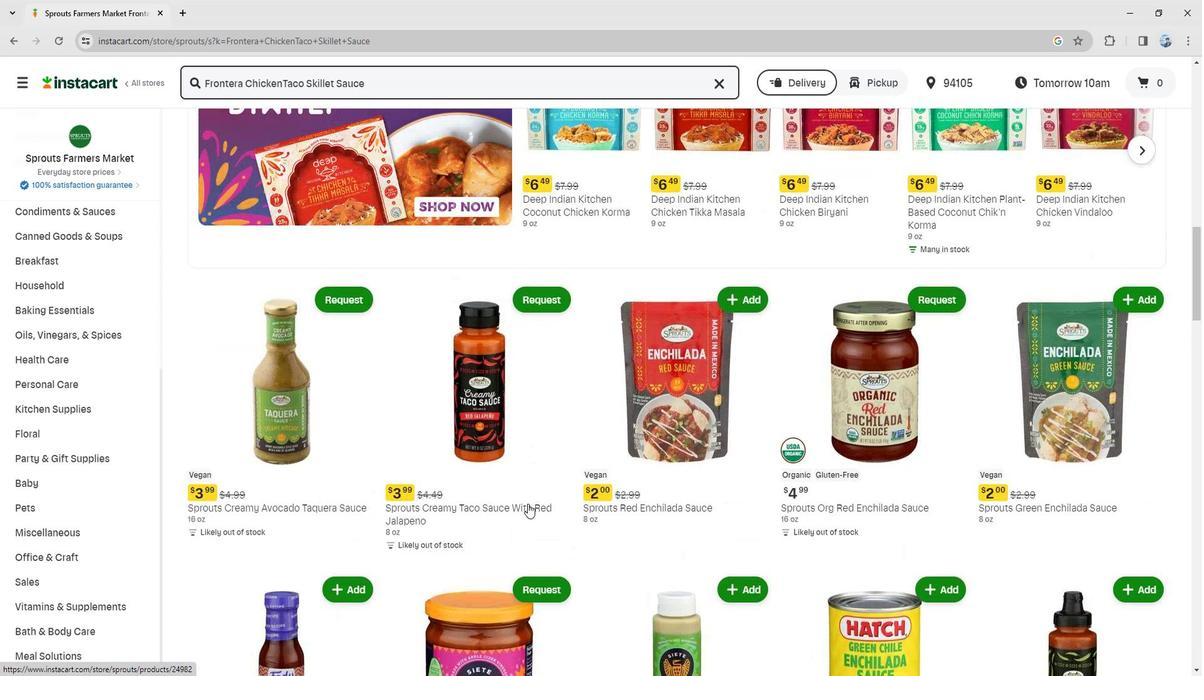 
Action: Mouse scrolled (525, 506) with delta (0, 0)
Screenshot: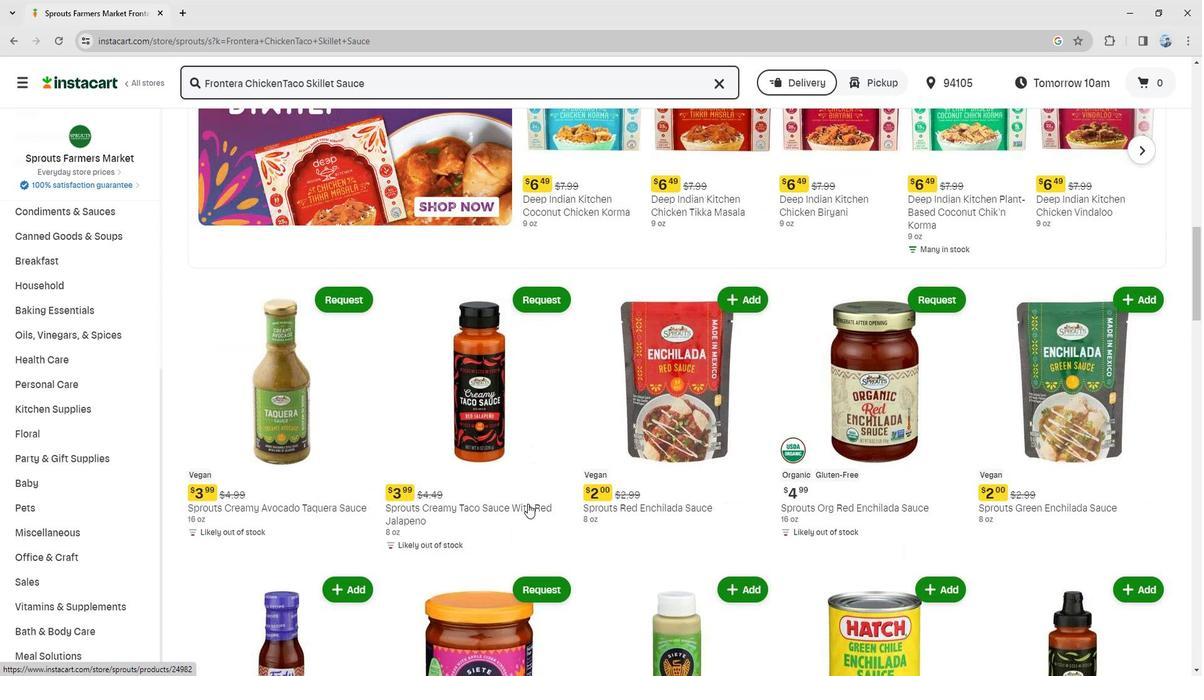 
Action: Mouse scrolled (525, 506) with delta (0, 0)
Screenshot: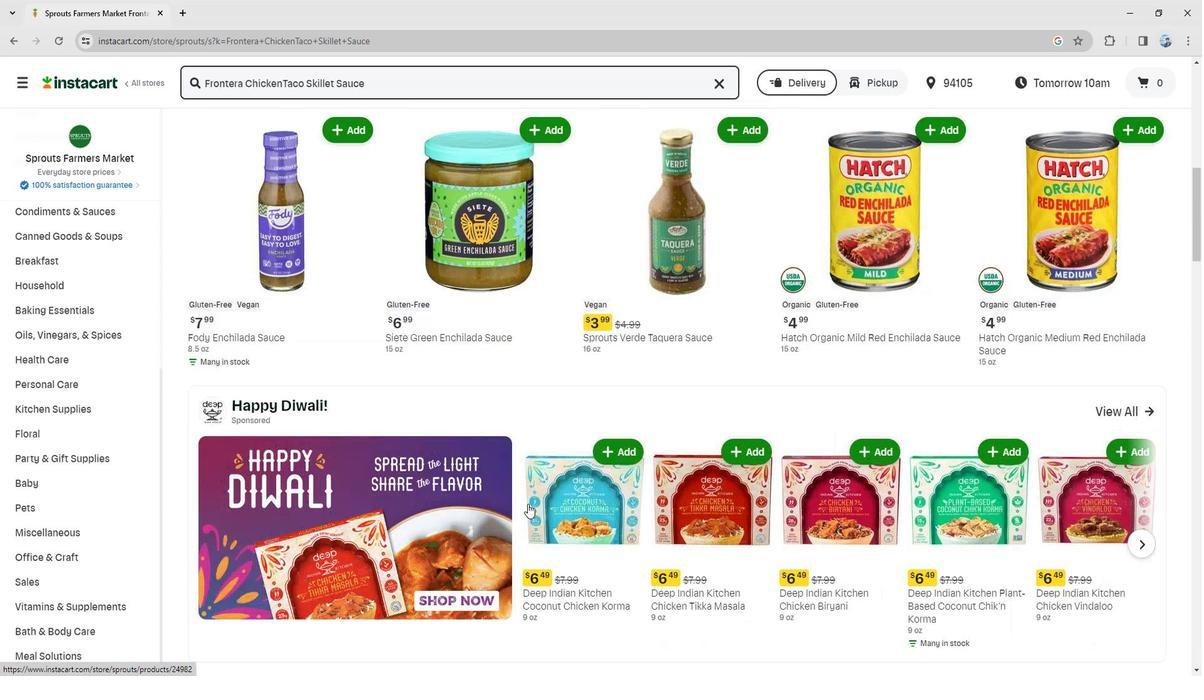 
Action: Mouse scrolled (525, 506) with delta (0, 0)
Screenshot: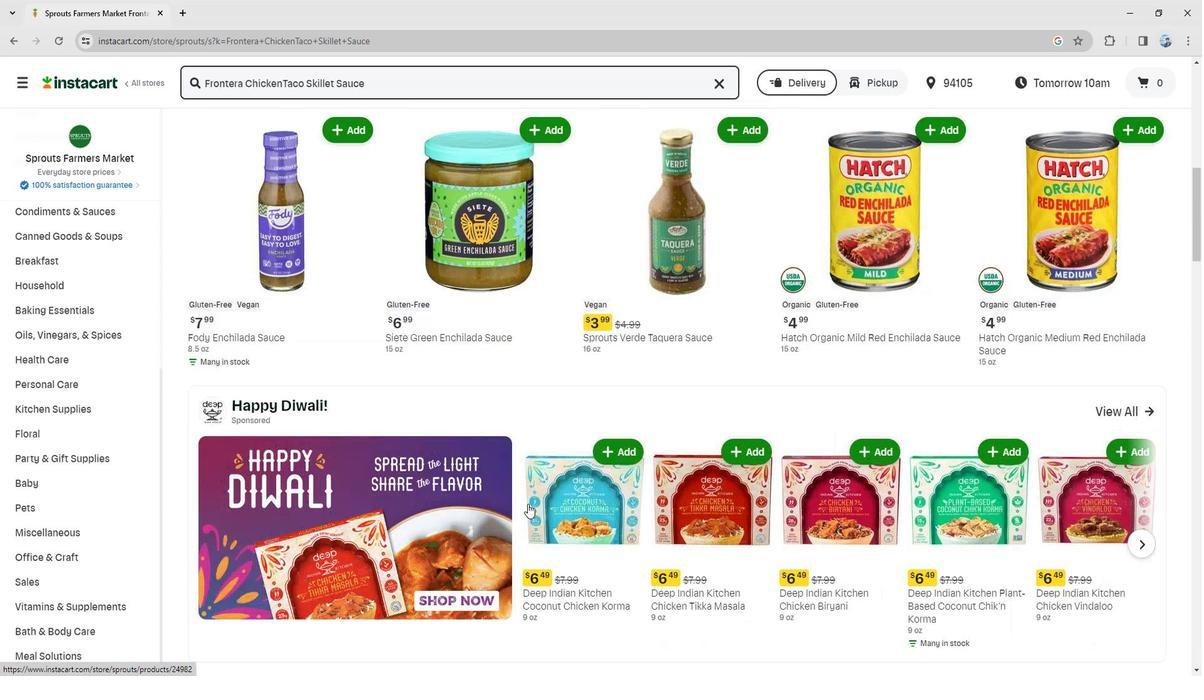 
Action: Mouse scrolled (525, 506) with delta (0, 0)
Screenshot: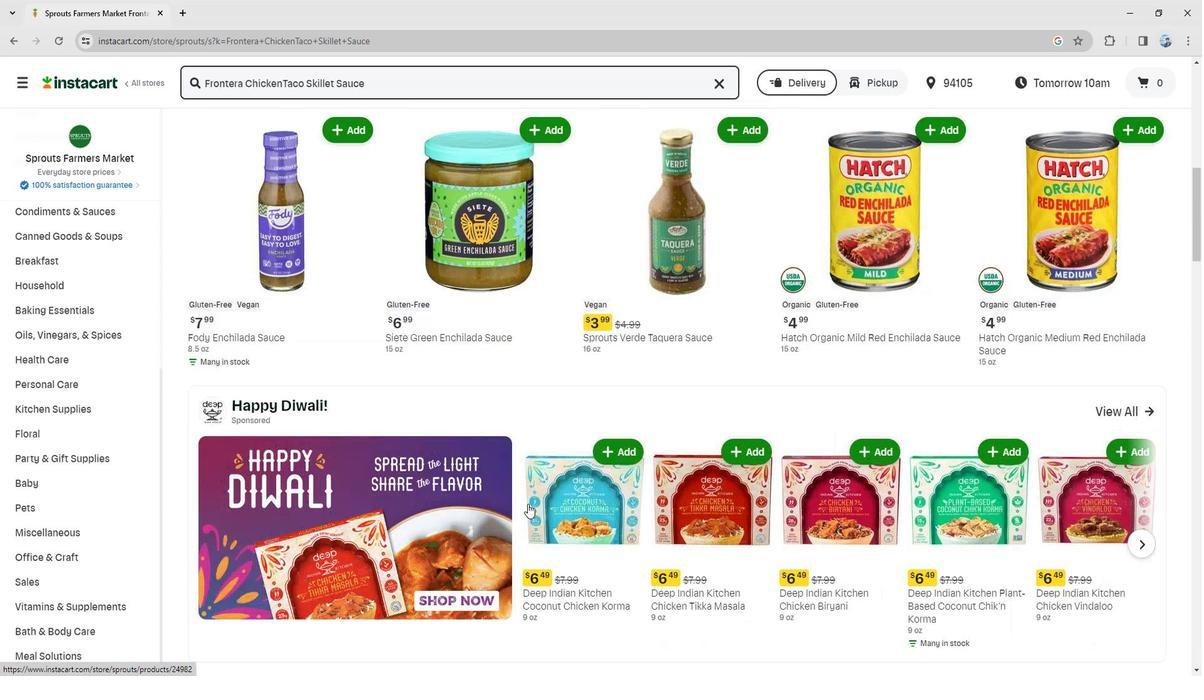 
Action: Mouse scrolled (525, 506) with delta (0, 0)
Screenshot: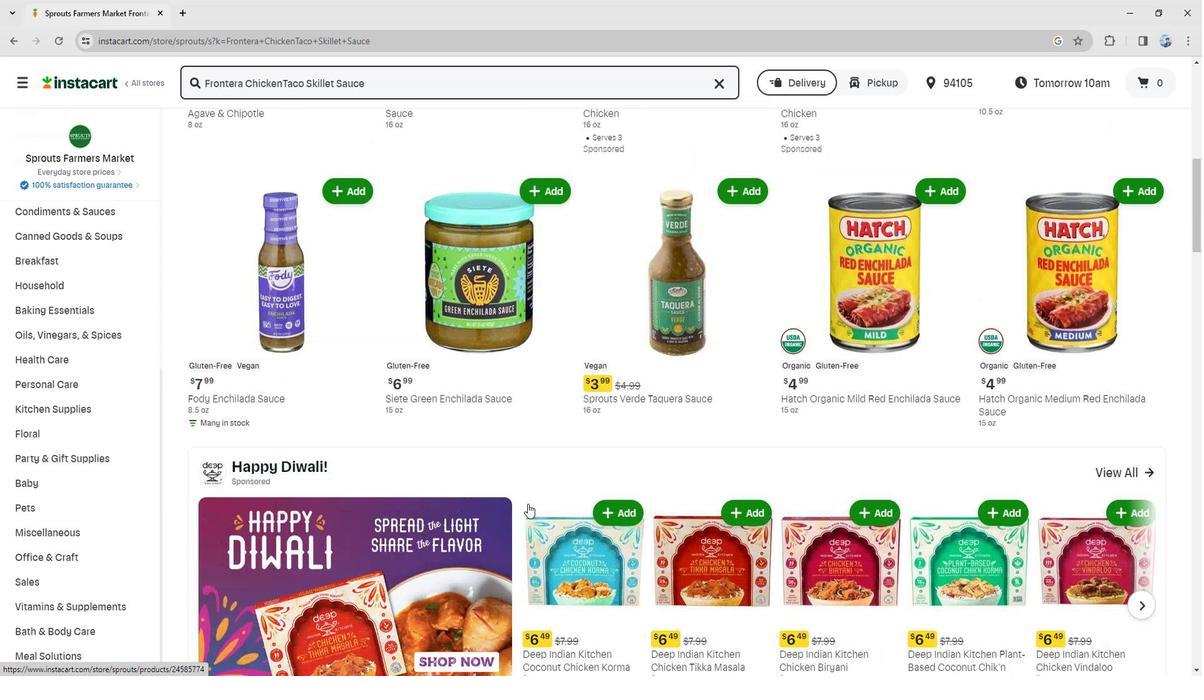 
Action: Mouse scrolled (525, 506) with delta (0, 0)
Screenshot: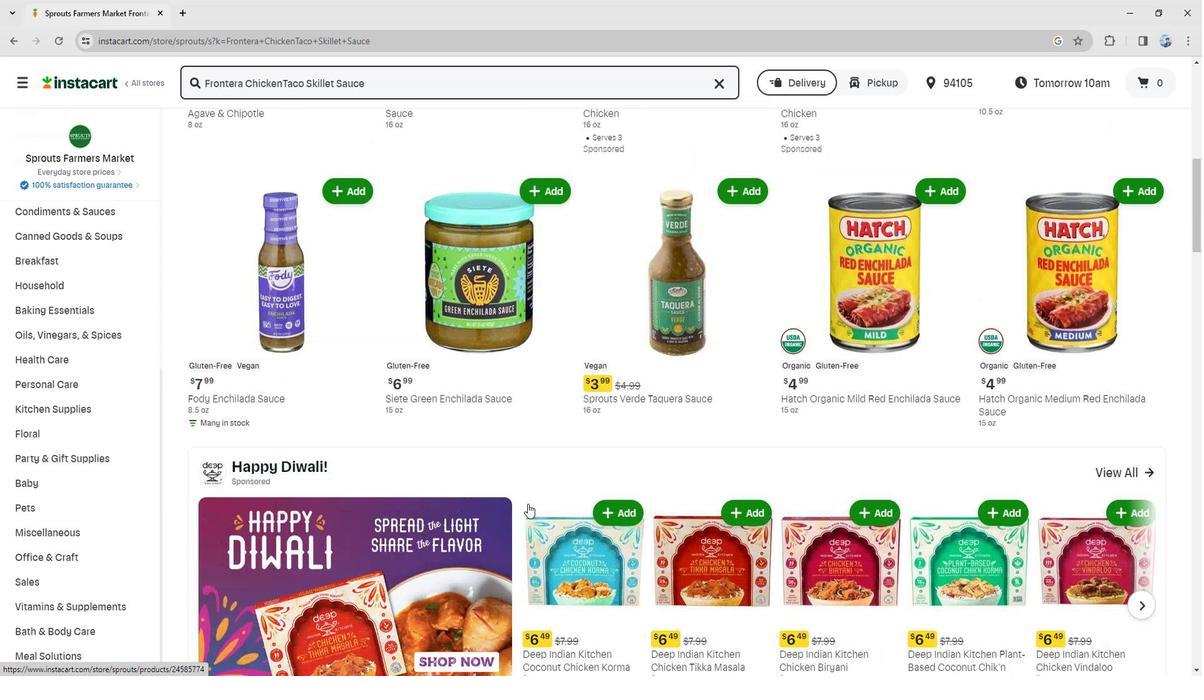 
Action: Mouse scrolled (525, 506) with delta (0, 0)
Screenshot: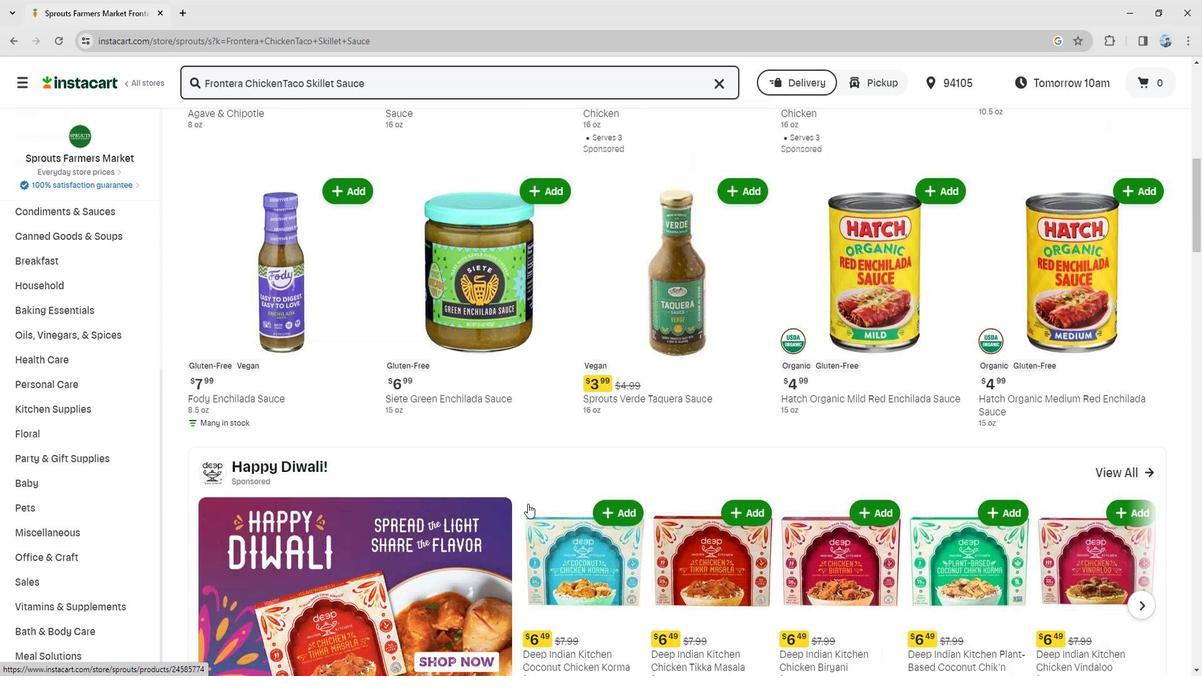
Action: Mouse scrolled (525, 506) with delta (0, 0)
Screenshot: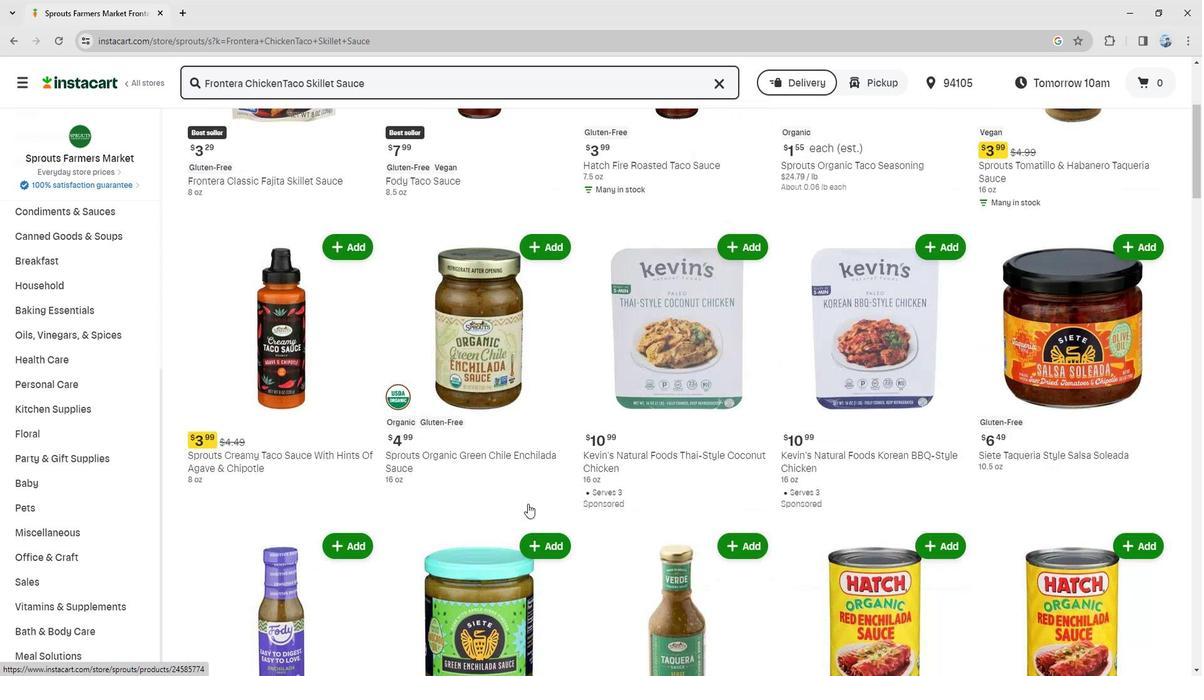 
Action: Mouse scrolled (525, 506) with delta (0, 0)
Screenshot: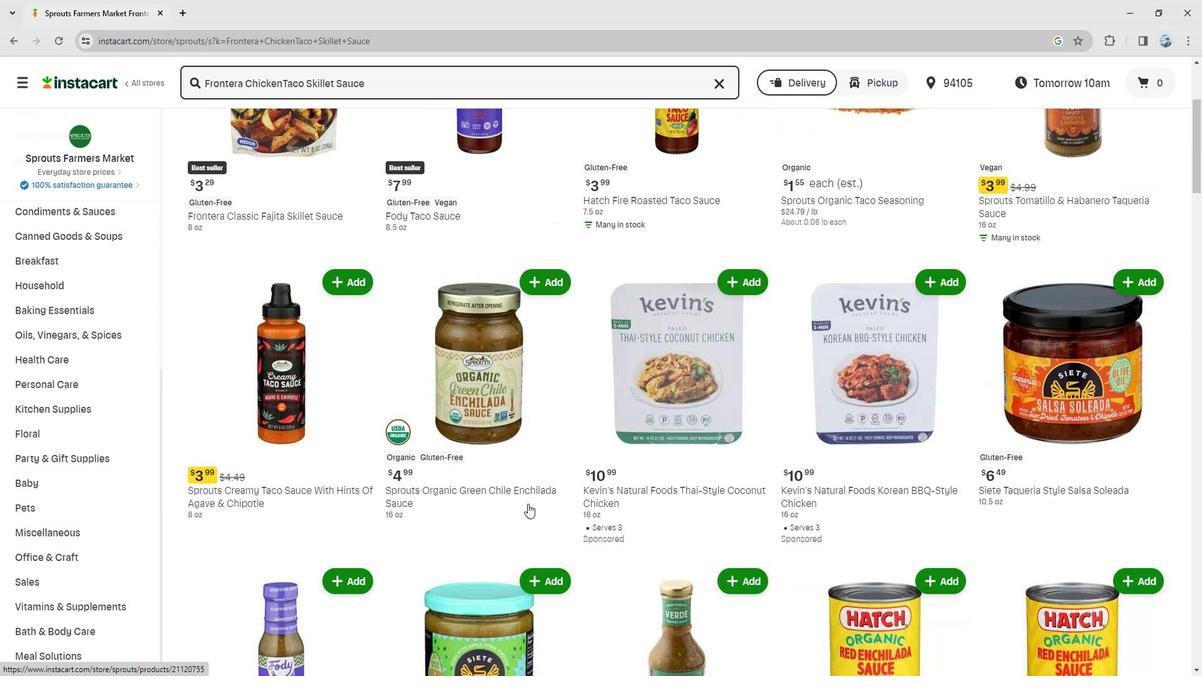 
Action: Mouse scrolled (525, 506) with delta (0, 0)
Screenshot: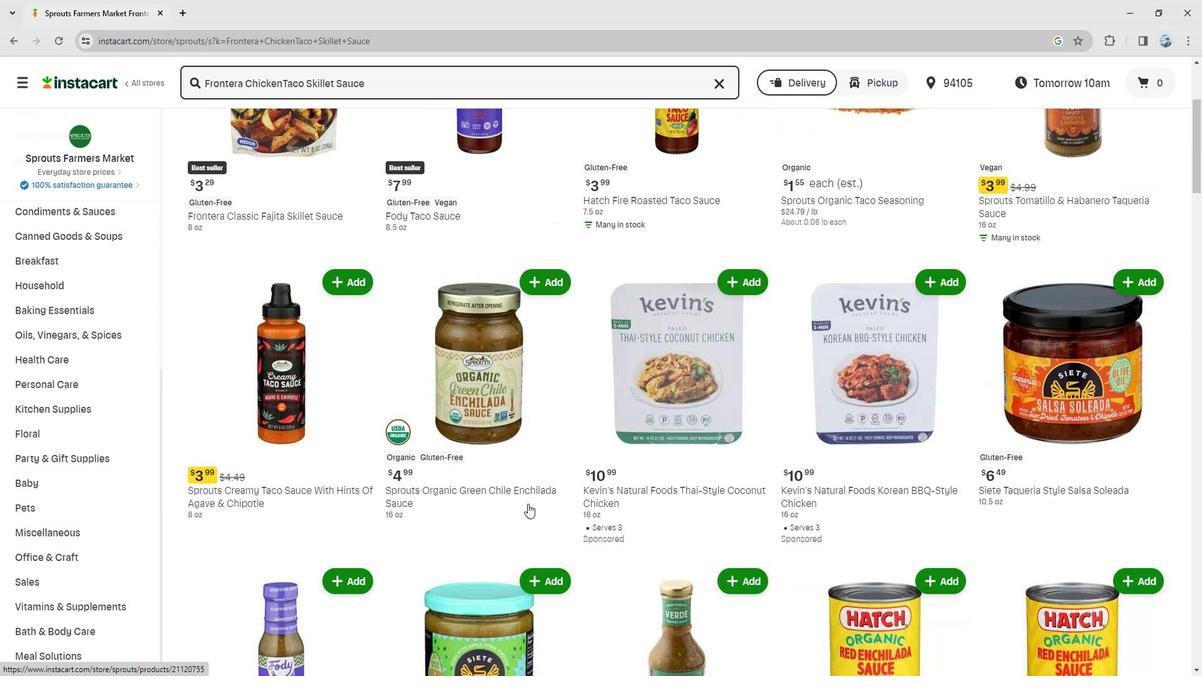 
Action: Mouse scrolled (525, 506) with delta (0, 0)
Screenshot: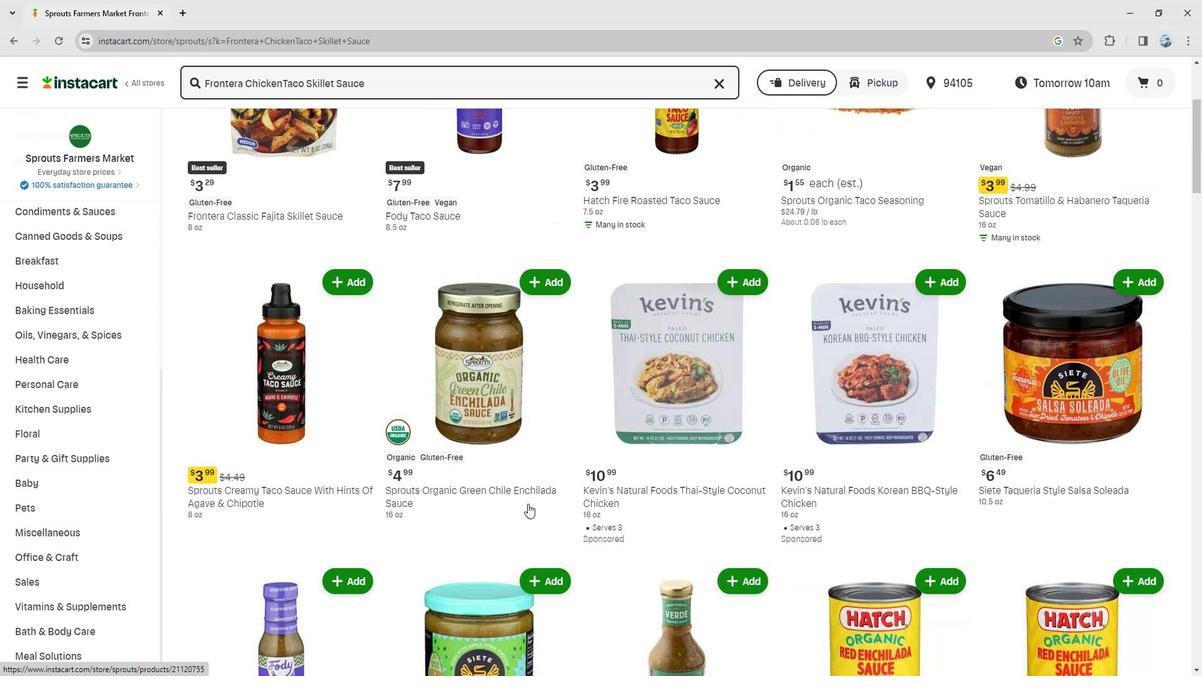 
Action: Mouse scrolled (525, 506) with delta (0, 0)
Screenshot: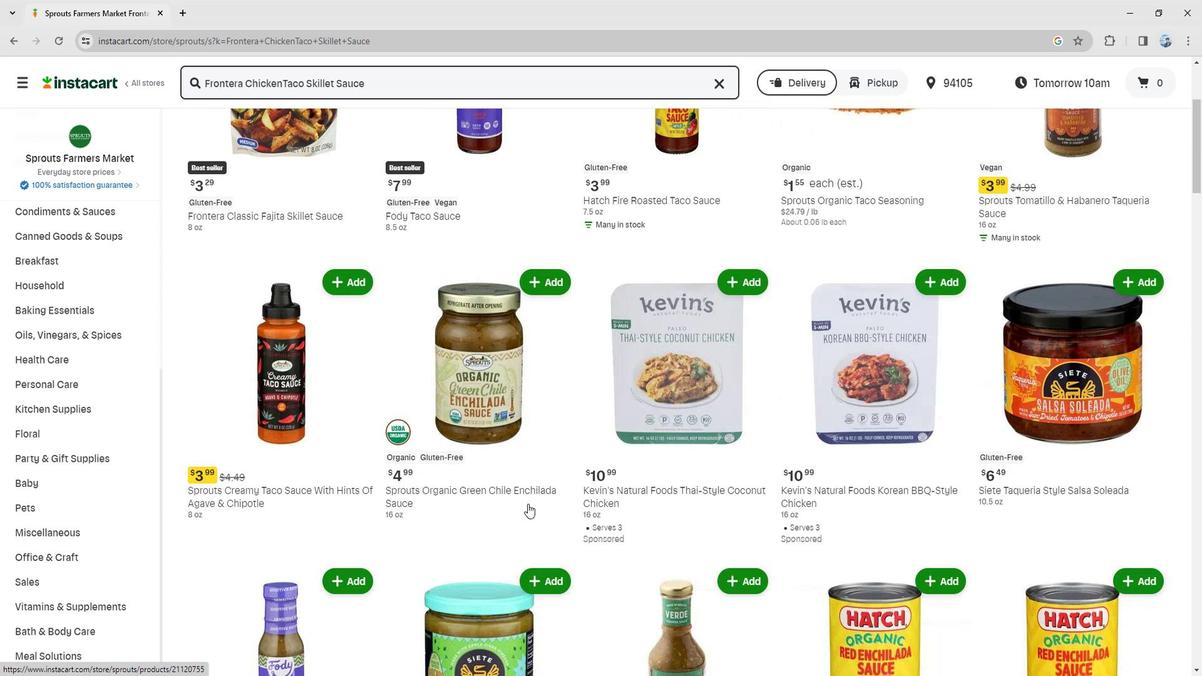 
Action: Mouse scrolled (525, 506) with delta (0, 0)
Screenshot: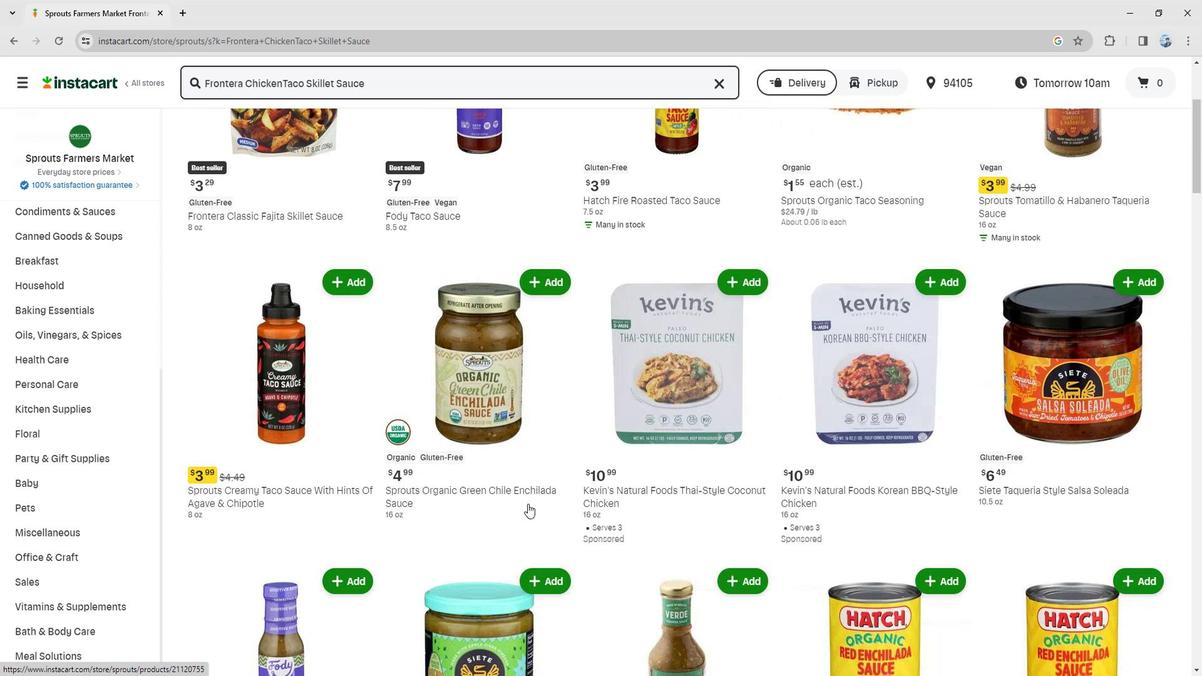 
Action: Mouse scrolled (525, 506) with delta (0, 0)
Screenshot: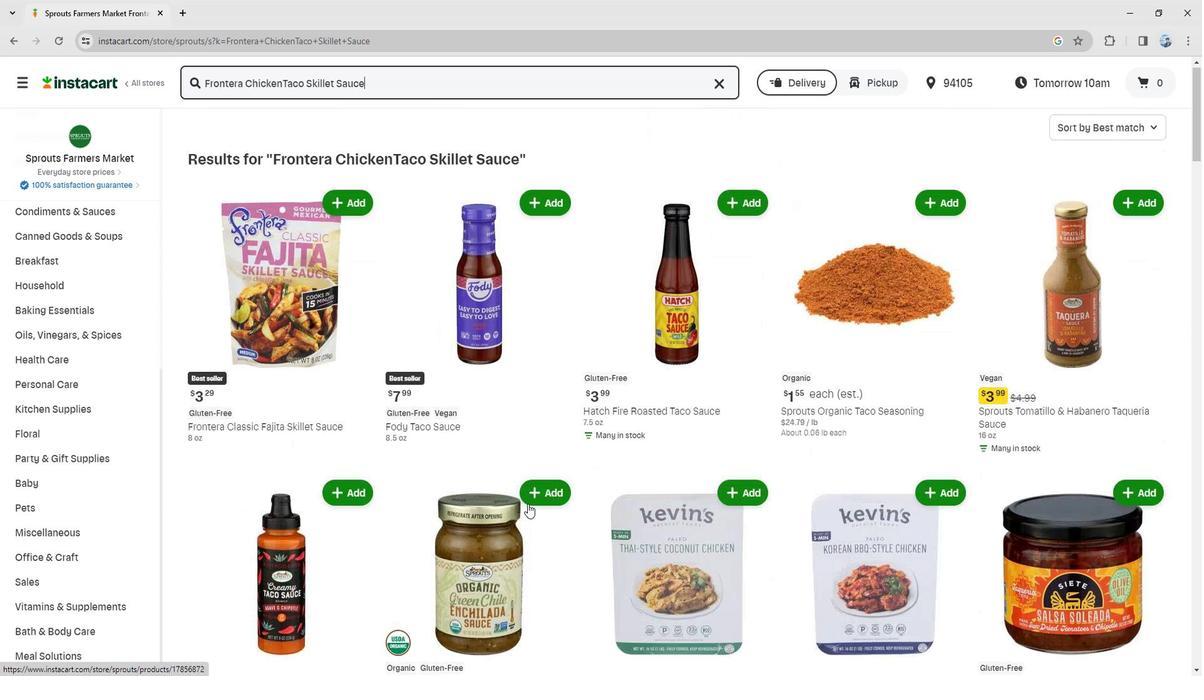 
Action: Mouse scrolled (525, 506) with delta (0, 0)
Screenshot: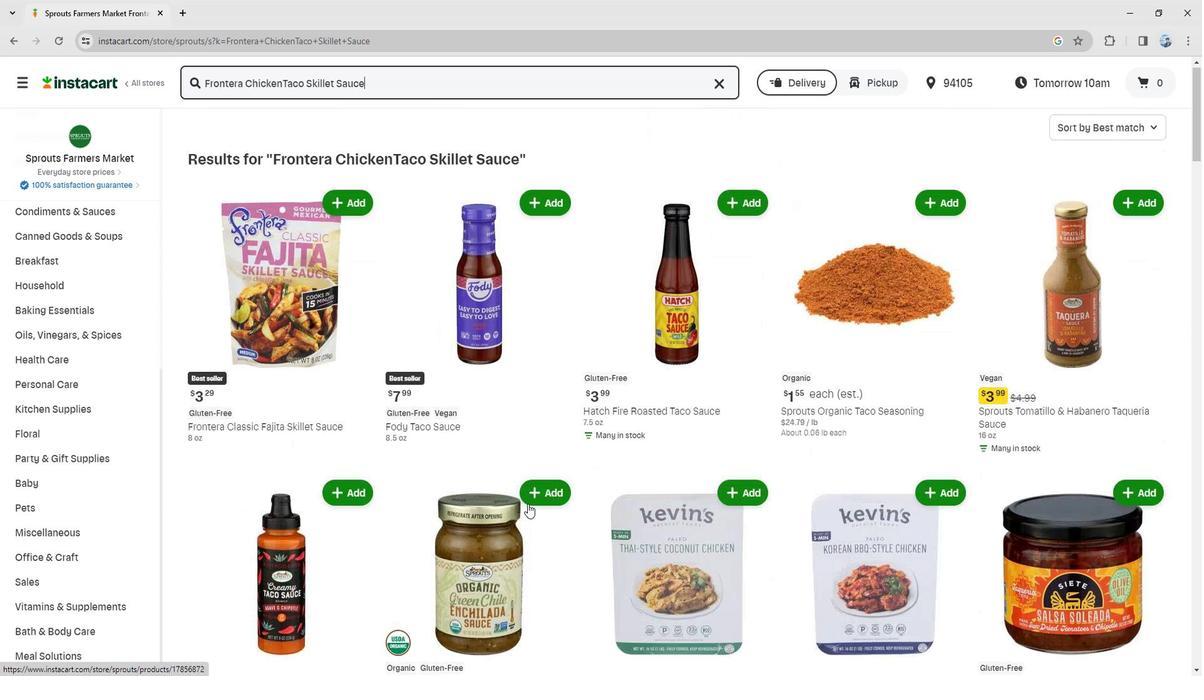 
Action: Mouse scrolled (525, 506) with delta (0, 0)
Screenshot: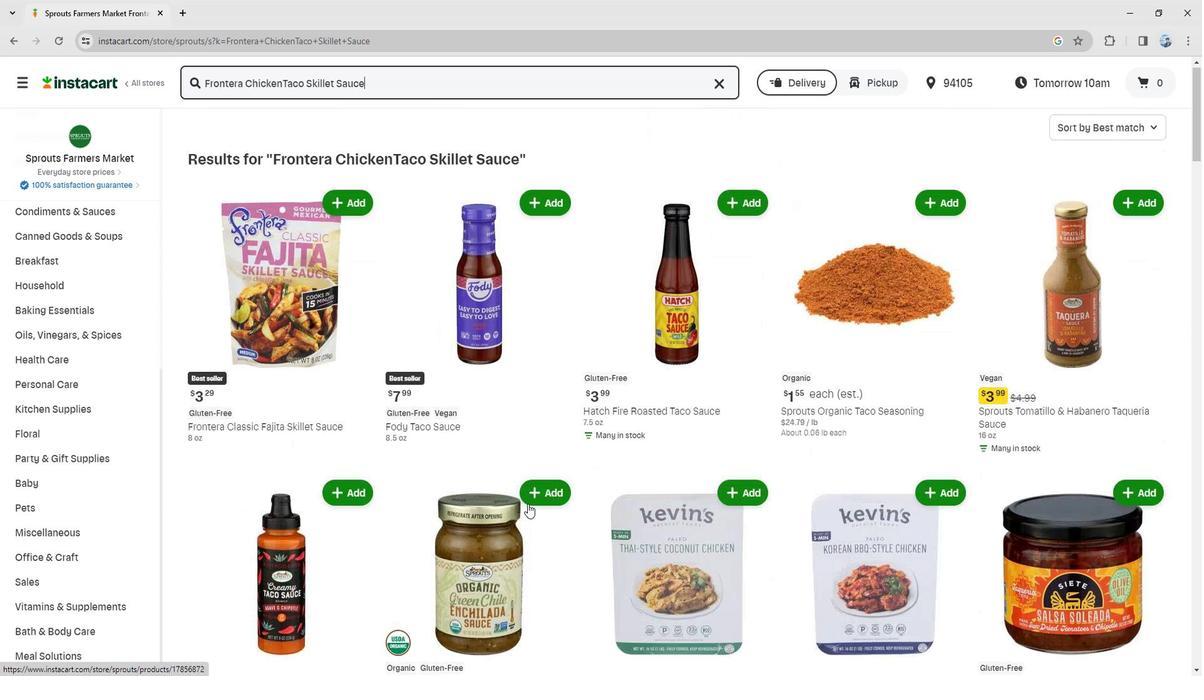 
Action: Mouse scrolled (525, 506) with delta (0, 0)
Screenshot: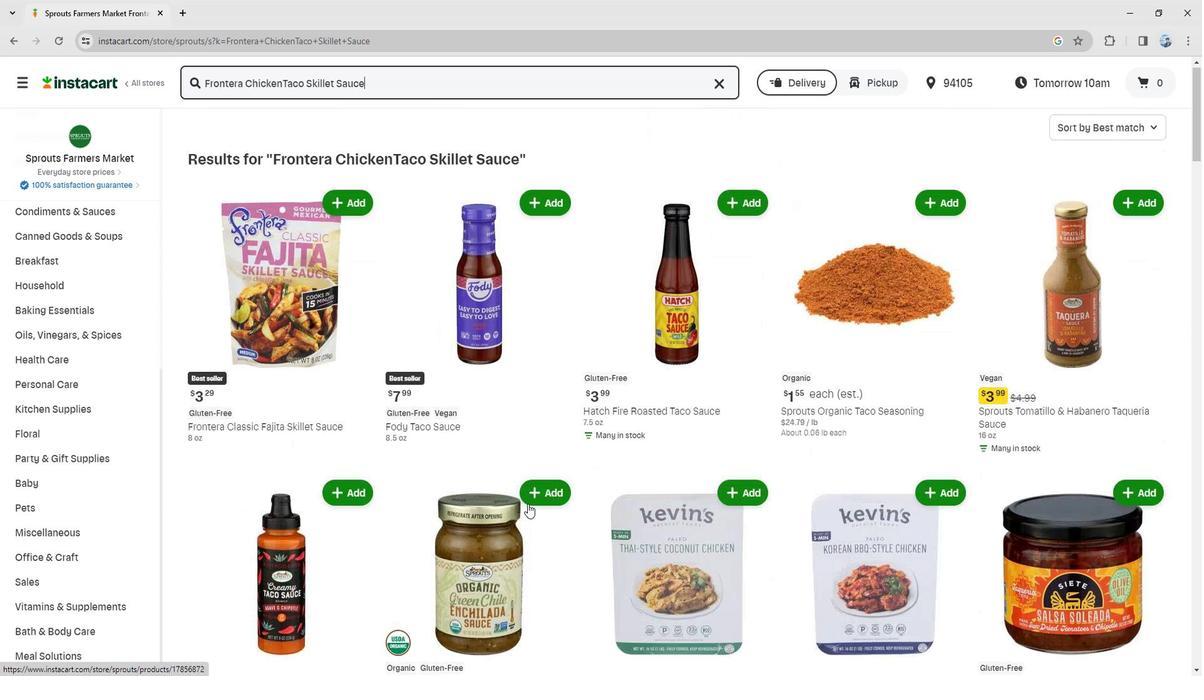 
Action: Mouse scrolled (525, 506) with delta (0, 0)
Screenshot: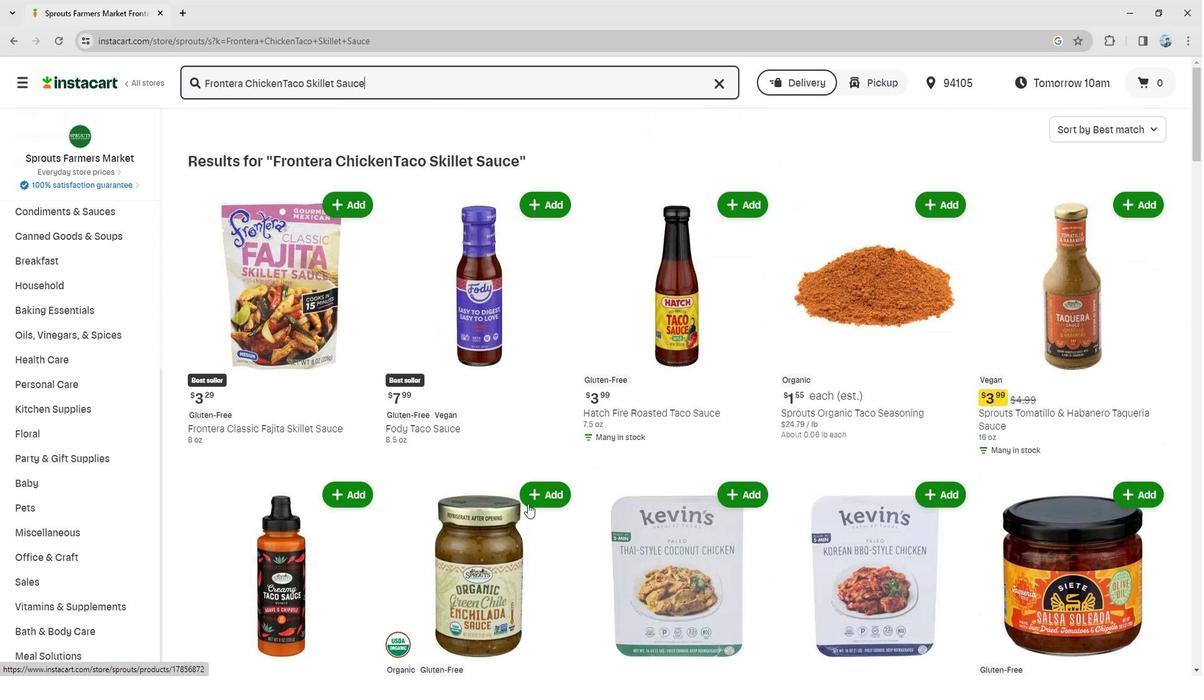 
Action: Mouse scrolled (525, 506) with delta (0, 0)
Screenshot: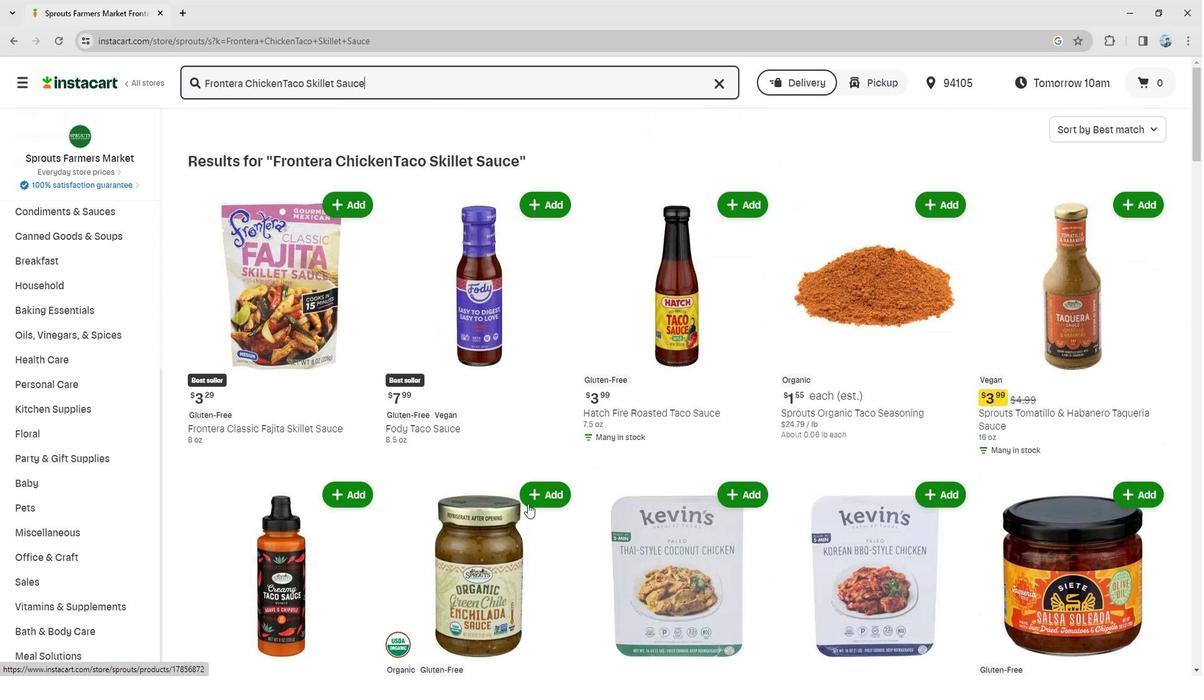 
Action: Mouse moved to (253, 472)
Screenshot: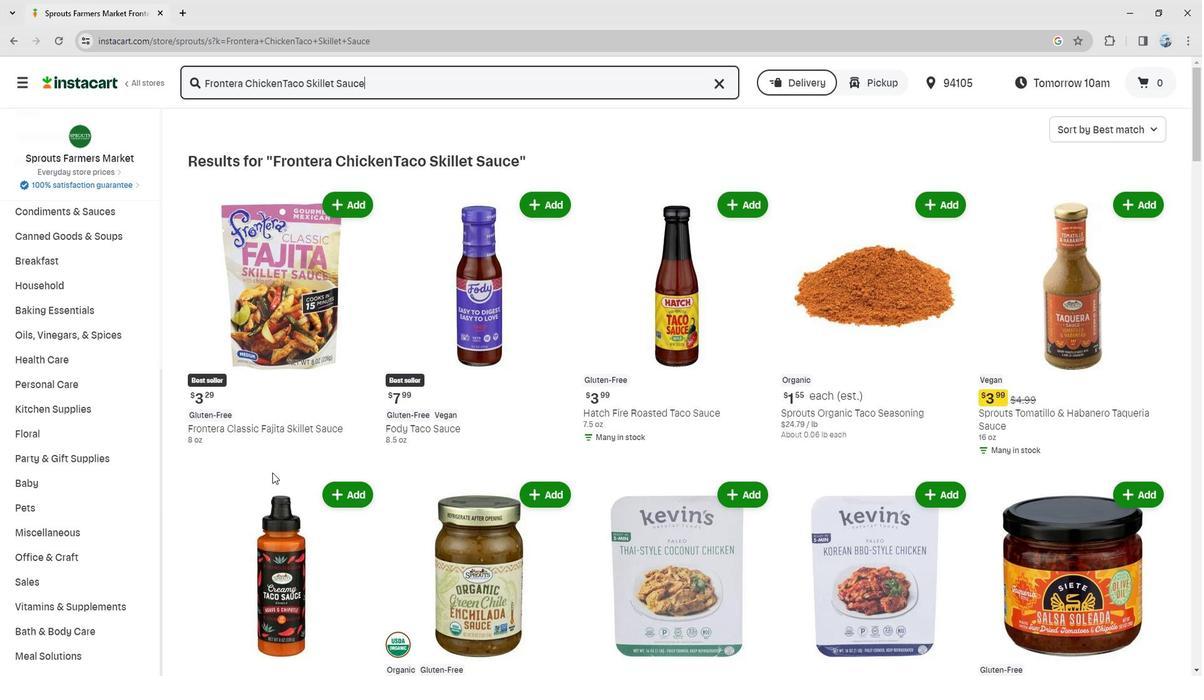 
